 Task: Assign call and contact created
Action: Mouse moved to (551, 550)
Screenshot: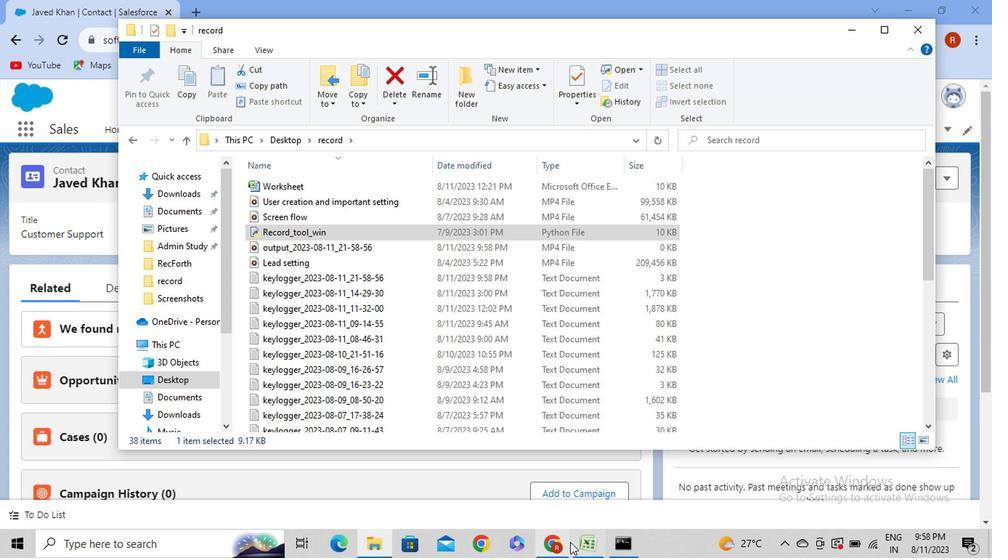 
Action: Mouse pressed left at (551, 550)
Screenshot: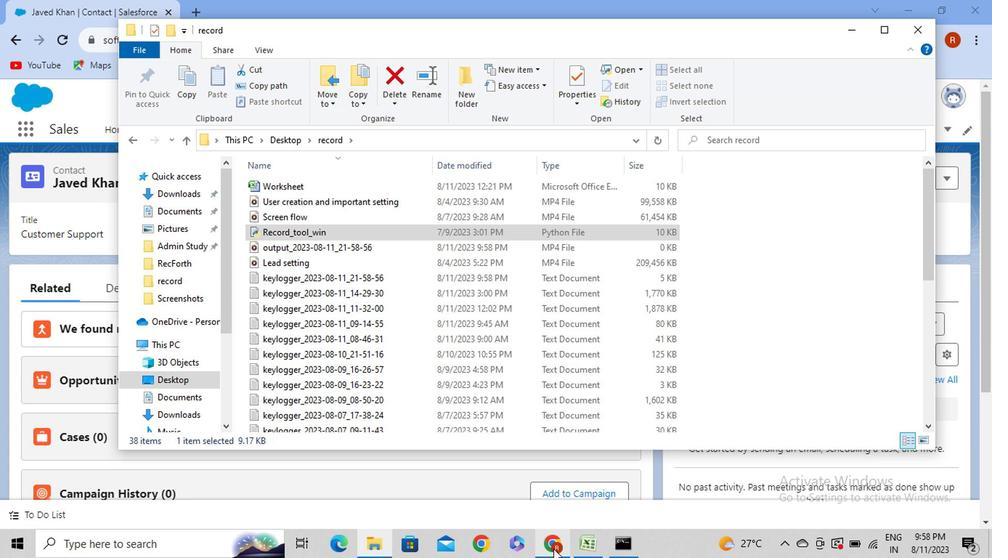 
Action: Mouse moved to (571, 130)
Screenshot: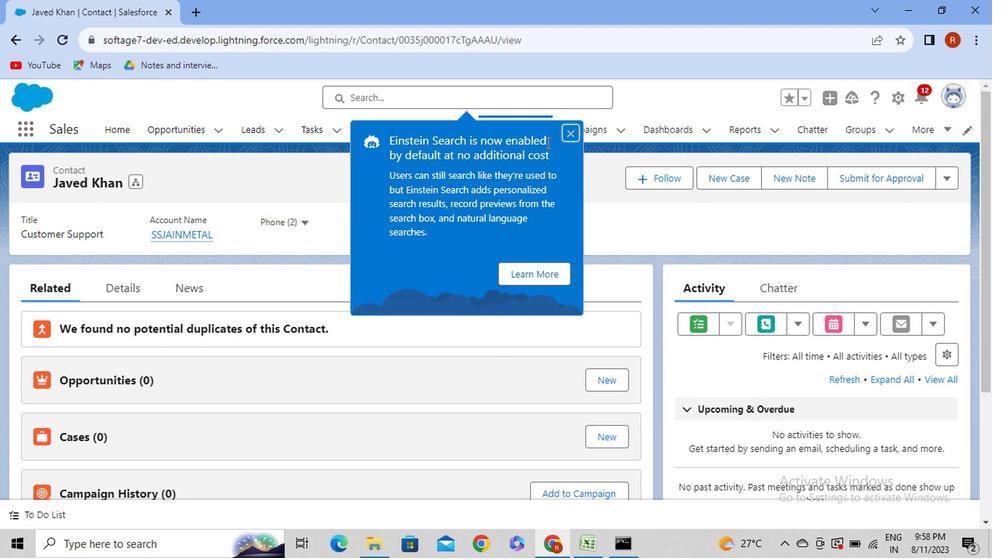 
Action: Mouse pressed left at (571, 130)
Screenshot: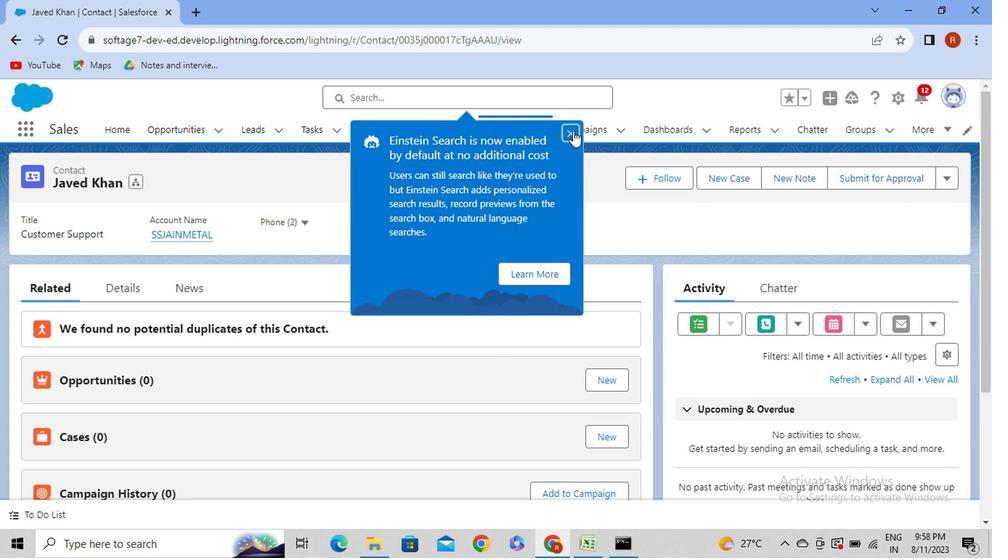 
Action: Mouse moved to (435, 132)
Screenshot: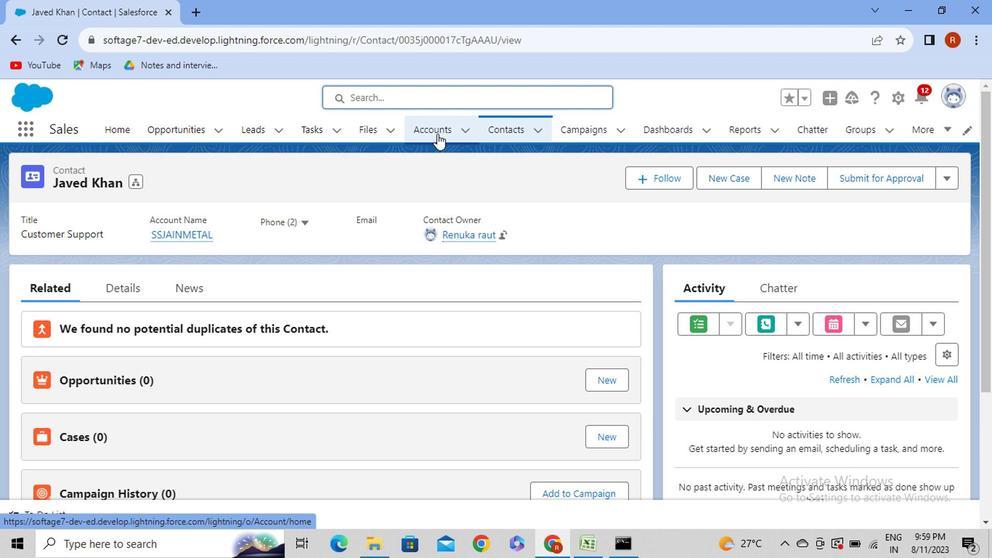 
Action: Mouse pressed left at (435, 132)
Screenshot: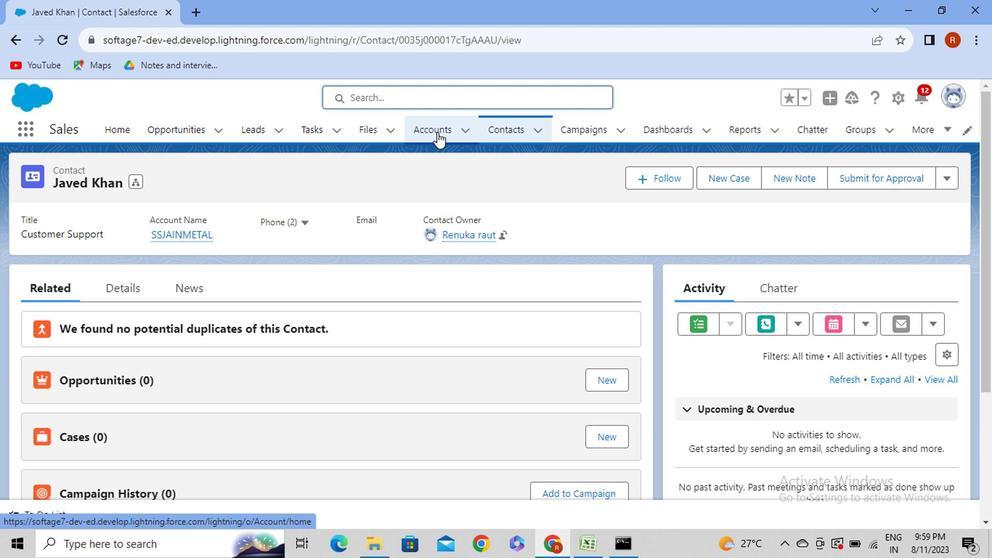 
Action: Mouse moved to (897, 176)
Screenshot: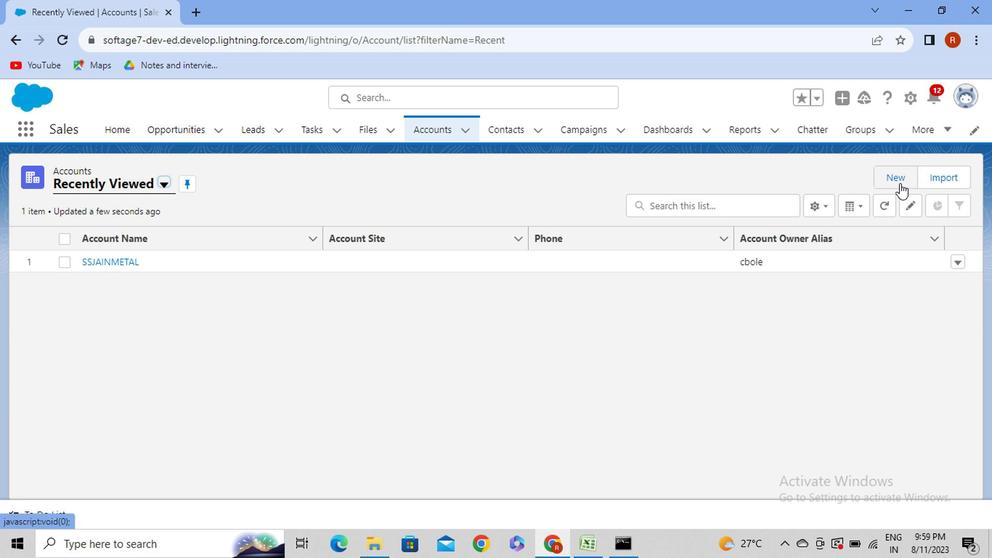 
Action: Mouse pressed left at (897, 176)
Screenshot: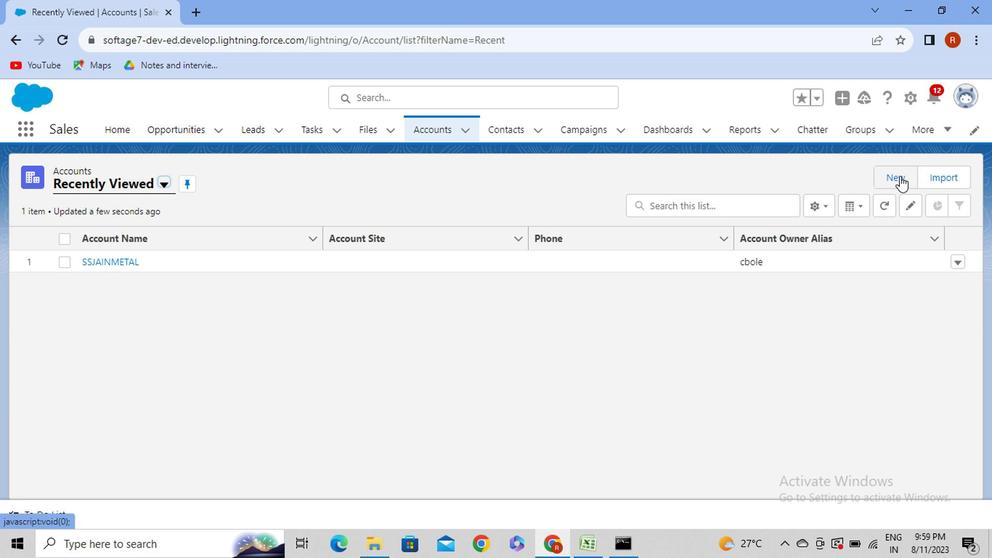 
Action: Mouse moved to (792, 217)
Screenshot: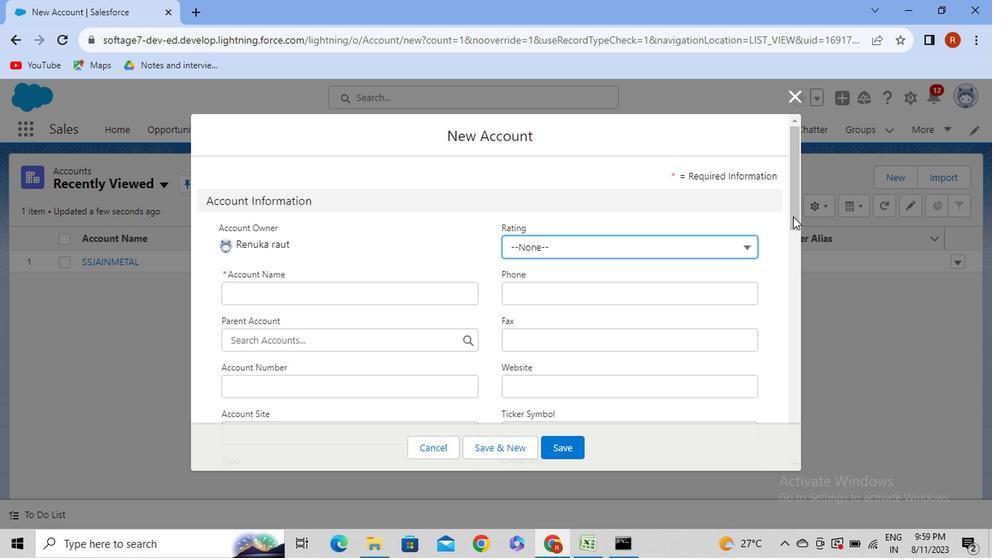 
Action: Mouse pressed left at (792, 217)
Screenshot: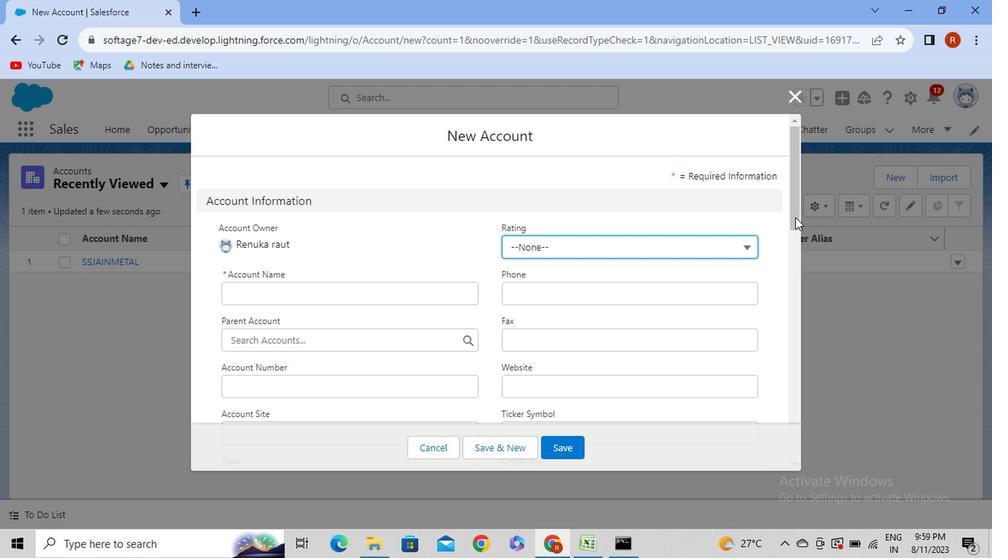 
Action: Mouse moved to (358, 202)
Screenshot: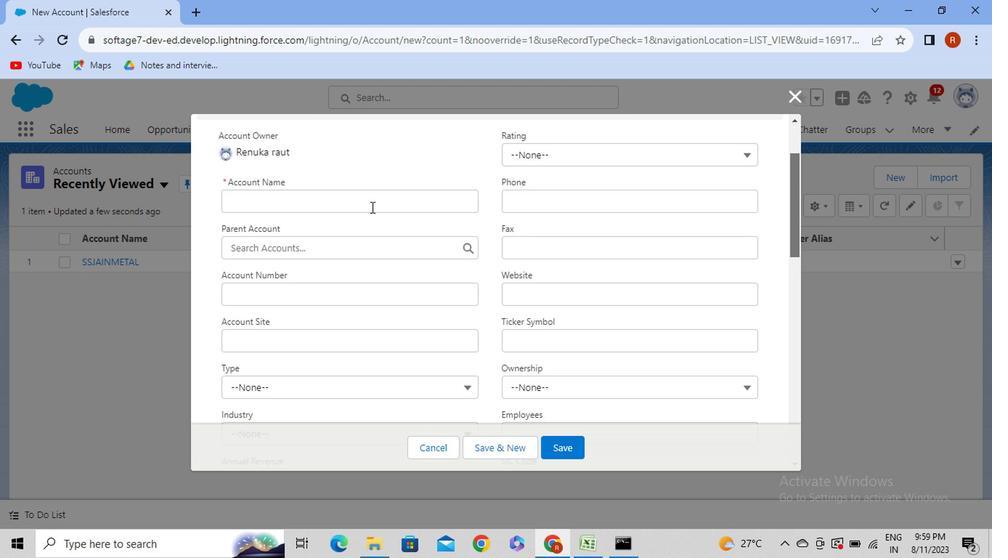 
Action: Mouse pressed left at (358, 202)
Screenshot: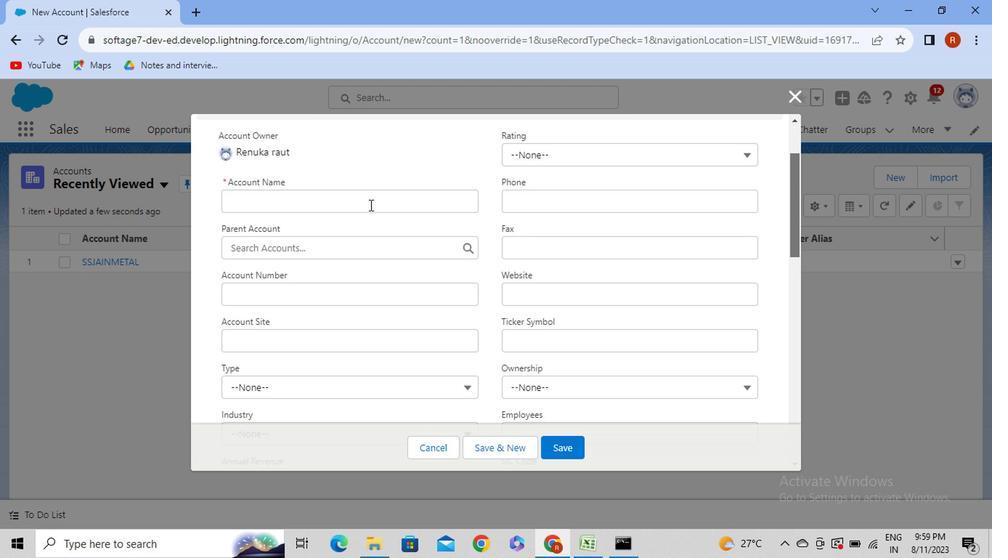 
Action: Mouse moved to (358, 207)
Screenshot: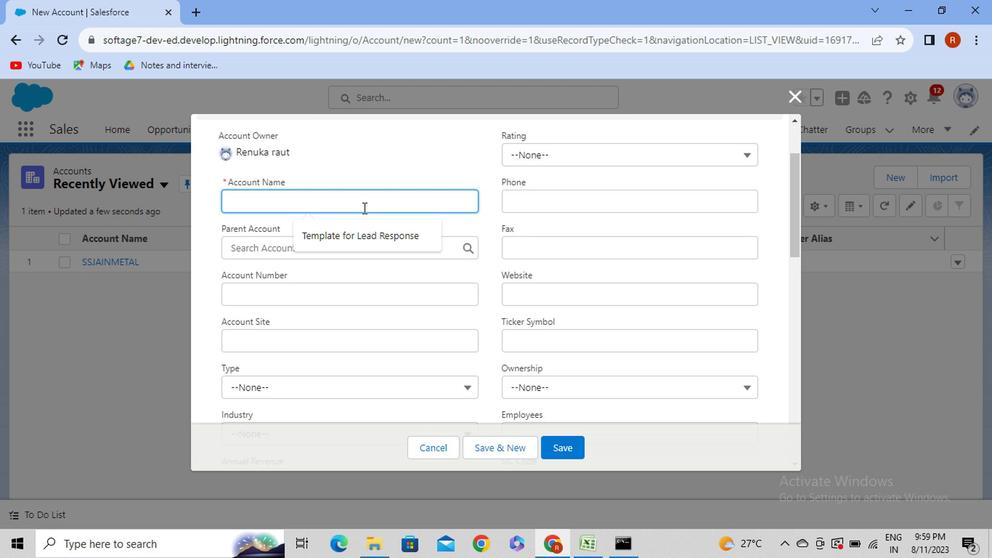 
Action: Mouse pressed left at (358, 207)
Screenshot: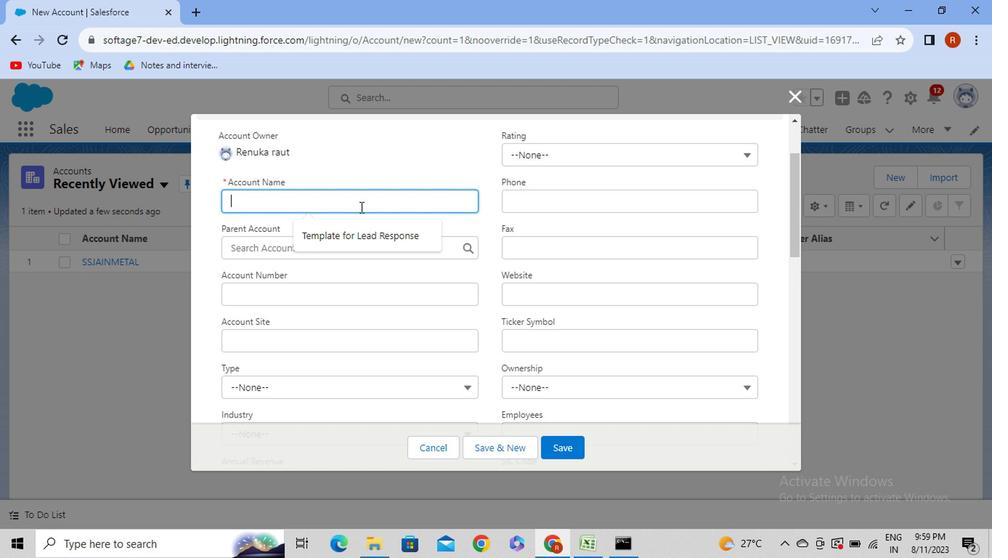 
Action: Mouse moved to (356, 203)
Screenshot: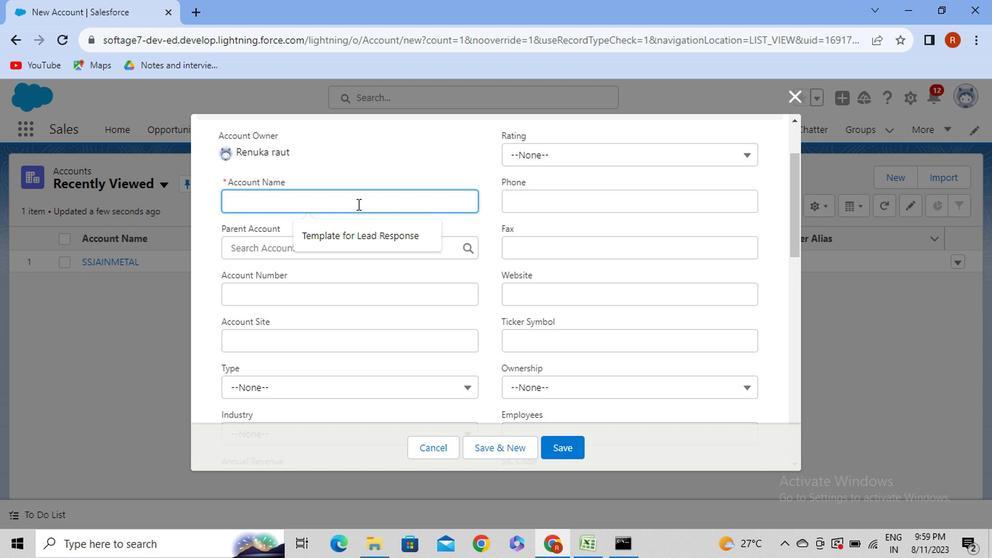 
Action: Mouse pressed left at (356, 203)
Screenshot: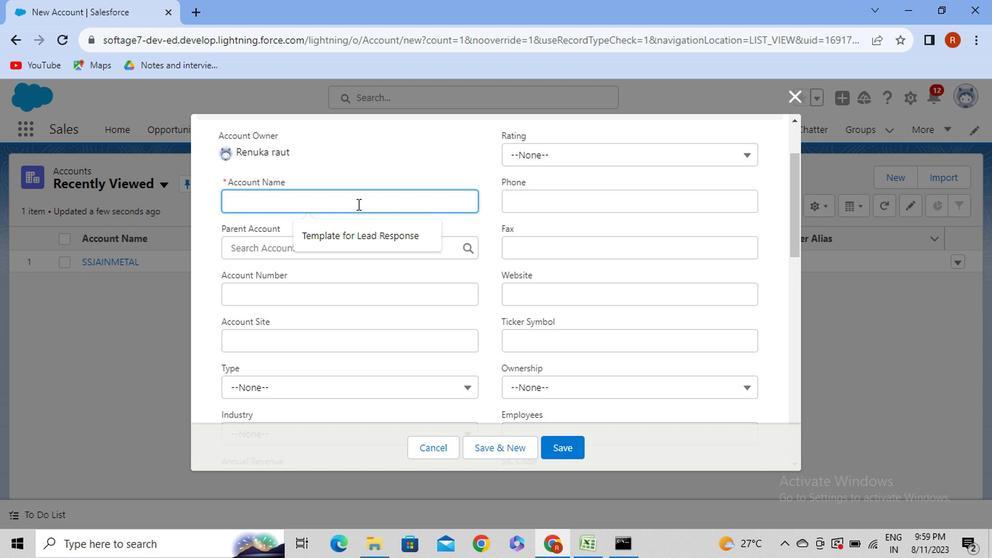 
Action: Mouse moved to (789, 94)
Screenshot: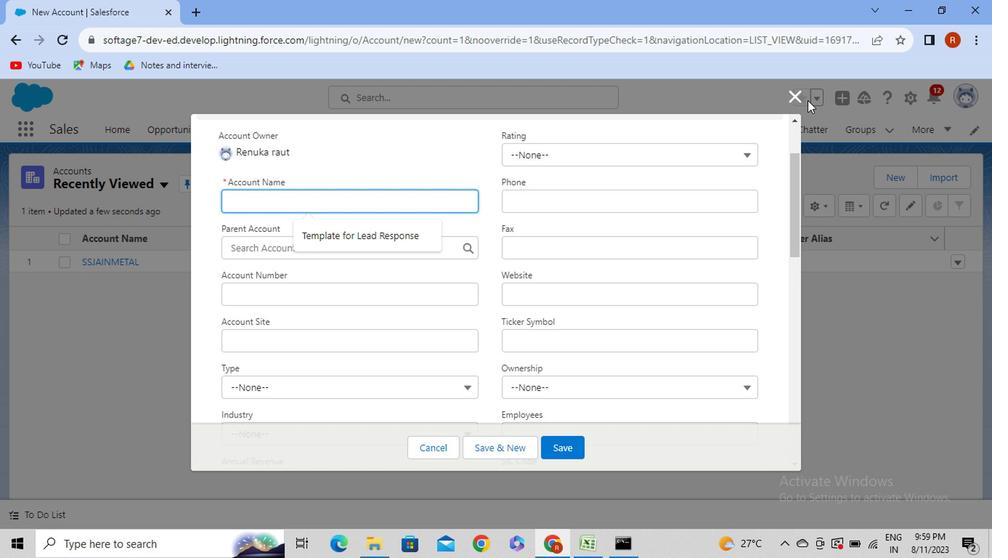 
Action: Mouse pressed left at (789, 94)
Screenshot: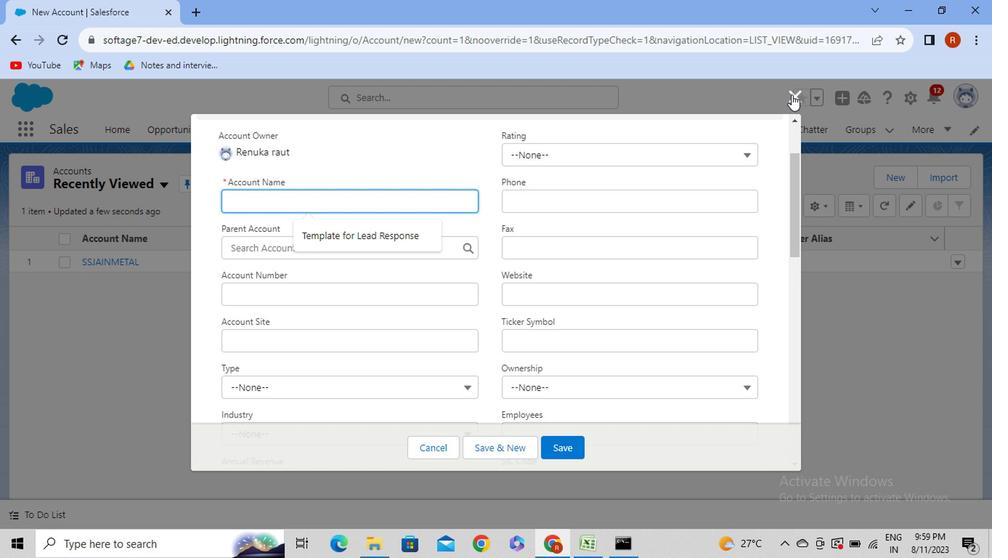 
Action: Mouse moved to (249, 127)
Screenshot: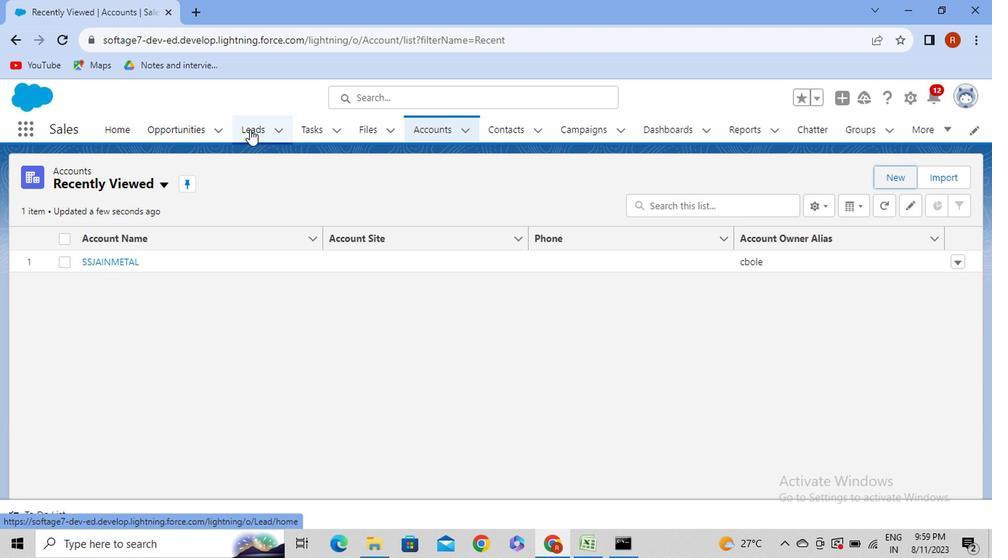 
Action: Mouse pressed left at (249, 127)
Screenshot: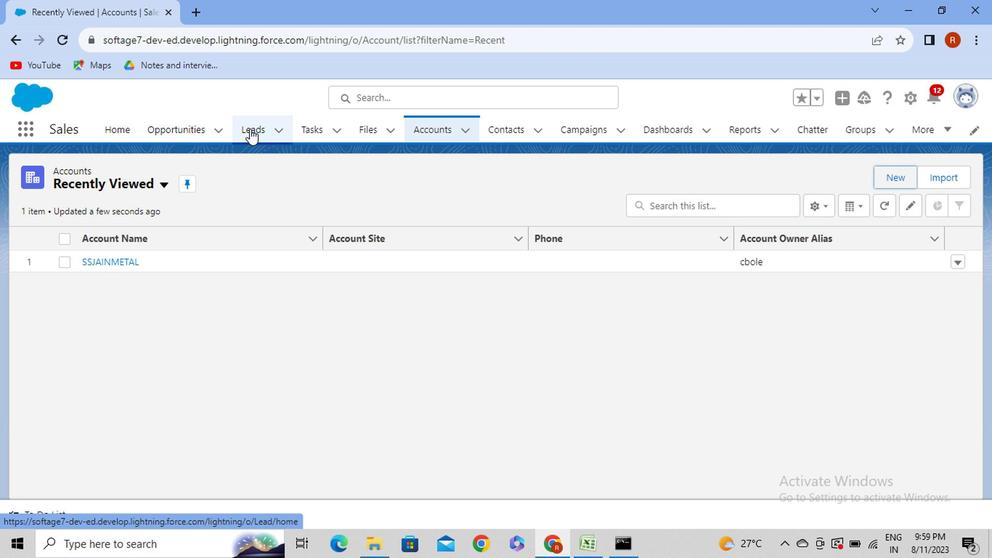 
Action: Mouse moved to (160, 182)
Screenshot: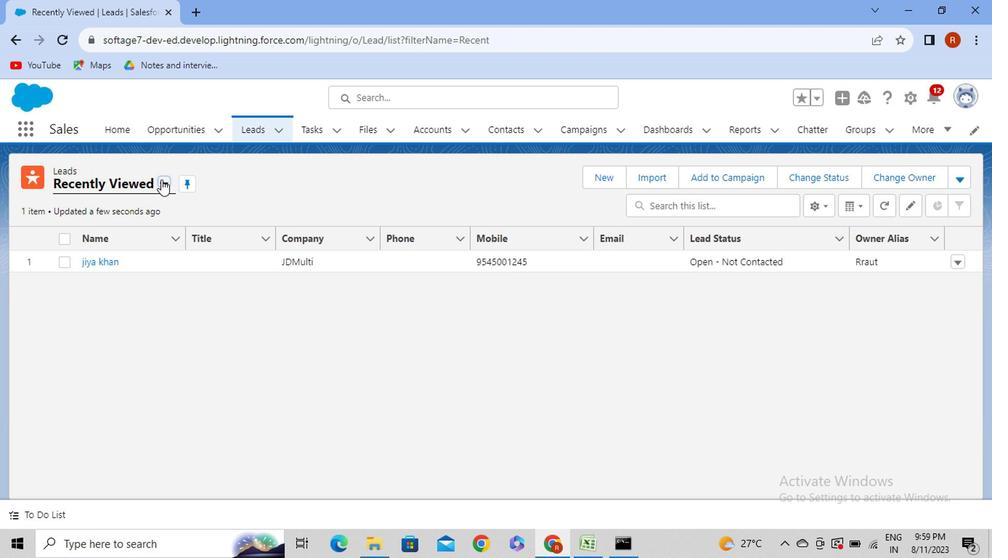 
Action: Mouse pressed left at (160, 182)
Screenshot: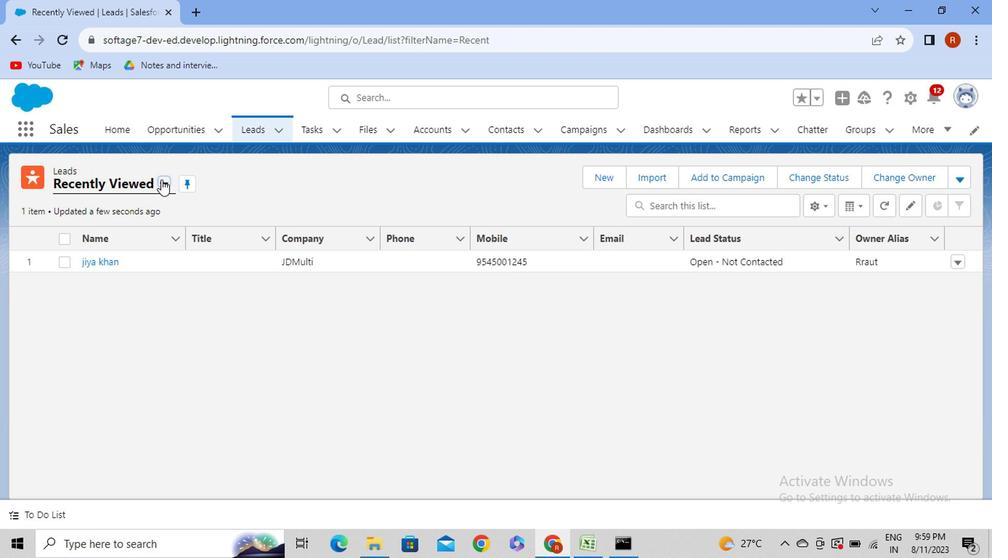 
Action: Mouse moved to (119, 235)
Screenshot: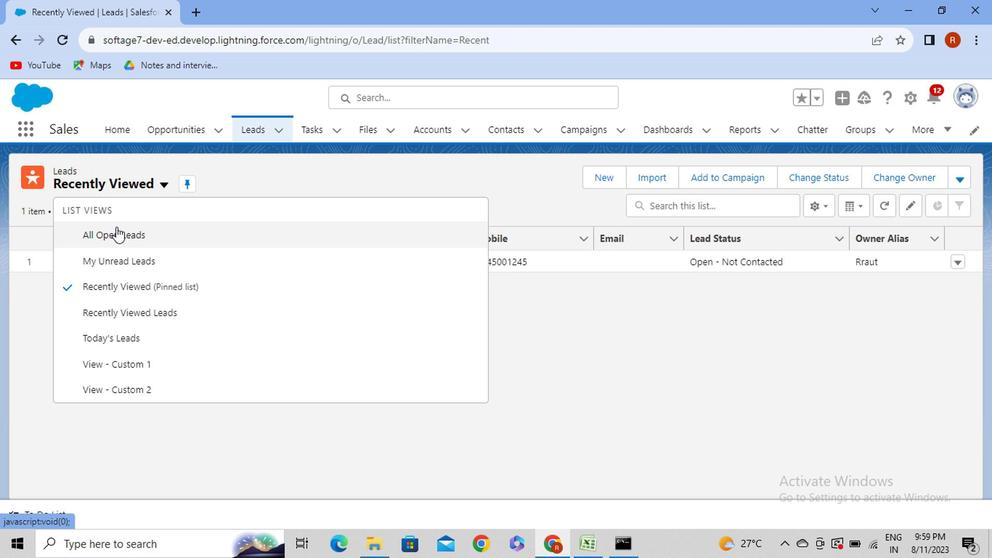 
Action: Mouse pressed left at (119, 235)
Screenshot: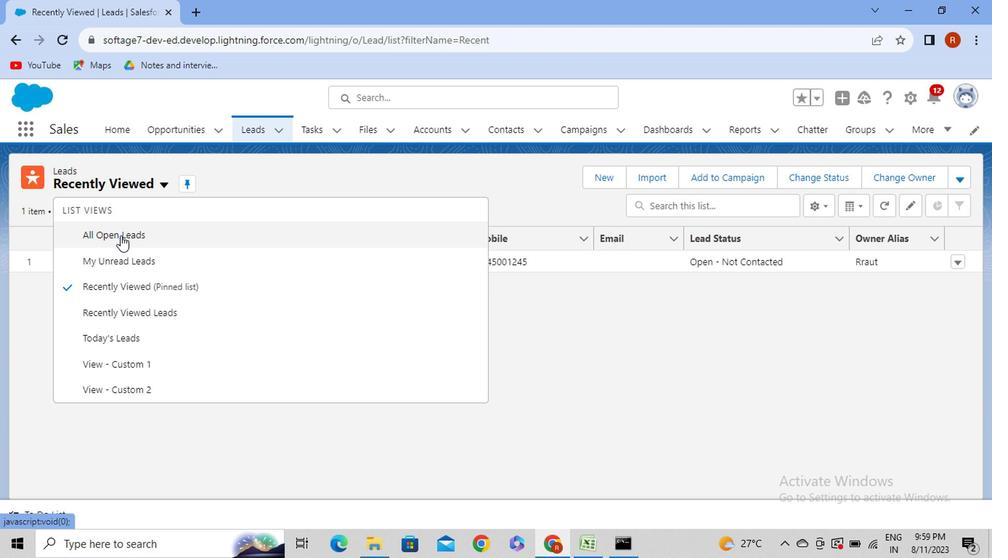 
Action: Mouse moved to (197, 351)
Screenshot: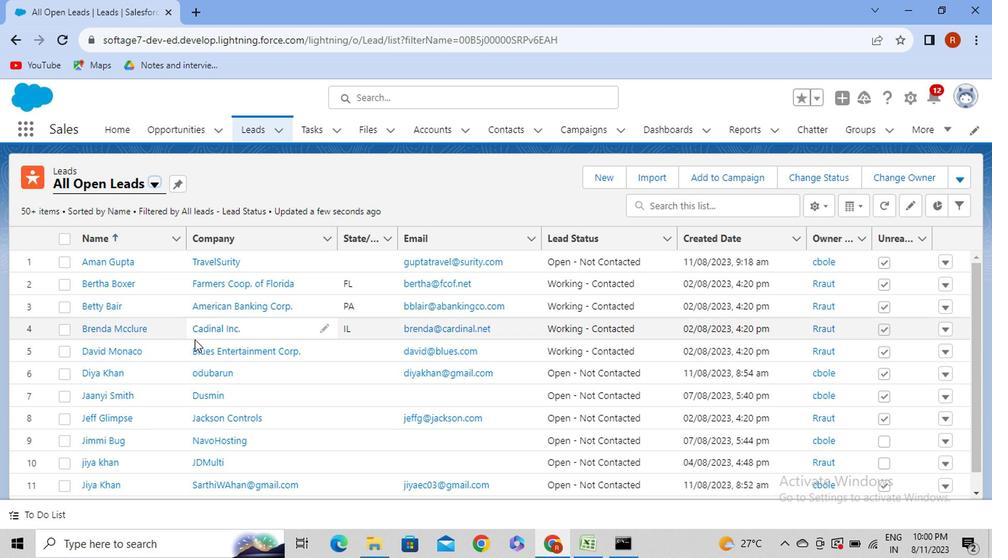 
Action: Mouse scrolled (197, 351) with delta (0, 0)
Screenshot: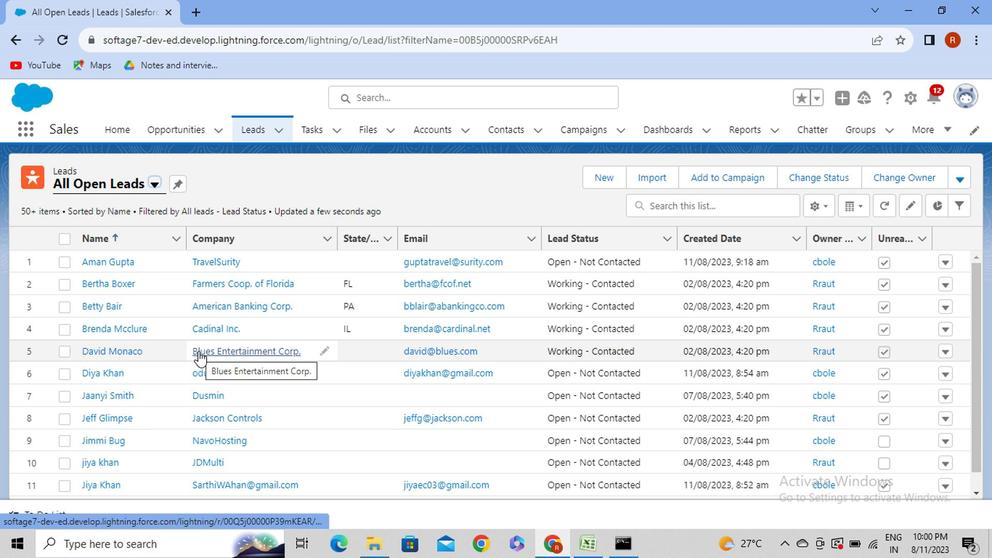 
Action: Mouse scrolled (197, 351) with delta (0, 0)
Screenshot: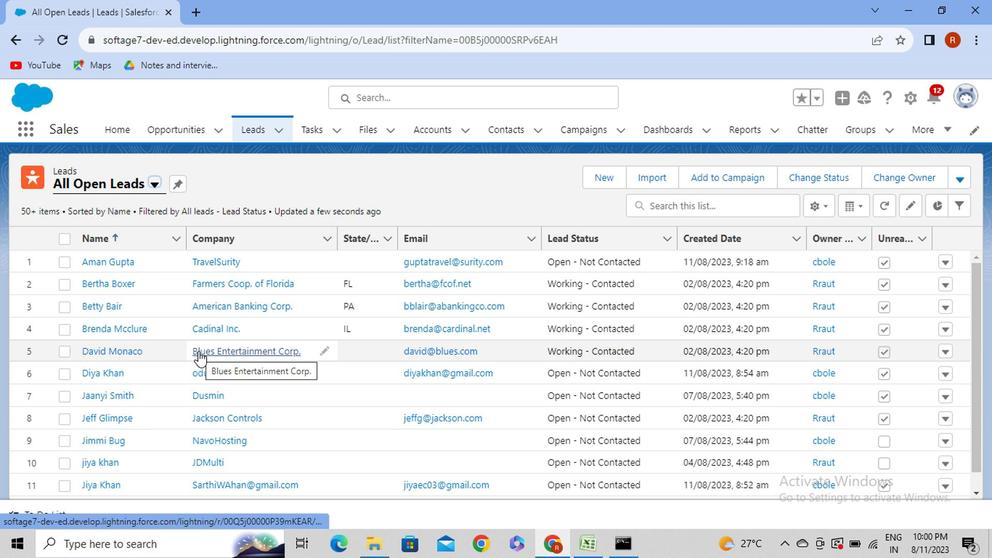 
Action: Mouse moved to (199, 404)
Screenshot: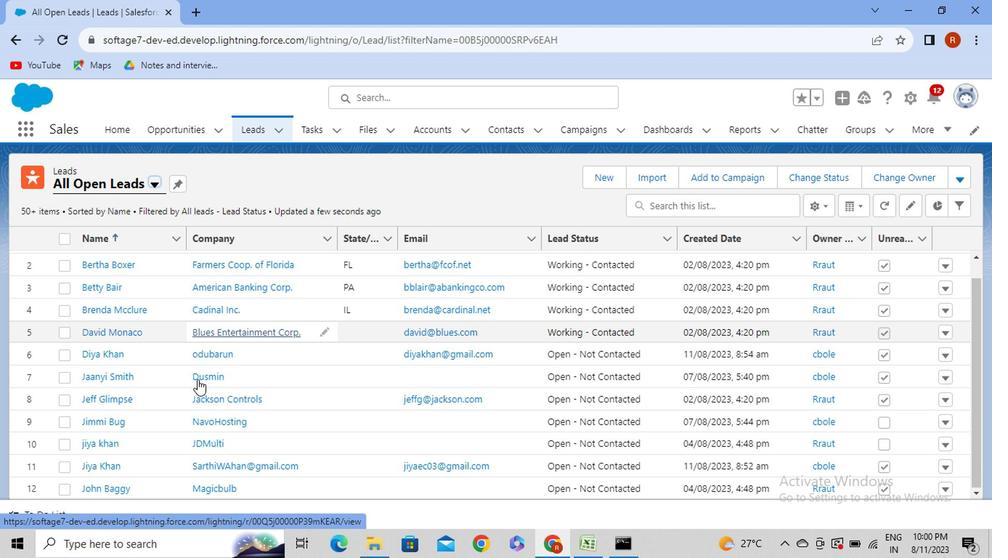 
Action: Mouse scrolled (199, 404) with delta (0, 0)
Screenshot: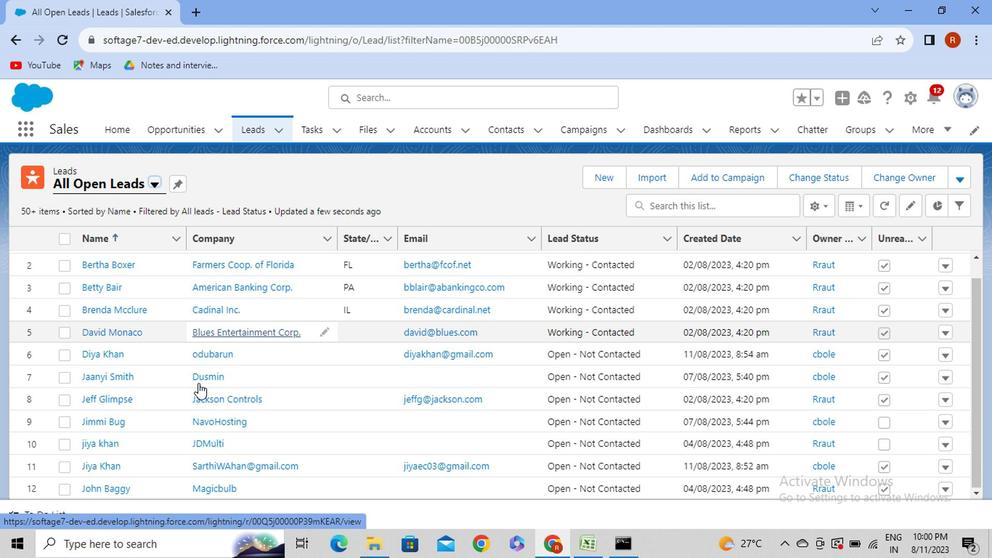 
Action: Mouse moved to (199, 406)
Screenshot: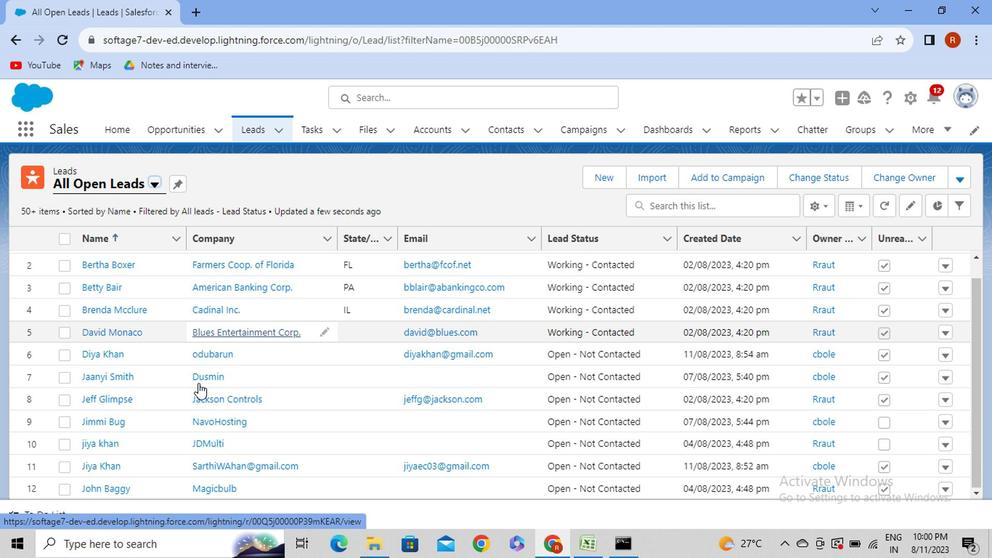 
Action: Mouse scrolled (199, 406) with delta (0, 0)
Screenshot: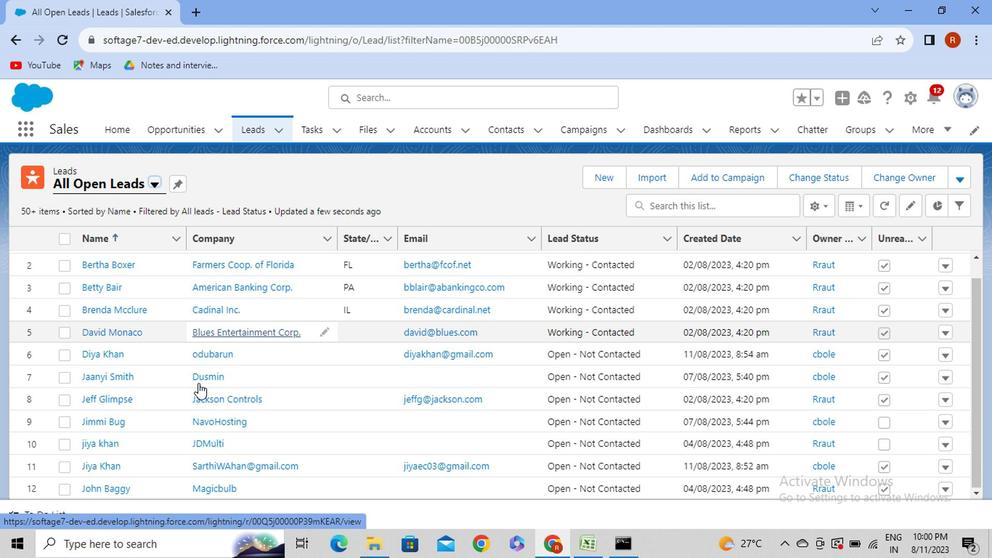 
Action: Mouse moved to (199, 408)
Screenshot: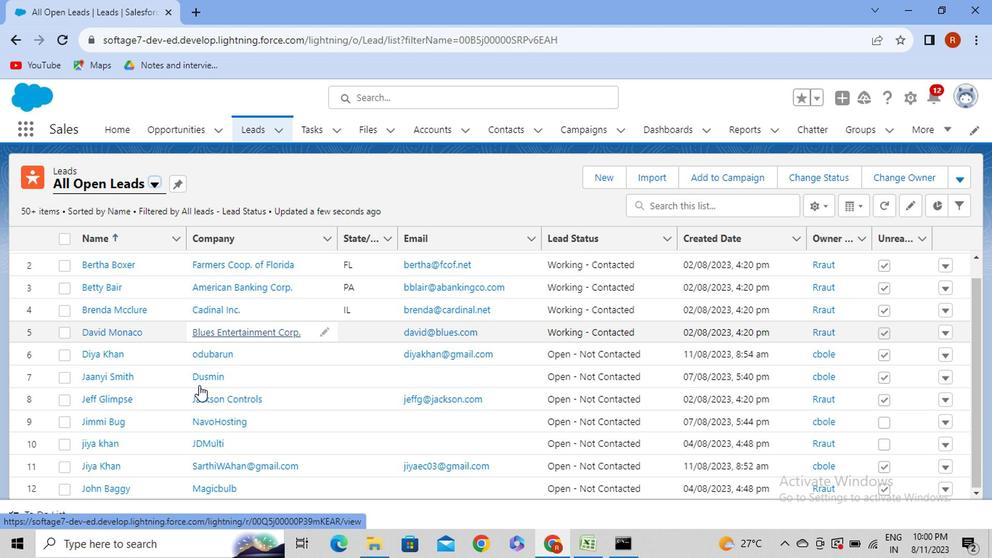 
Action: Mouse scrolled (199, 407) with delta (0, 0)
Screenshot: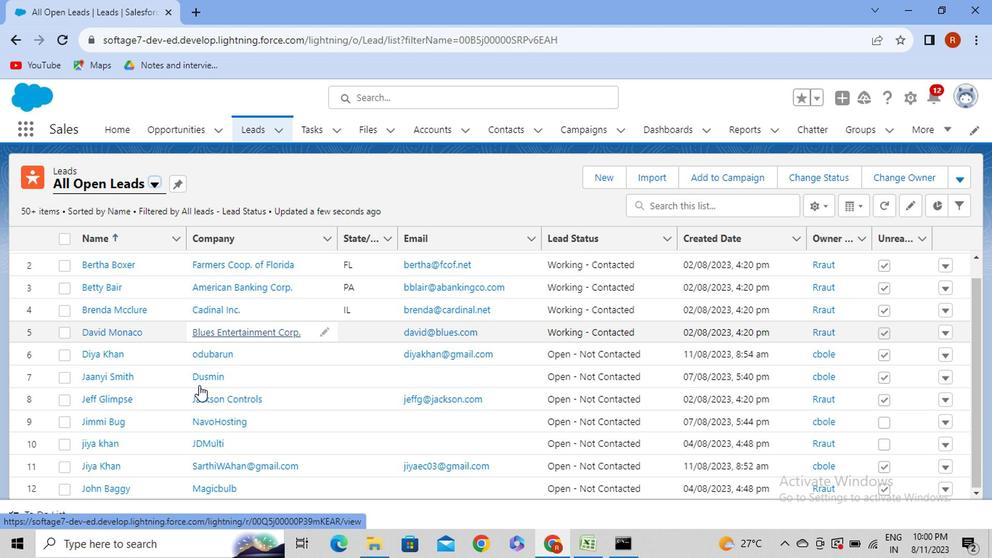 
Action: Mouse scrolled (199, 407) with delta (0, 0)
Screenshot: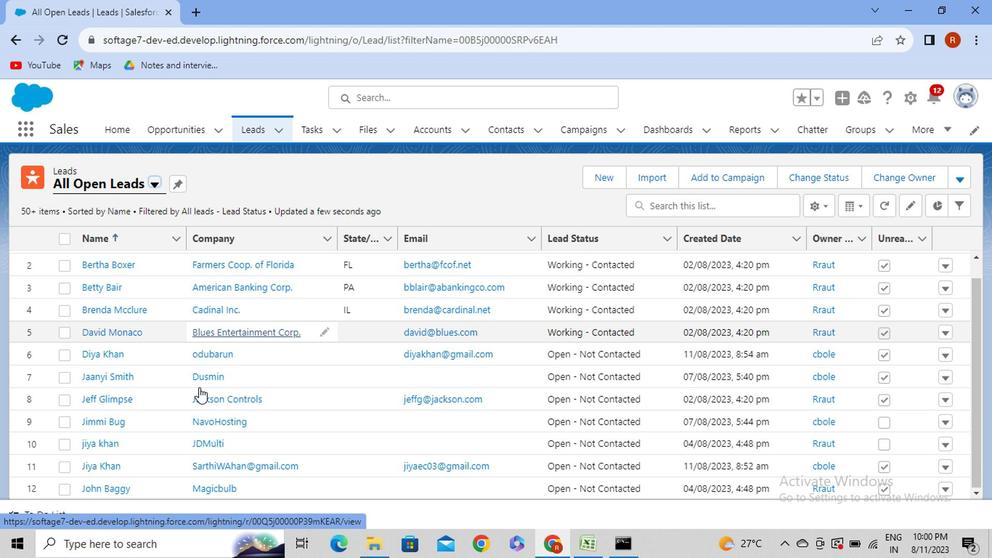 
Action: Mouse moved to (942, 467)
Screenshot: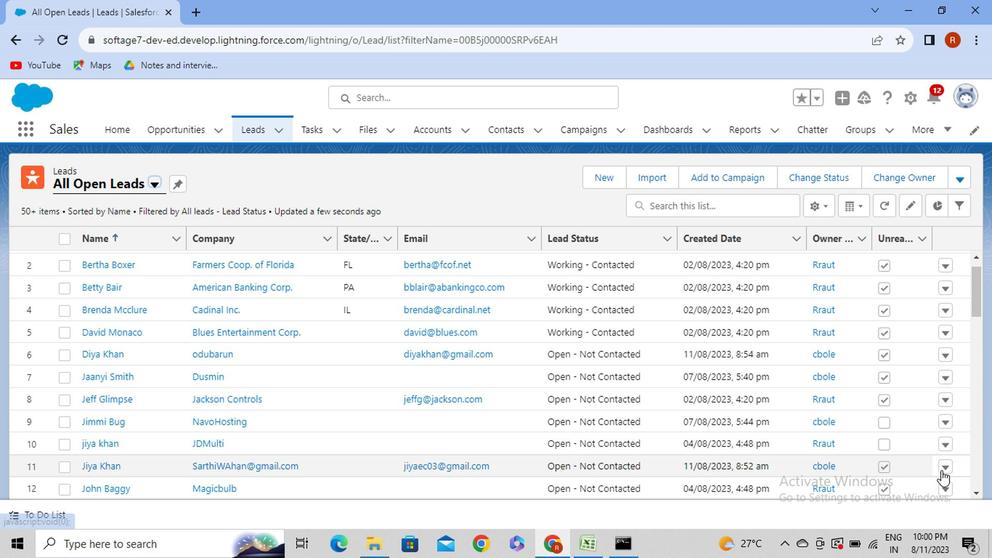 
Action: Mouse pressed left at (942, 467)
Screenshot: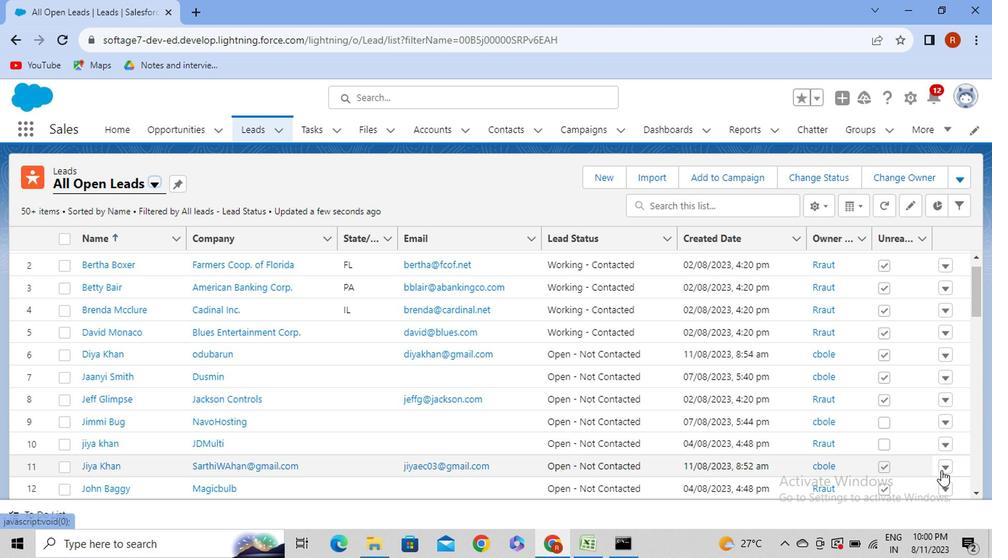 
Action: Mouse moved to (105, 467)
Screenshot: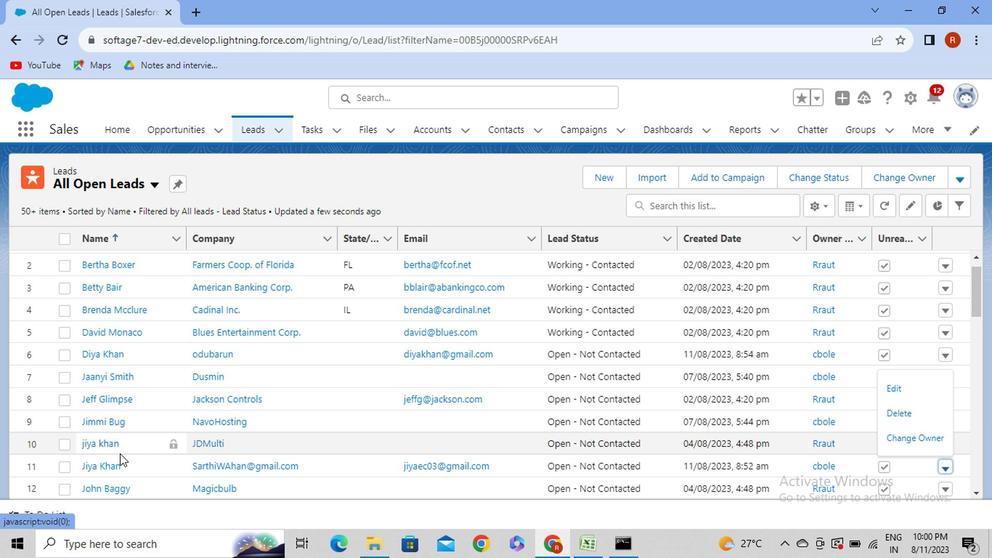 
Action: Mouse pressed left at (105, 467)
Screenshot: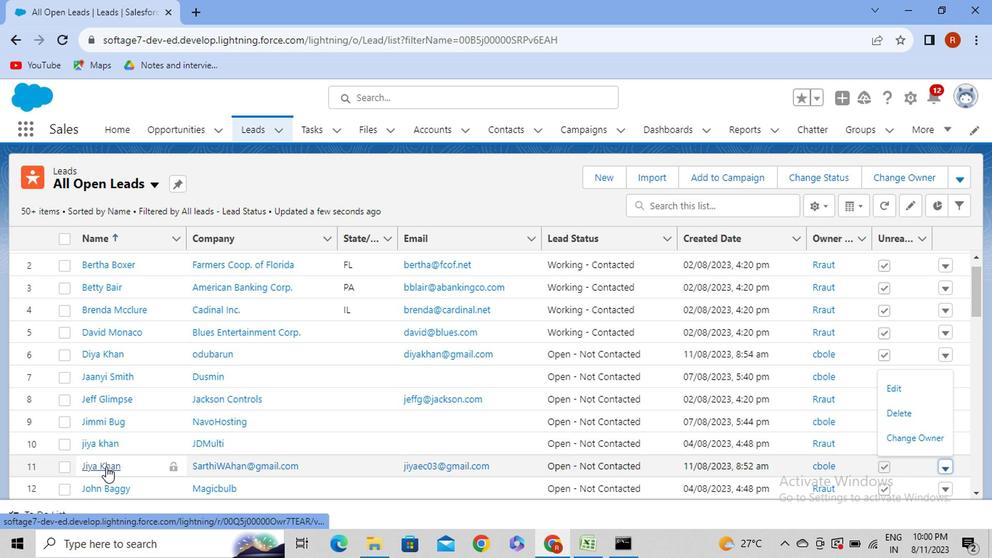 
Action: Mouse moved to (945, 185)
Screenshot: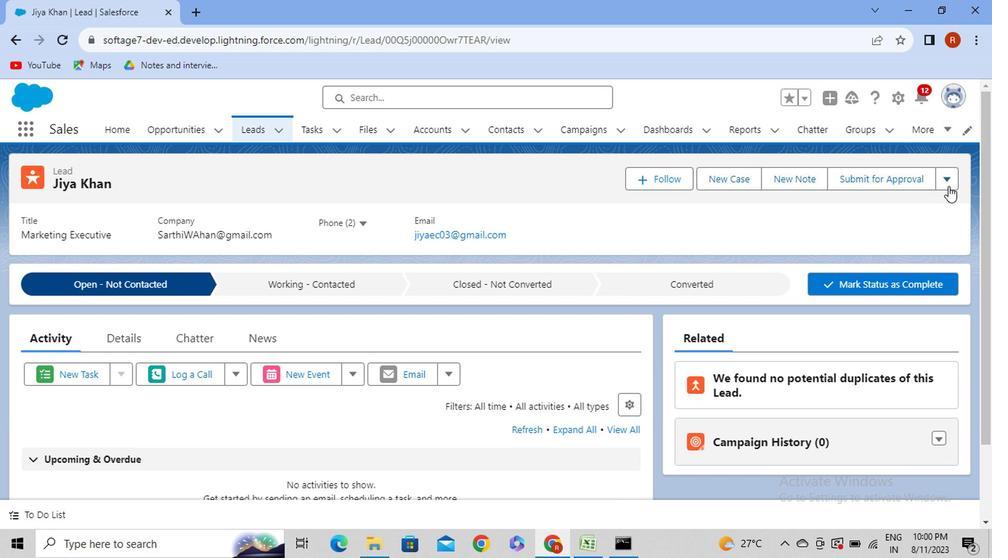 
Action: Mouse pressed left at (945, 185)
Screenshot: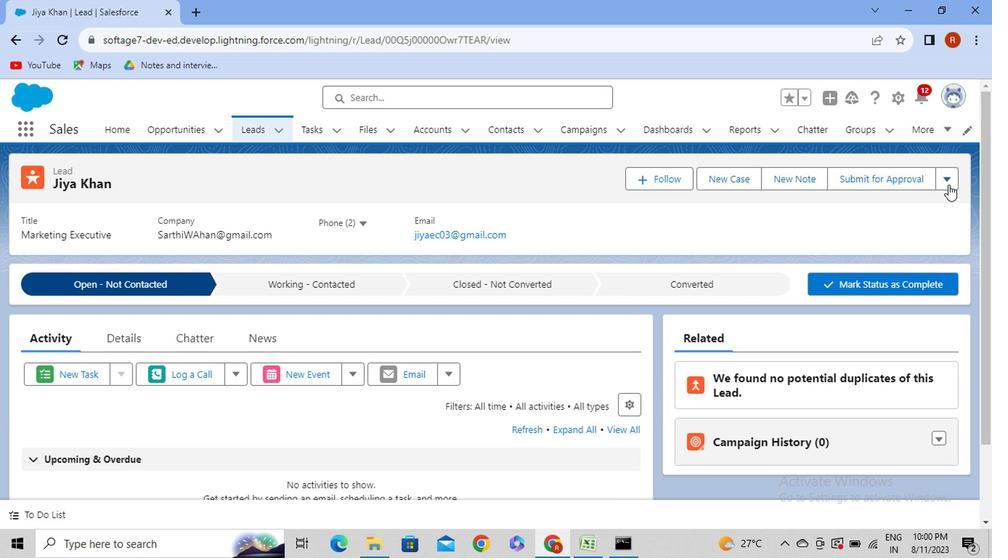 
Action: Mouse moved to (881, 357)
Screenshot: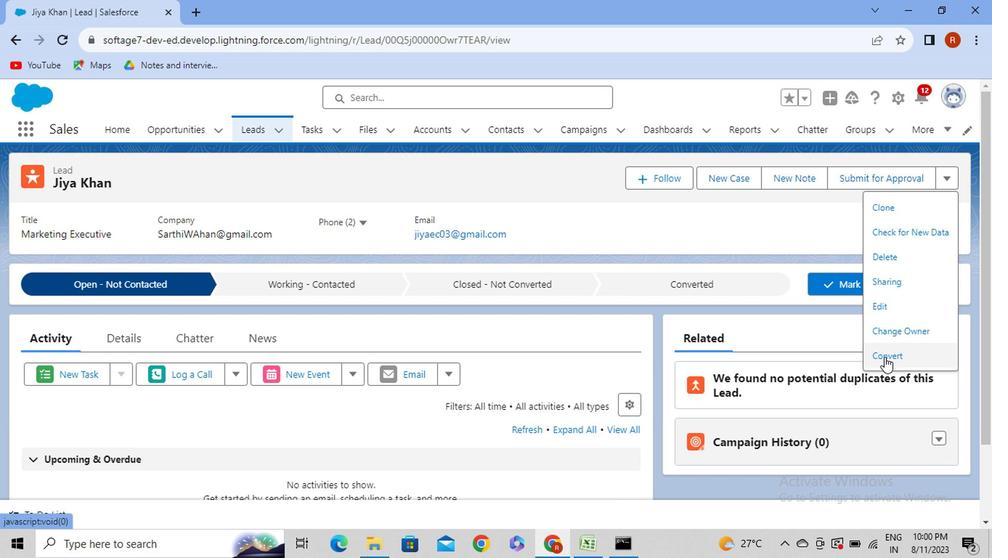 
Action: Mouse pressed left at (881, 357)
Screenshot: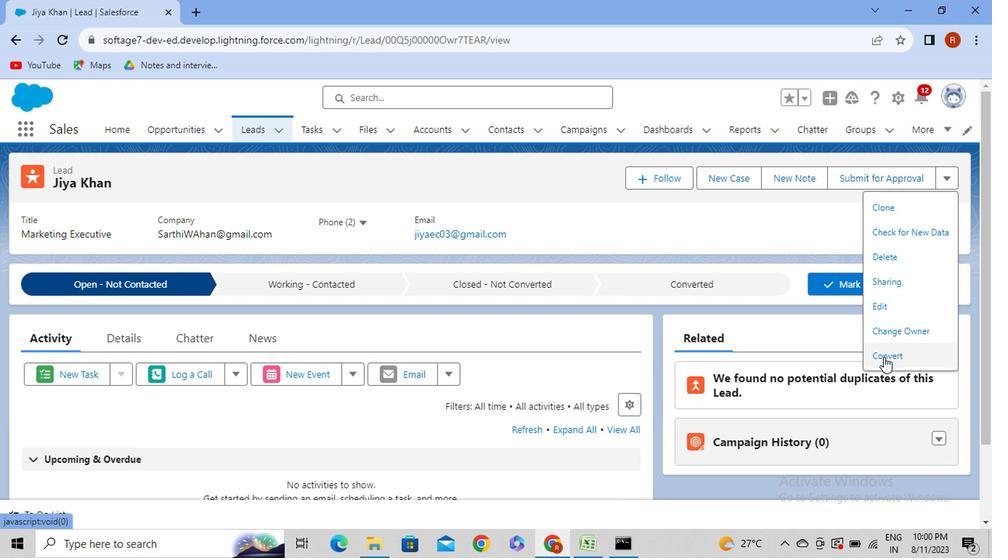 
Action: Mouse moved to (310, 188)
Screenshot: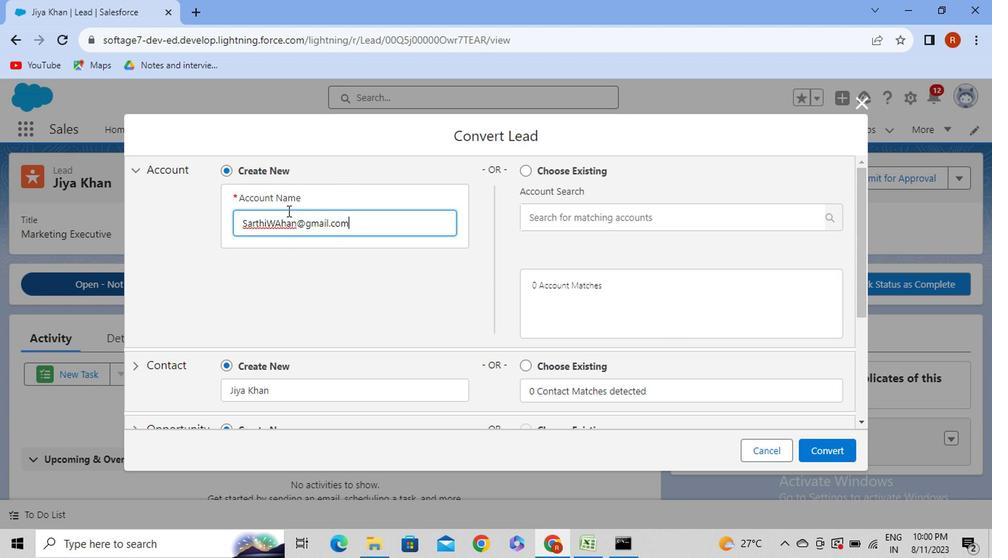 
Action: Mouse scrolled (310, 189) with delta (0, 0)
Screenshot: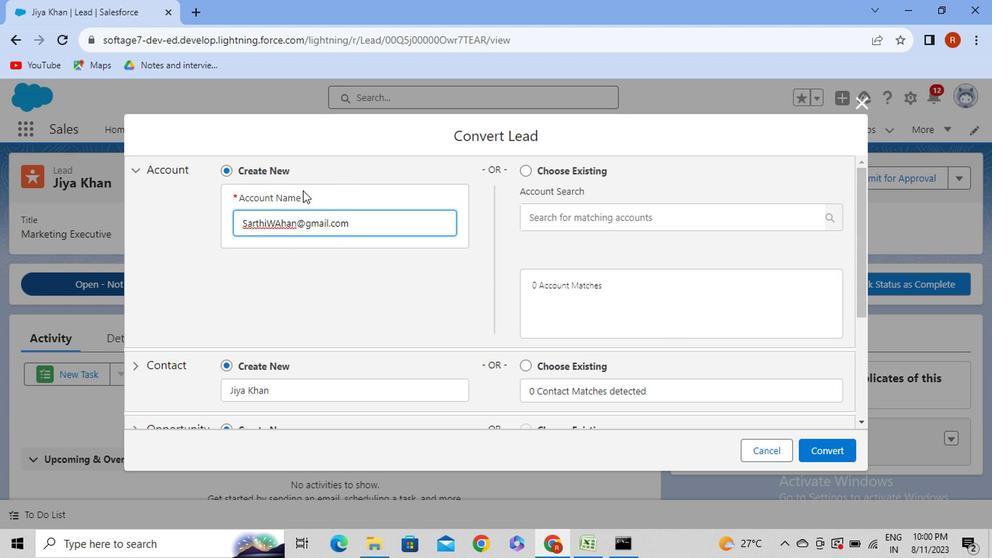 
Action: Mouse moved to (311, 188)
Screenshot: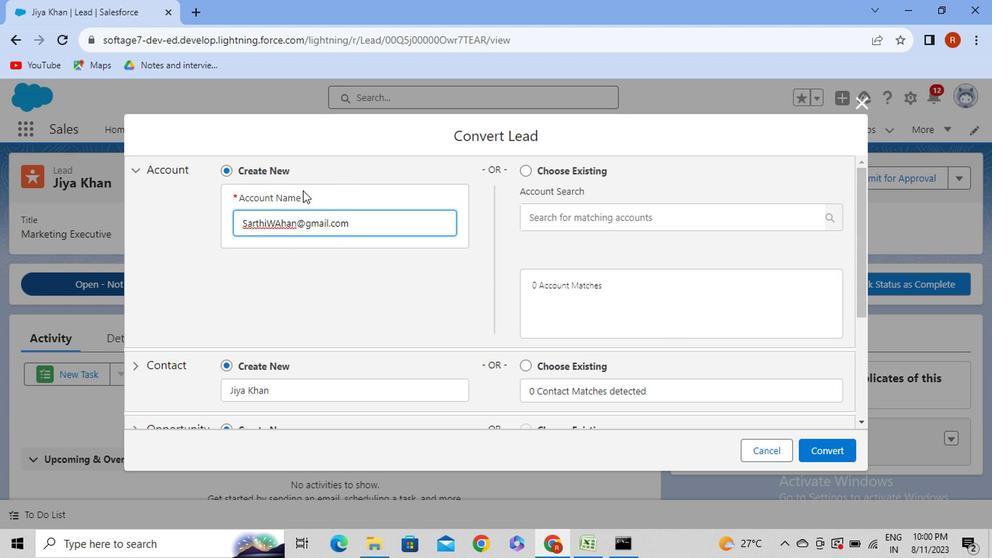 
Action: Mouse scrolled (311, 189) with delta (0, 0)
Screenshot: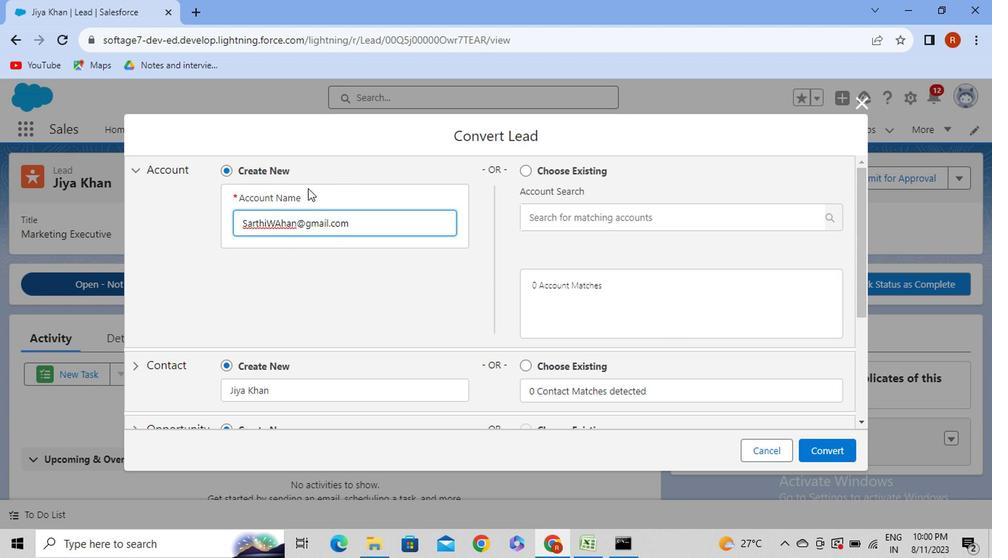 
Action: Mouse moved to (830, 454)
Screenshot: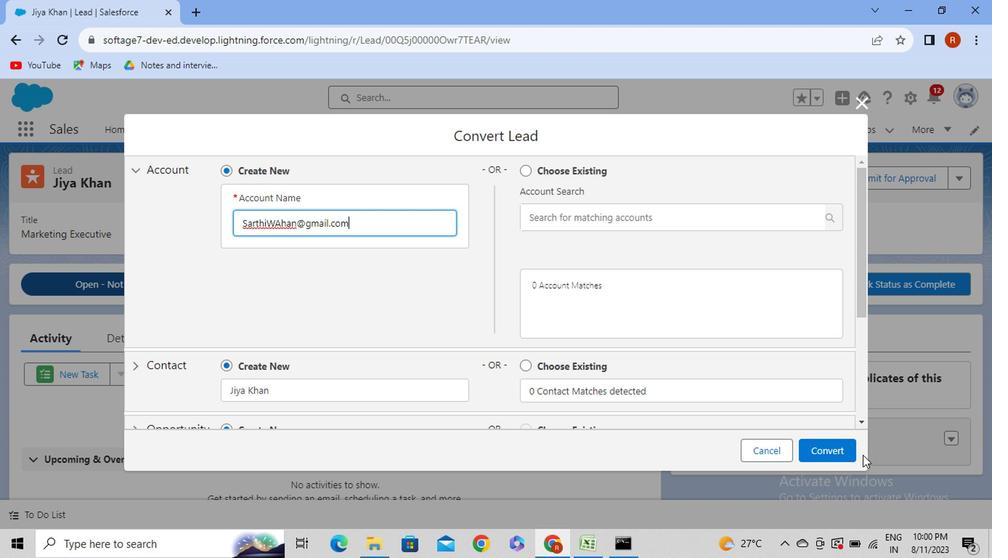 
Action: Mouse pressed left at (830, 454)
Screenshot: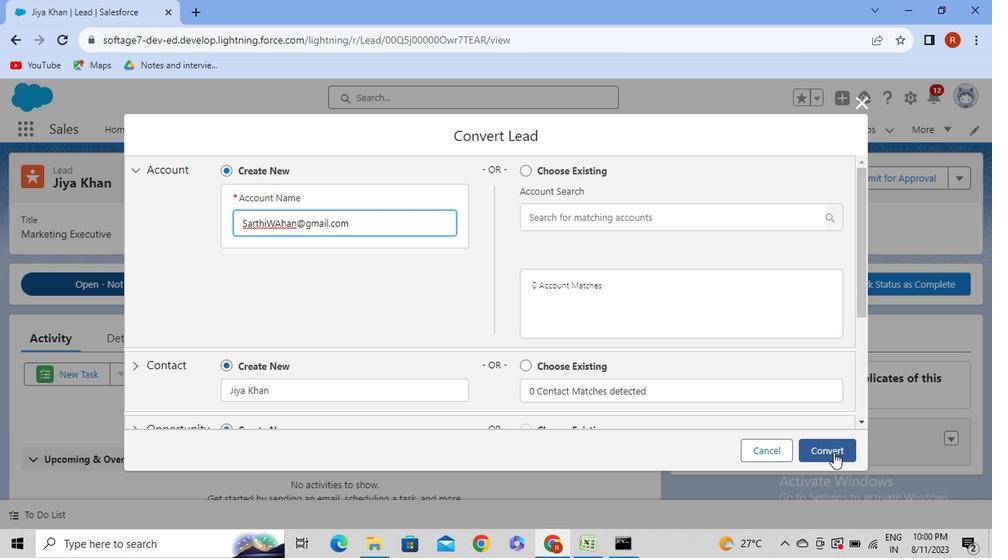 
Action: Mouse moved to (810, 448)
Screenshot: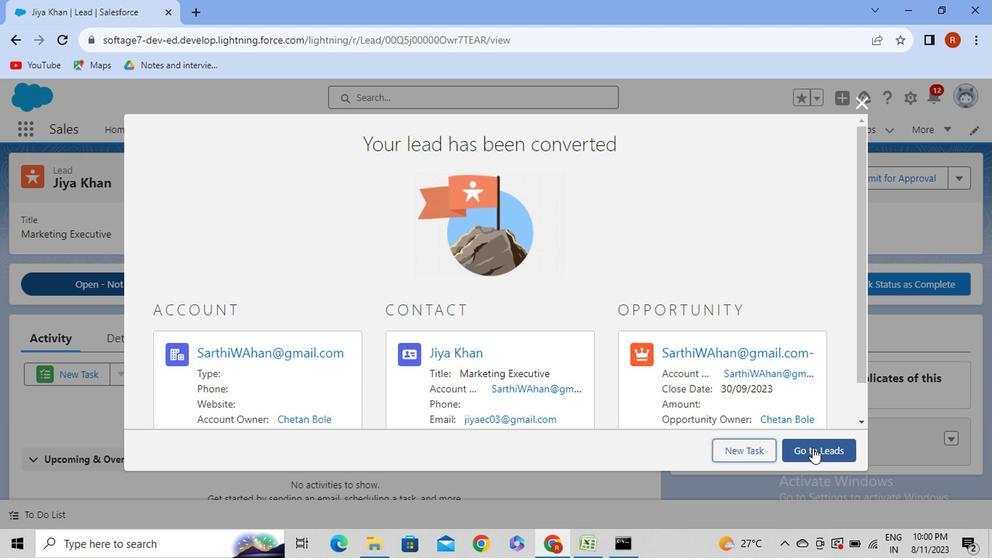 
Action: Mouse pressed left at (810, 448)
Screenshot: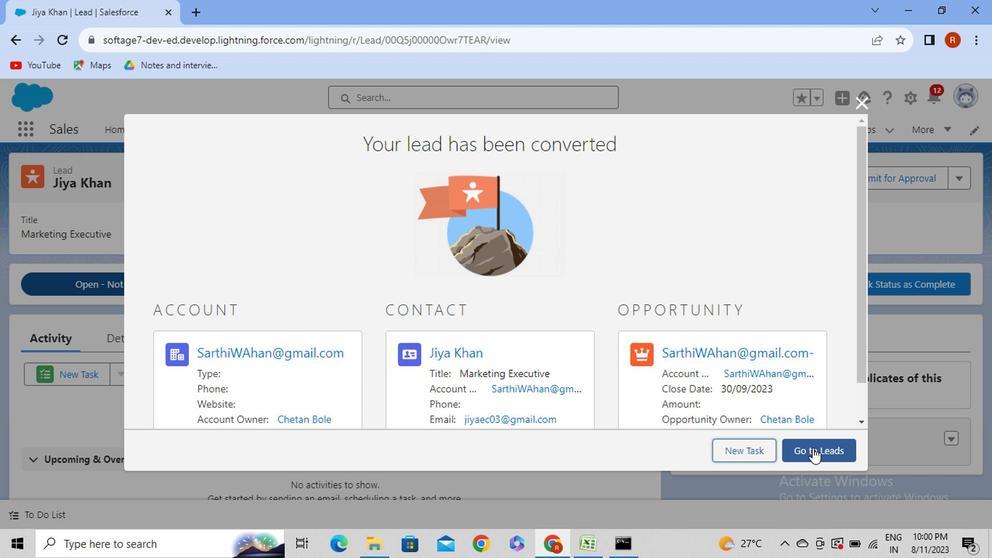 
Action: Mouse moved to (440, 126)
Screenshot: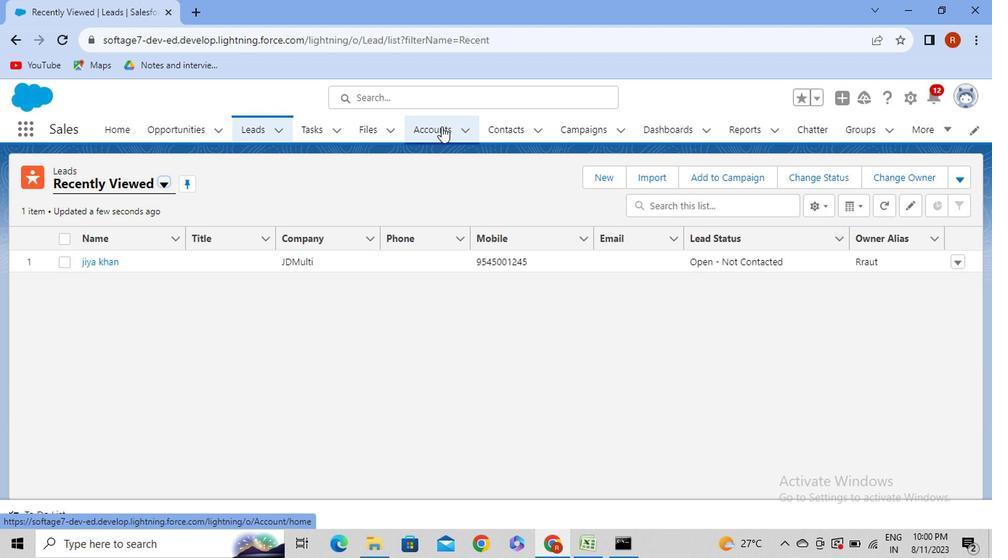 
Action: Mouse pressed left at (440, 126)
Screenshot: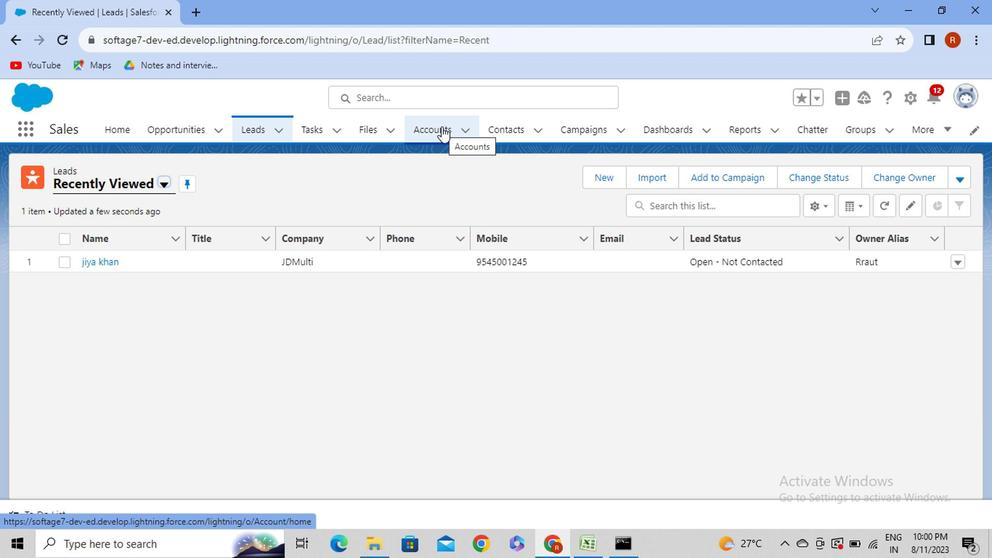 
Action: Mouse moved to (168, 259)
Screenshot: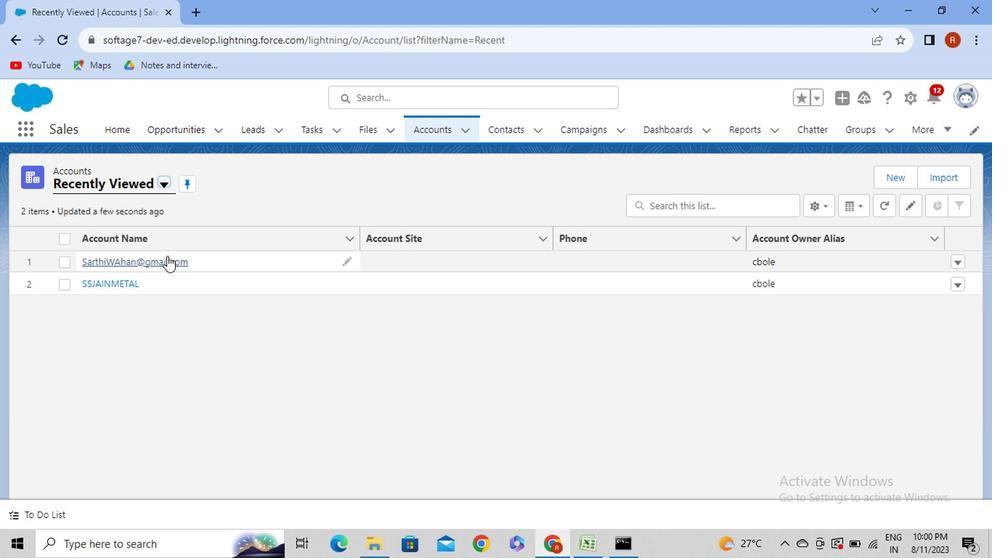 
Action: Mouse pressed left at (168, 259)
Screenshot: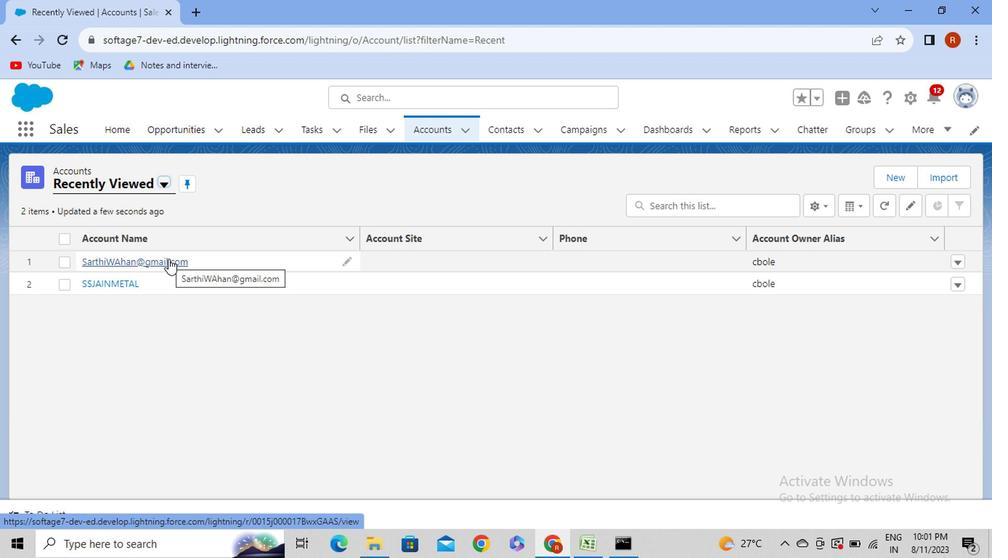 
Action: Mouse moved to (769, 178)
Screenshot: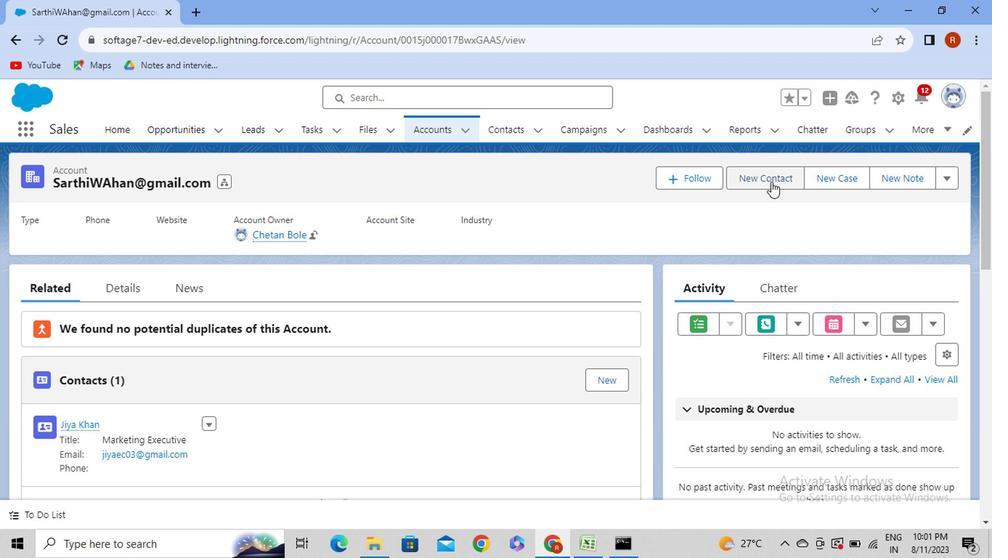 
Action: Mouse pressed left at (769, 178)
Screenshot: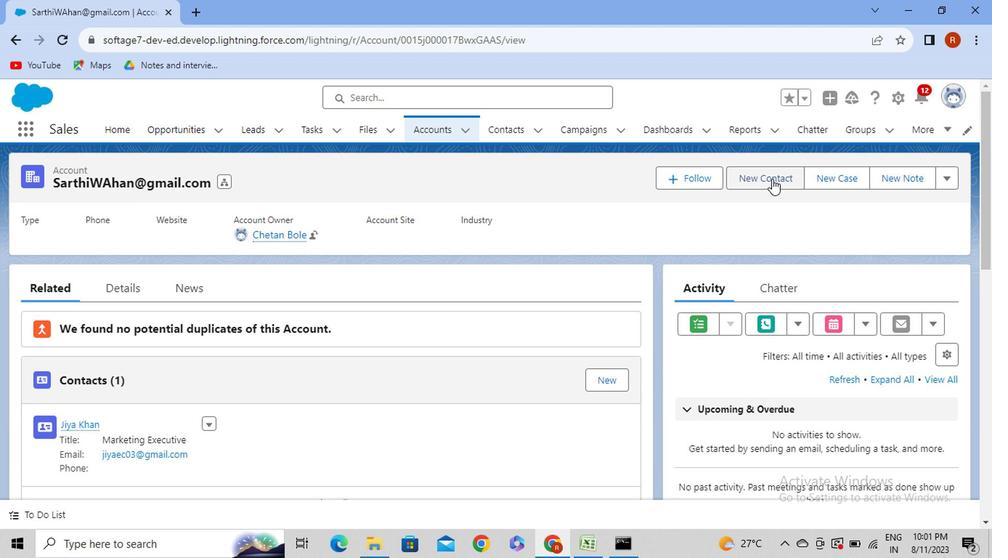 
Action: Mouse moved to (283, 271)
Screenshot: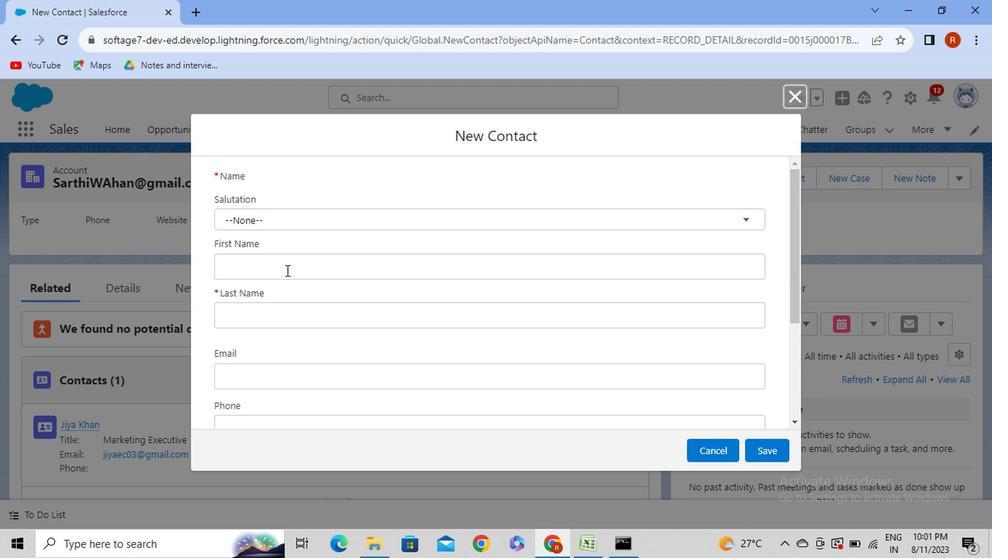 
Action: Mouse pressed left at (283, 271)
Screenshot: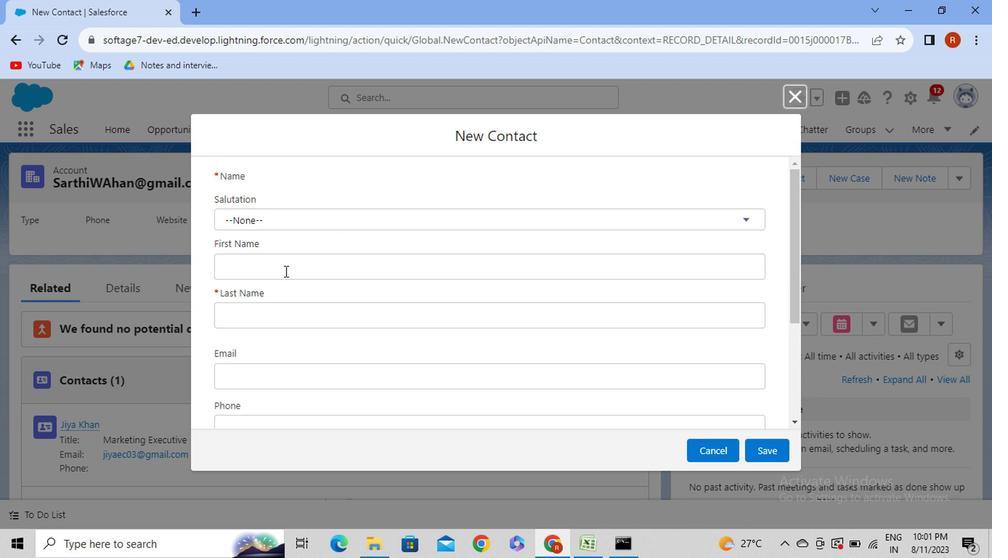 
Action: Mouse moved to (351, 354)
Screenshot: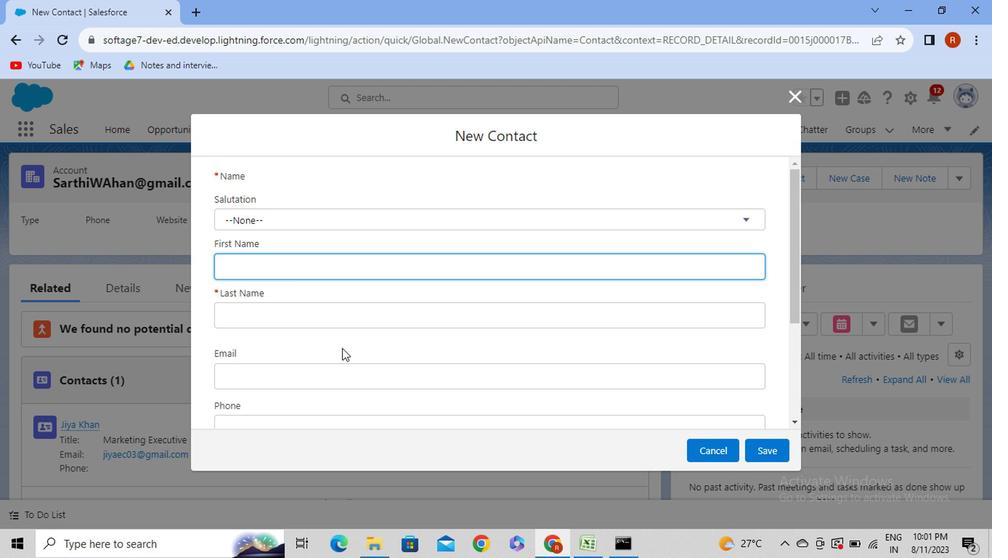 
Action: Mouse scrolled (351, 353) with delta (0, -1)
Screenshot: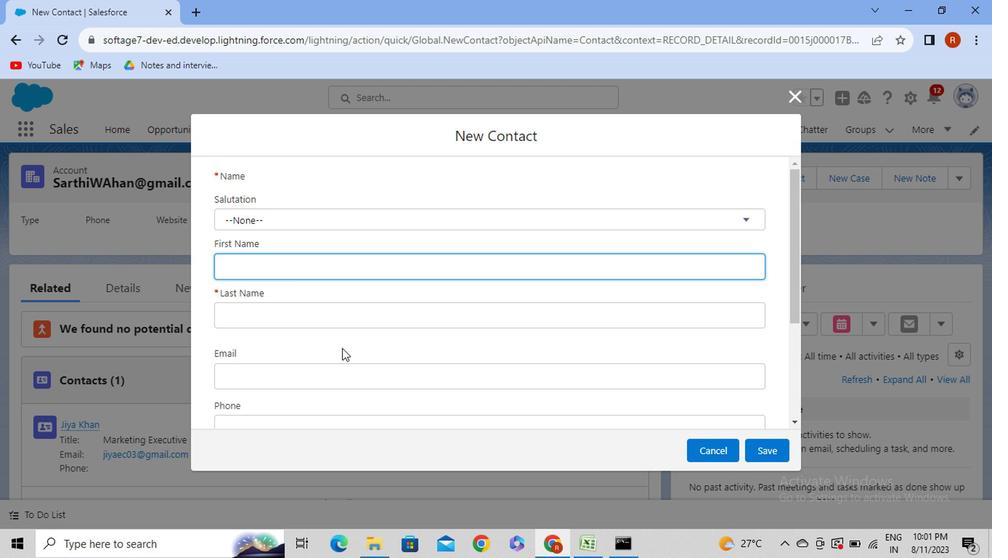 
Action: Mouse moved to (353, 354)
Screenshot: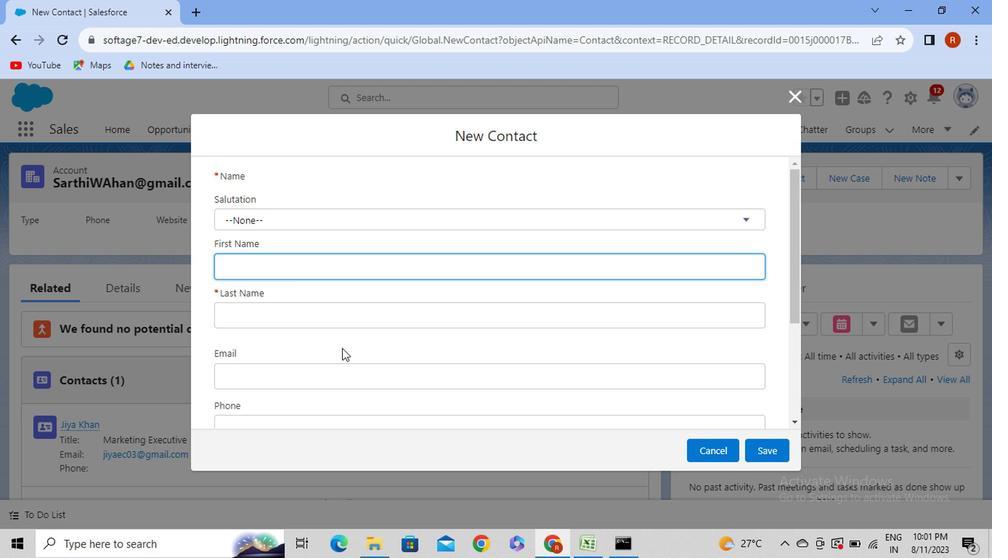 
Action: Mouse scrolled (353, 354) with delta (0, 0)
Screenshot: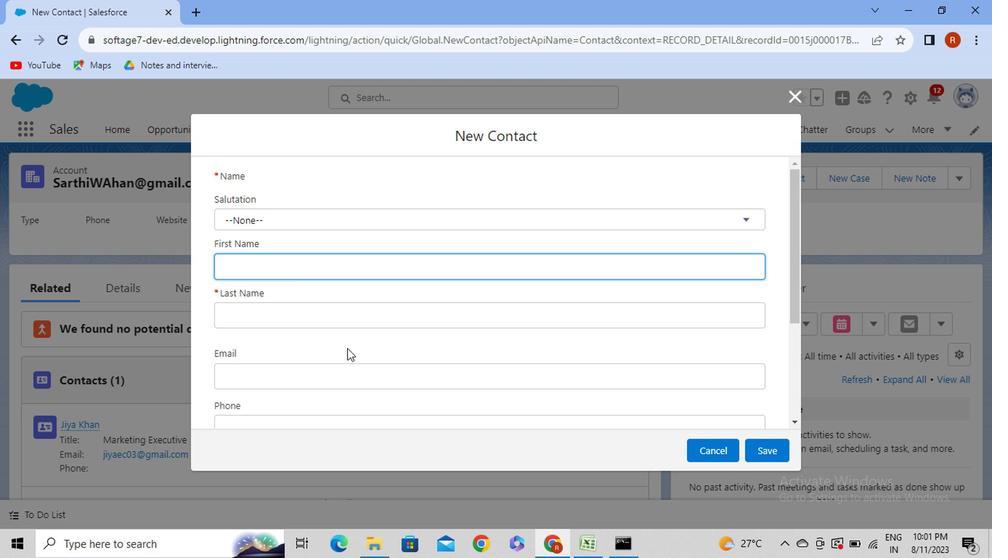 
Action: Mouse moved to (356, 354)
Screenshot: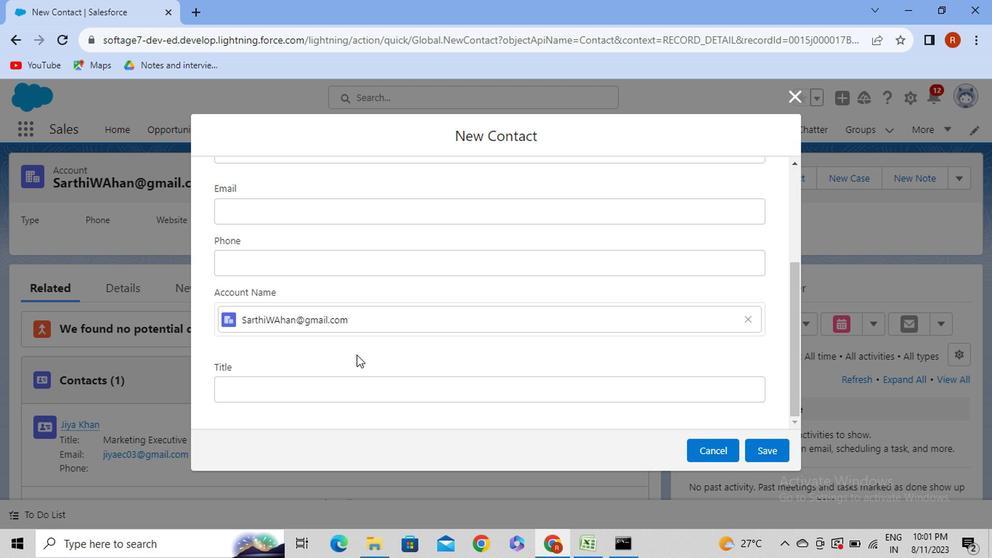 
Action: Mouse scrolled (356, 353) with delta (0, -1)
Screenshot: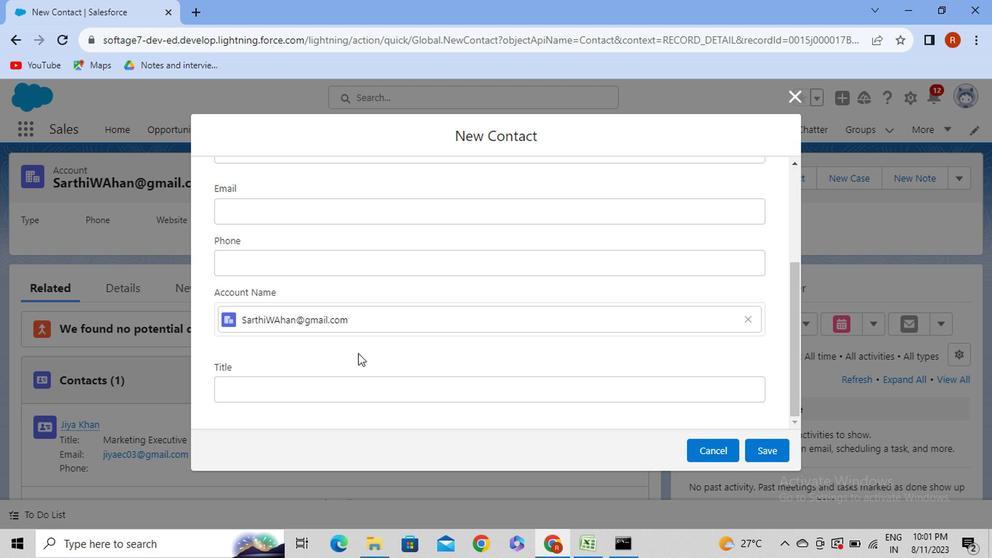 
Action: Mouse scrolled (356, 353) with delta (0, -1)
Screenshot: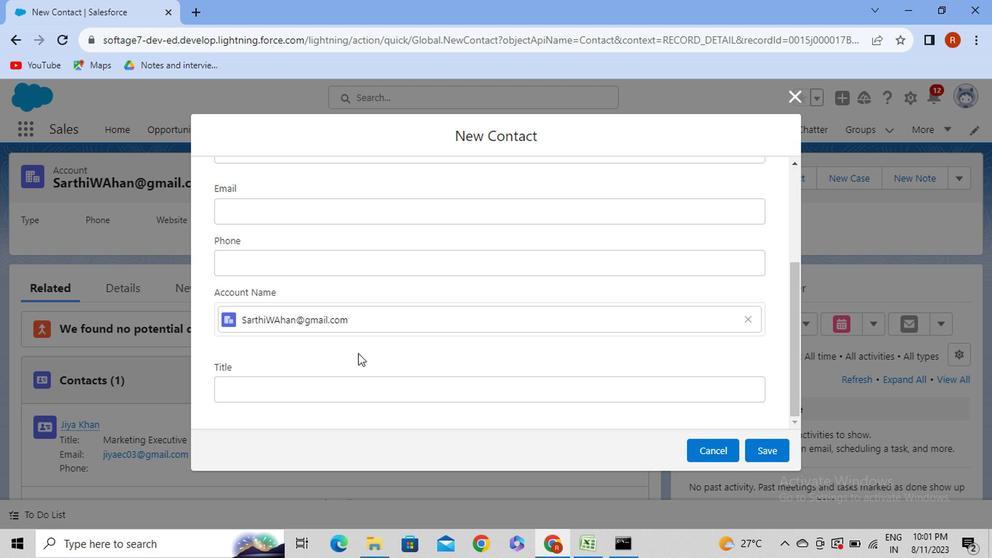 
Action: Mouse scrolled (356, 354) with delta (0, 0)
Screenshot: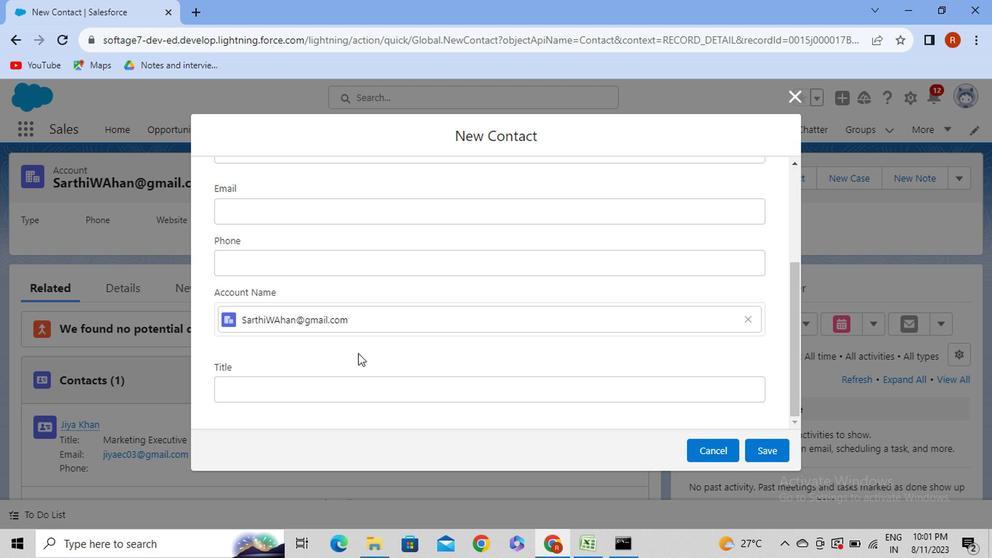
Action: Mouse scrolled (356, 354) with delta (0, 0)
Screenshot: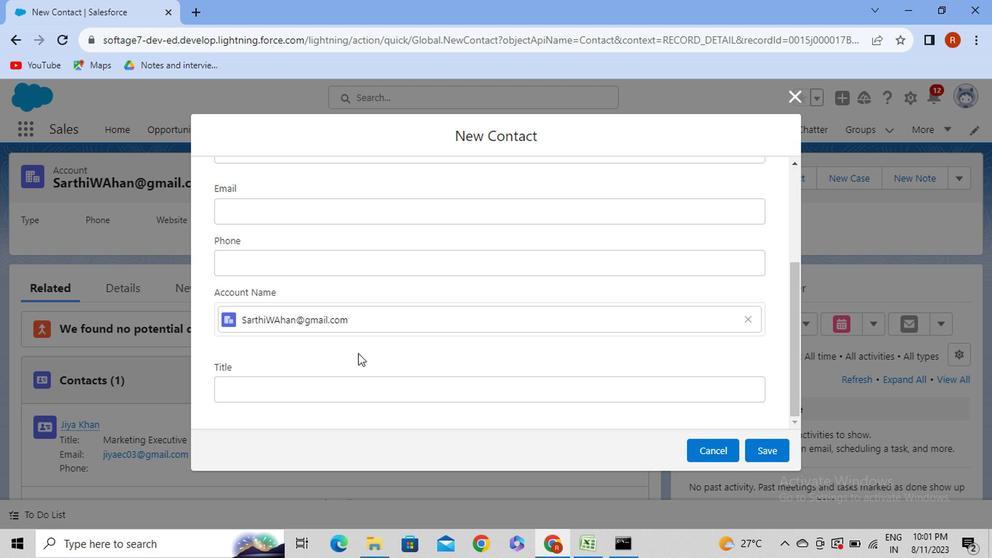 
Action: Mouse moved to (269, 328)
Screenshot: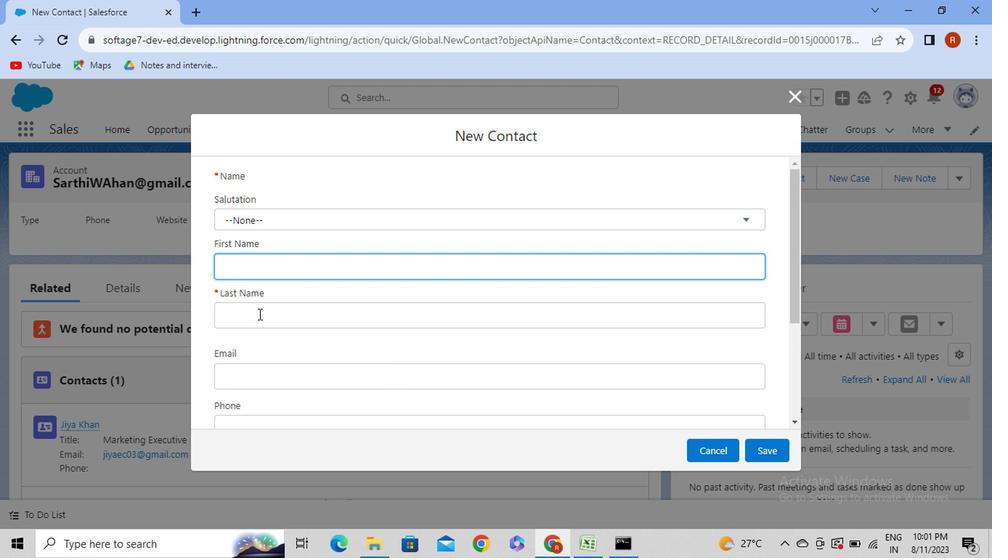 
Action: Mouse scrolled (269, 327) with delta (0, 0)
Screenshot: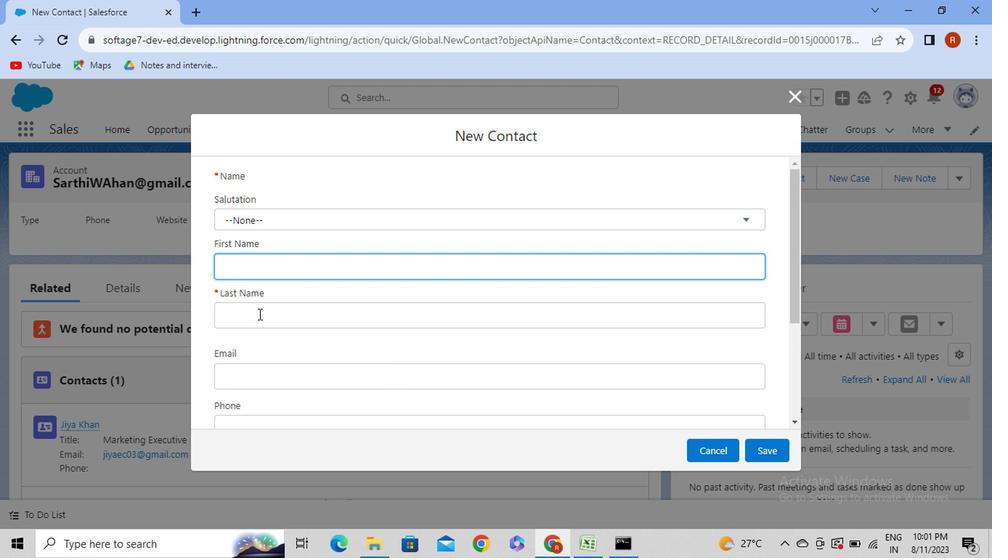 
Action: Mouse moved to (270, 329)
Screenshot: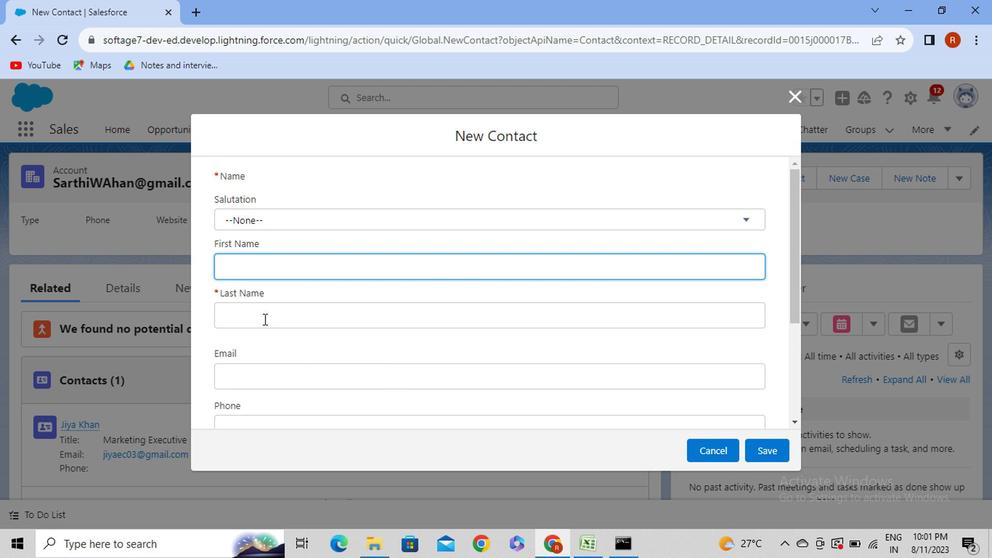 
Action: Mouse scrolled (270, 329) with delta (0, 0)
Screenshot: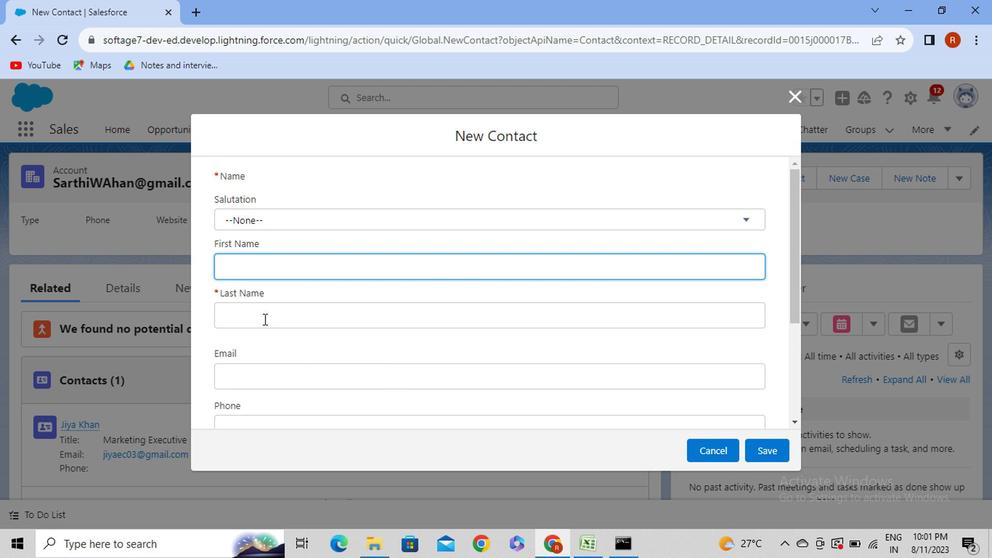 
Action: Mouse scrolled (270, 329) with delta (0, 0)
Screenshot: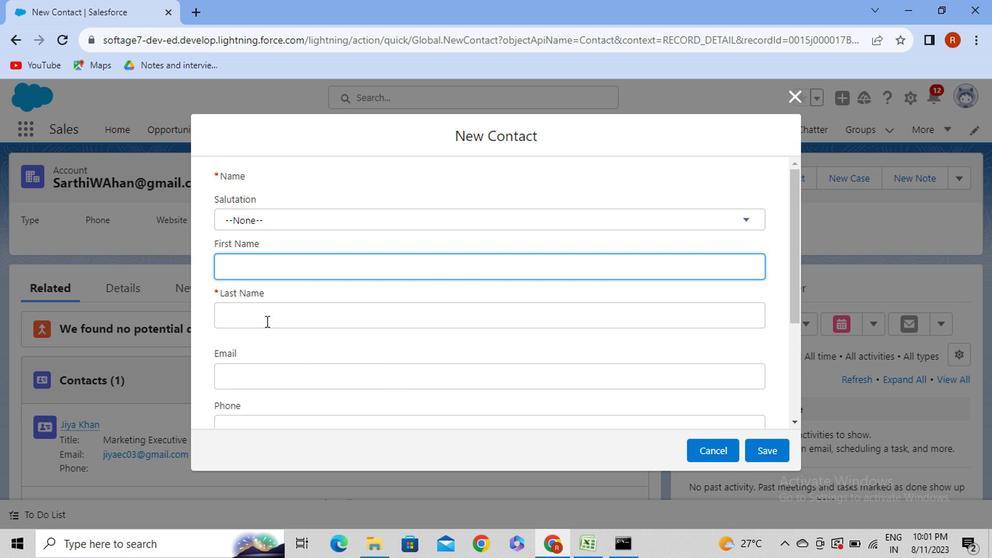 
Action: Mouse moved to (270, 333)
Screenshot: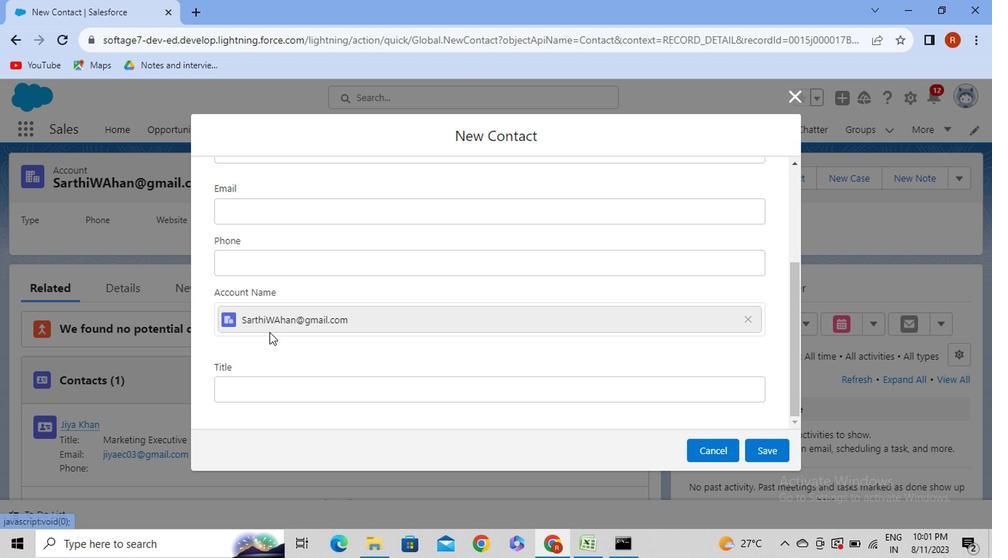 
Action: Mouse scrolled (270, 334) with delta (0, 1)
Screenshot: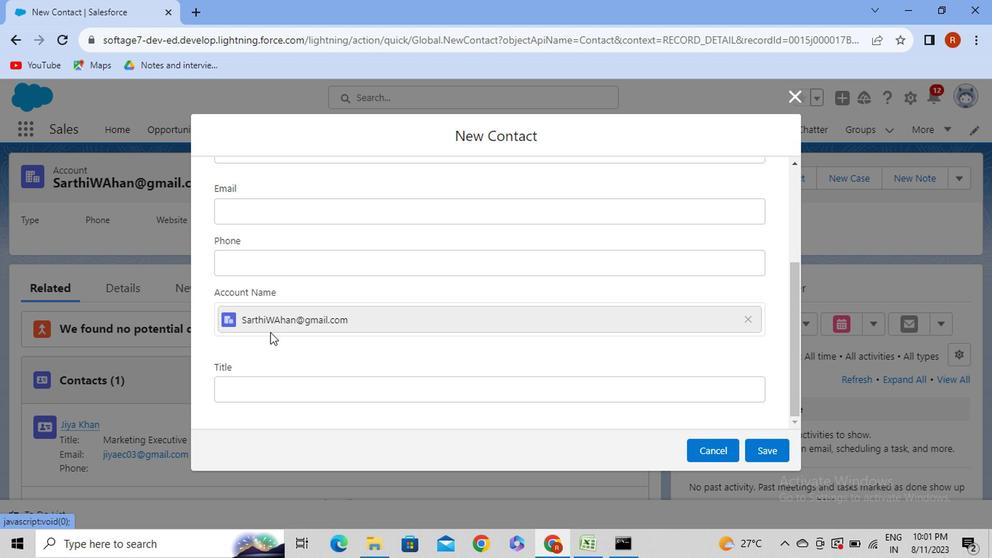 
Action: Mouse moved to (259, 269)
Screenshot: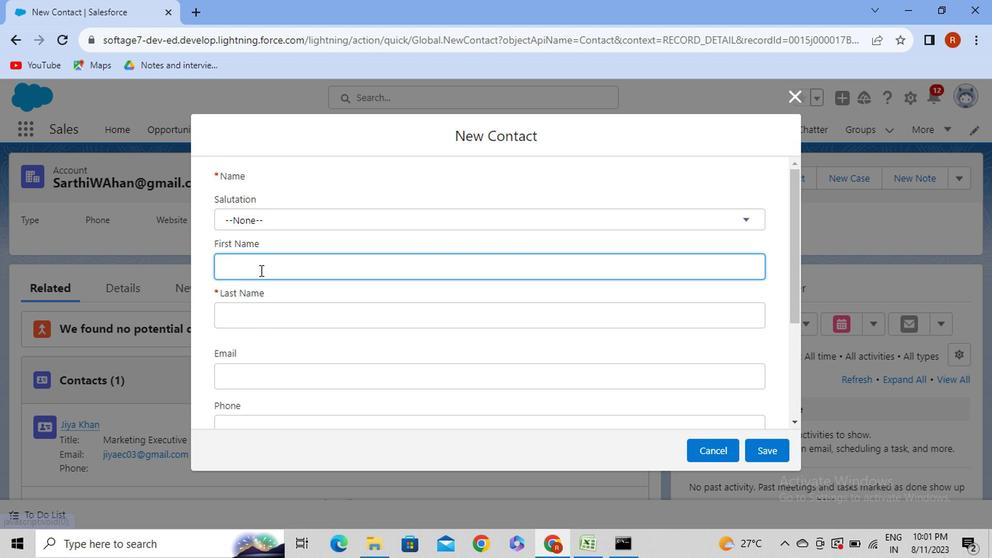 
Action: Mouse pressed left at (259, 269)
Screenshot: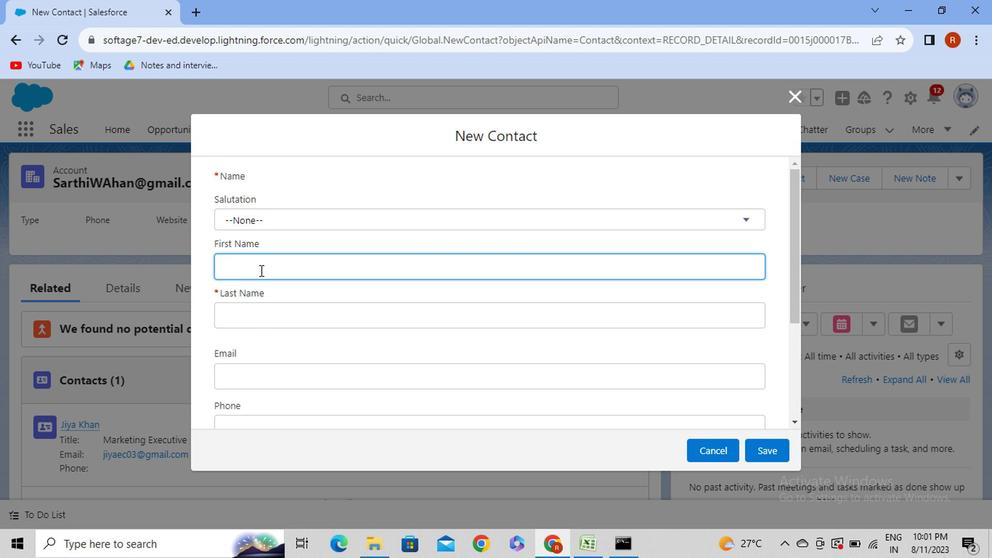 
Action: Mouse moved to (255, 266)
Screenshot: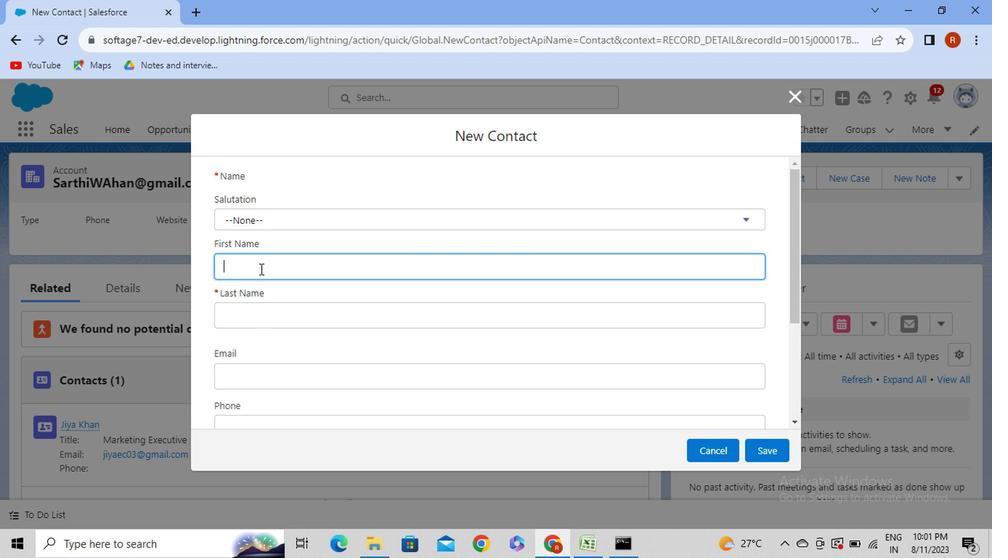 
Action: Key pressed <Key.caps_lock>R<Key.caps_lock>idhika
Screenshot: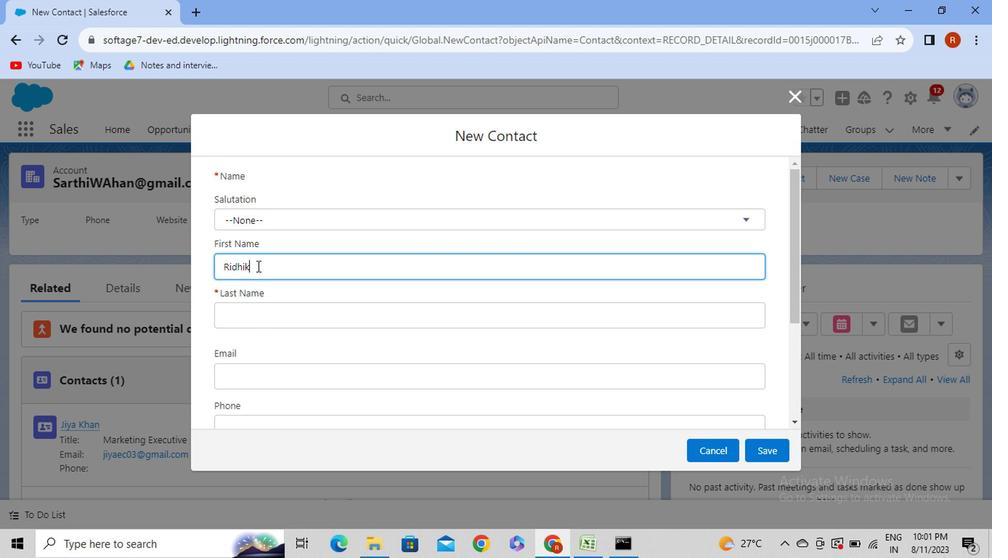 
Action: Mouse moved to (275, 319)
Screenshot: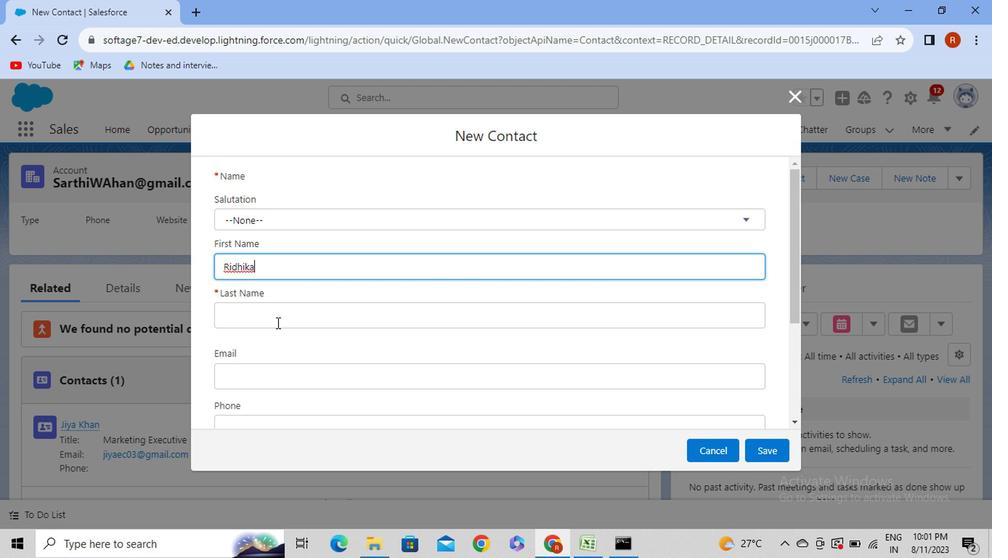 
Action: Mouse pressed left at (275, 319)
Screenshot: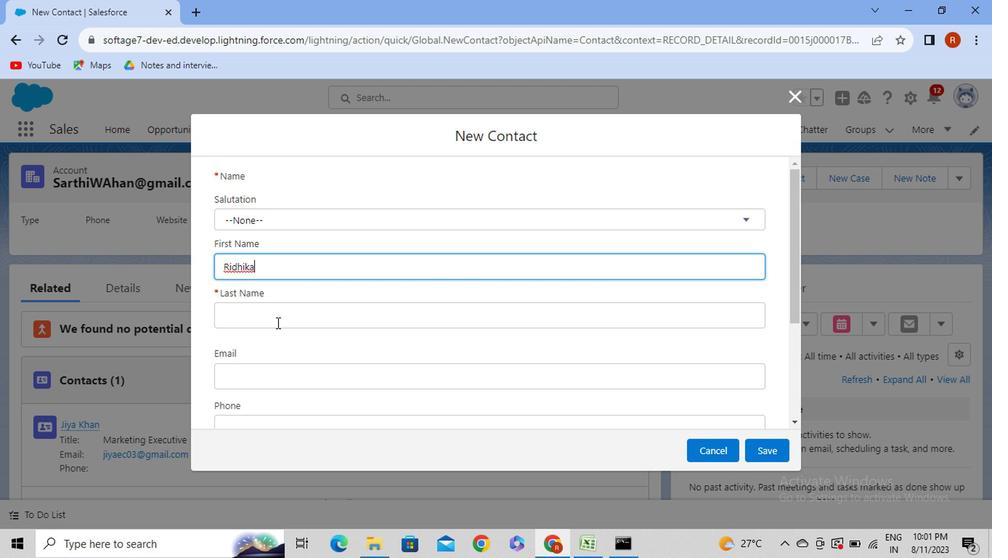 
Action: Key pressed <Key.caps_lock>R<Key.caps_lock>ane
Screenshot: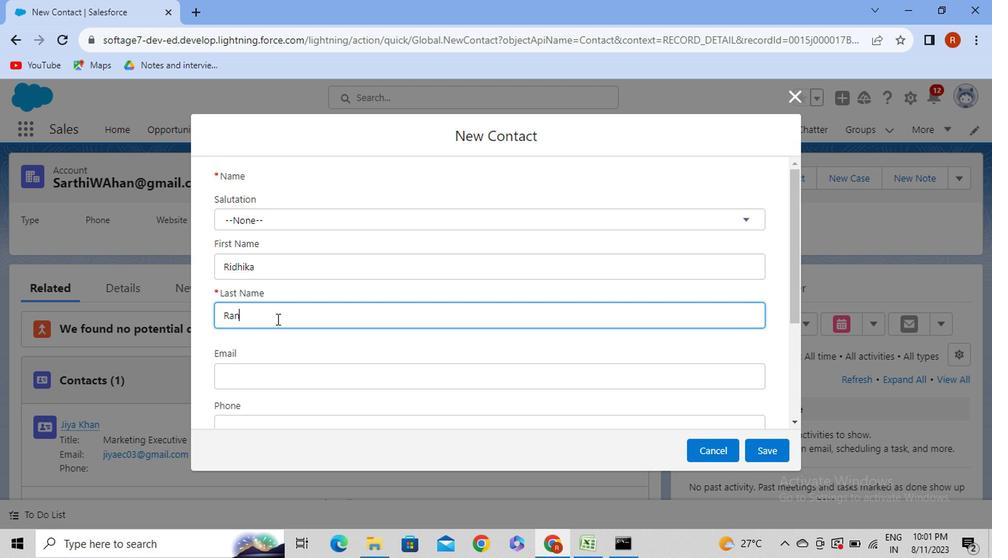 
Action: Mouse moved to (275, 381)
Screenshot: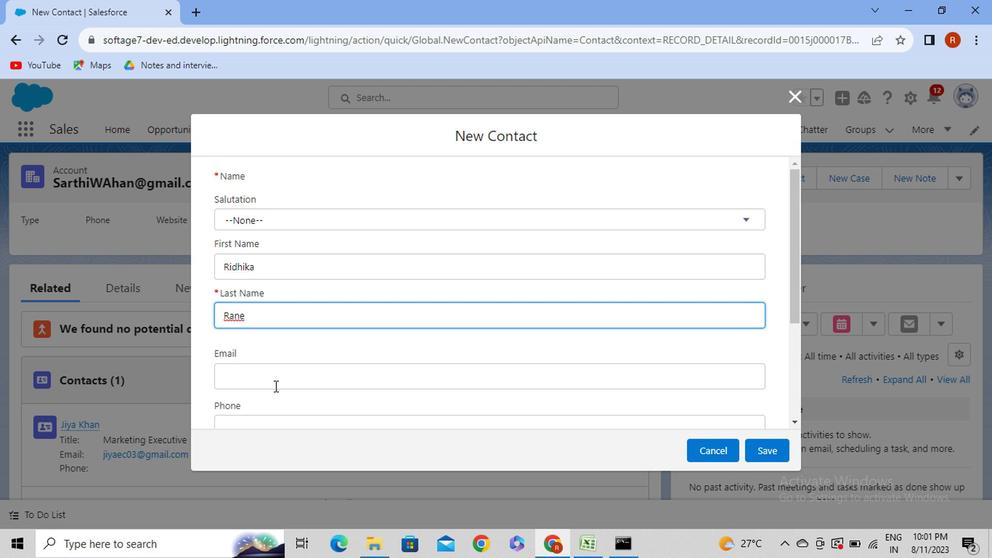 
Action: Mouse pressed left at (275, 381)
Screenshot: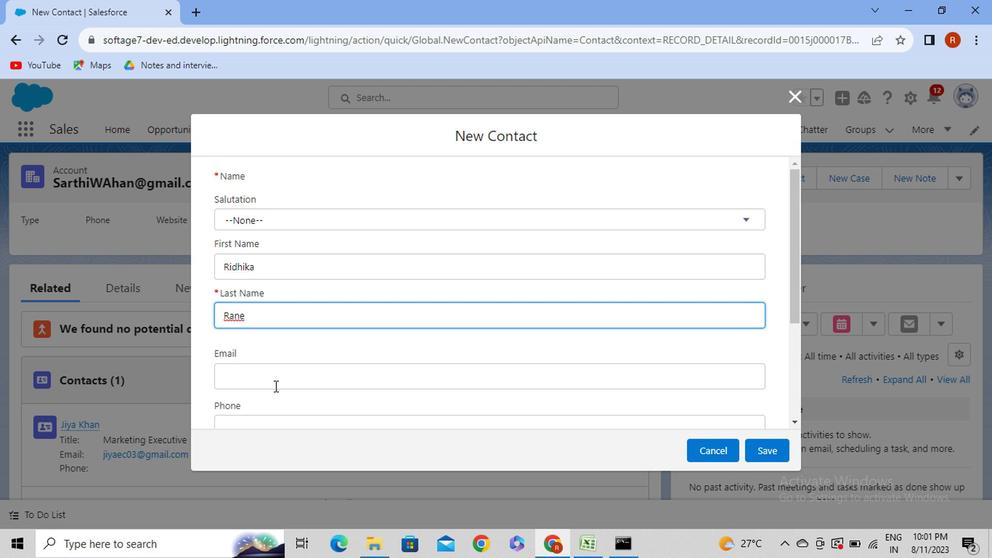 
Action: Mouse moved to (276, 381)
Screenshot: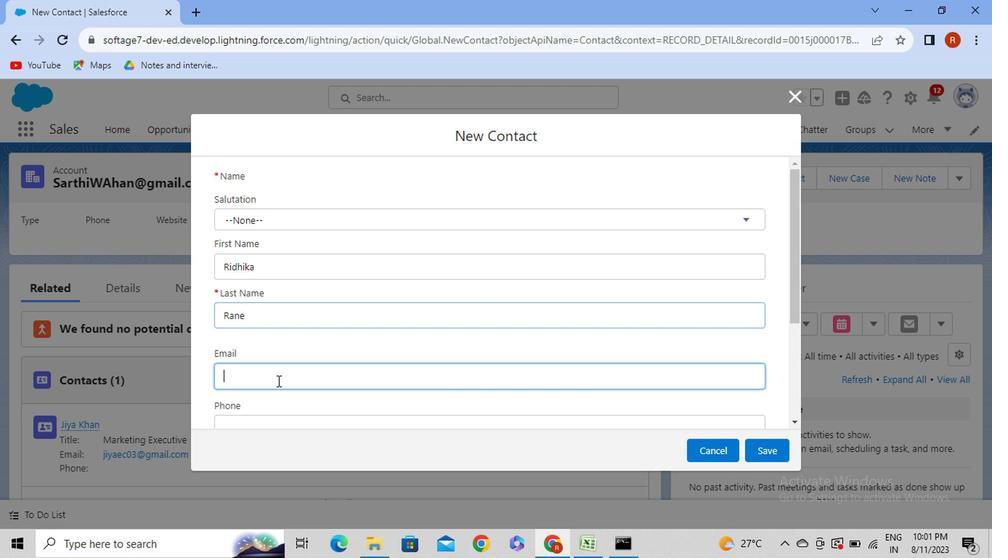 
Action: Key pressed ridhikarane25<Key.shift>@
Screenshot: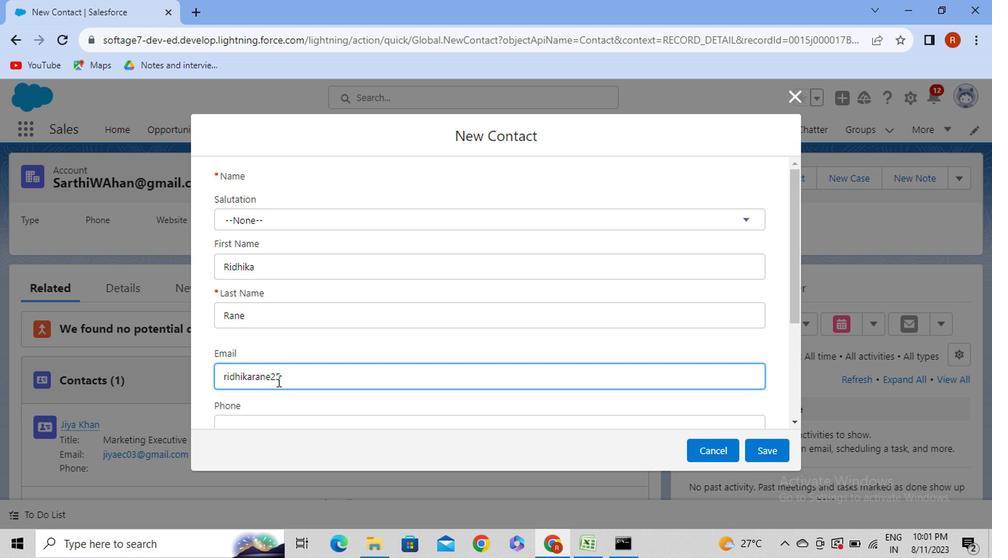 
Action: Mouse moved to (390, 340)
Screenshot: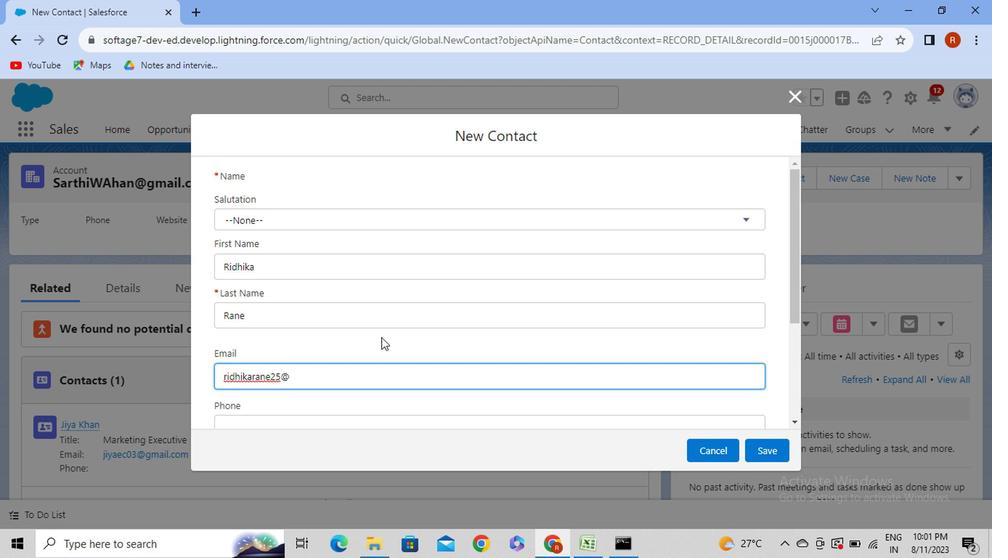 
Action: Key pressed sarthiwahan.com
Screenshot: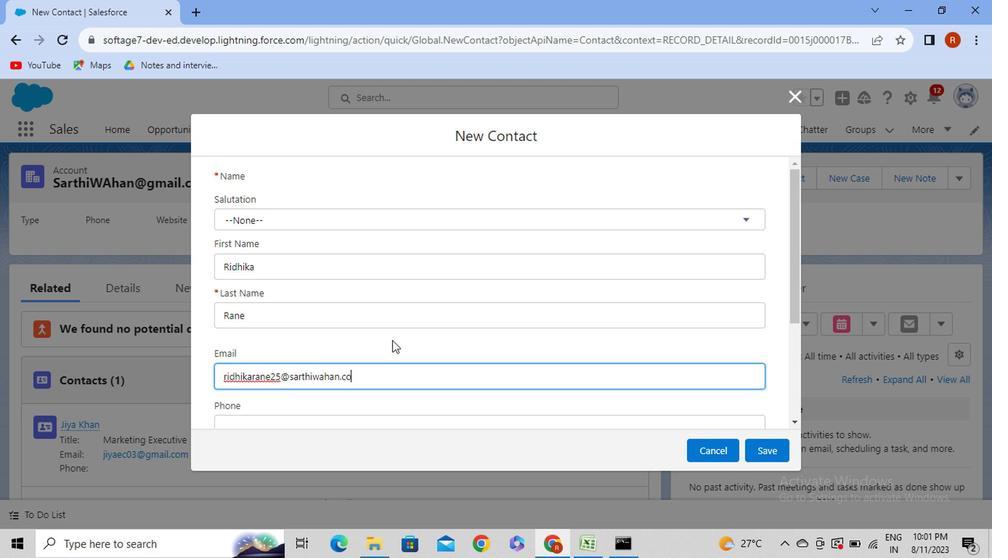 
Action: Mouse moved to (640, 321)
Screenshot: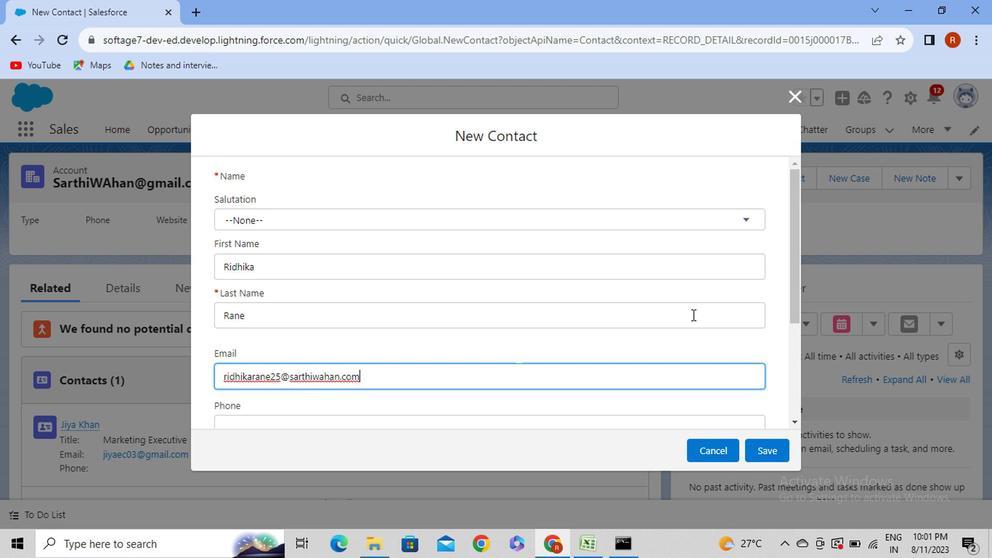 
Action: Mouse scrolled (640, 320) with delta (0, 0)
Screenshot: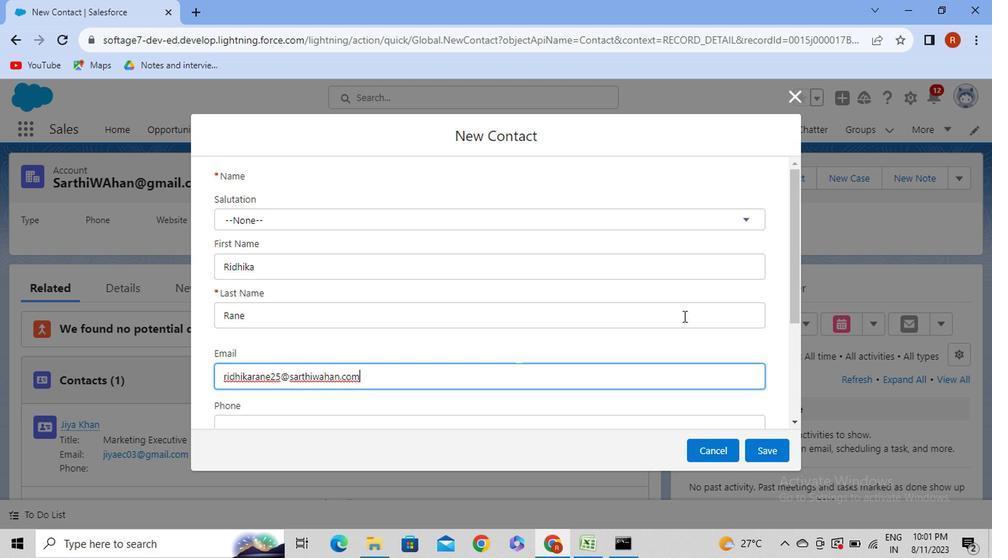 
Action: Mouse moved to (262, 399)
Screenshot: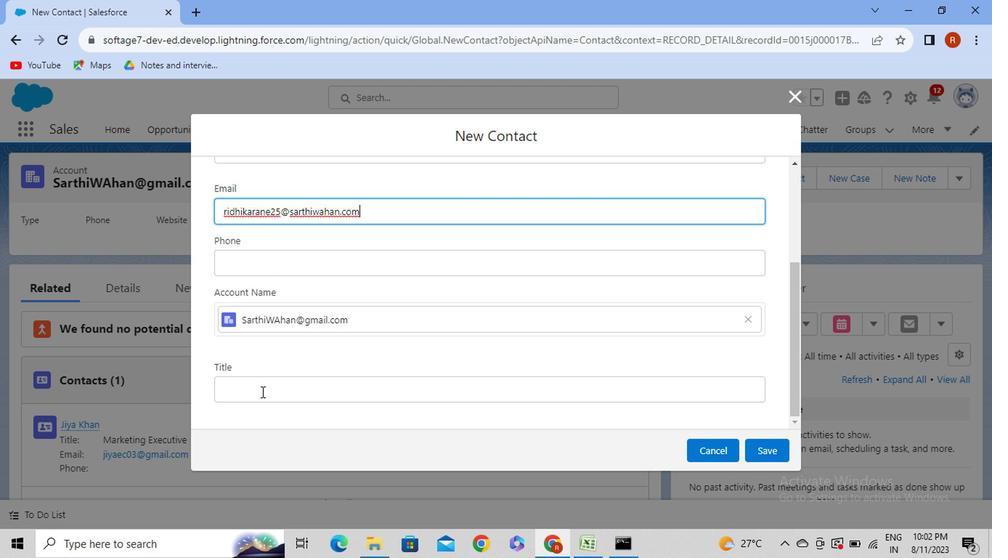 
Action: Mouse pressed left at (262, 399)
Screenshot: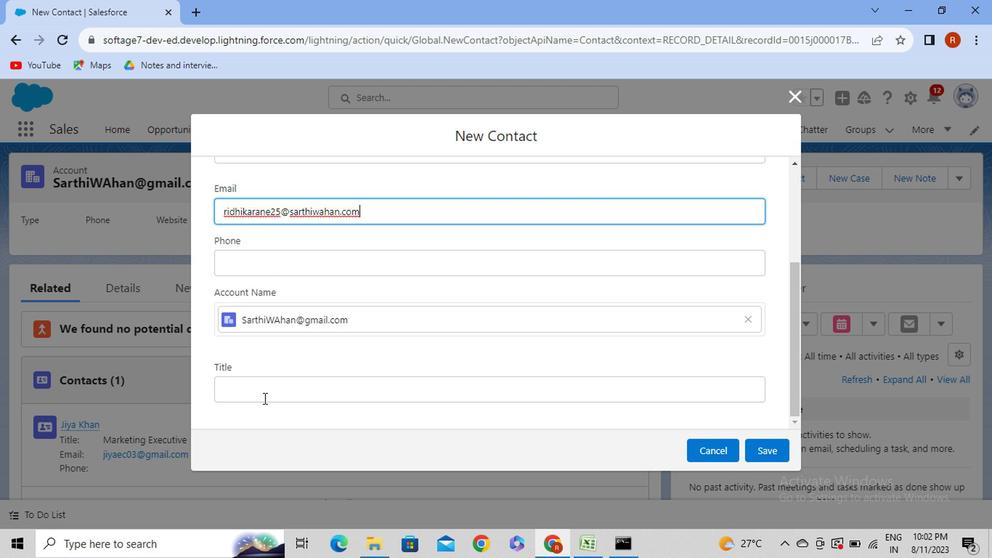 
Action: Mouse moved to (273, 399)
Screenshot: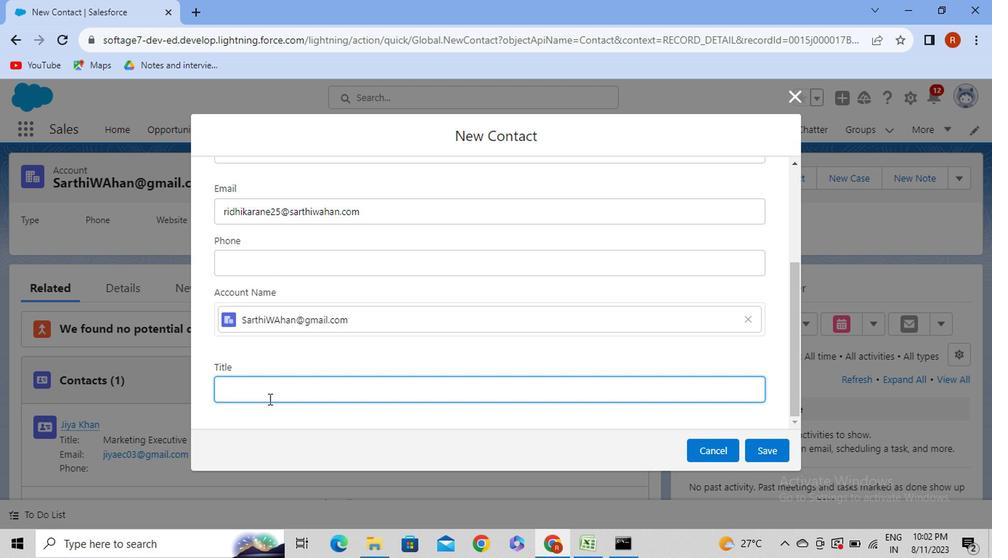 
Action: Key pressed <Key.caps_lock>MD<Key.caps_lock>
Screenshot: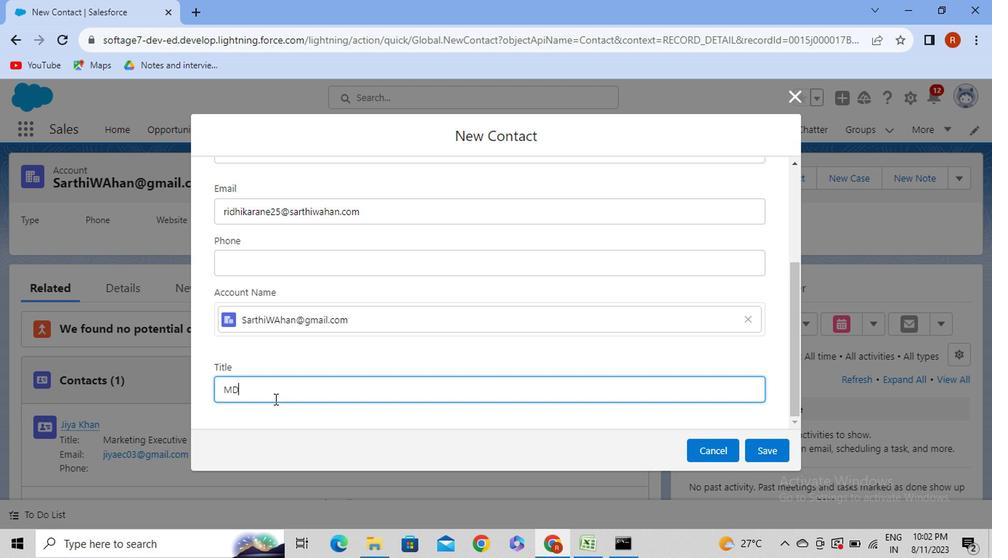 
Action: Mouse moved to (758, 449)
Screenshot: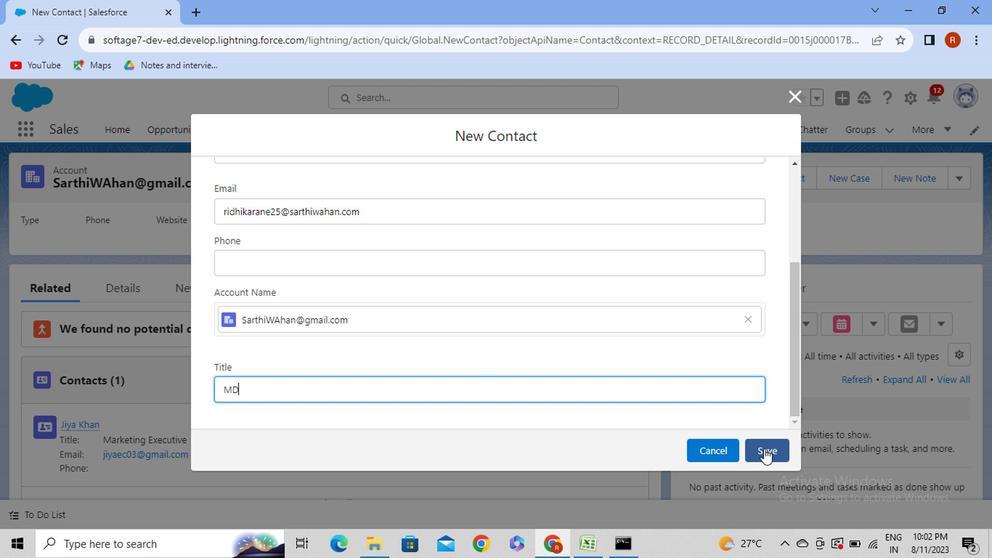 
Action: Mouse pressed left at (758, 449)
Screenshot: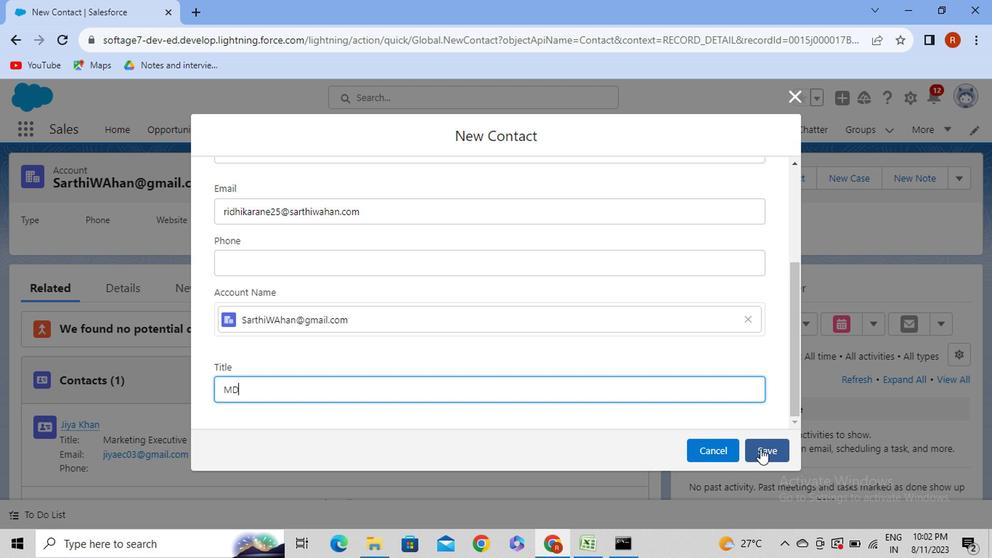 
Action: Mouse moved to (510, 129)
Screenshot: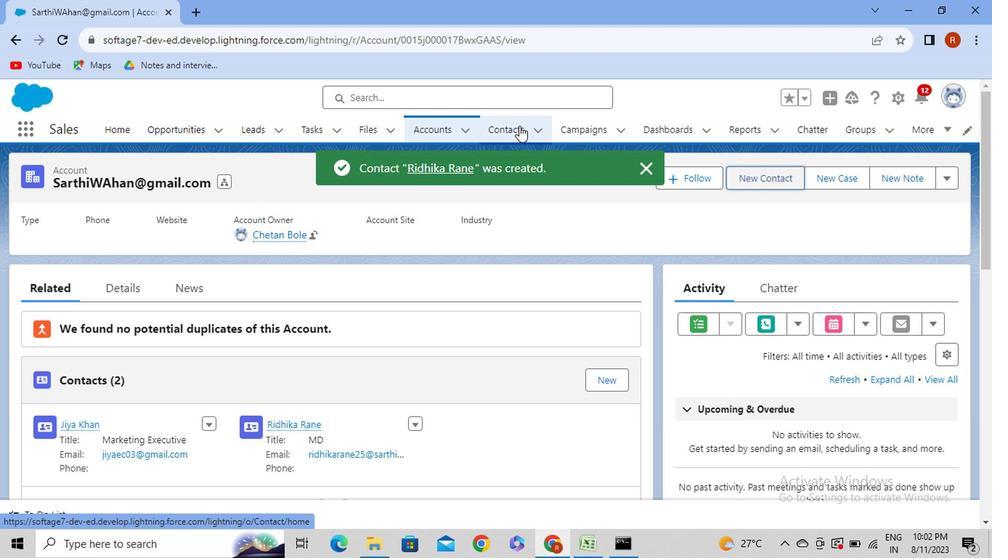 
Action: Mouse pressed left at (510, 129)
Screenshot: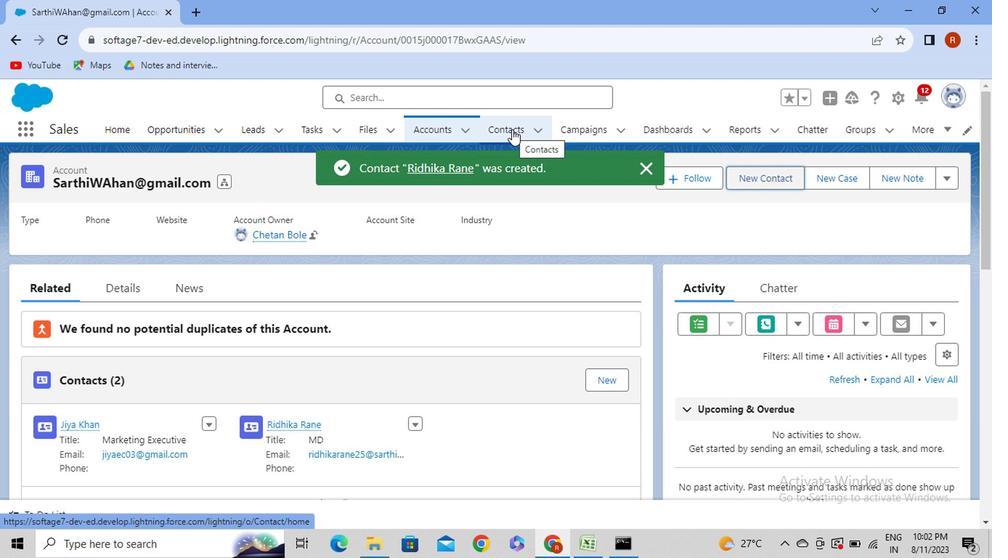
Action: Mouse moved to (652, 169)
Screenshot: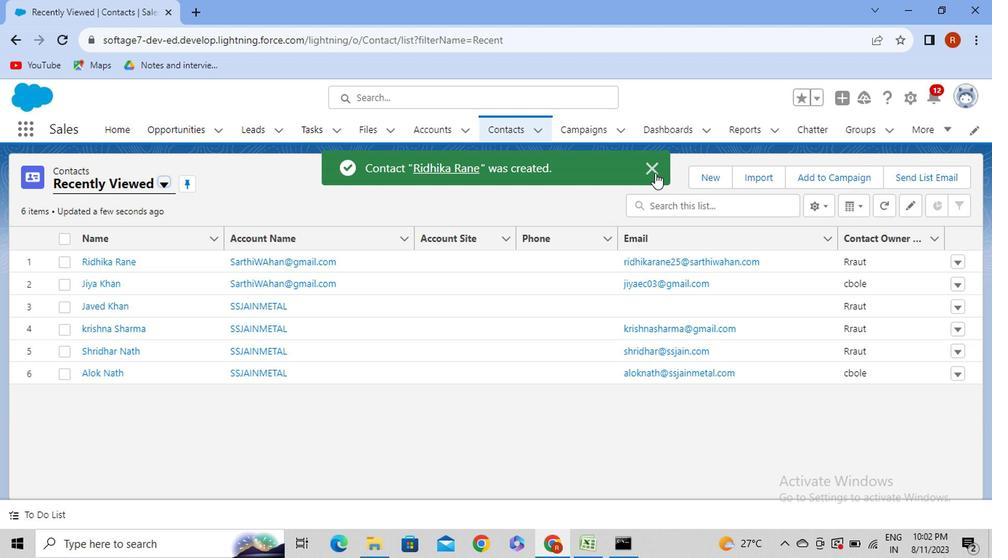
Action: Mouse pressed left at (652, 169)
Screenshot: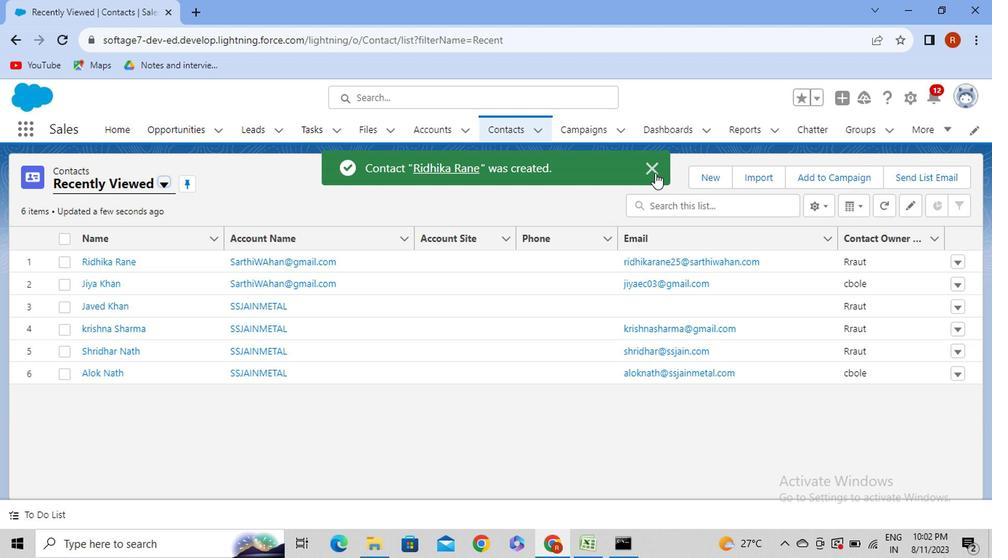 
Action: Mouse moved to (703, 173)
Screenshot: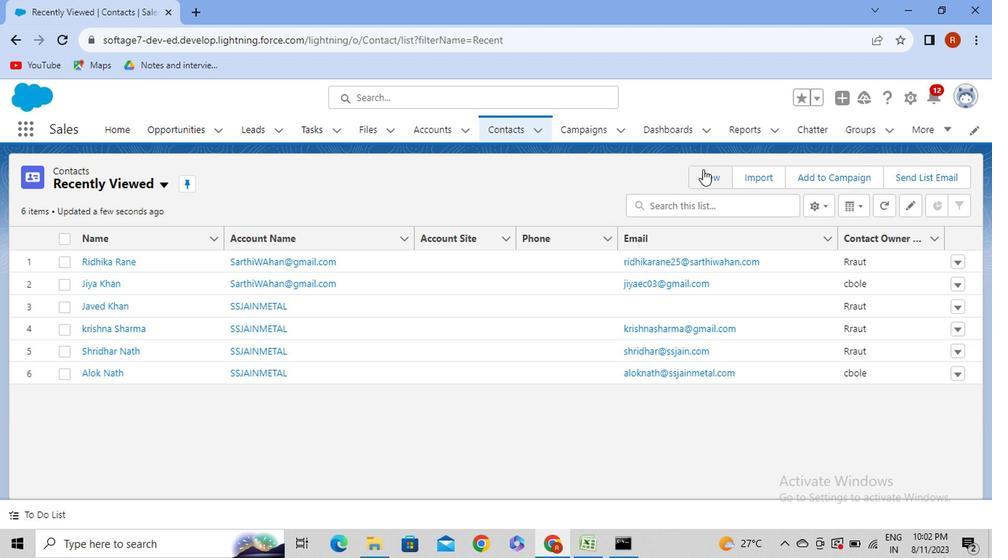
Action: Mouse pressed left at (703, 173)
Screenshot: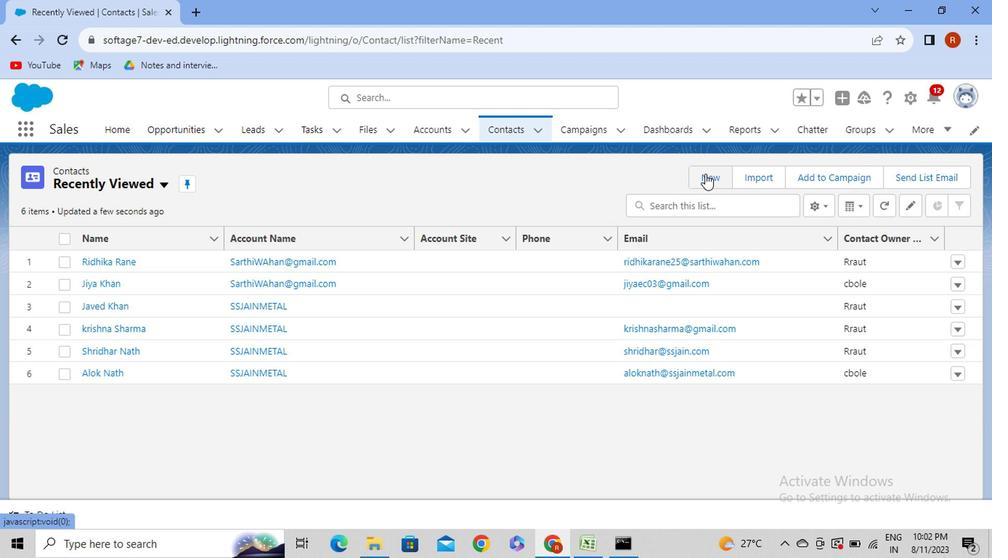 
Action: Mouse moved to (404, 354)
Screenshot: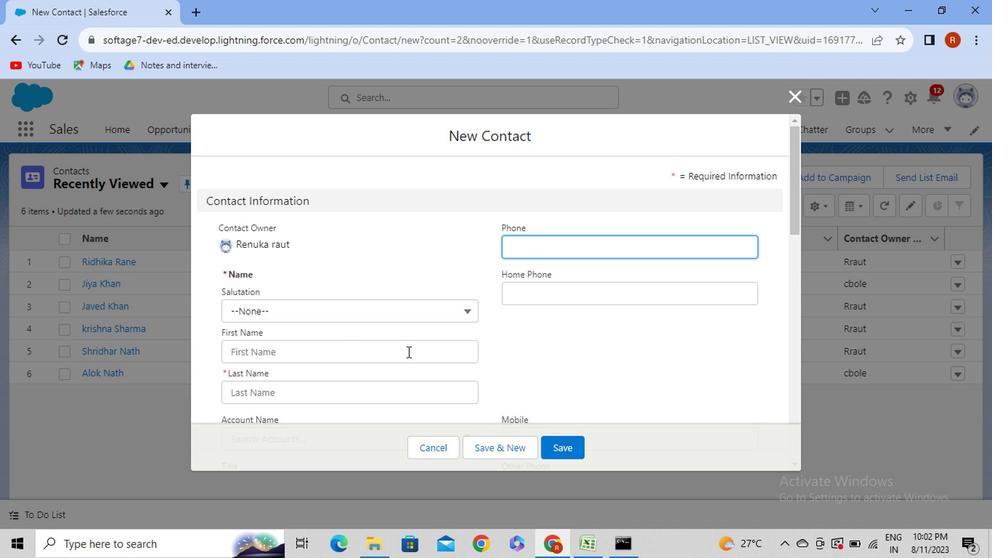 
Action: Mouse pressed left at (404, 354)
Screenshot: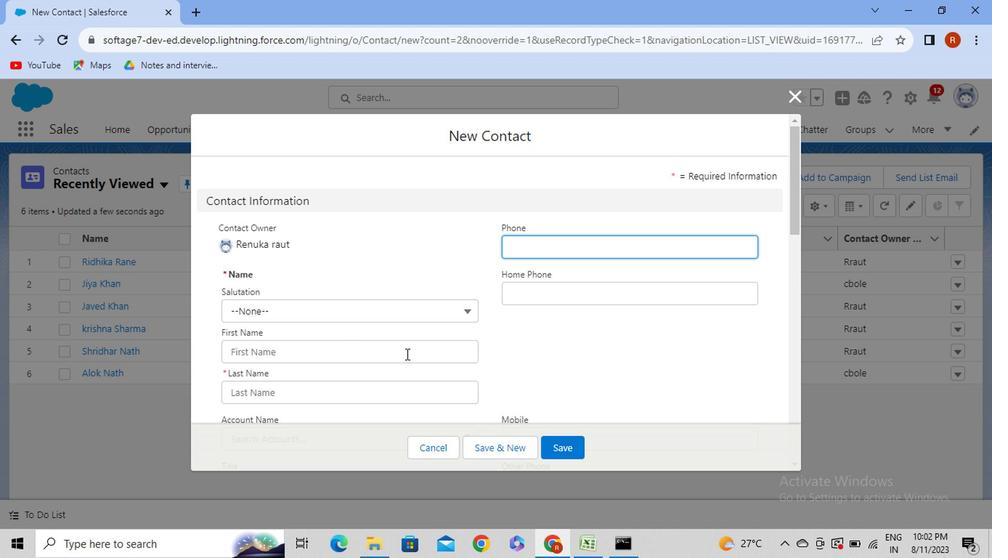 
Action: Mouse moved to (409, 349)
Screenshot: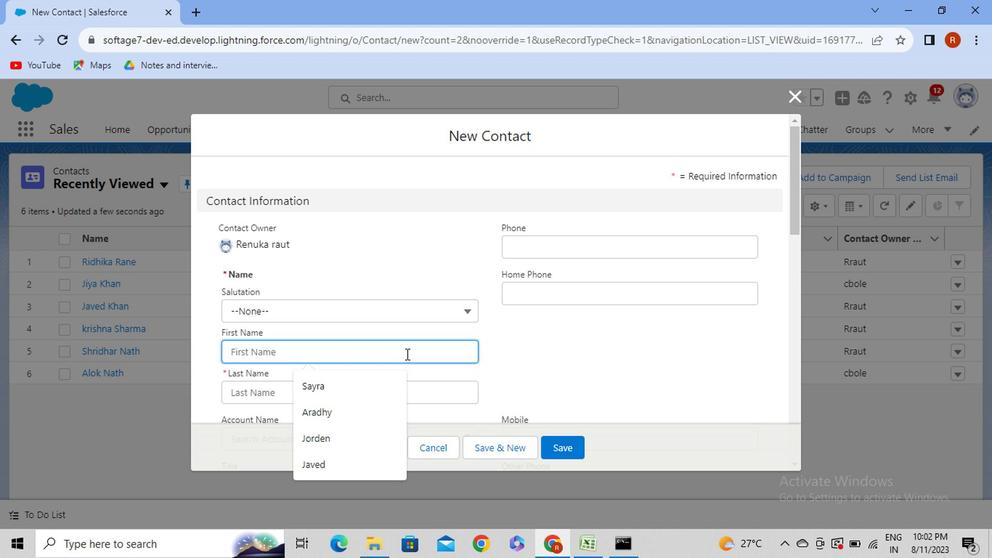 
Action: Key pressed <Key.caps_lock>S<Key.caps_lock>anjivani
Screenshot: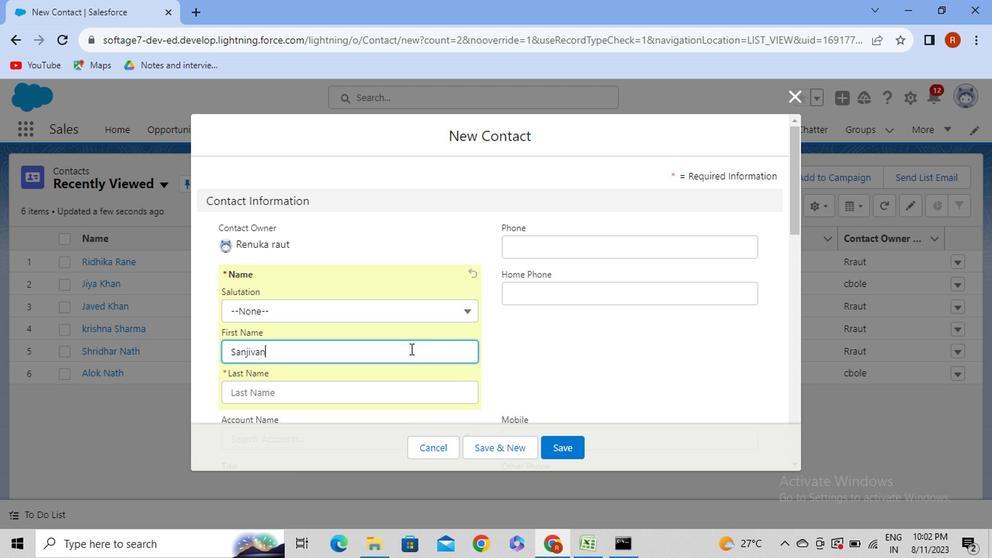 
Action: Mouse moved to (259, 398)
Screenshot: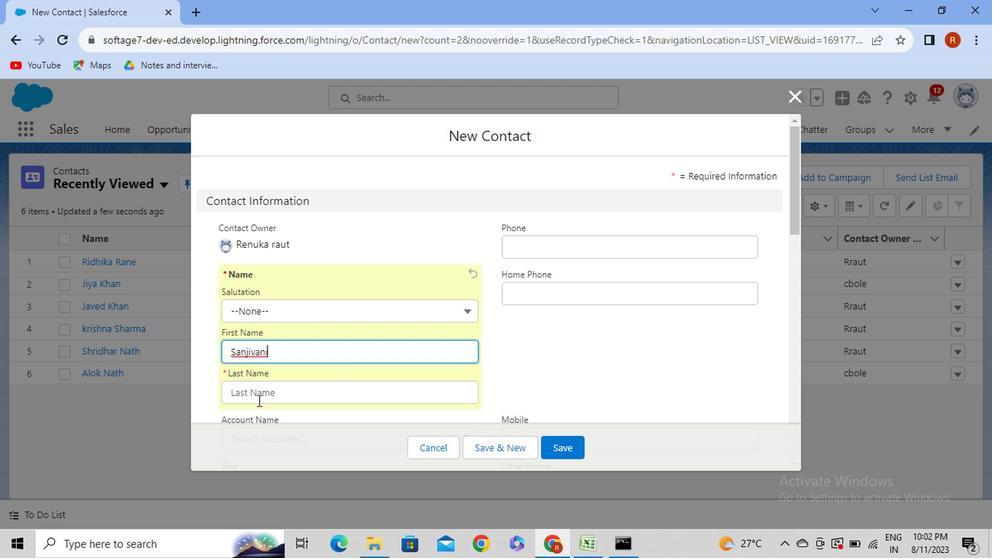 
Action: Mouse pressed left at (259, 398)
Screenshot: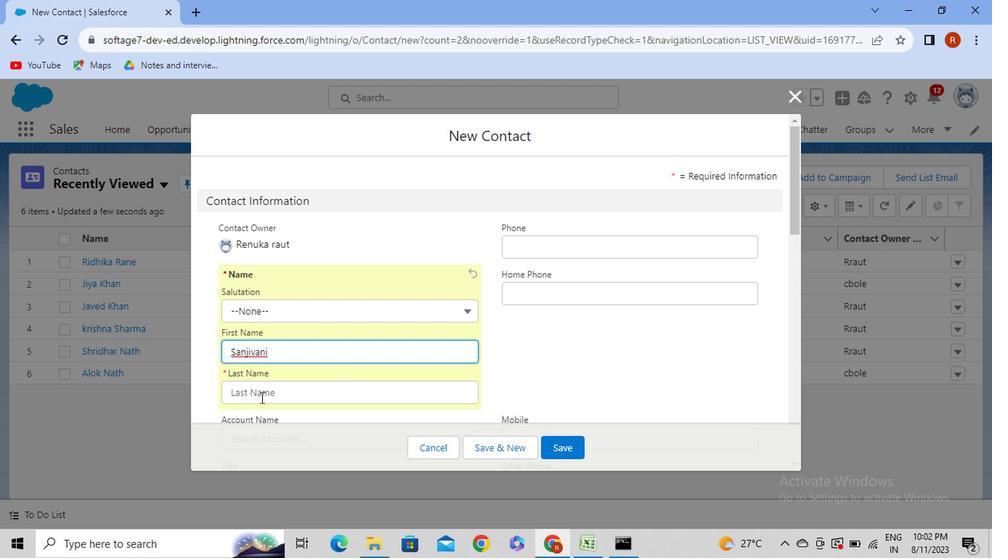 
Action: Mouse moved to (260, 393)
Screenshot: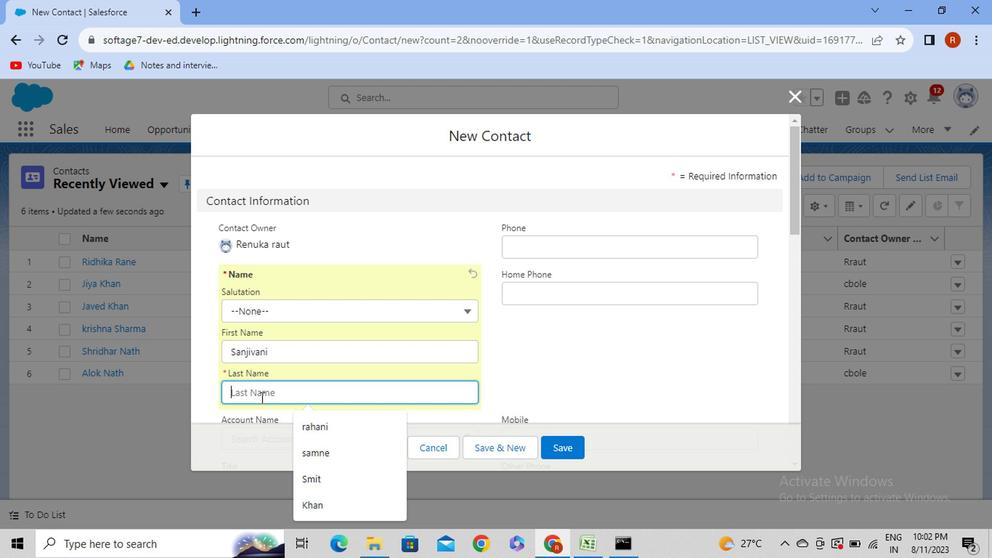 
Action: Key pressed sathe
Screenshot: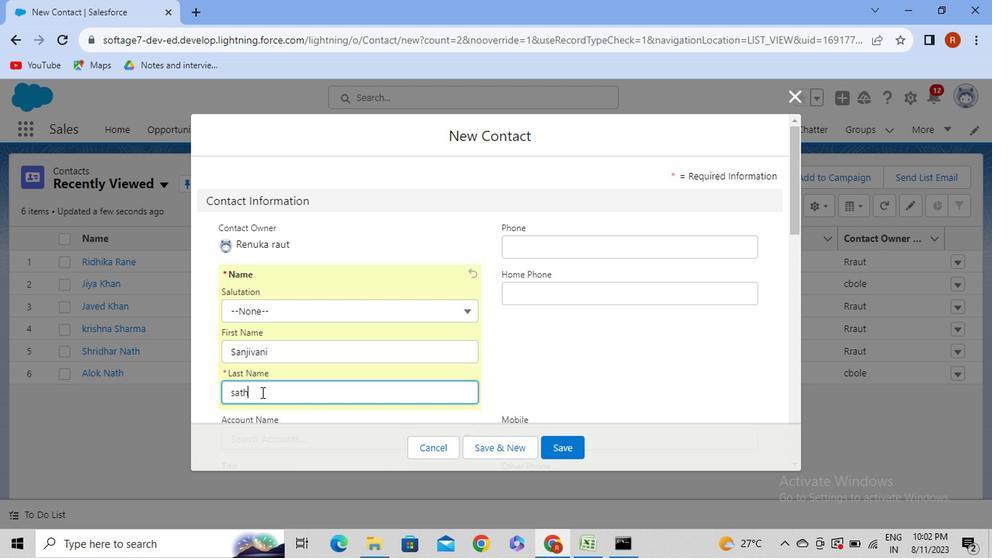 
Action: Mouse moved to (370, 328)
Screenshot: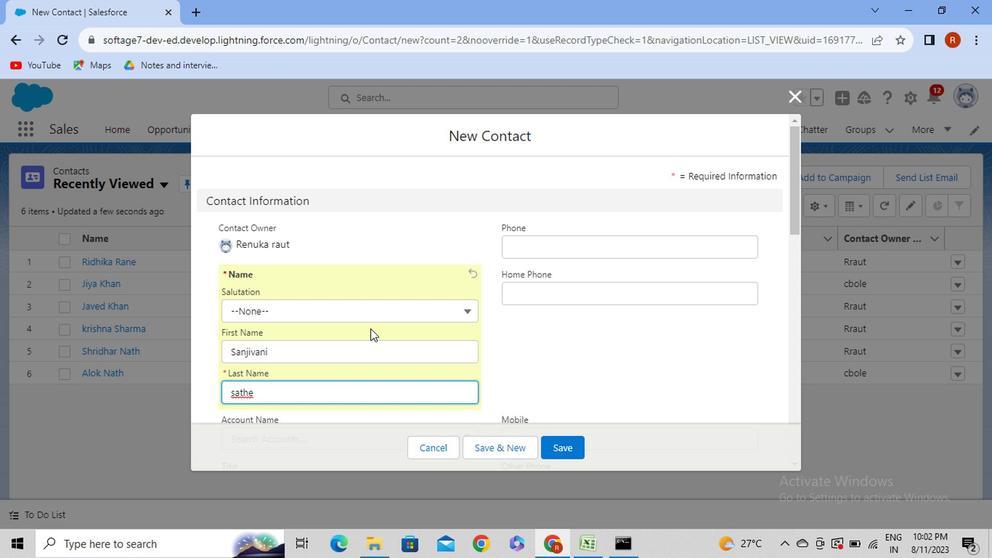 
Action: Mouse scrolled (370, 327) with delta (0, 0)
Screenshot: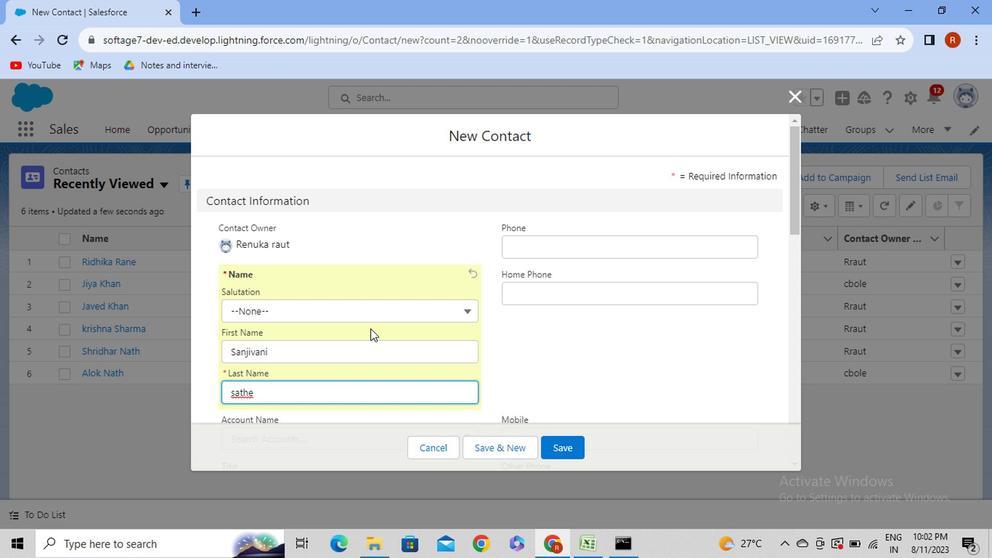 
Action: Mouse moved to (794, 334)
Screenshot: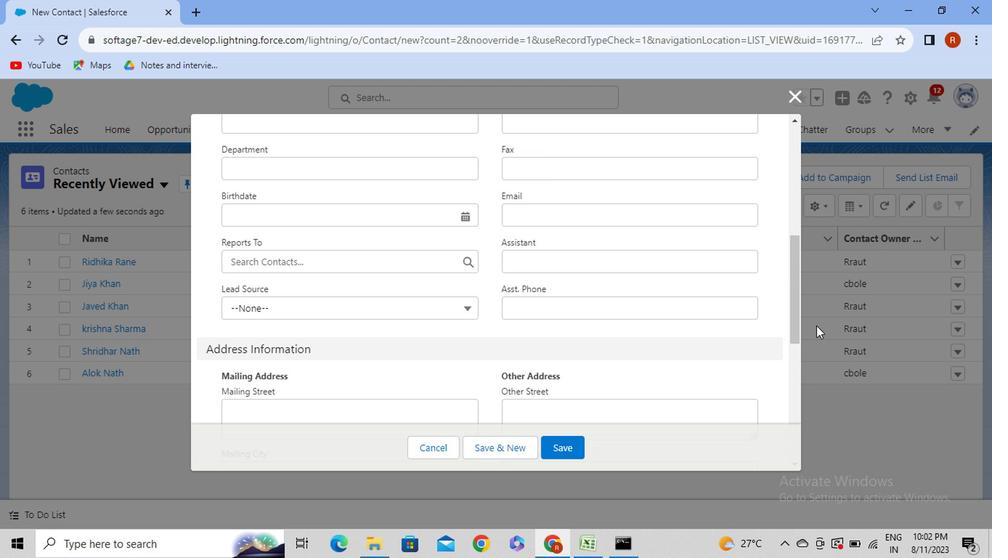 
Action: Mouse pressed left at (794, 334)
Screenshot: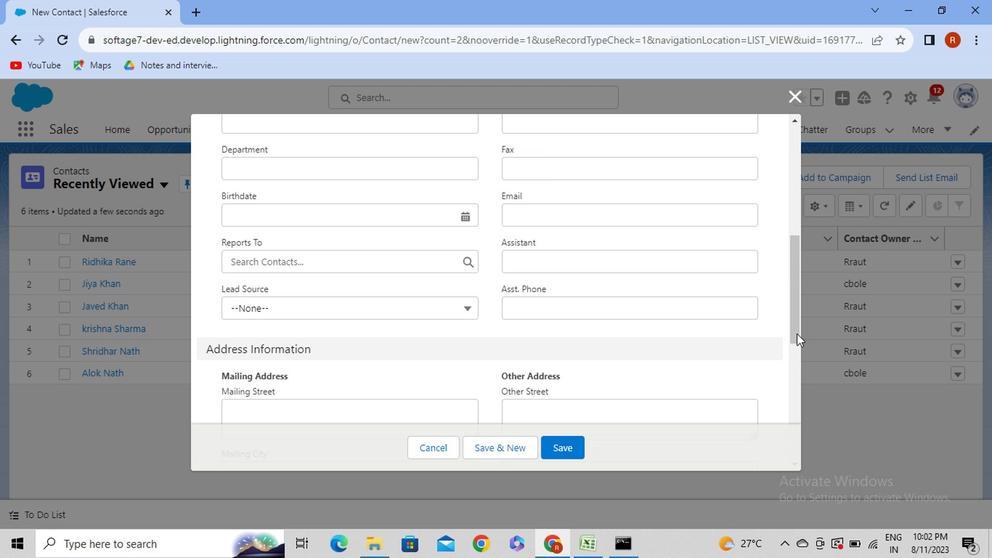 
Action: Mouse moved to (467, 246)
Screenshot: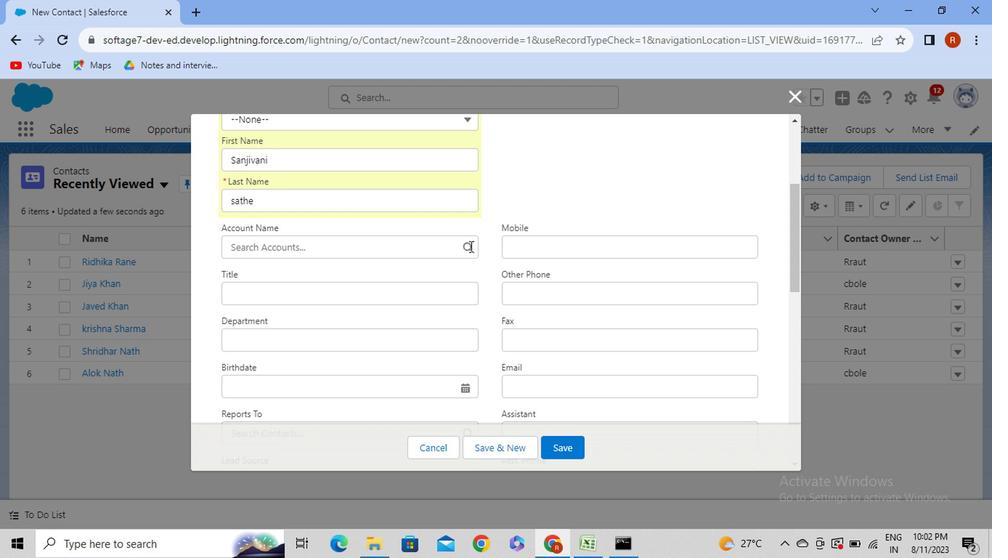 
Action: Mouse pressed left at (467, 246)
Screenshot: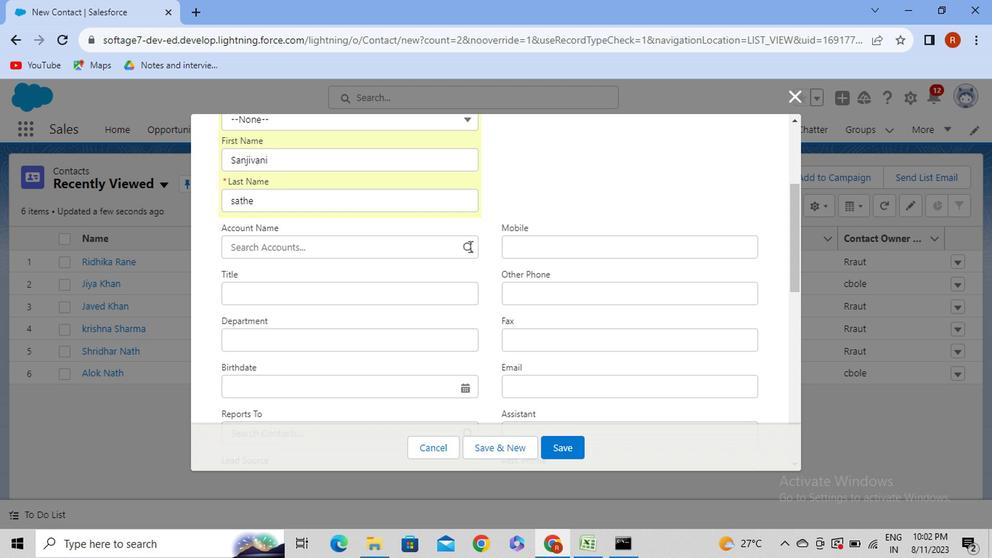 
Action: Mouse moved to (362, 243)
Screenshot: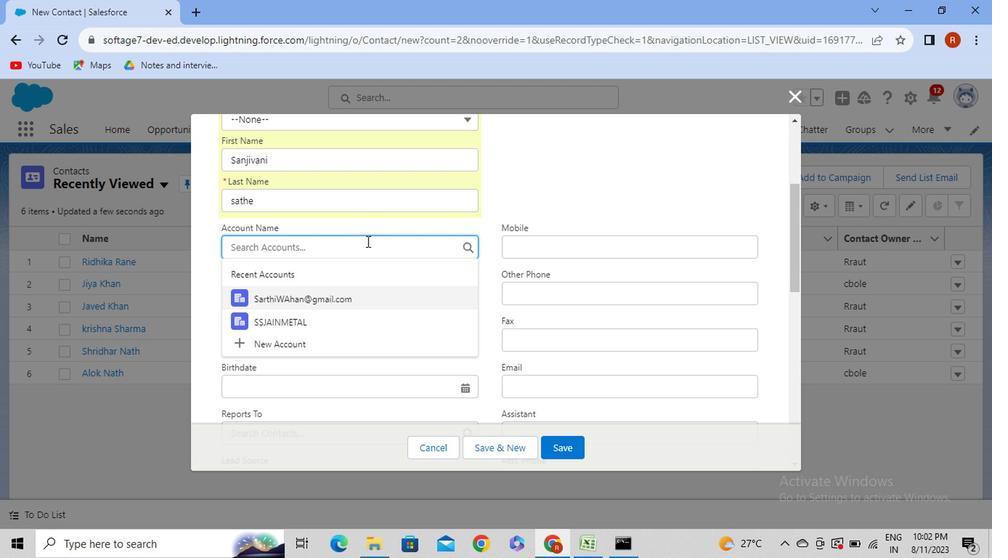 
Action: Mouse pressed left at (362, 243)
Screenshot: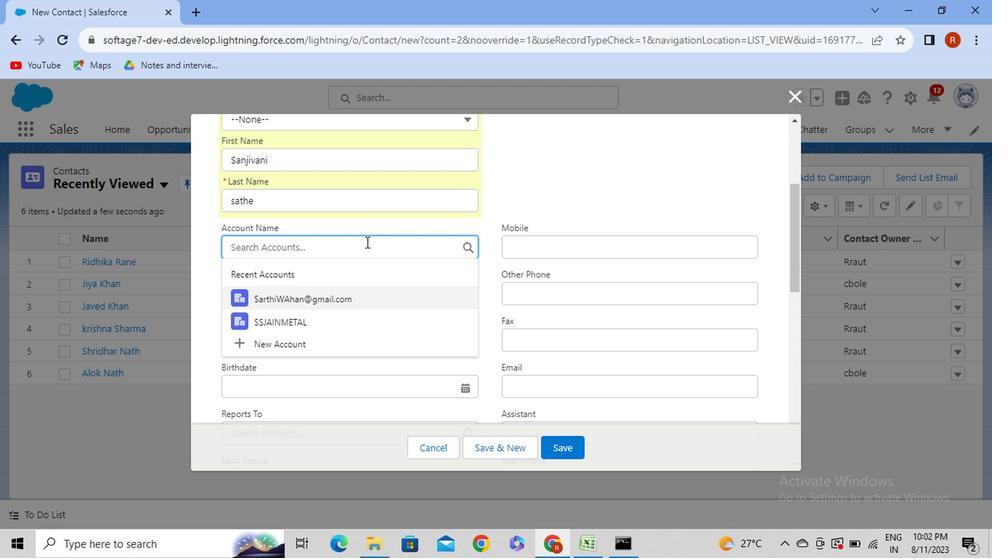 
Action: Mouse moved to (311, 297)
Screenshot: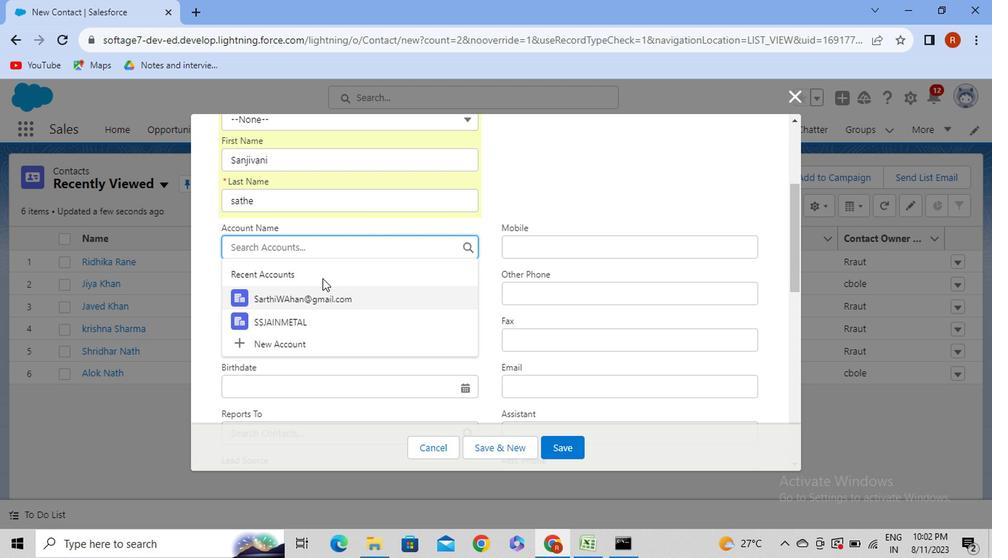 
Action: Mouse pressed left at (311, 297)
Screenshot: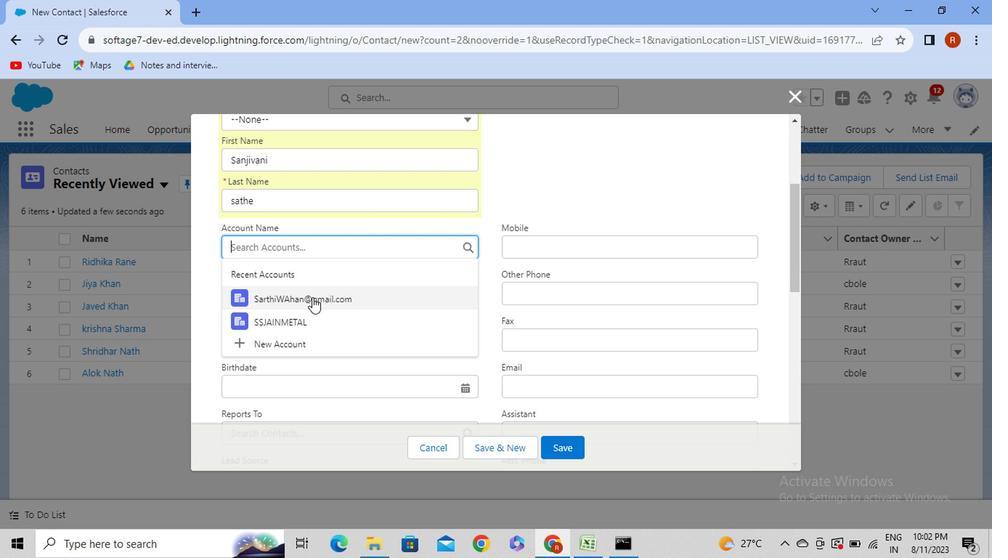 
Action: Mouse moved to (267, 300)
Screenshot: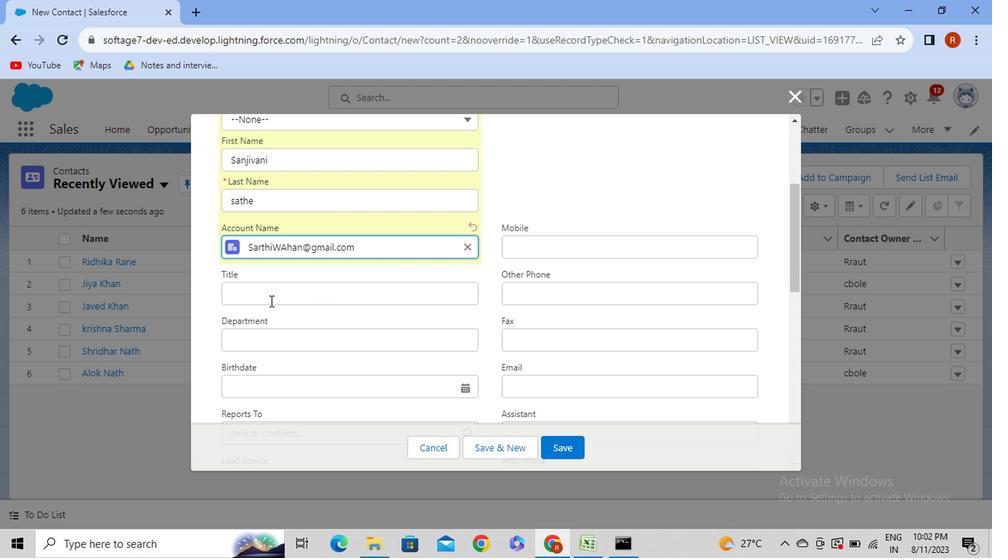 
Action: Mouse pressed left at (267, 300)
Screenshot: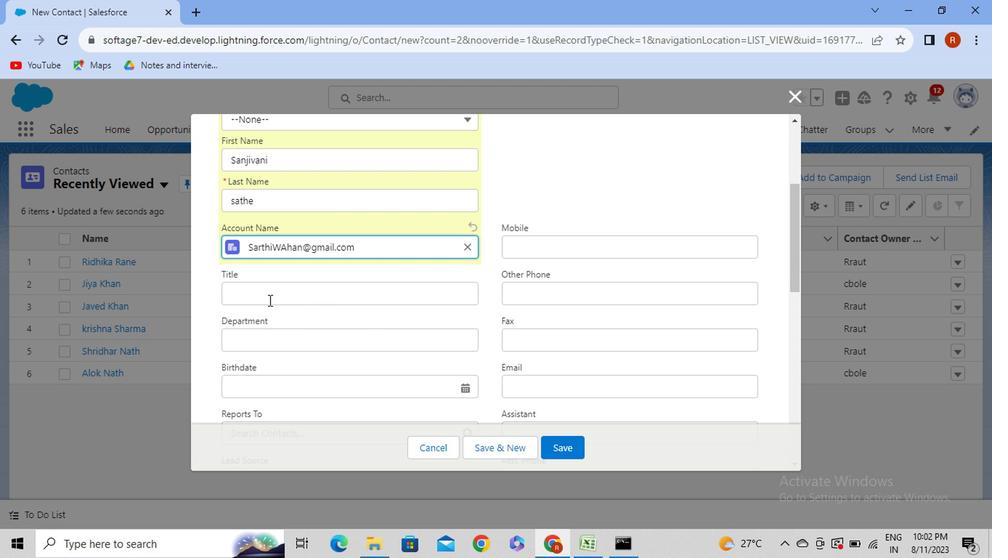 
Action: Key pressed <Key.caps_lock>M<Key.caps_lock>arketing<Key.space>manager
Screenshot: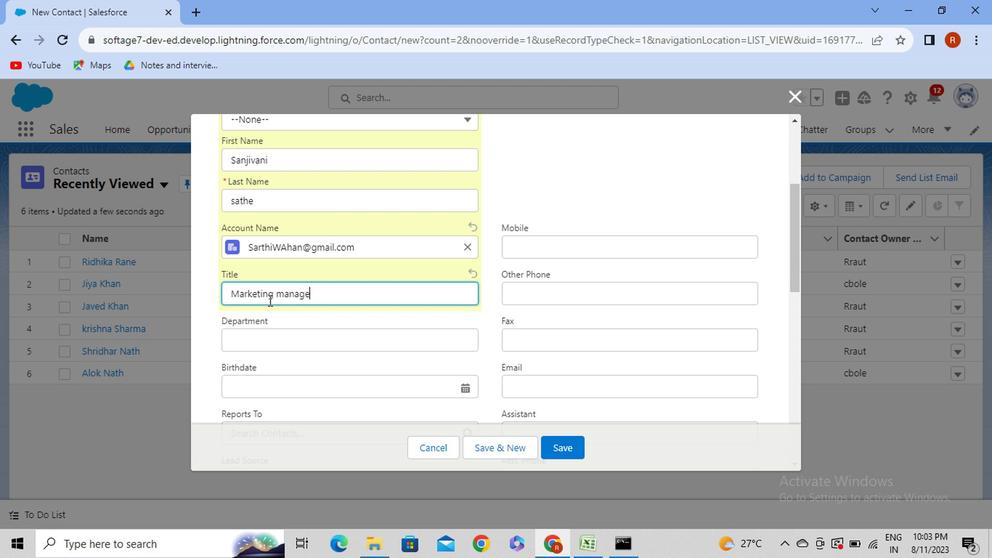 
Action: Mouse moved to (265, 345)
Screenshot: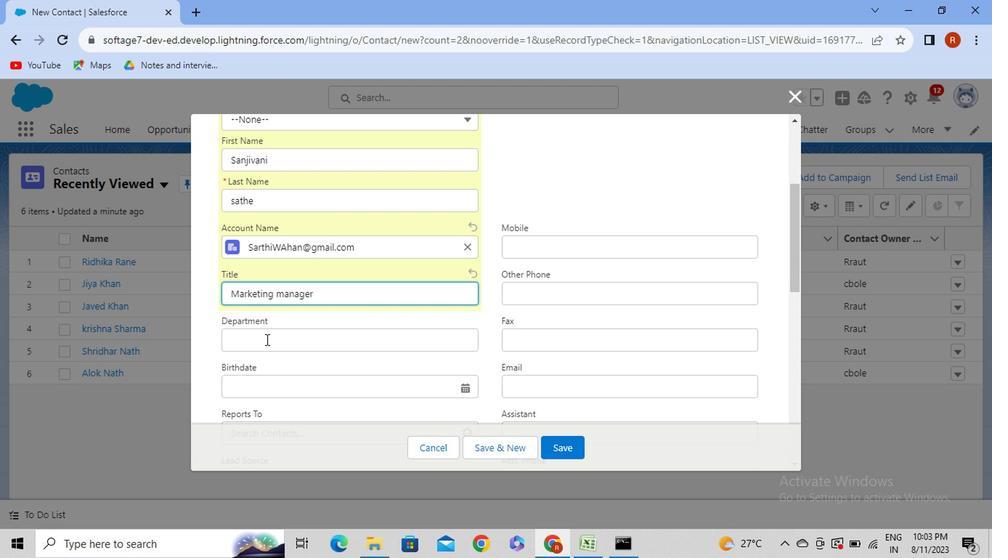 
Action: Mouse pressed left at (265, 345)
Screenshot: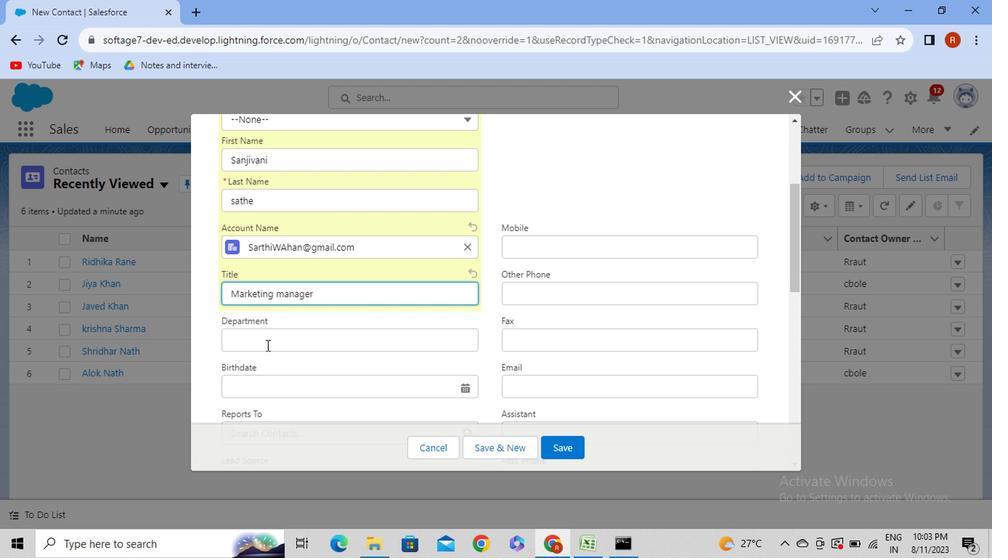 
Action: Mouse moved to (270, 345)
Screenshot: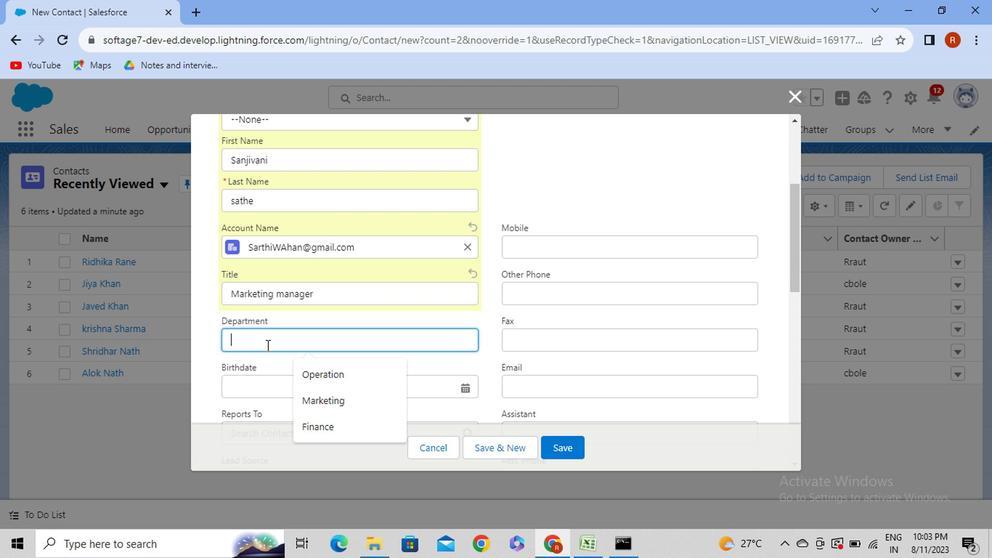 
Action: Key pressed <Key.caps_lock>M<Key.caps_lock>arketing
Screenshot: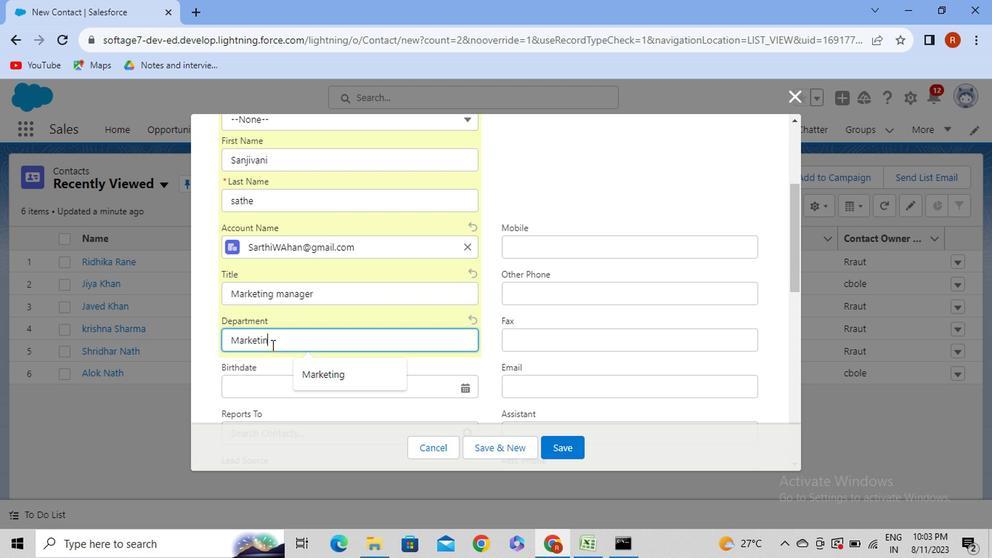 
Action: Mouse moved to (792, 281)
Screenshot: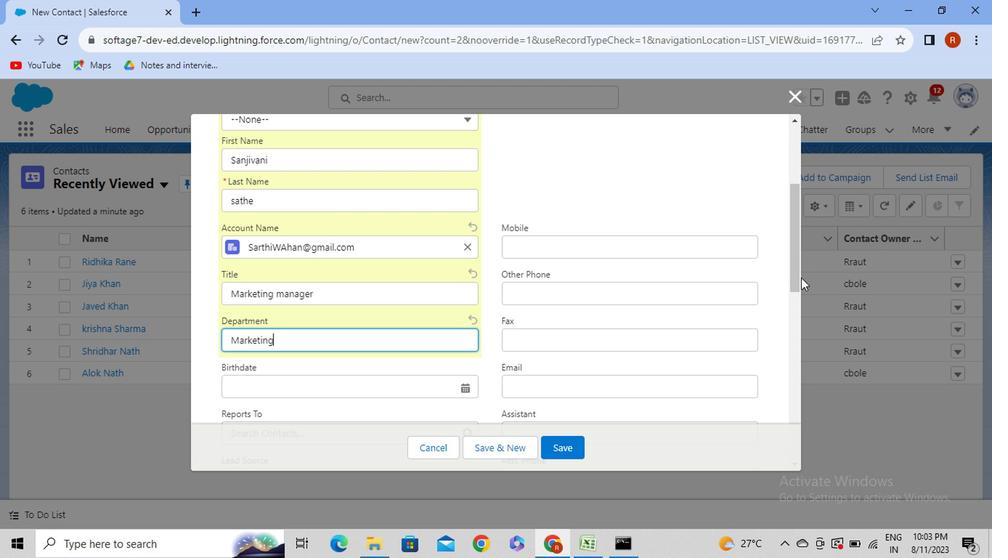 
Action: Mouse pressed left at (792, 281)
Screenshot: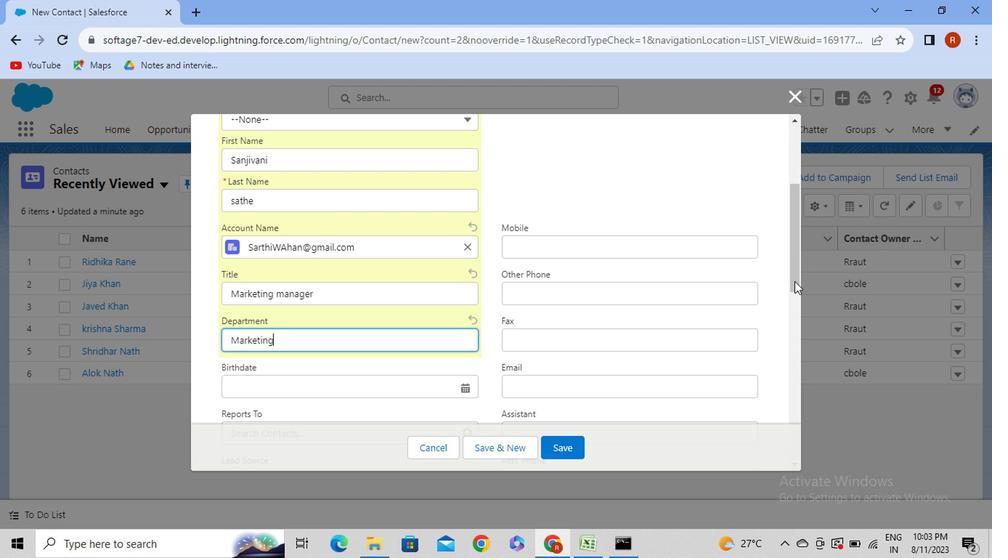 
Action: Mouse moved to (465, 290)
Screenshot: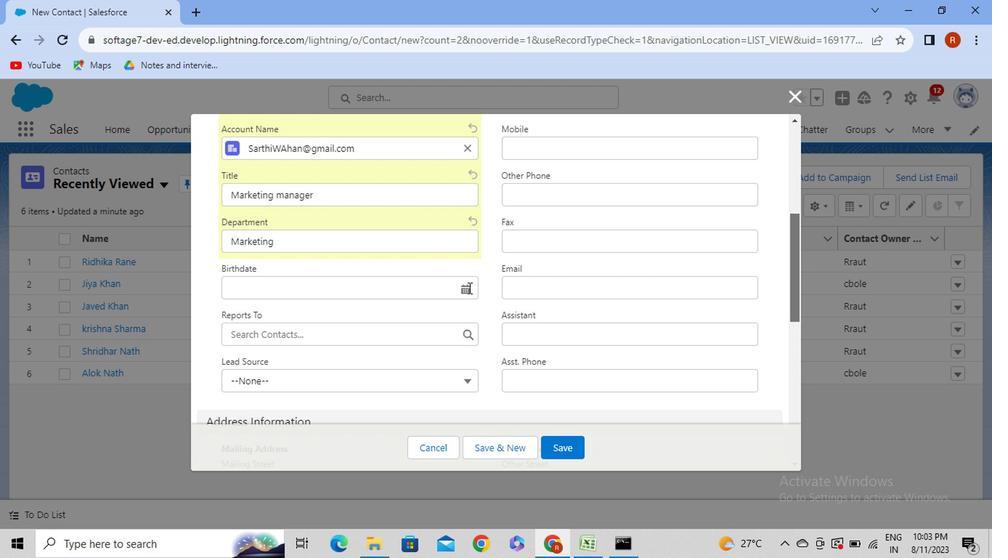 
Action: Mouse pressed left at (465, 290)
Screenshot: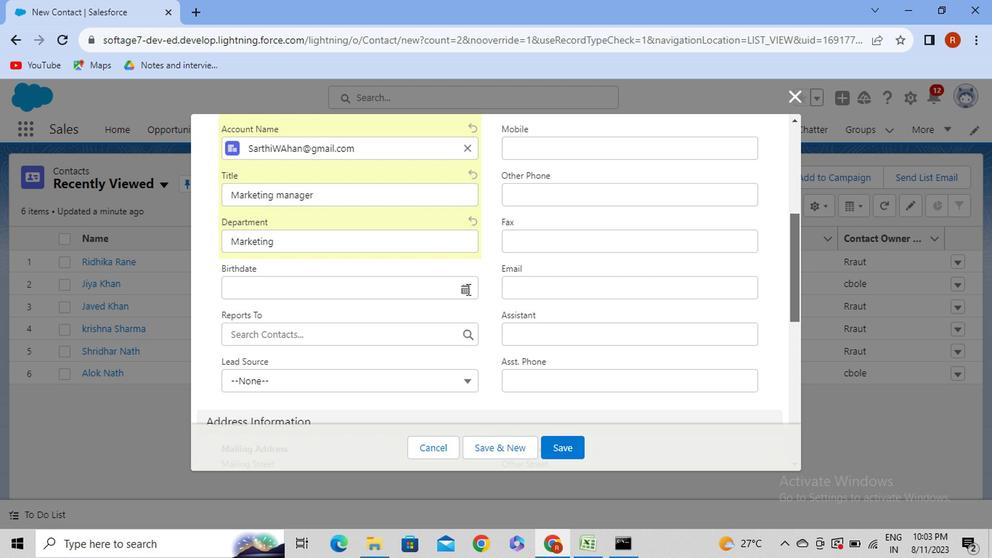
Action: Mouse moved to (466, 309)
Screenshot: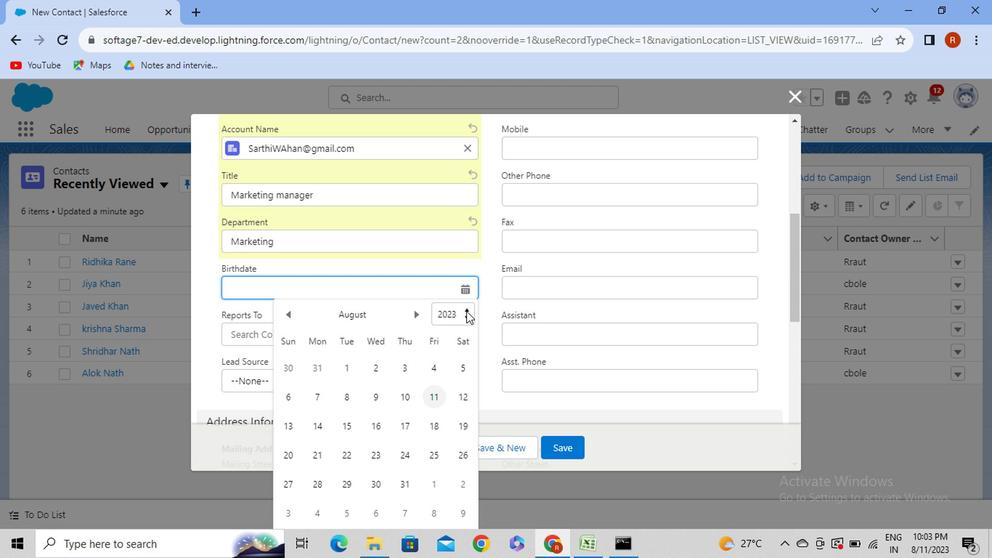 
Action: Mouse pressed left at (466, 309)
Screenshot: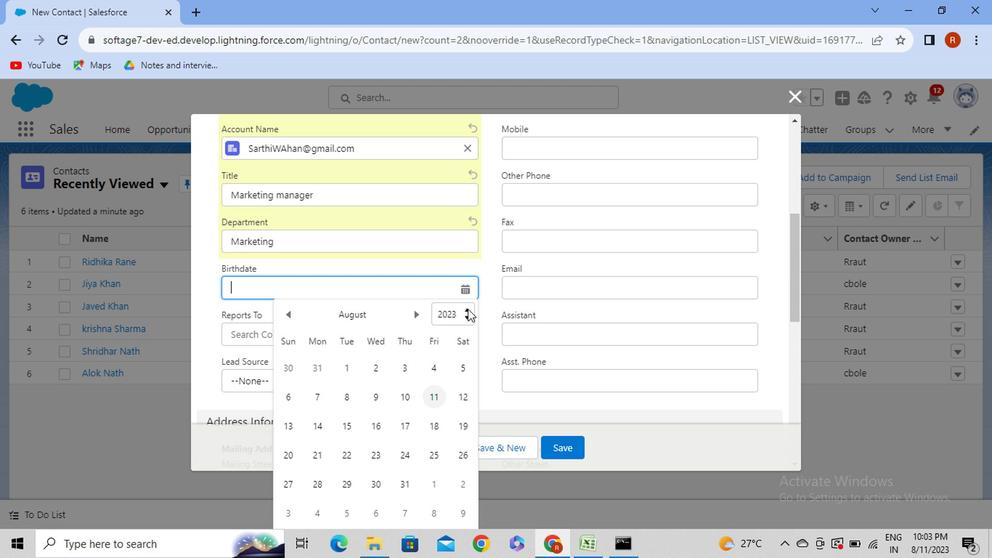 
Action: Mouse moved to (466, 173)
Screenshot: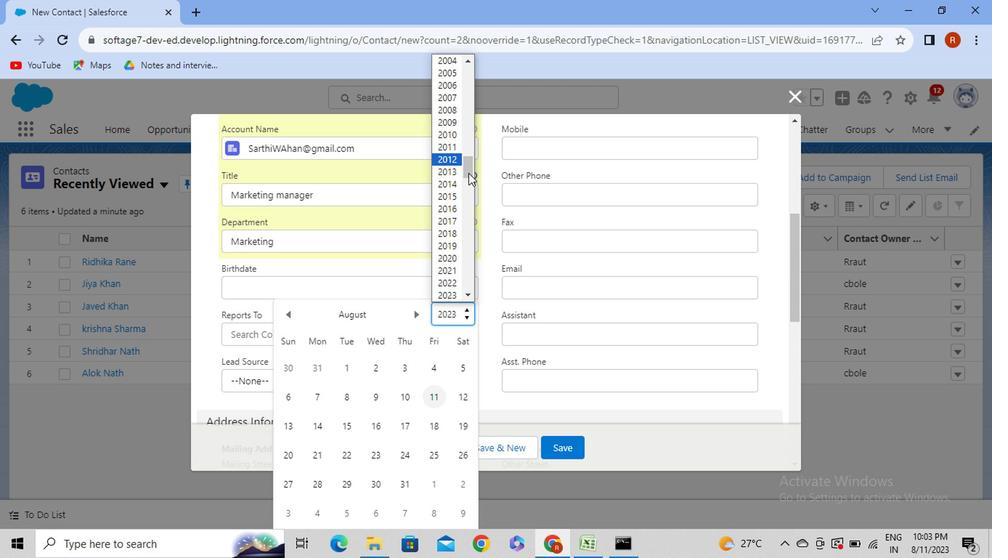 
Action: Mouse pressed left at (466, 173)
Screenshot: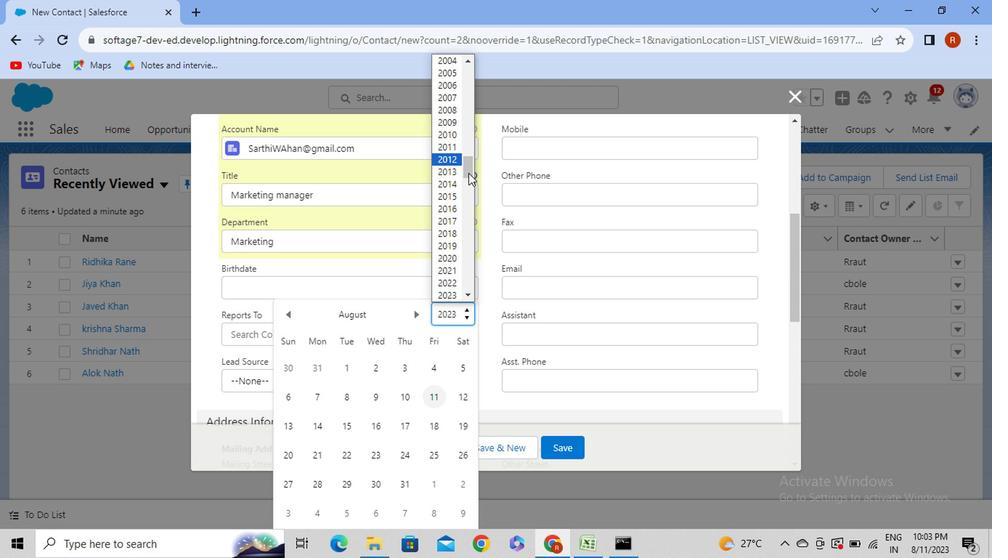 
Action: Mouse moved to (442, 77)
Screenshot: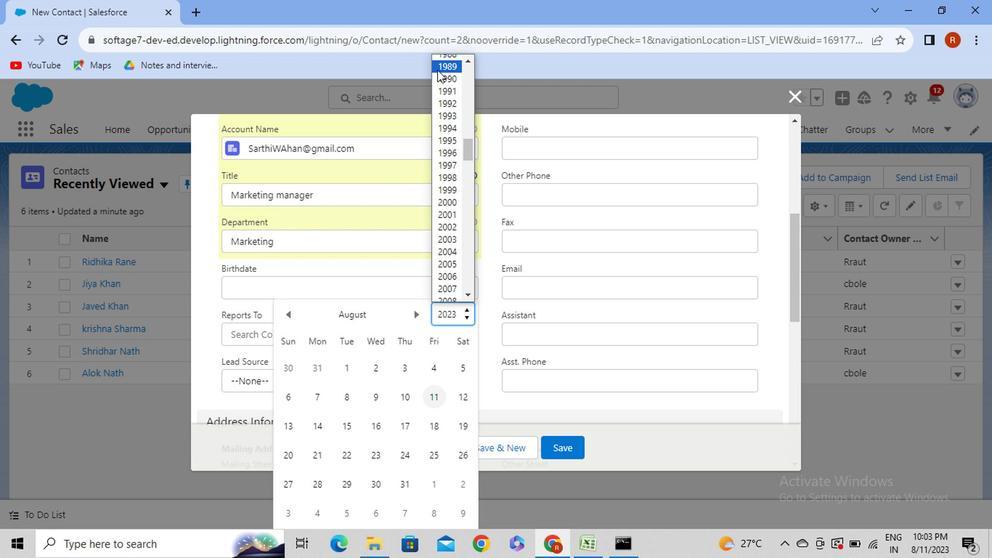
Action: Mouse pressed left at (442, 77)
Screenshot: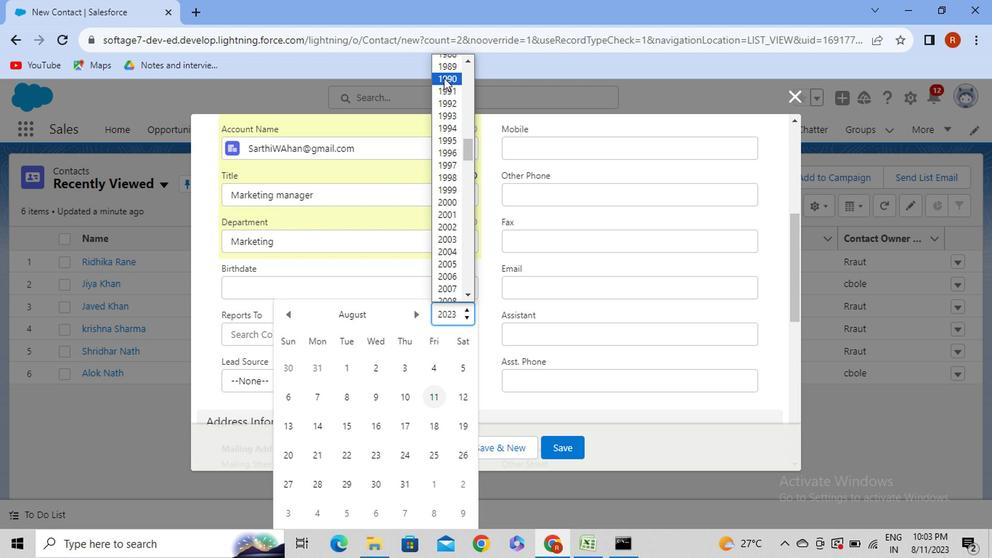 
Action: Mouse moved to (291, 313)
Screenshot: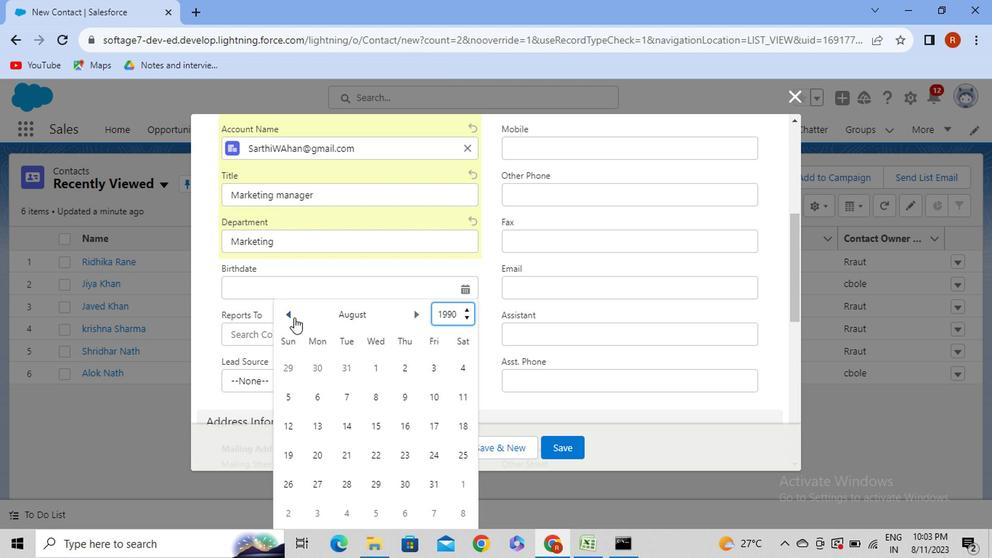 
Action: Mouse pressed left at (291, 313)
Screenshot: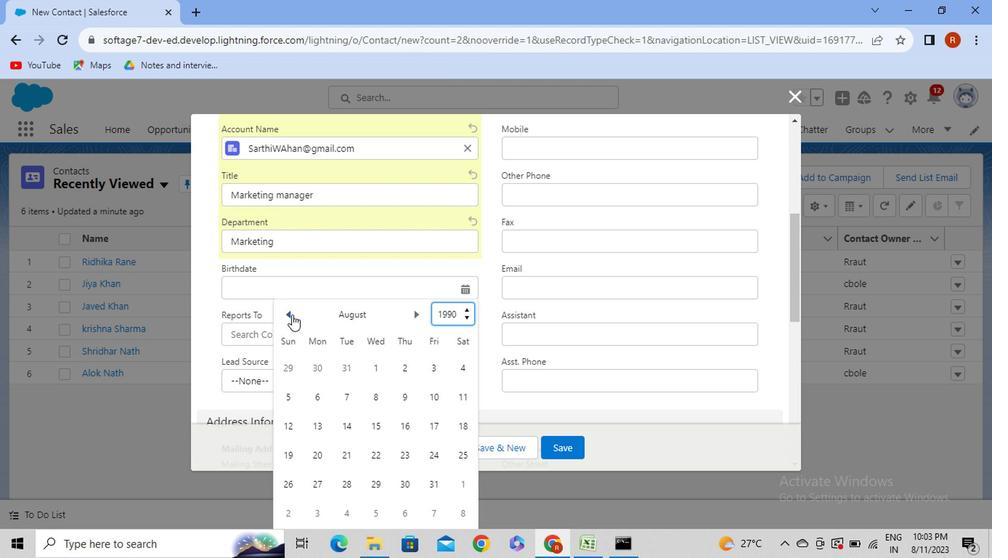 
Action: Mouse pressed left at (291, 313)
Screenshot: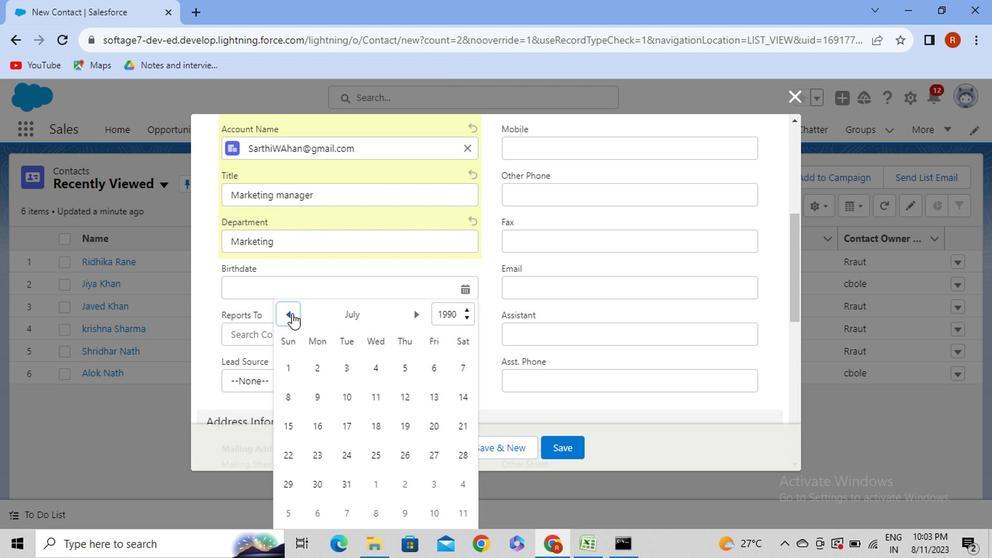 
Action: Mouse pressed left at (291, 313)
Screenshot: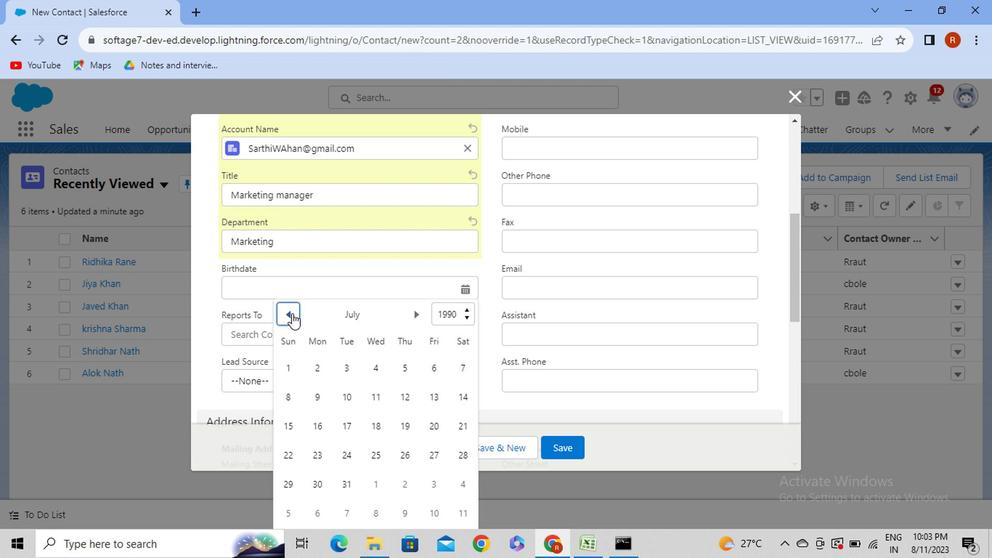 
Action: Mouse moved to (402, 396)
Screenshot: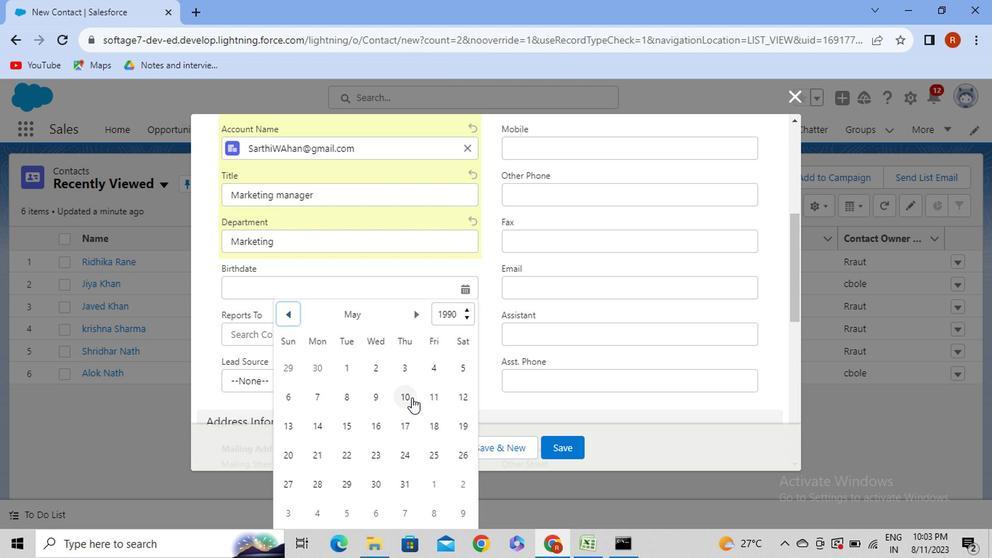 
Action: Mouse pressed left at (402, 396)
Screenshot: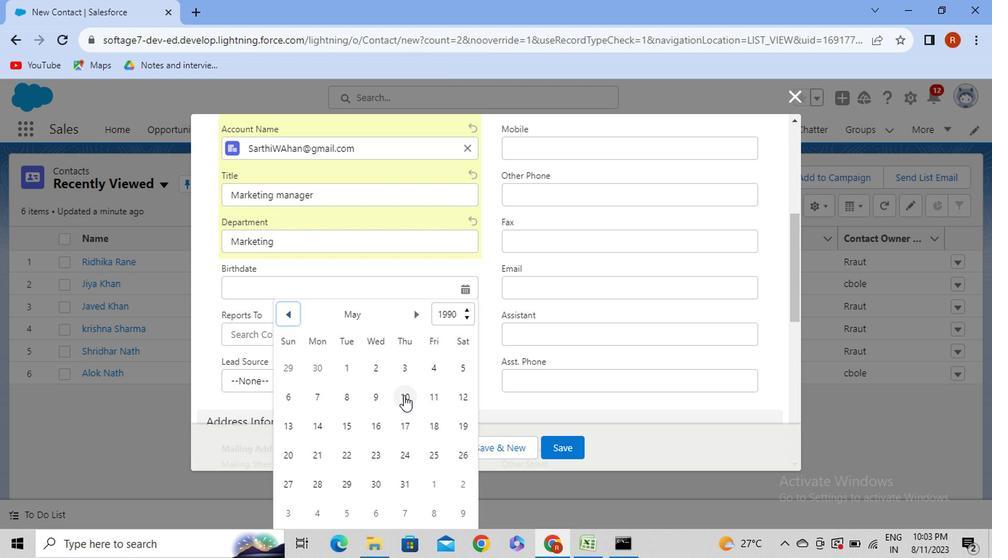 
Action: Mouse moved to (464, 331)
Screenshot: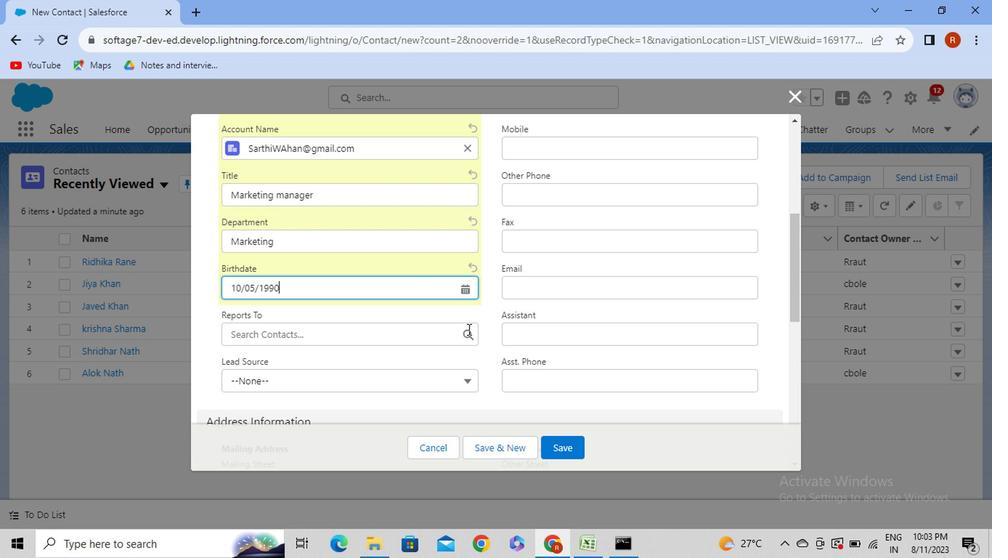 
Action: Mouse pressed left at (464, 331)
Screenshot: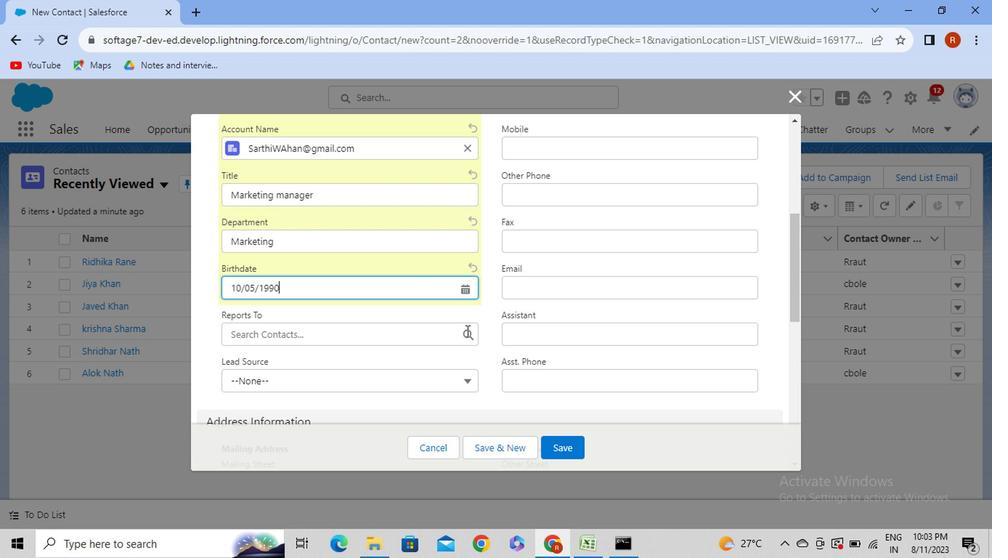 
Action: Mouse moved to (393, 269)
Screenshot: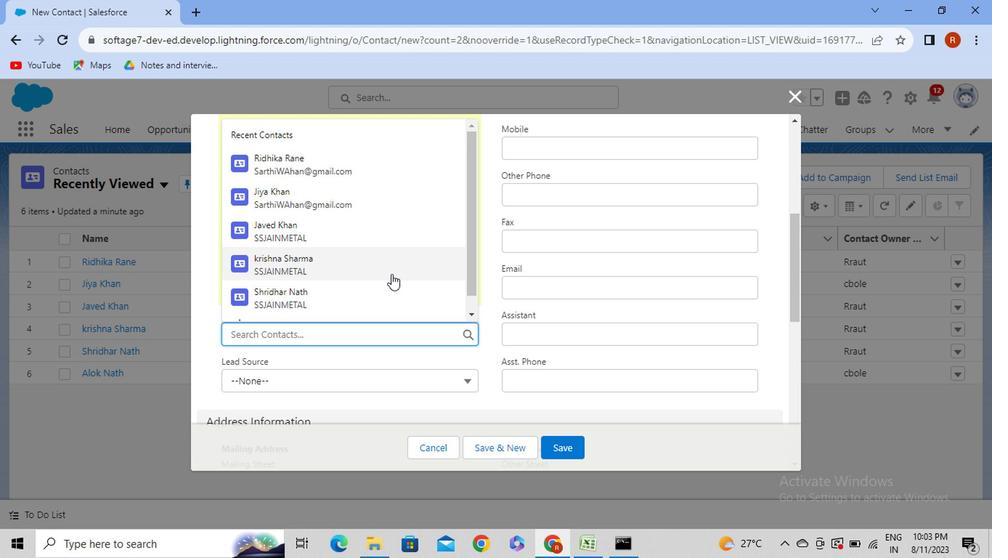
Action: Mouse scrolled (393, 268) with delta (0, 0)
Screenshot: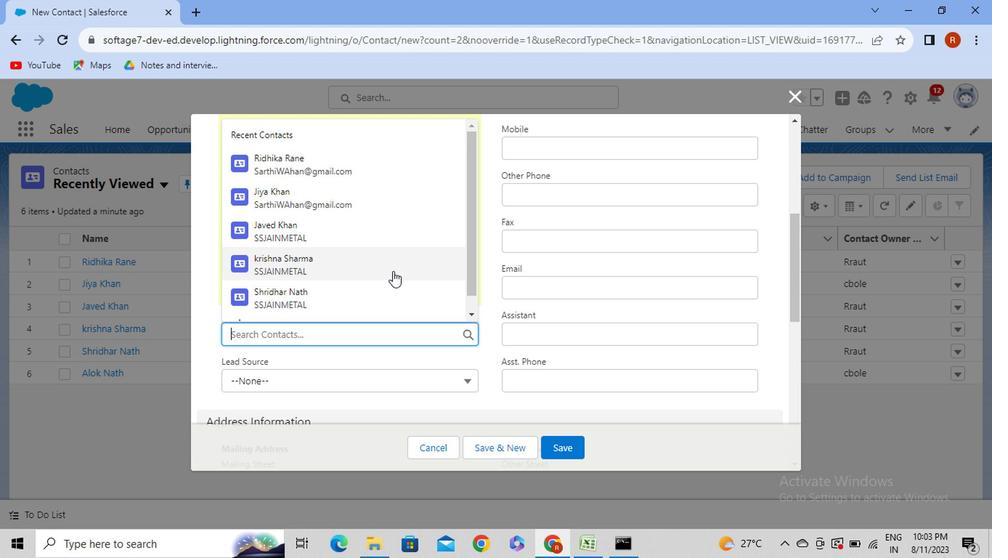 
Action: Mouse moved to (318, 155)
Screenshot: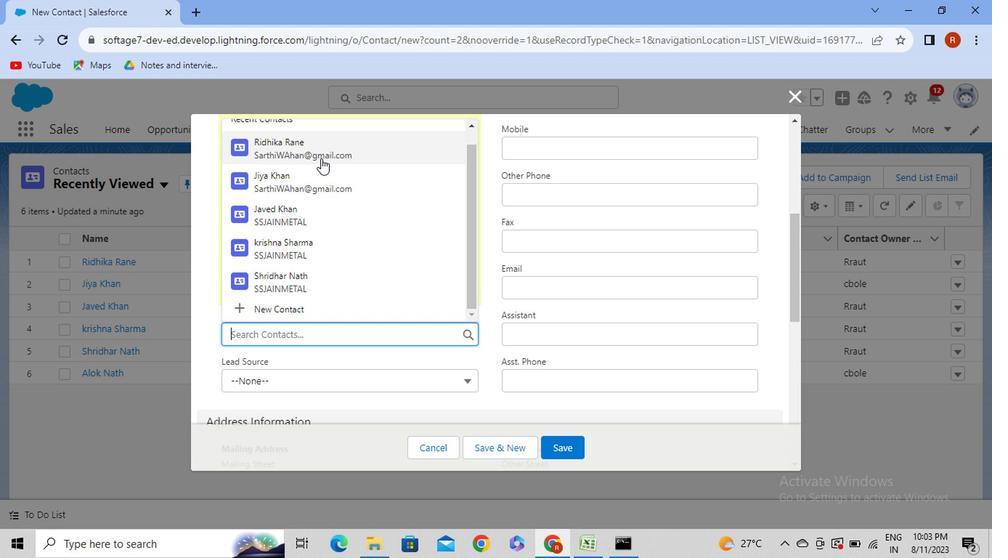 
Action: Mouse pressed left at (318, 155)
Screenshot: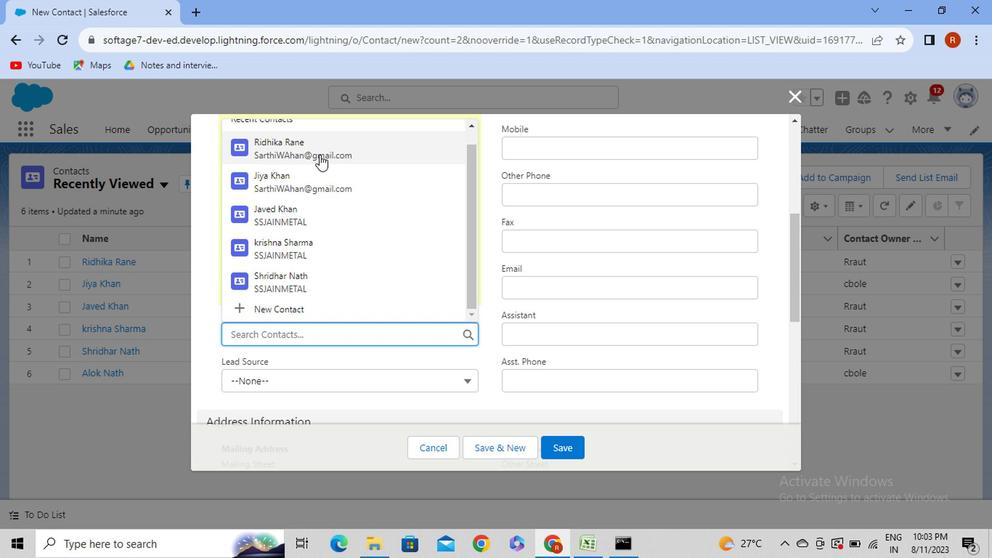 
Action: Mouse moved to (793, 309)
Screenshot: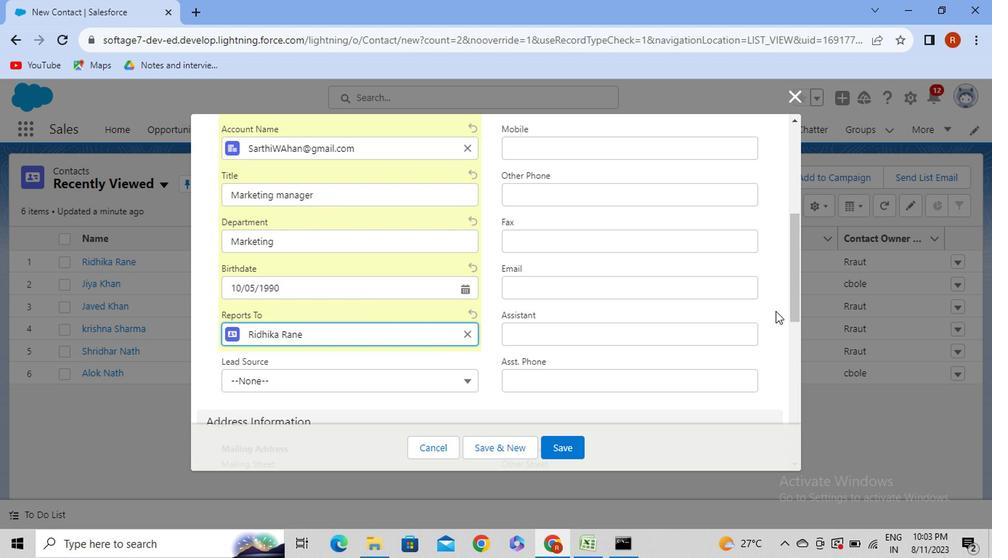 
Action: Mouse pressed left at (793, 309)
Screenshot: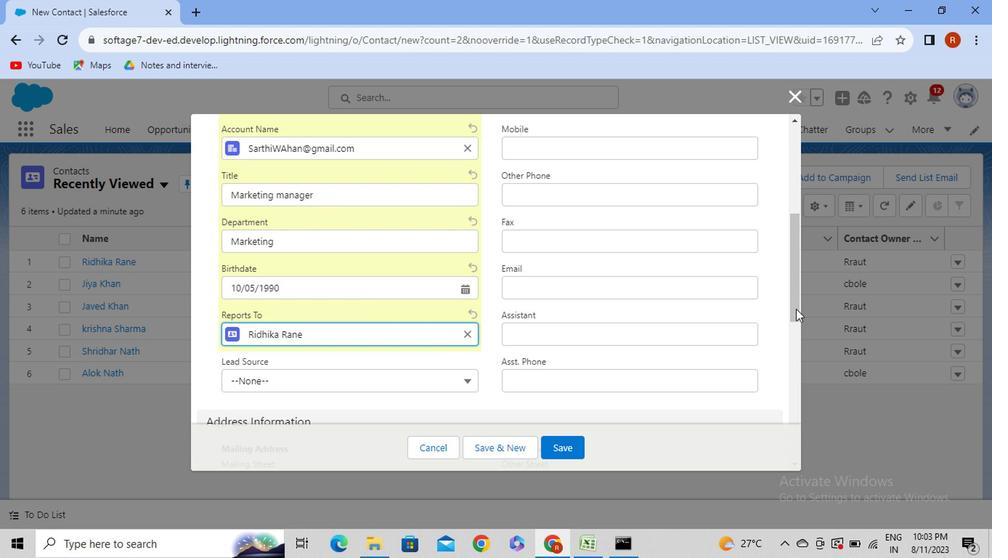 
Action: Mouse moved to (375, 253)
Screenshot: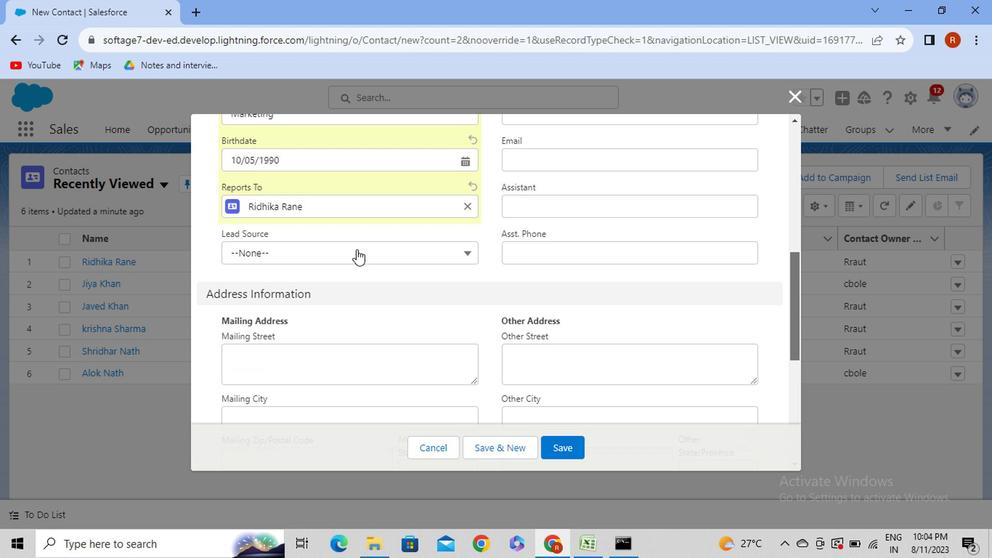
Action: Mouse pressed left at (375, 253)
Screenshot: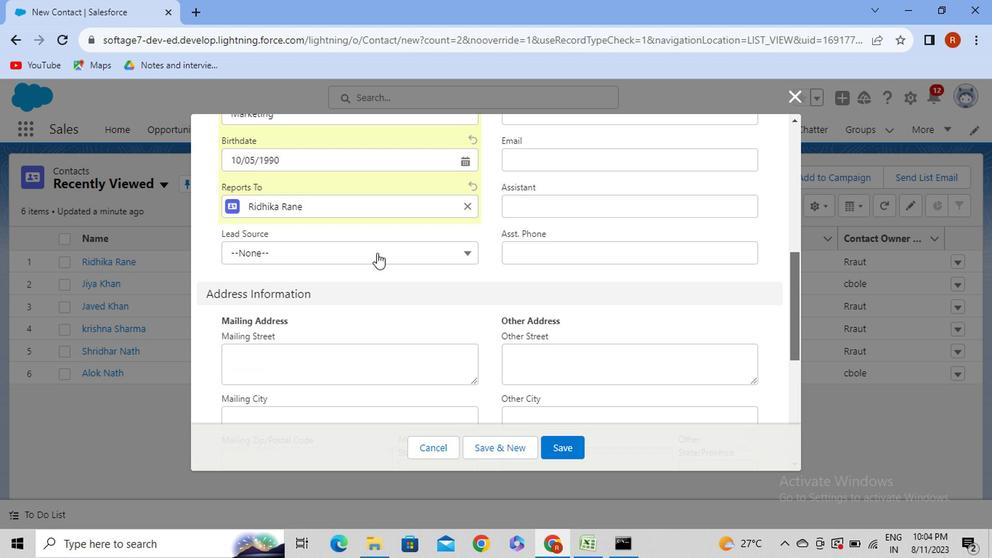 
Action: Mouse moved to (298, 363)
Screenshot: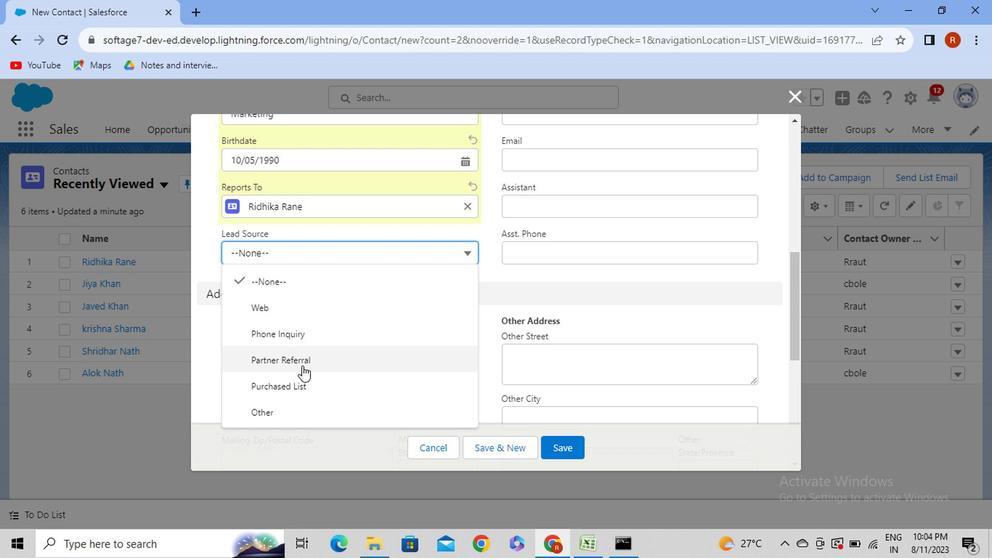 
Action: Mouse pressed left at (298, 363)
Screenshot: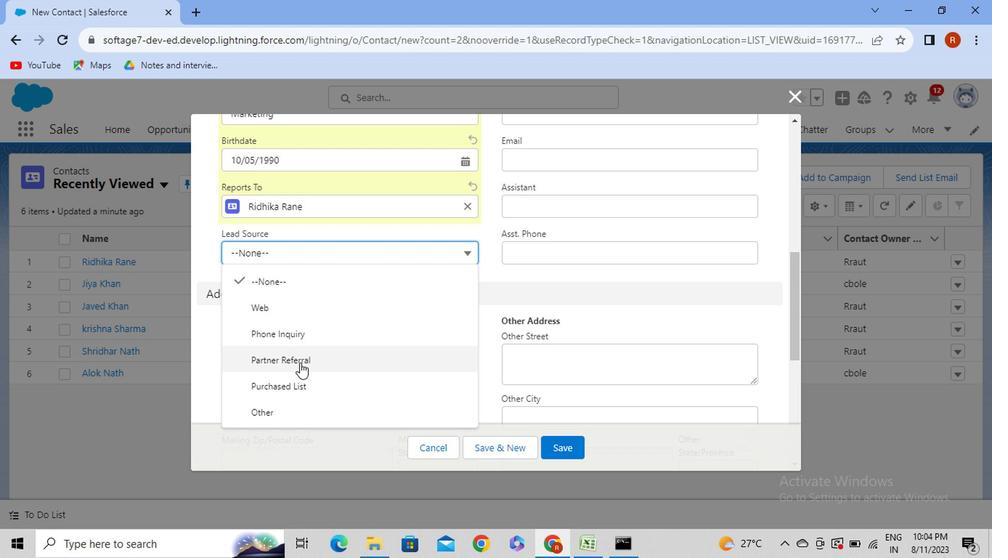 
Action: Mouse moved to (307, 367)
Screenshot: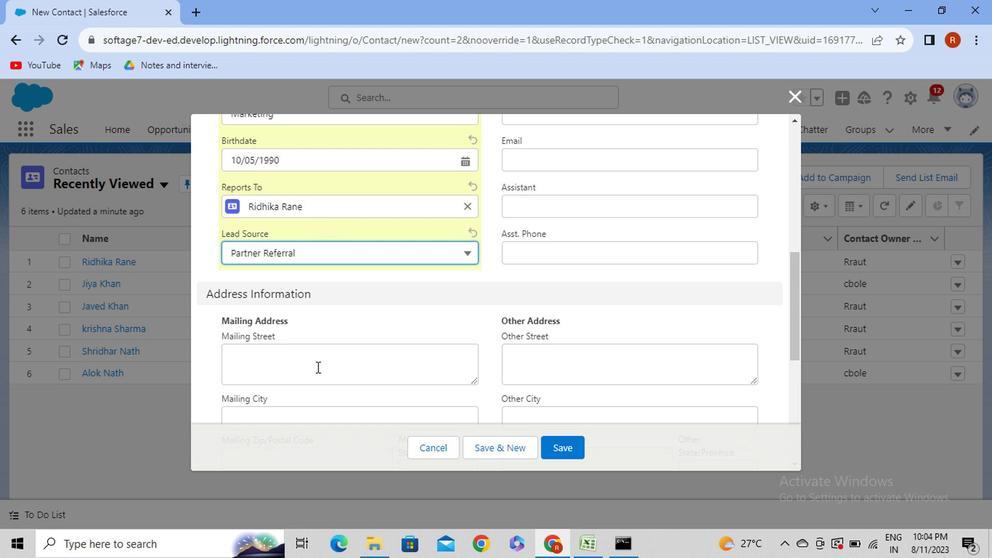 
Action: Mouse pressed left at (307, 367)
Screenshot: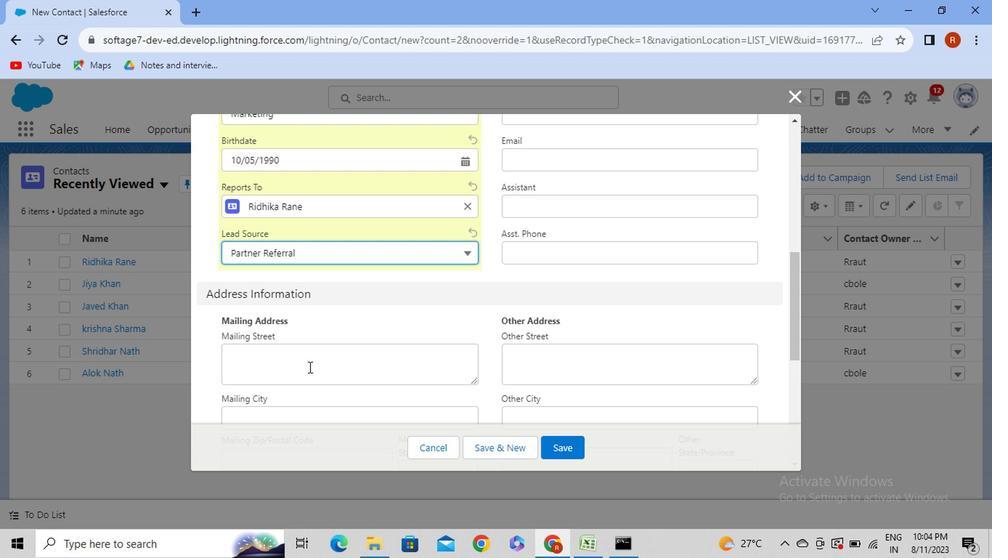 
Action: Mouse moved to (313, 338)
Screenshot: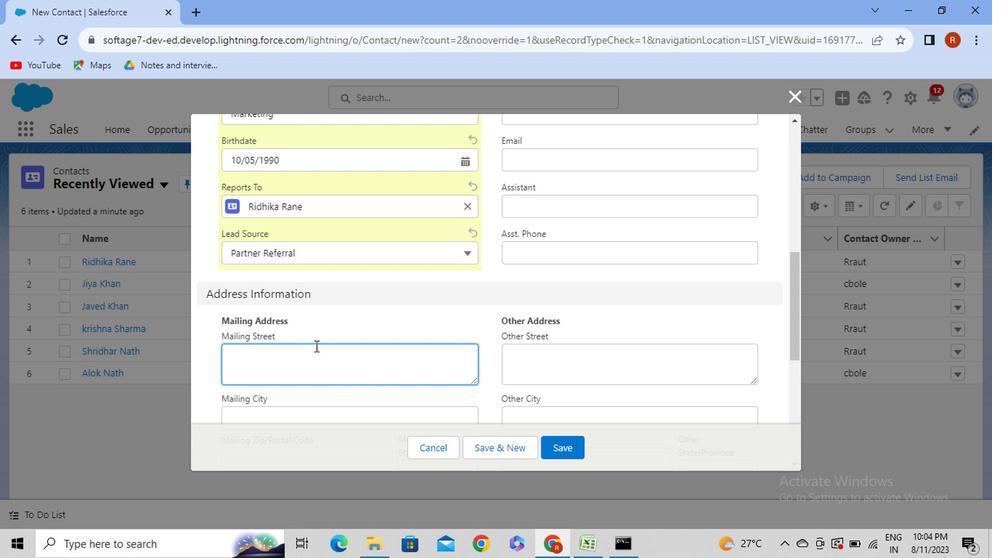 
Action: Key pressed <Key.caps_lock>R<Key.caps_lock>am<Key.space>nagar
Screenshot: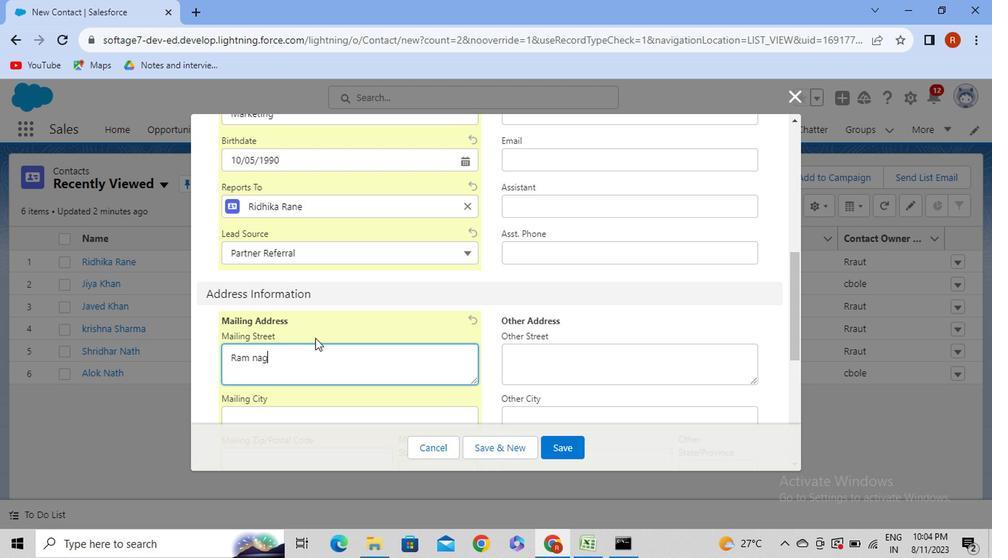 
Action: Mouse moved to (791, 340)
Screenshot: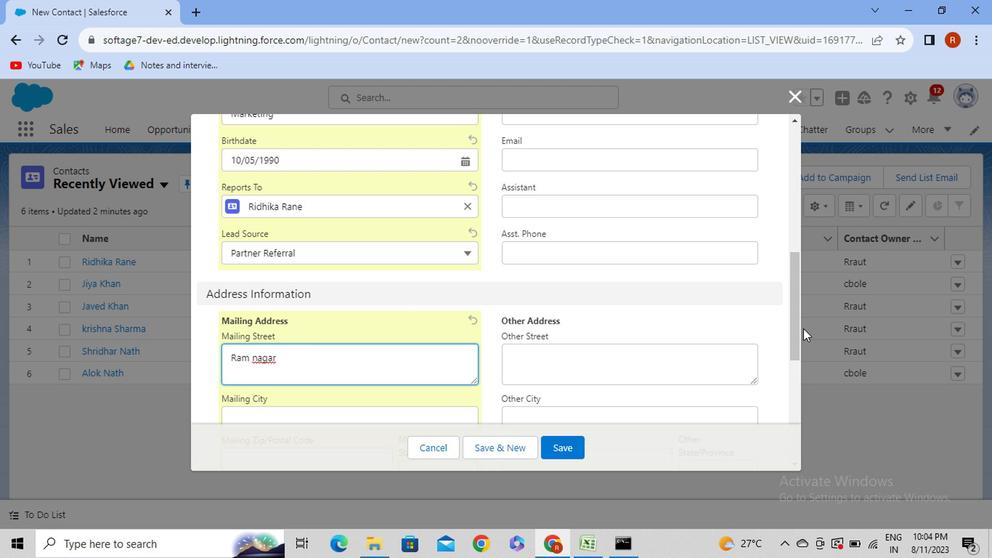 
Action: Mouse pressed left at (791, 340)
Screenshot: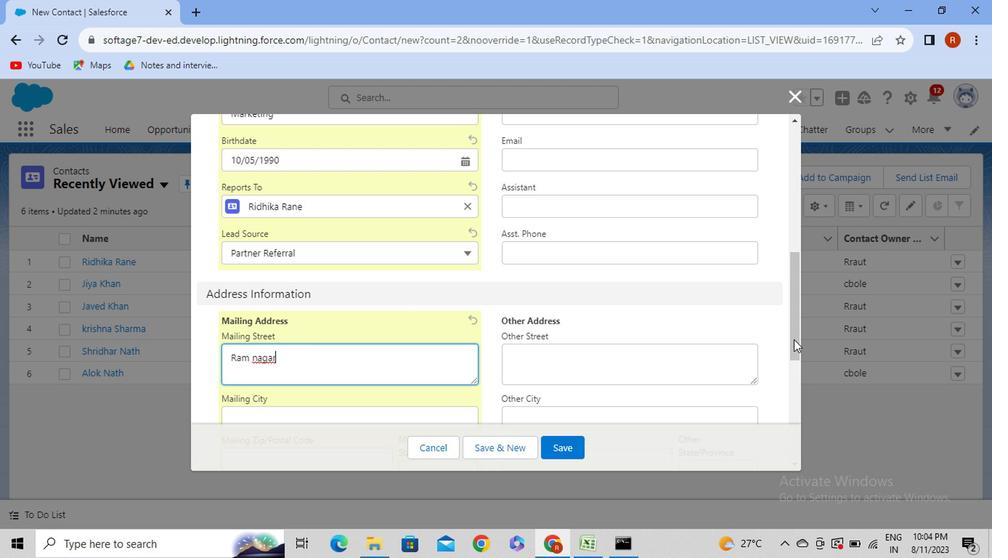 
Action: Mouse moved to (304, 311)
Screenshot: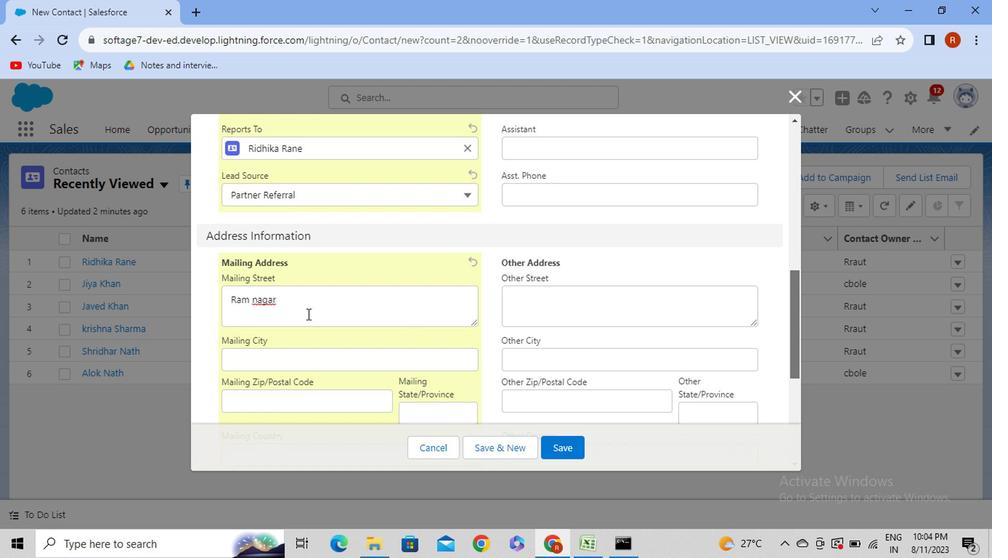 
Action: Mouse pressed left at (304, 311)
Screenshot: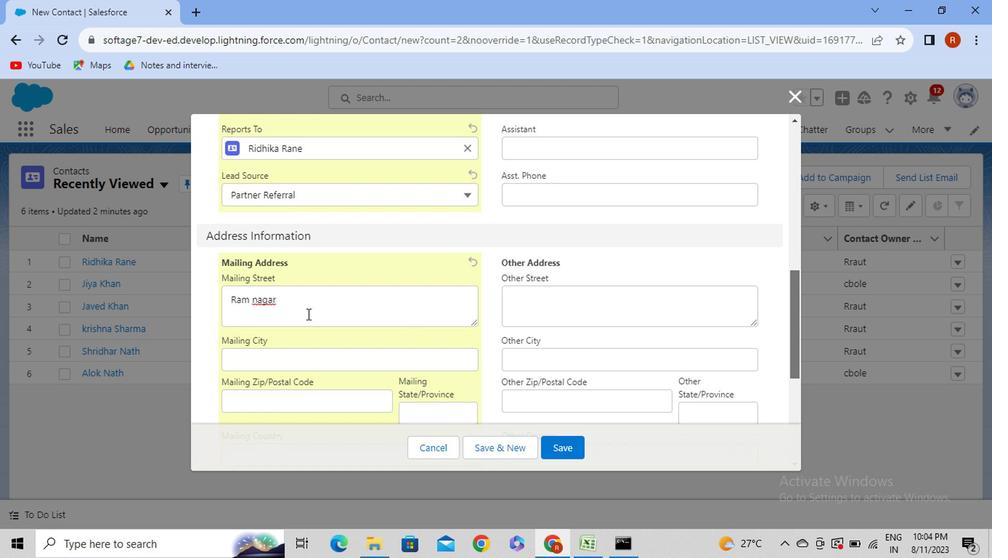 
Action: Mouse moved to (302, 285)
Screenshot: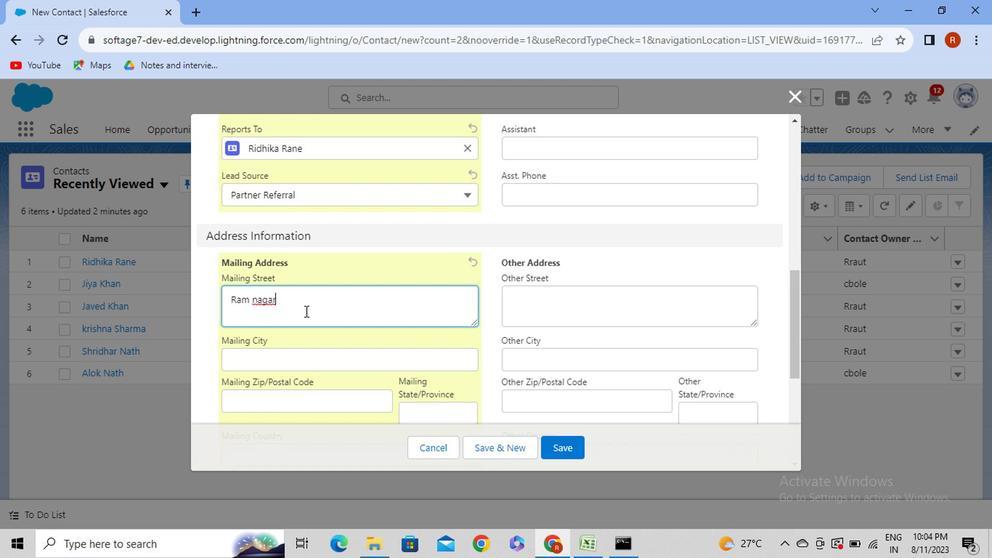 
Action: Key pressed <Key.space>road
Screenshot: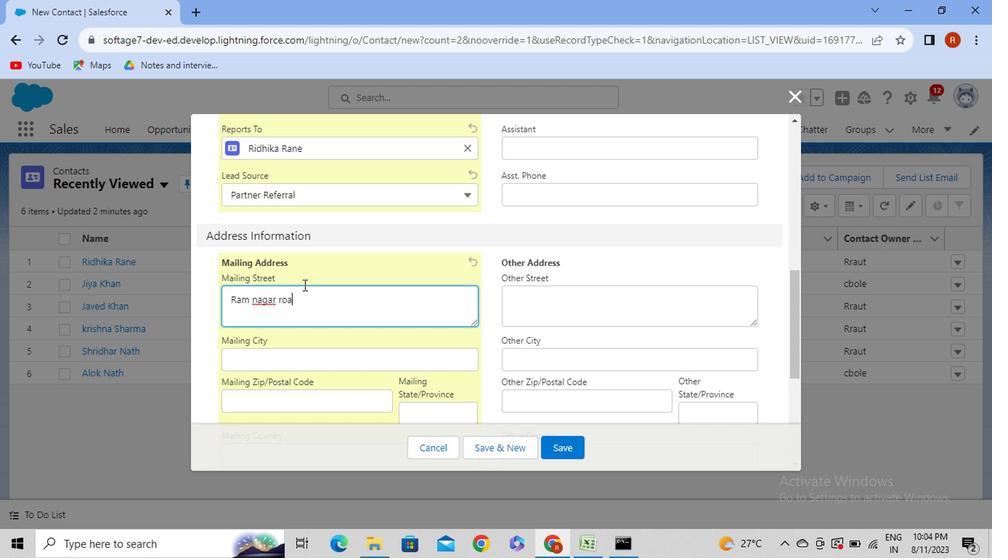 
Action: Mouse moved to (261, 365)
Screenshot: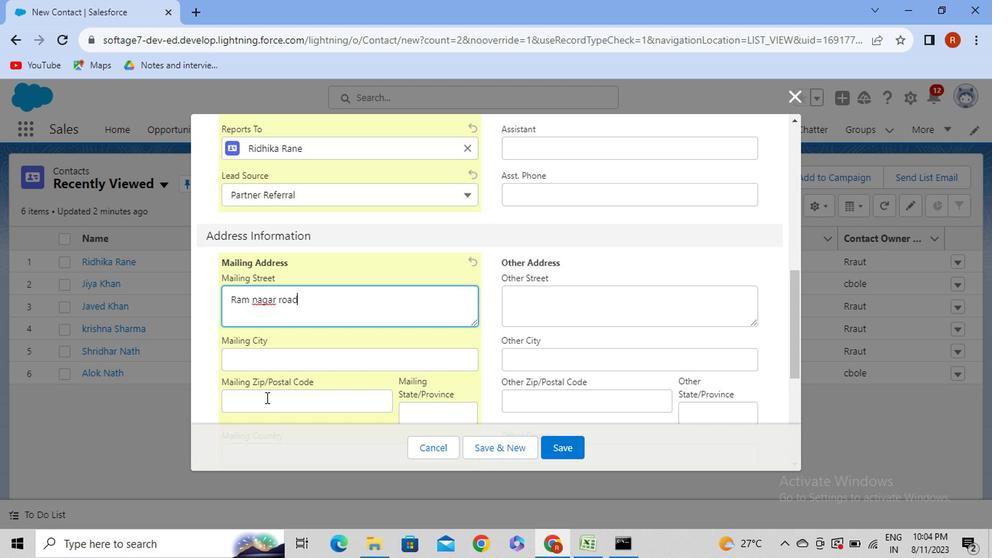 
Action: Mouse pressed left at (261, 365)
Screenshot: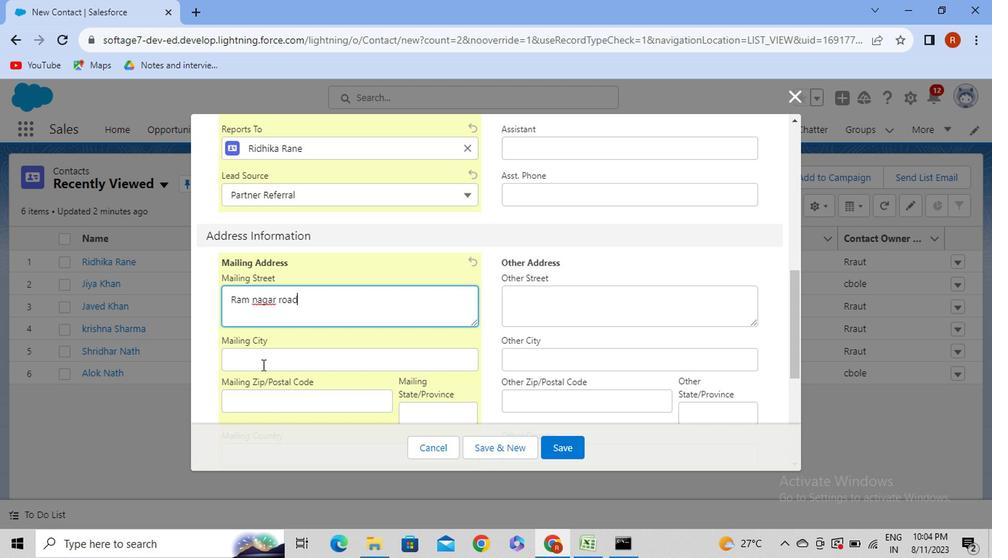 
Action: Mouse moved to (259, 365)
Screenshot: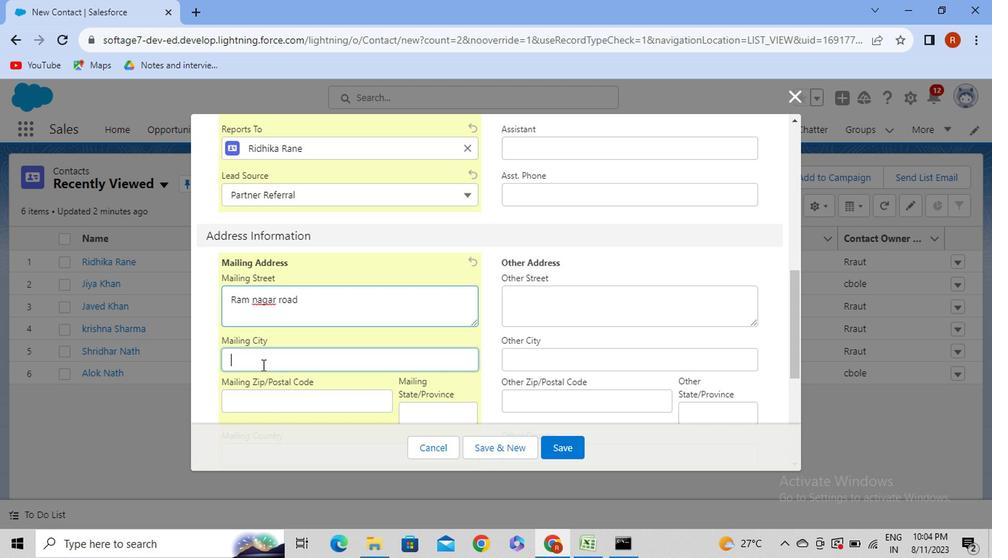 
Action: Key pressed <Key.caps_lock>I<Key.caps_lock>ndore
Screenshot: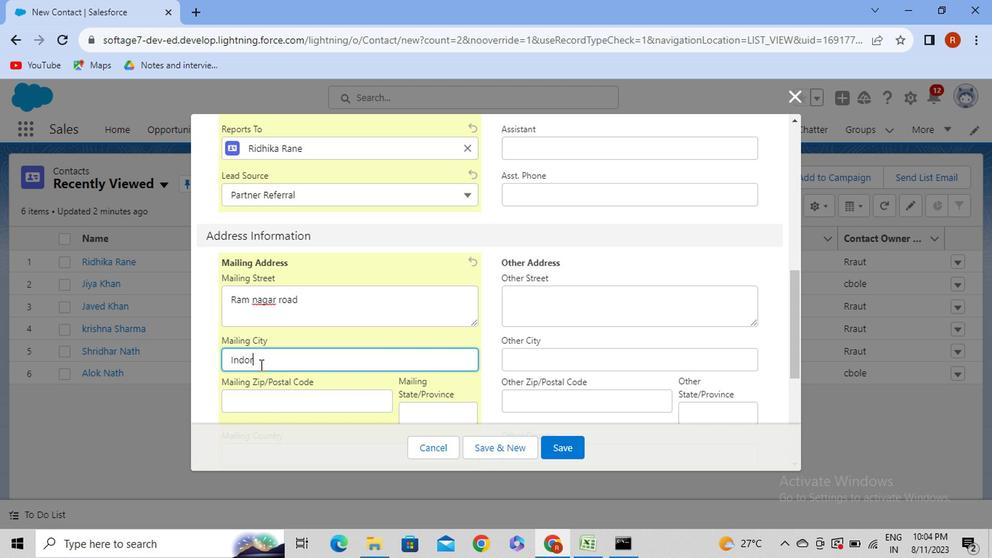 
Action: Mouse moved to (274, 400)
Screenshot: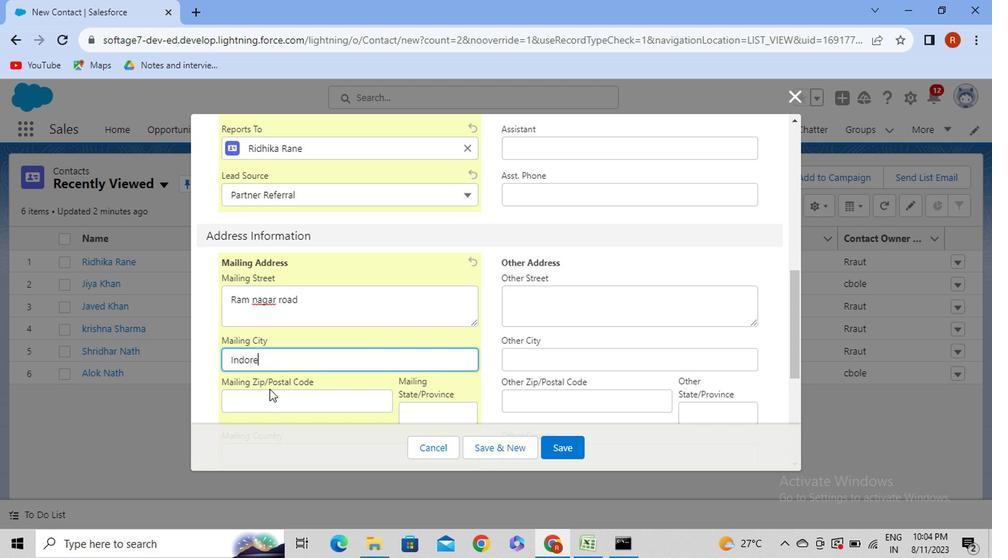 
Action: Mouse pressed left at (274, 400)
Screenshot: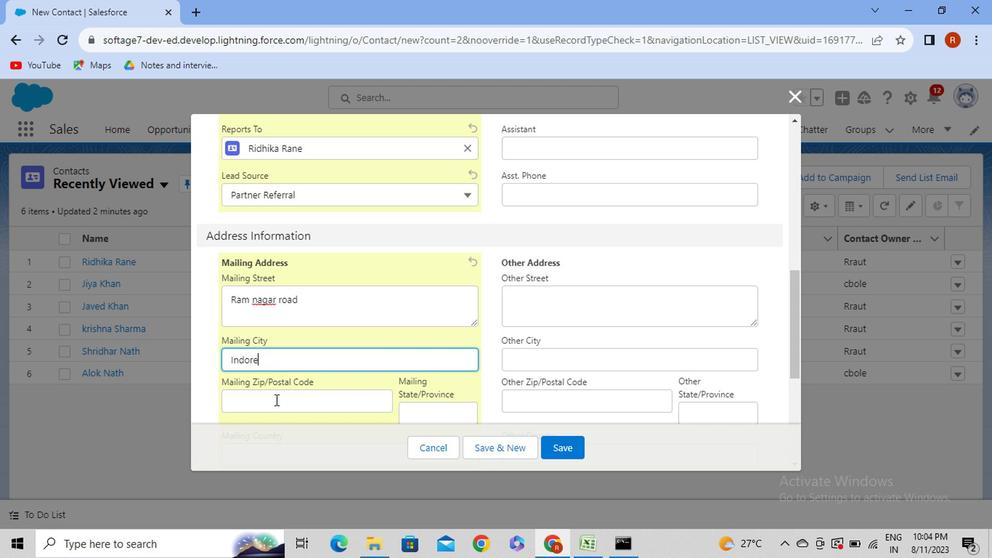 
Action: Mouse moved to (274, 401)
Screenshot: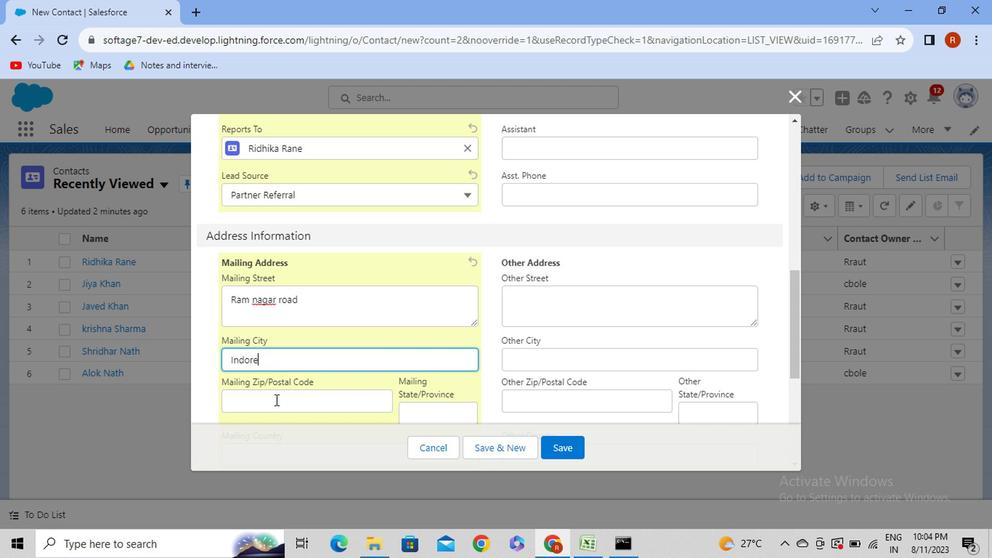 
Action: Key pressed <Key.caps_lock>MP
Screenshot: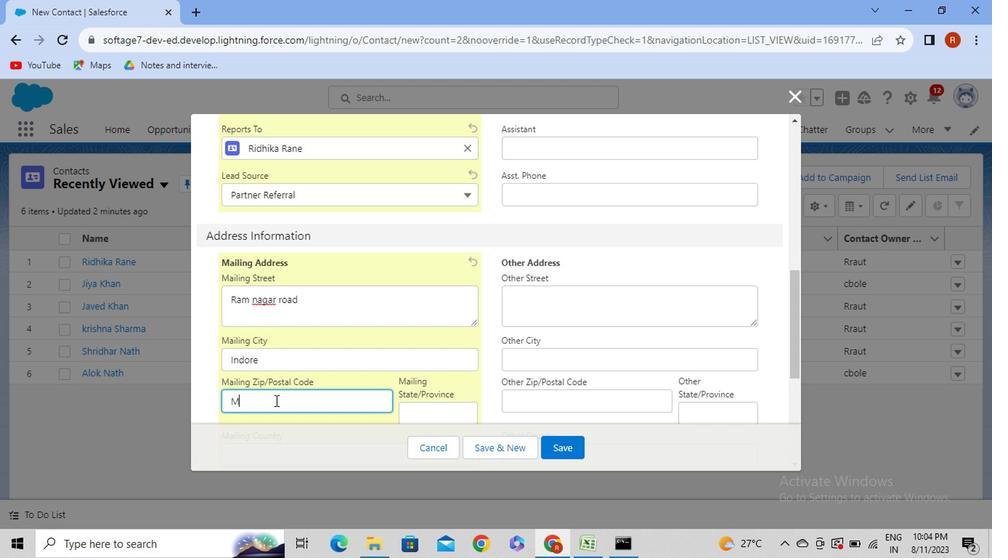 
Action: Mouse moved to (315, 369)
Screenshot: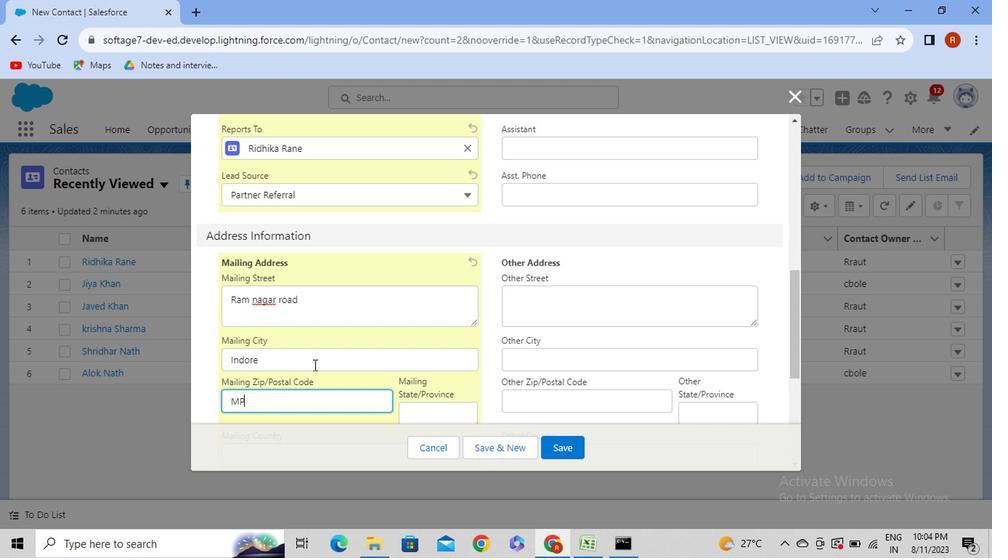 
Action: Mouse scrolled (315, 368) with delta (0, 0)
Screenshot: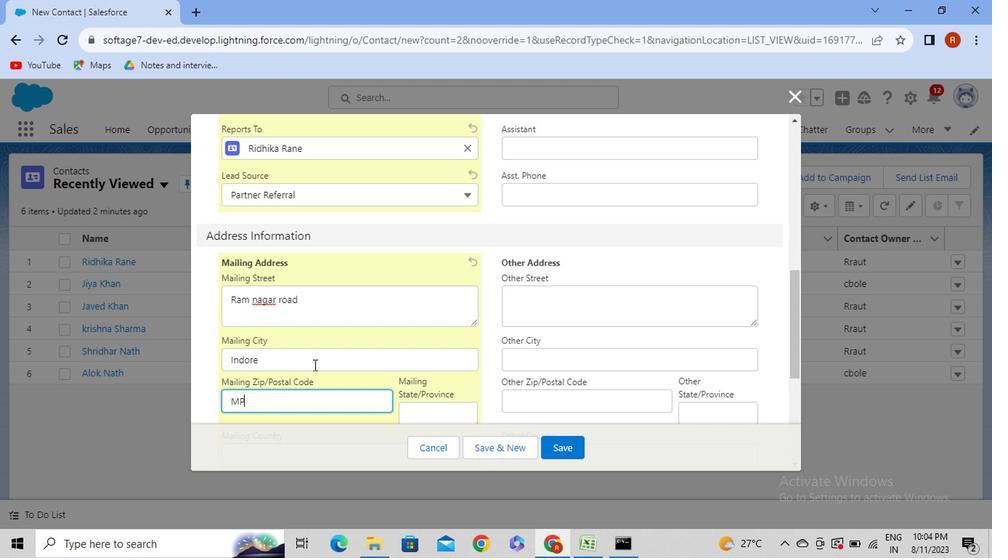 
Action: Mouse moved to (791, 399)
Screenshot: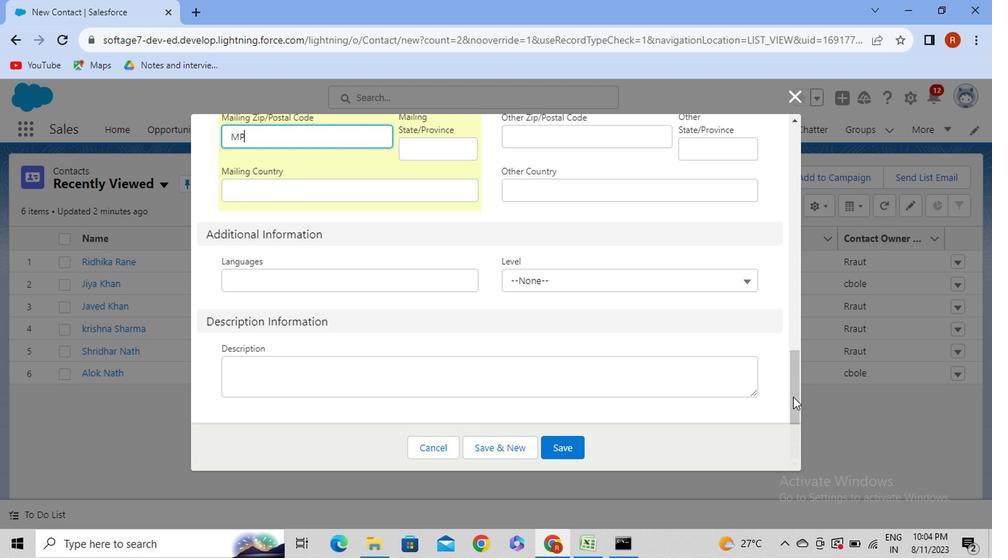 
Action: Mouse pressed left at (791, 399)
Screenshot: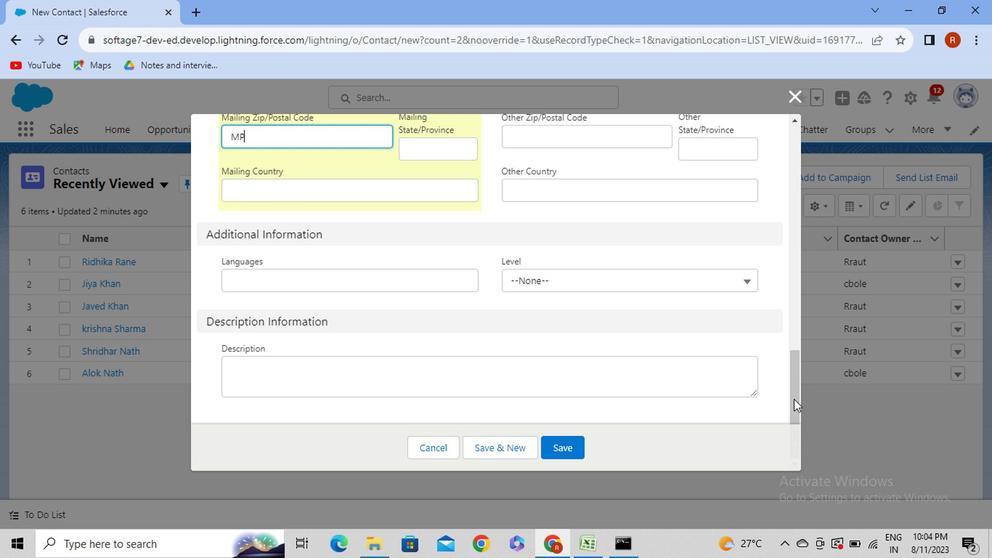 
Action: Mouse moved to (430, 205)
Screenshot: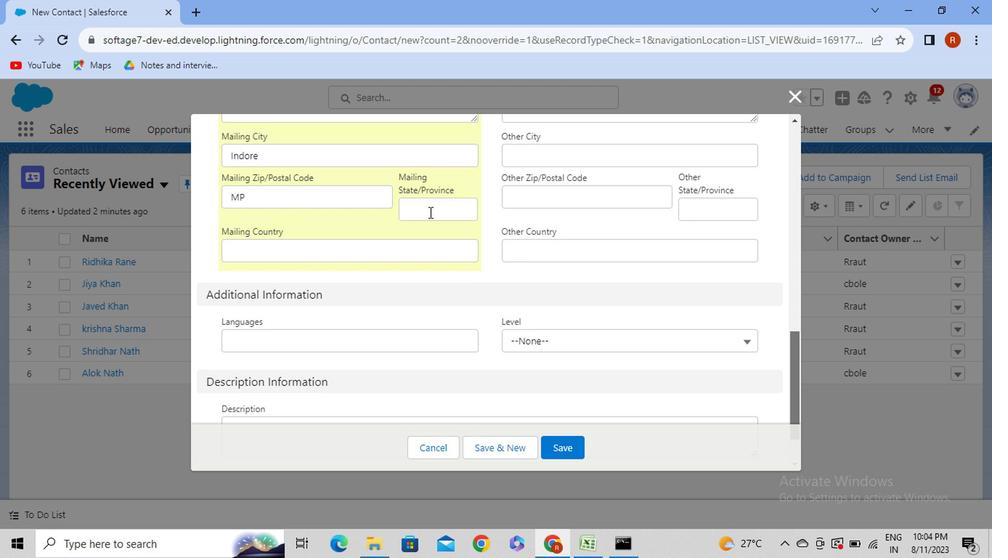 
Action: Mouse pressed left at (430, 205)
Screenshot: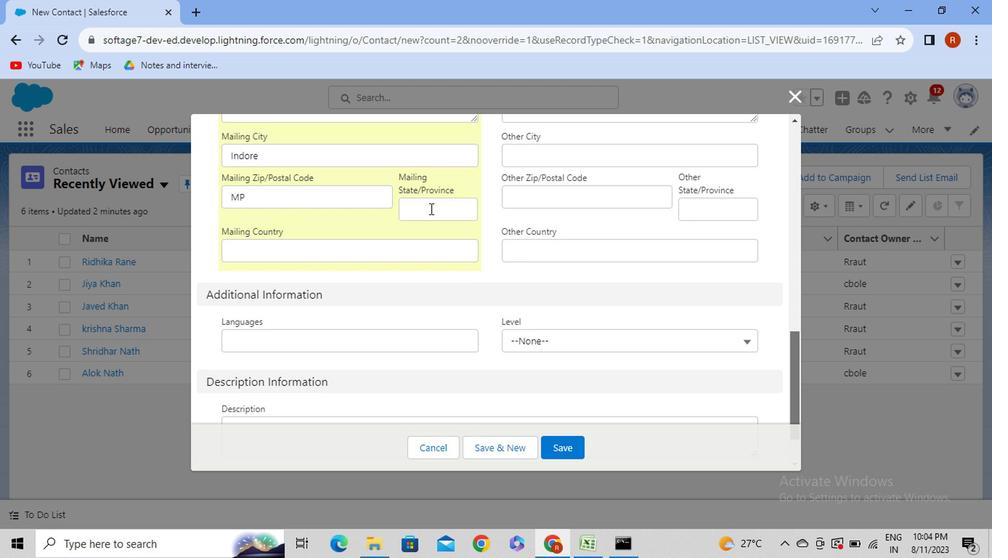 
Action: Mouse moved to (320, 204)
Screenshot: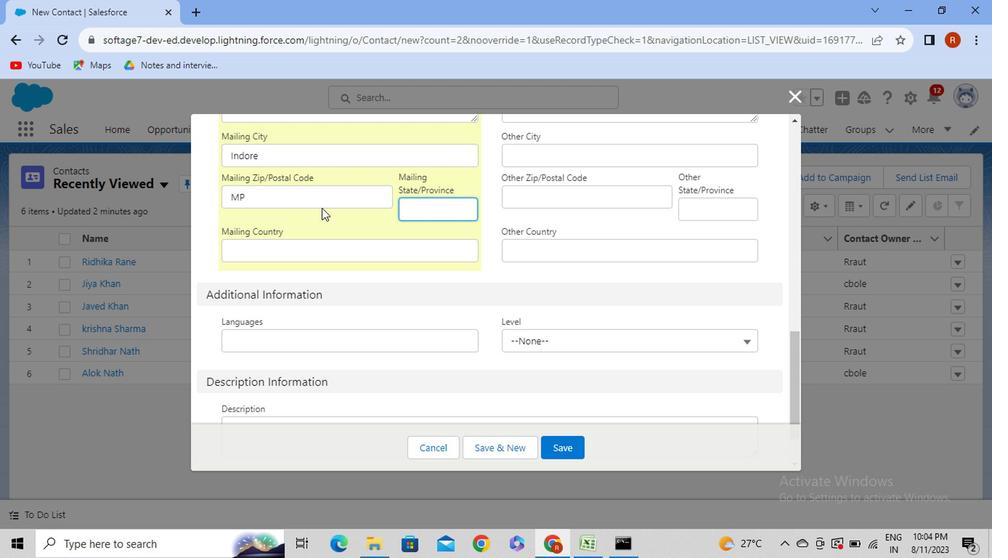 
Action: Mouse pressed left at (320, 204)
Screenshot: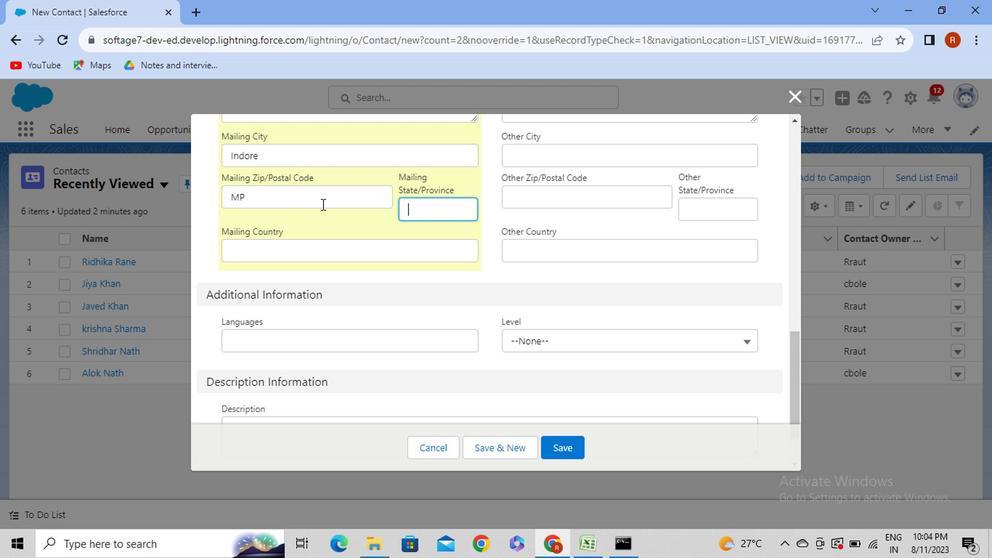 
Action: Key pressed <Key.backspace><Key.backspace><Key.backspace>560070
Screenshot: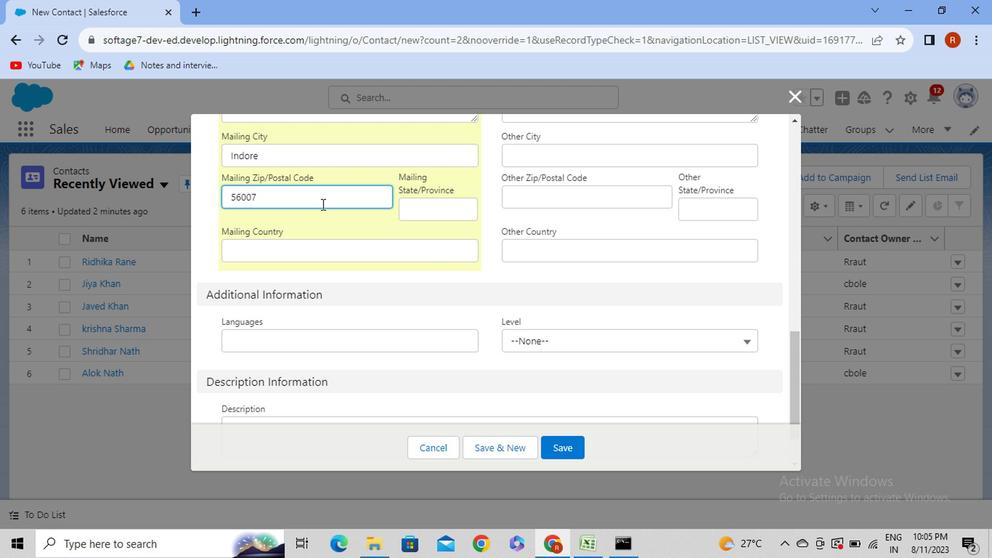 
Action: Mouse moved to (434, 210)
Screenshot: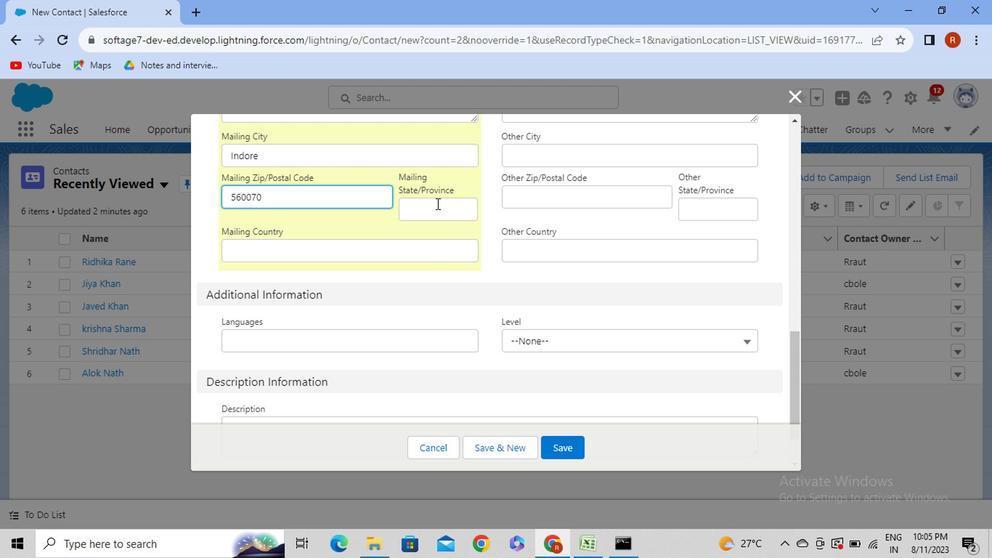
Action: Mouse pressed left at (434, 210)
Screenshot: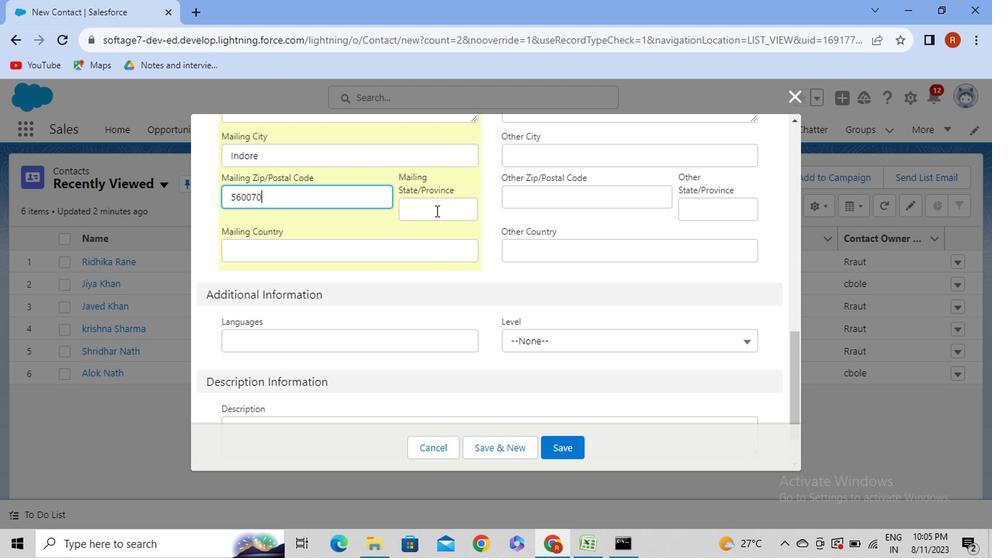 
Action: Key pressed MP
Screenshot: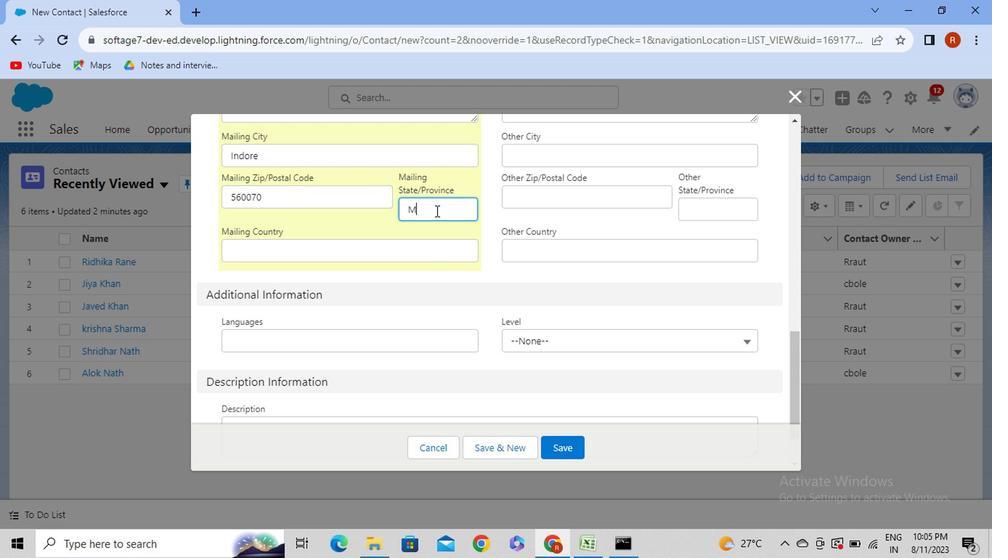 
Action: Mouse moved to (324, 249)
Screenshot: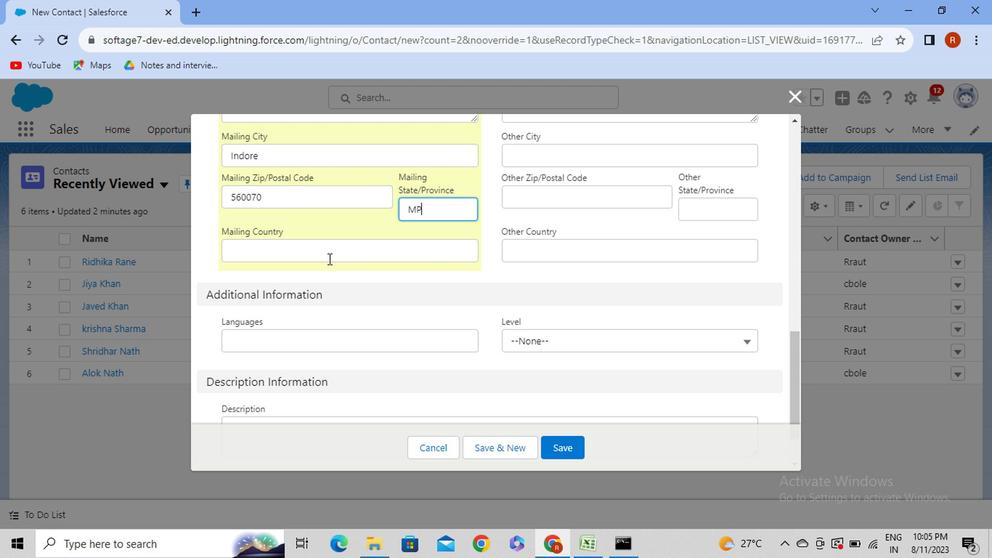 
Action: Mouse pressed left at (324, 249)
Screenshot: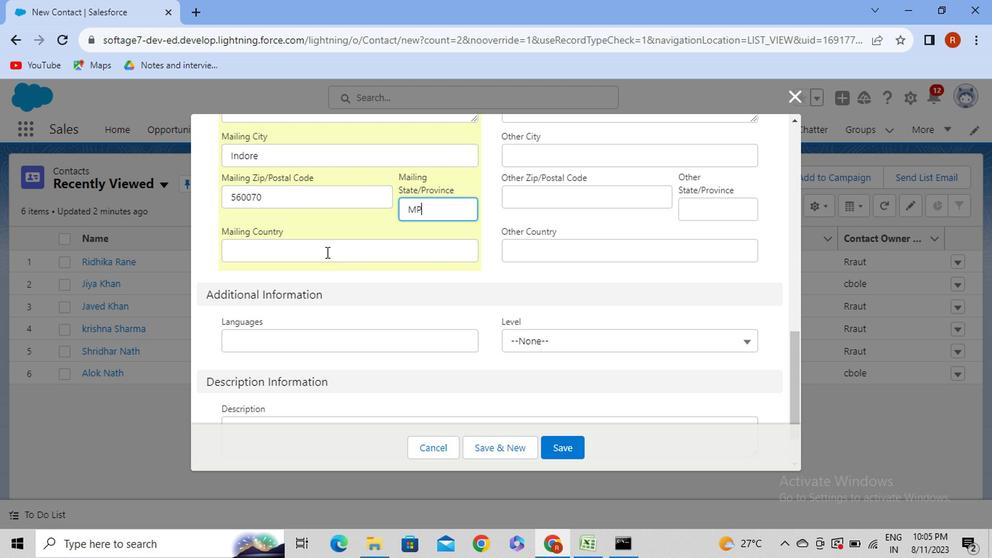 
Action: Mouse moved to (320, 251)
Screenshot: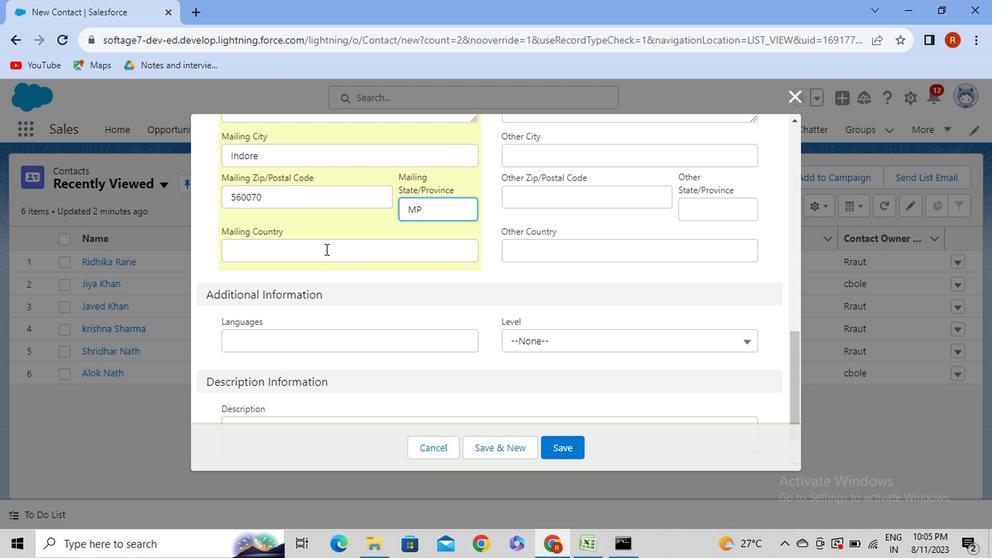 
Action: Key pressed I<Key.caps_lock>ndia
Screenshot: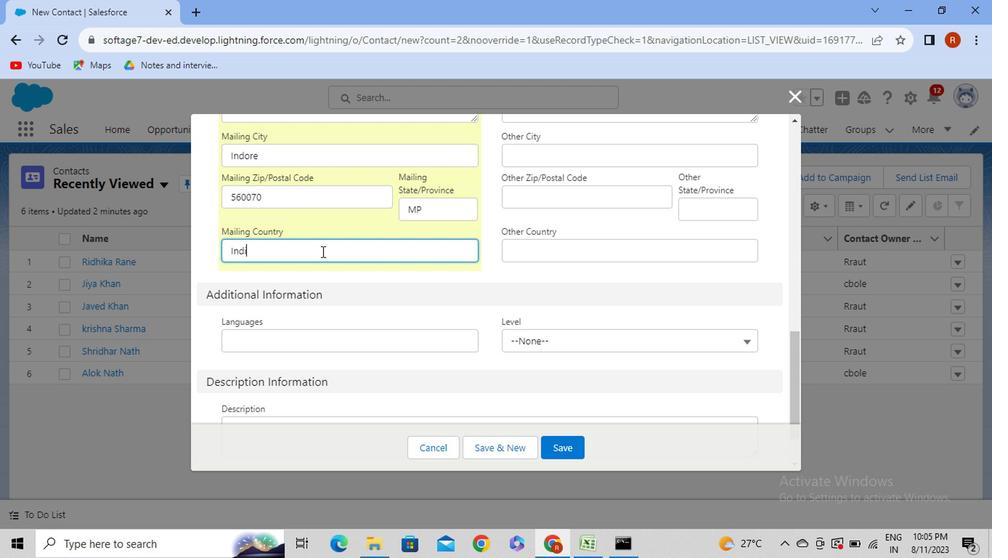 
Action: Mouse moved to (352, 342)
Screenshot: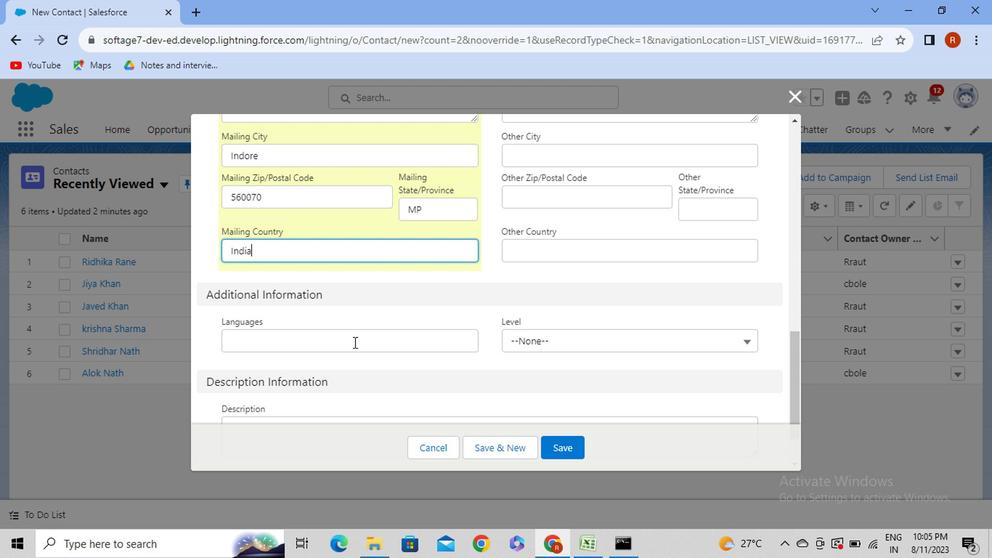 
Action: Mouse pressed left at (352, 342)
Screenshot: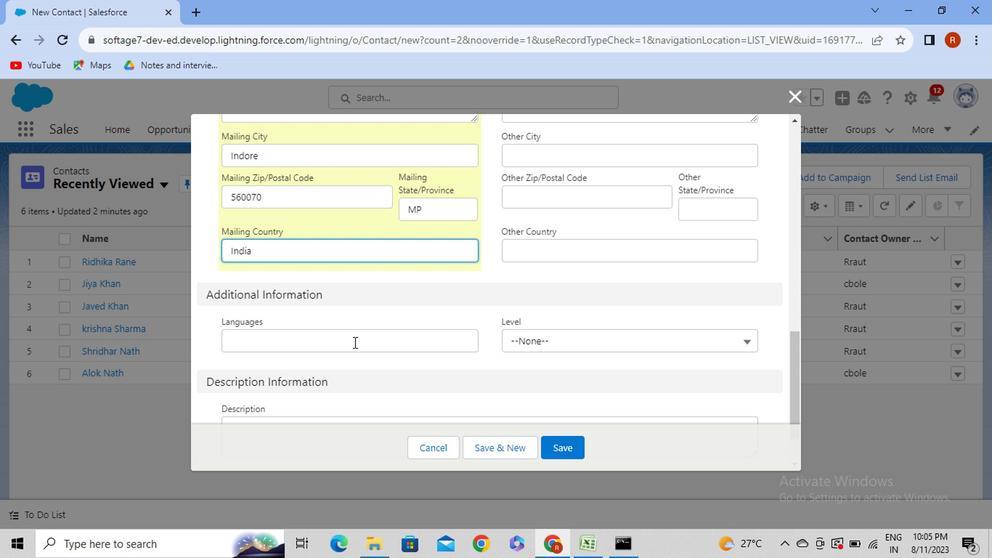 
Action: Mouse moved to (345, 341)
Screenshot: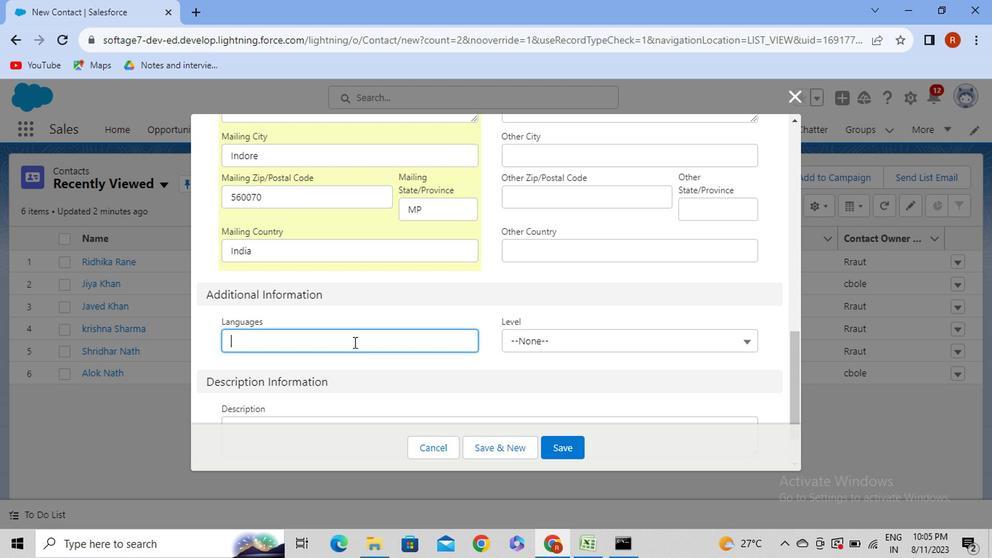 
Action: Key pressed <Key.caps_lock>E<Key.caps_lock>nglish
Screenshot: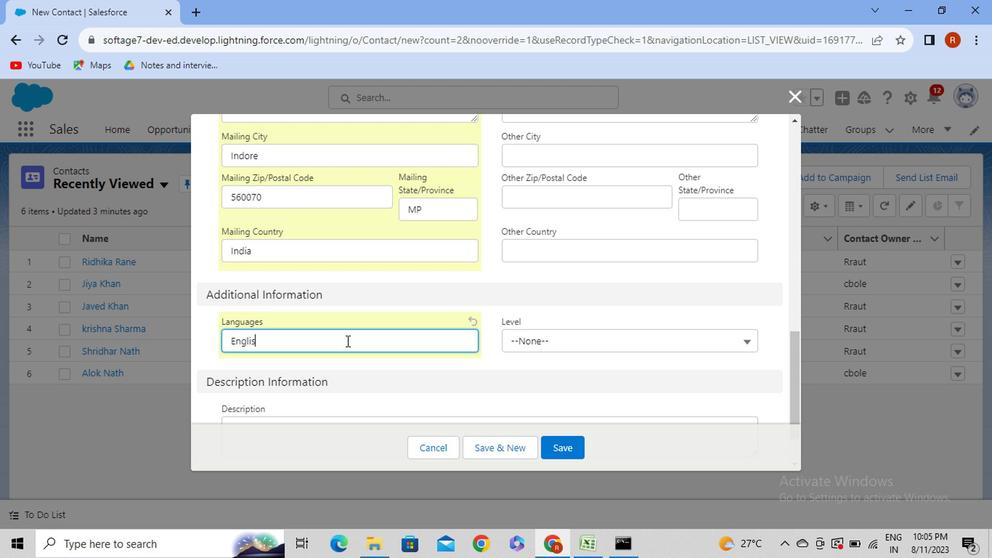 
Action: Mouse moved to (392, 306)
Screenshot: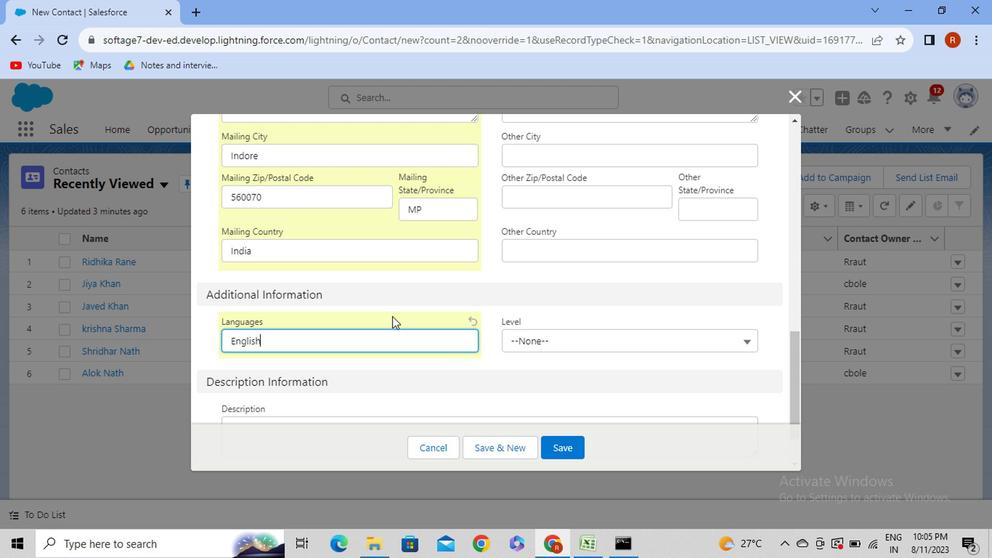 
Action: Mouse scrolled (392, 305) with delta (0, -1)
Screenshot: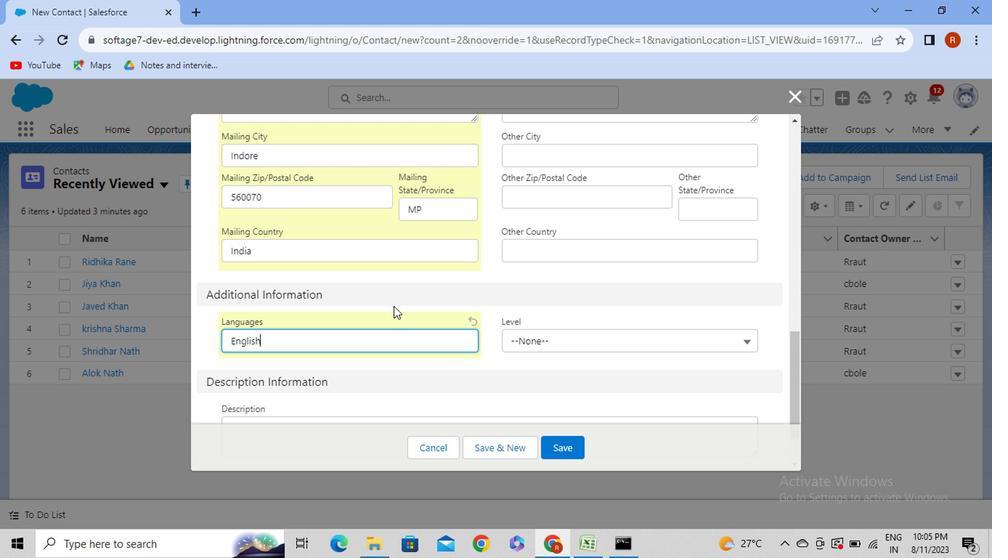 
Action: Mouse moved to (666, 278)
Screenshot: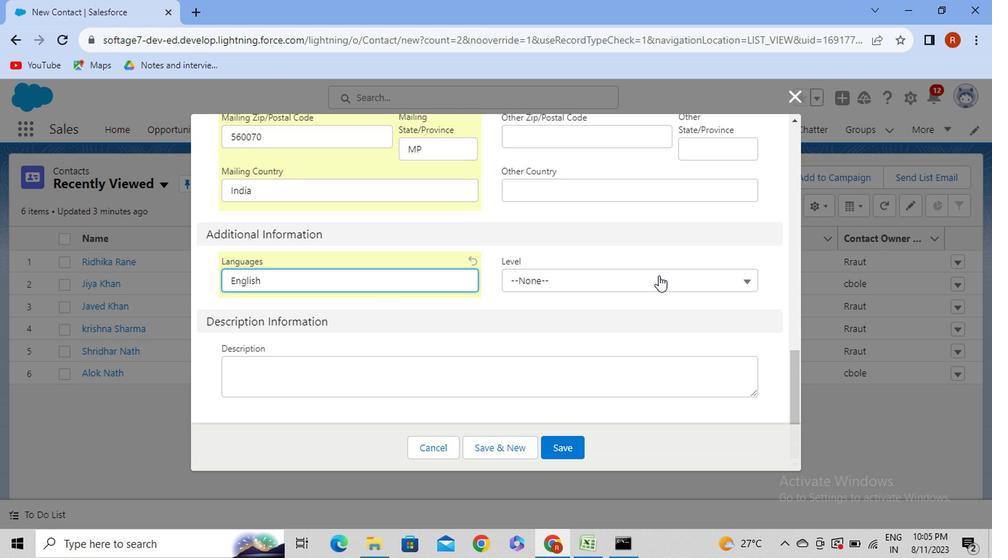 
Action: Mouse pressed left at (666, 278)
Screenshot: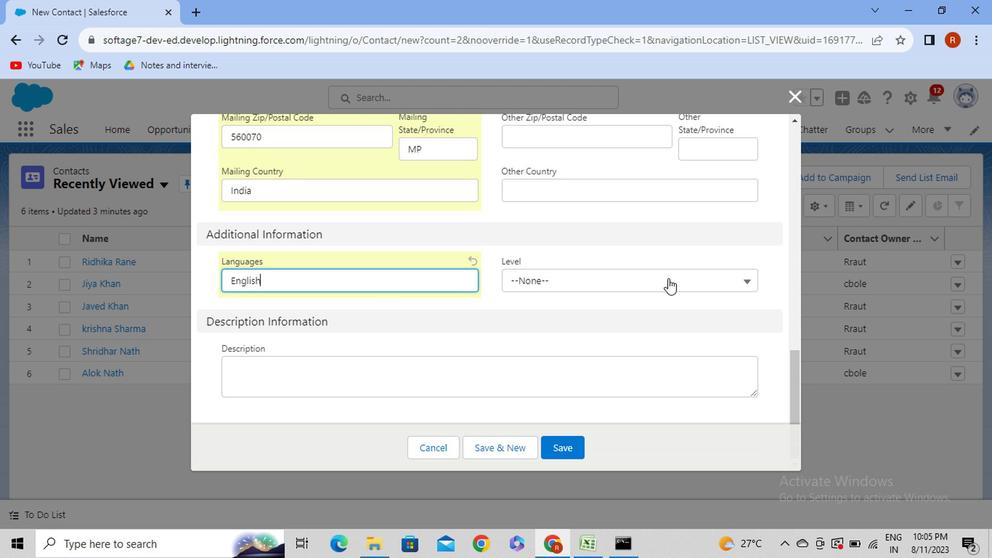 
Action: Mouse moved to (541, 391)
Screenshot: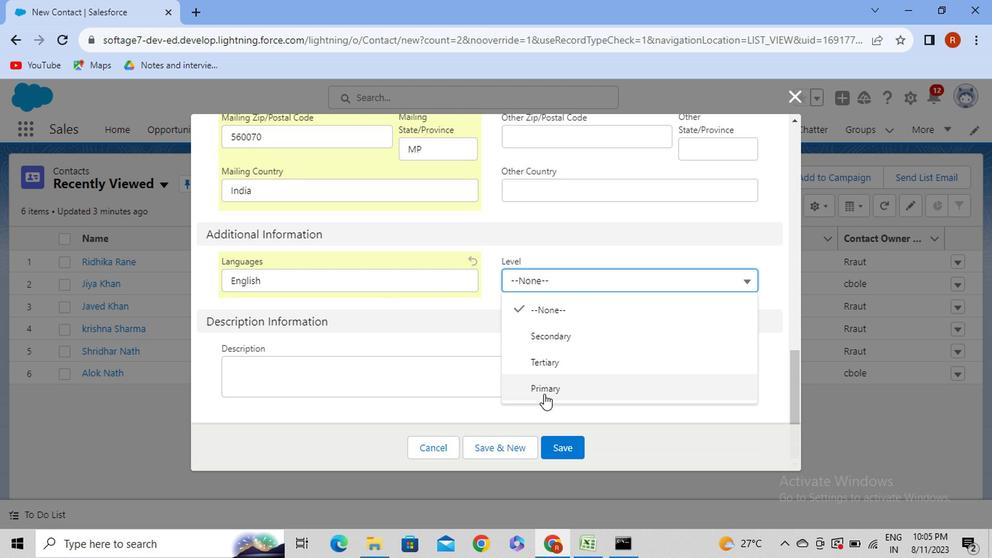 
Action: Mouse pressed left at (541, 391)
Screenshot: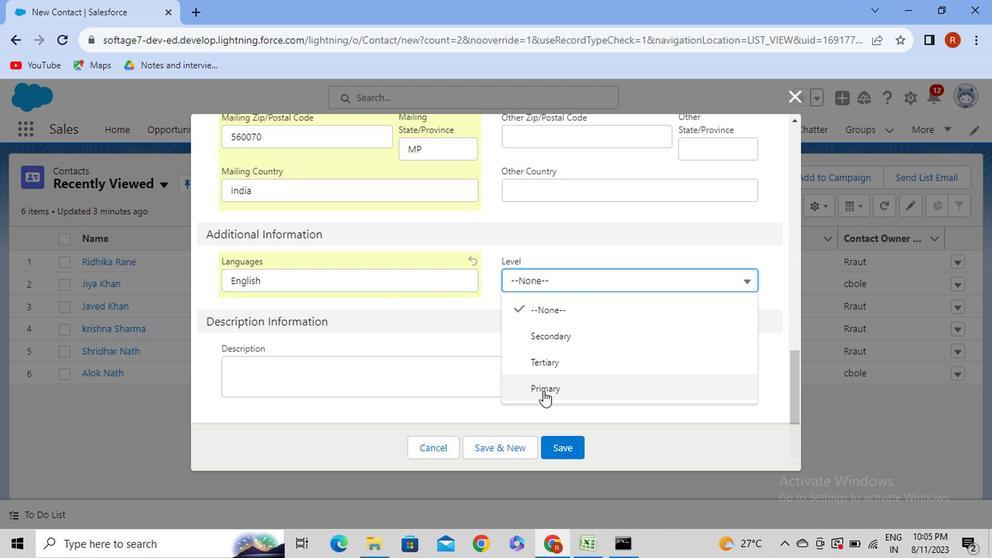 
Action: Mouse moved to (792, 400)
Screenshot: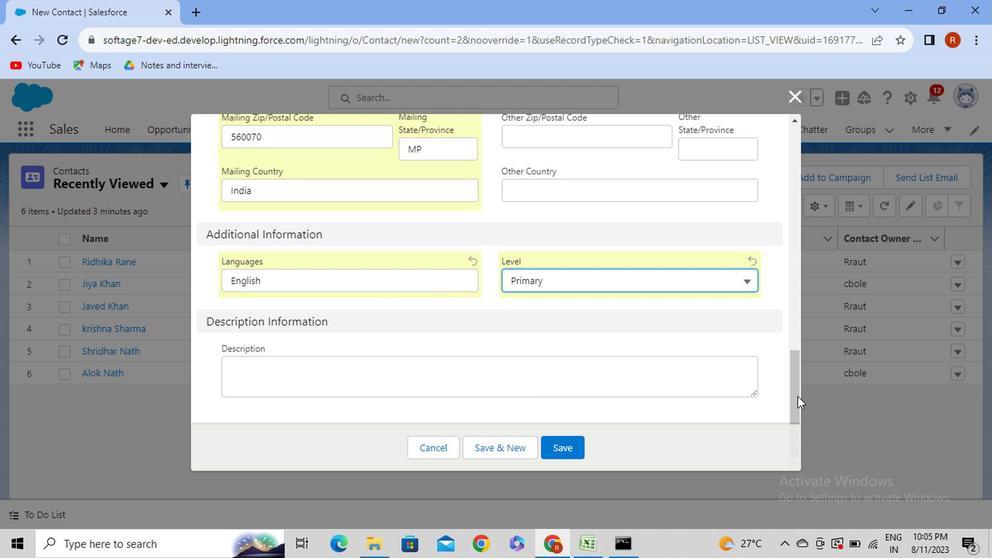 
Action: Mouse pressed left at (792, 400)
Screenshot: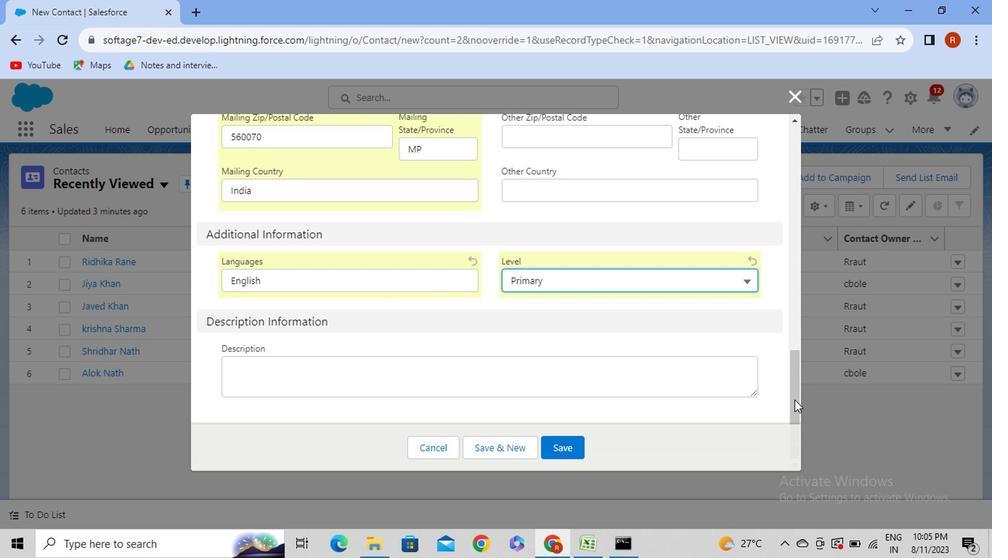 
Action: Mouse moved to (625, 219)
Screenshot: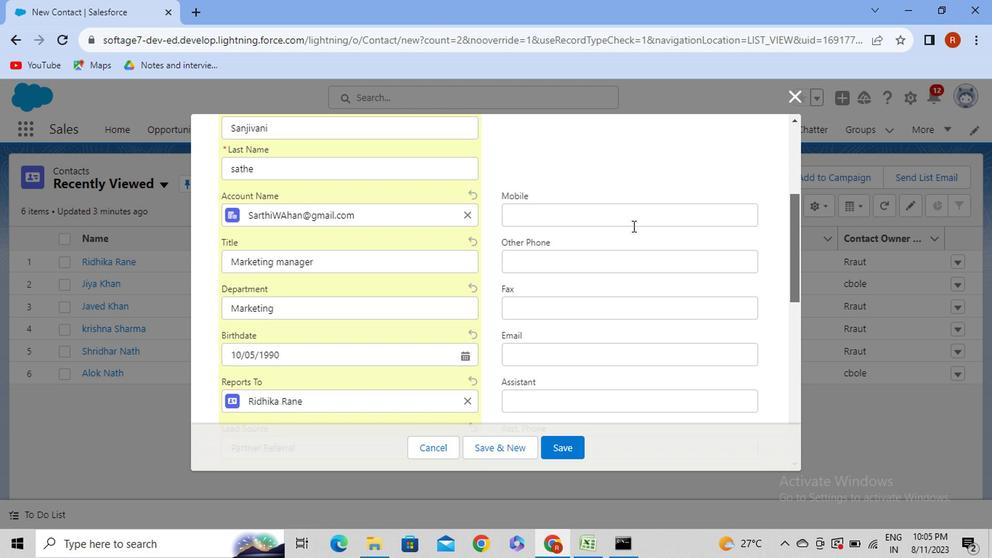 
Action: Mouse pressed left at (625, 219)
Screenshot: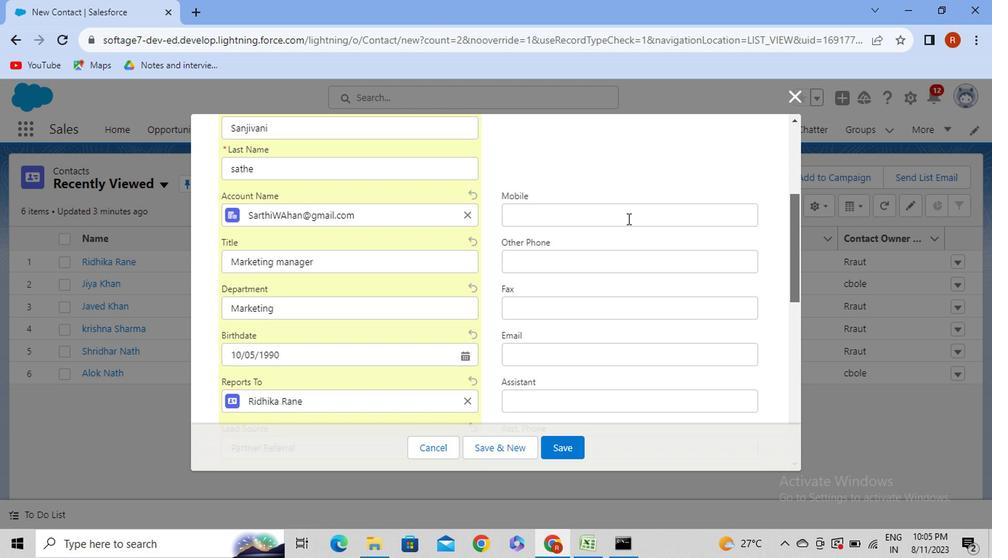 
Action: Key pressed 7866552345
Screenshot: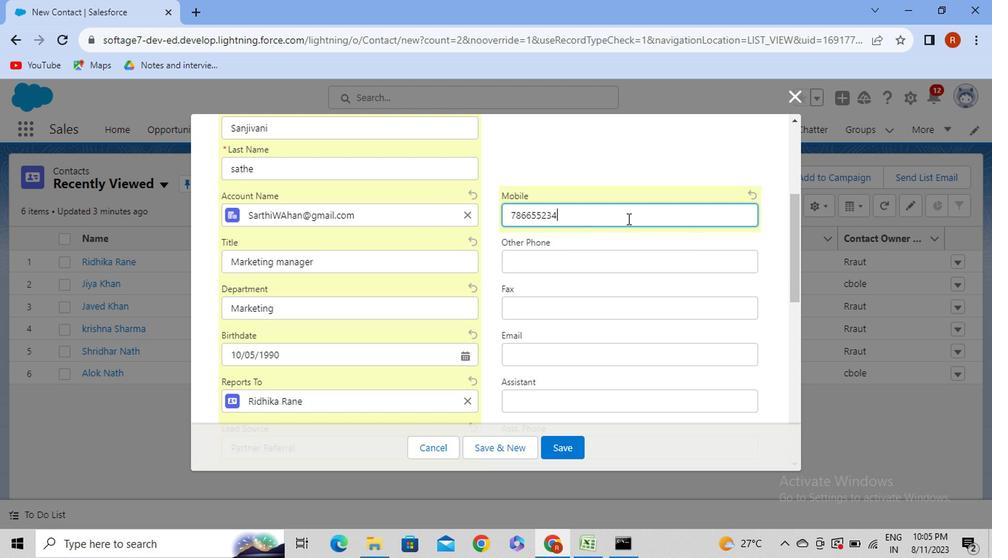 
Action: Mouse moved to (603, 359)
Screenshot: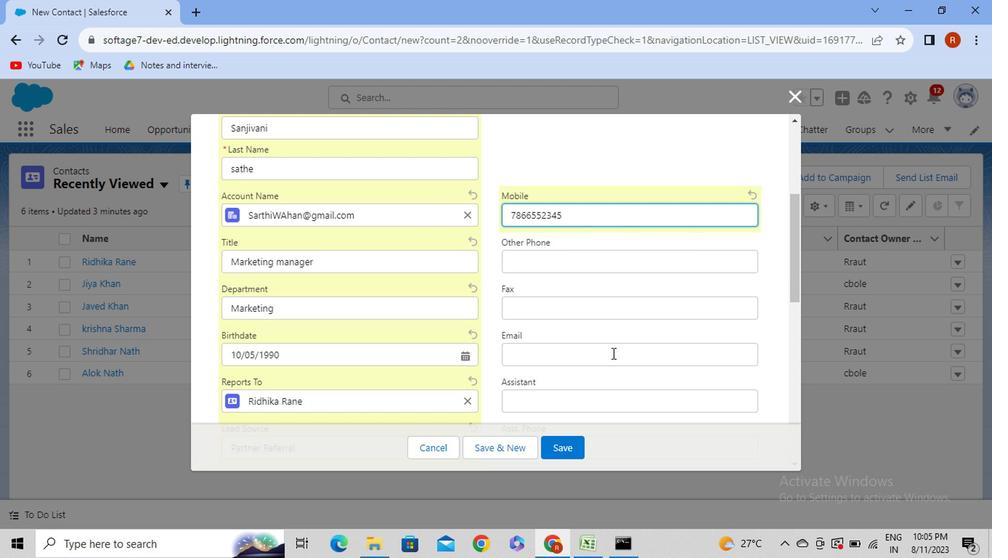 
Action: Mouse pressed left at (603, 359)
Screenshot: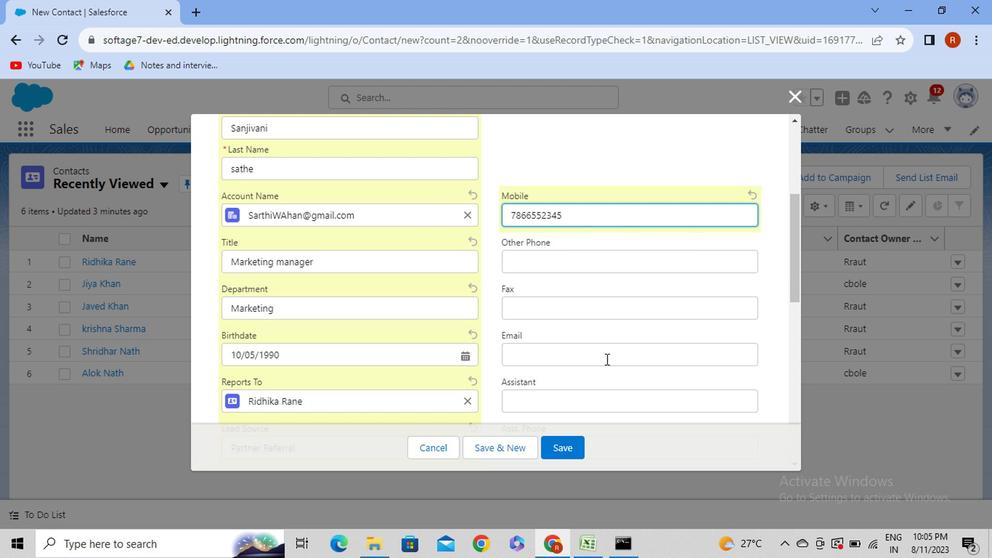 
Action: Mouse moved to (608, 347)
Screenshot: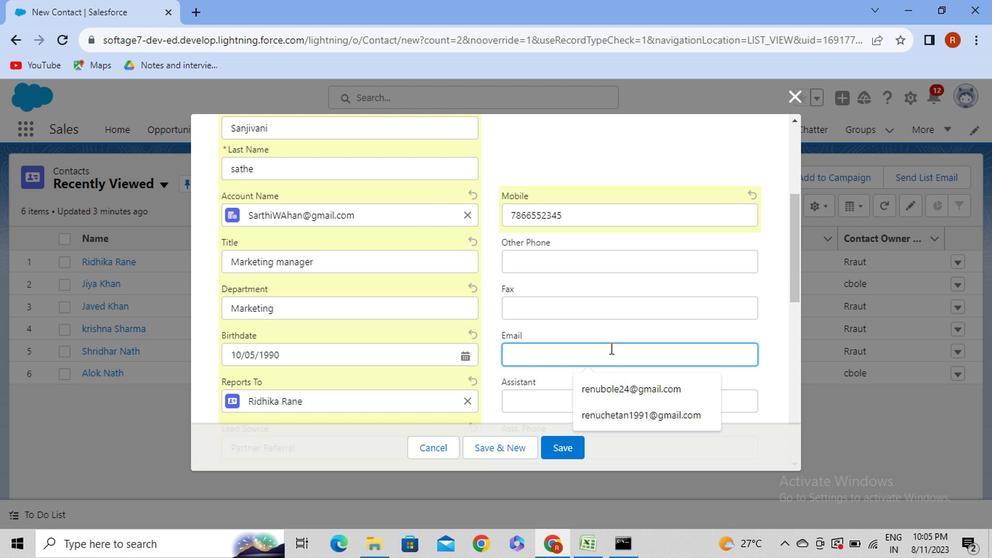 
Action: Key pressed m<Key.backspace>
Screenshot: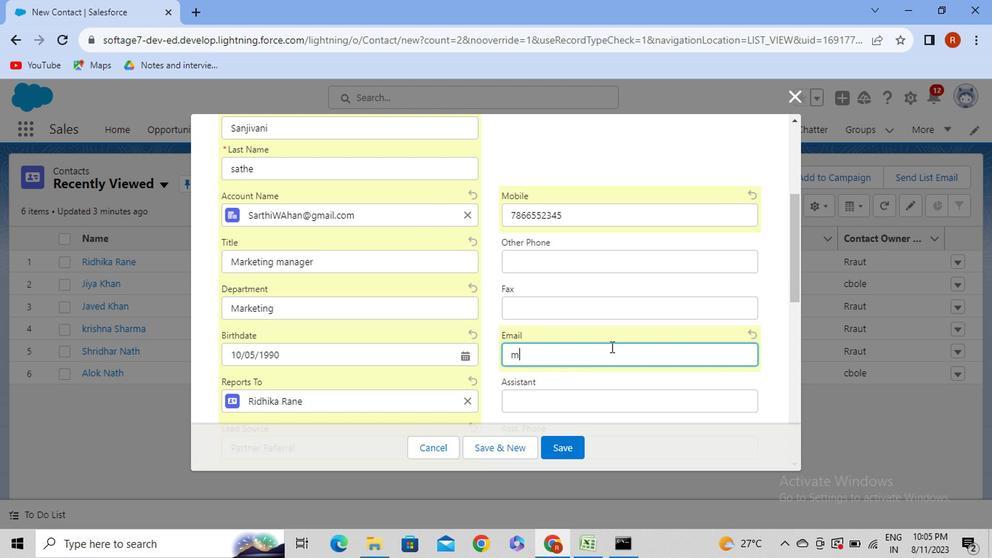 
Action: Mouse moved to (635, 340)
Screenshot: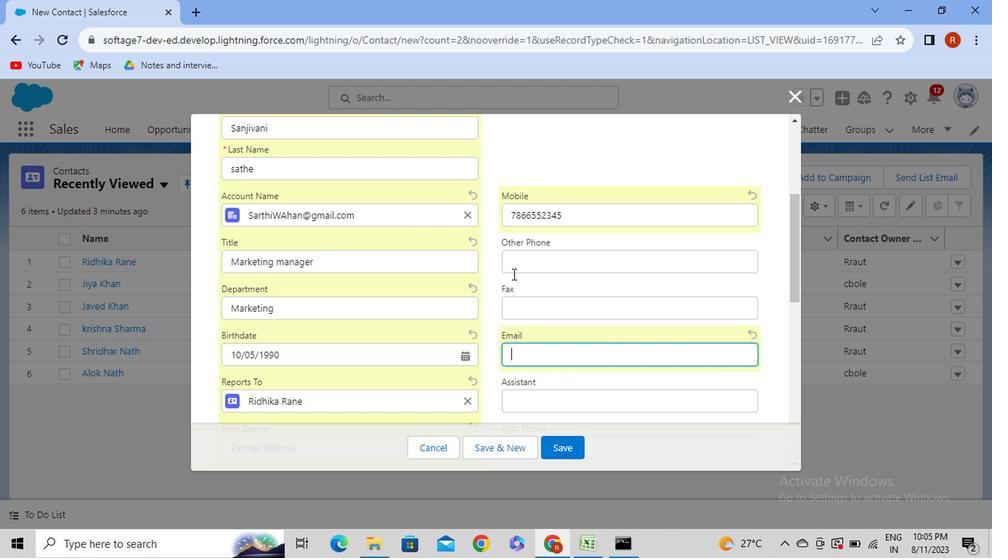 
Action: Key pressed sanjivanisathe<Key.shift>@sarthivahan.com
Screenshot: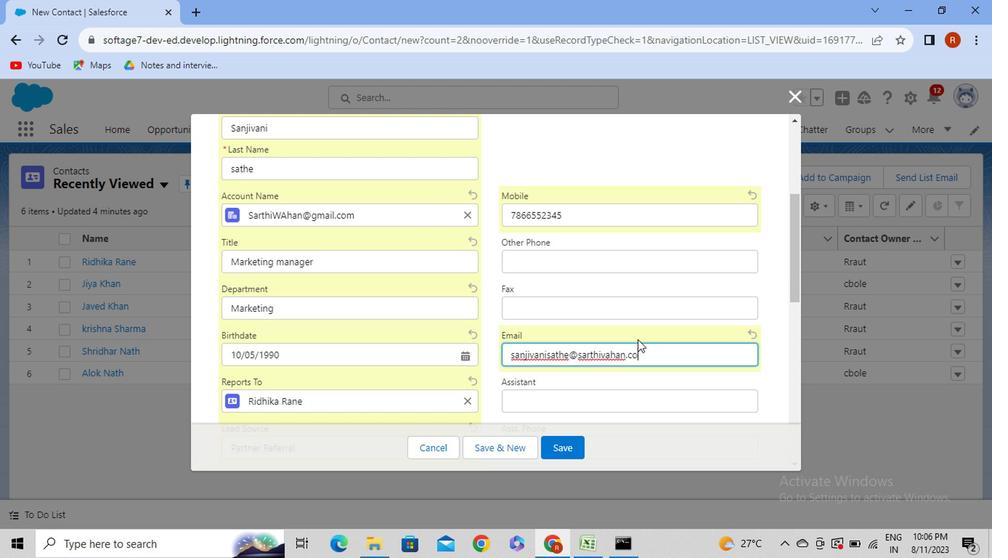 
Action: Mouse moved to (791, 287)
Screenshot: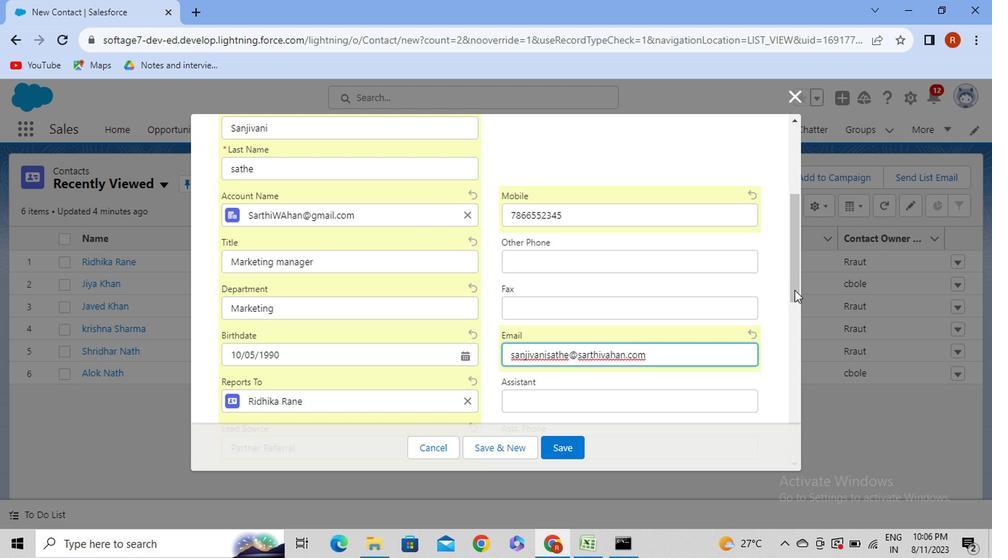 
Action: Mouse pressed left at (791, 287)
Screenshot: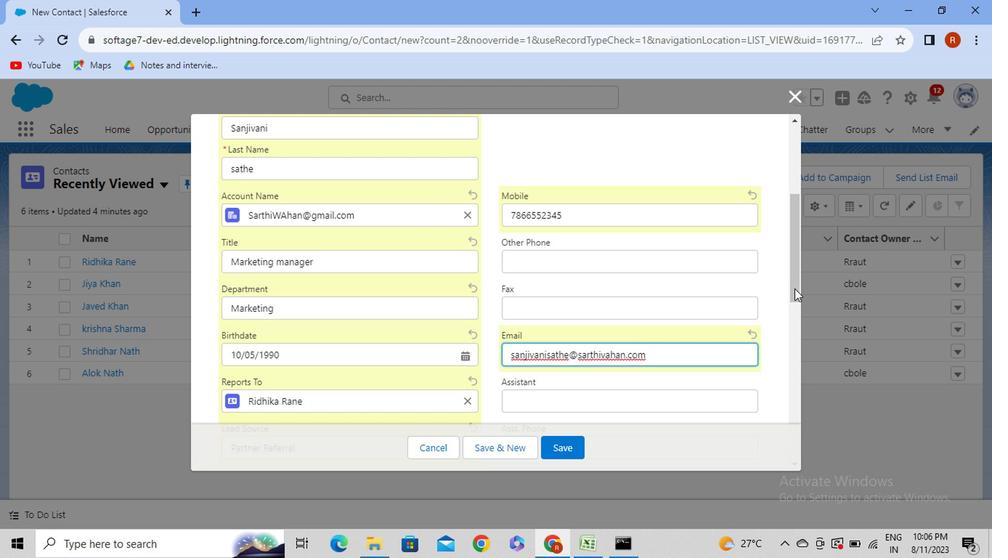 
Action: Mouse moved to (313, 382)
Screenshot: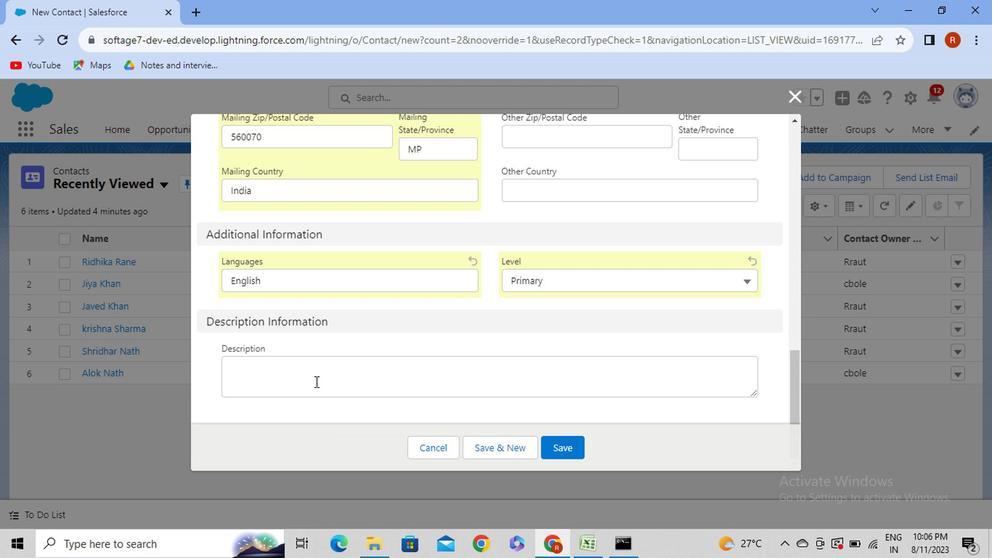 
Action: Mouse pressed left at (313, 382)
Screenshot: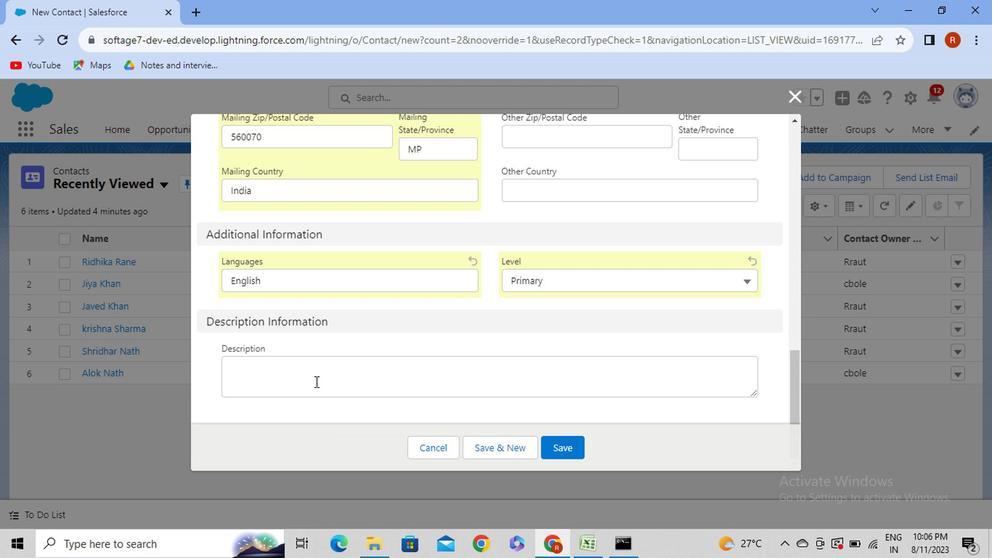 
Action: Mouse moved to (374, 313)
Screenshot: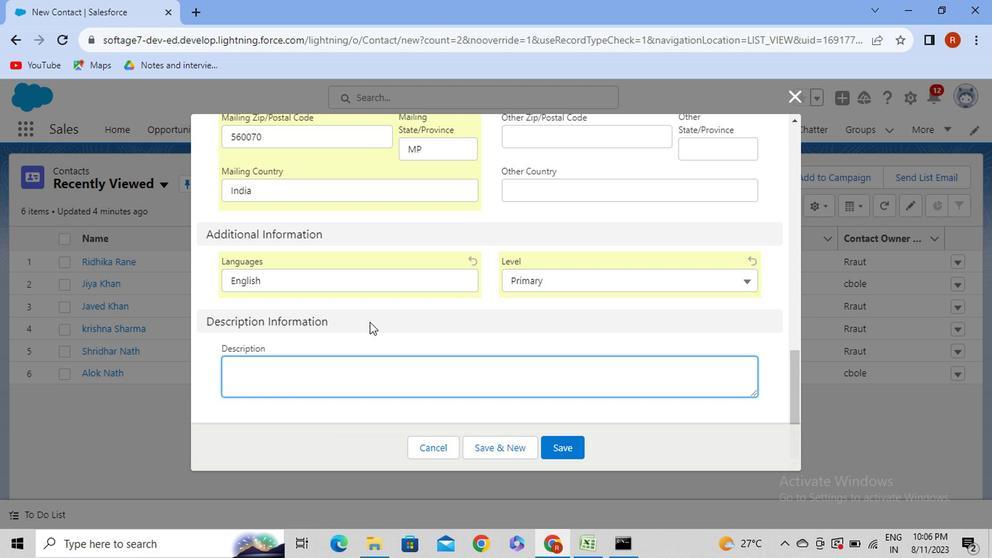 
Action: Mouse scrolled (374, 313) with delta (0, 0)
Screenshot: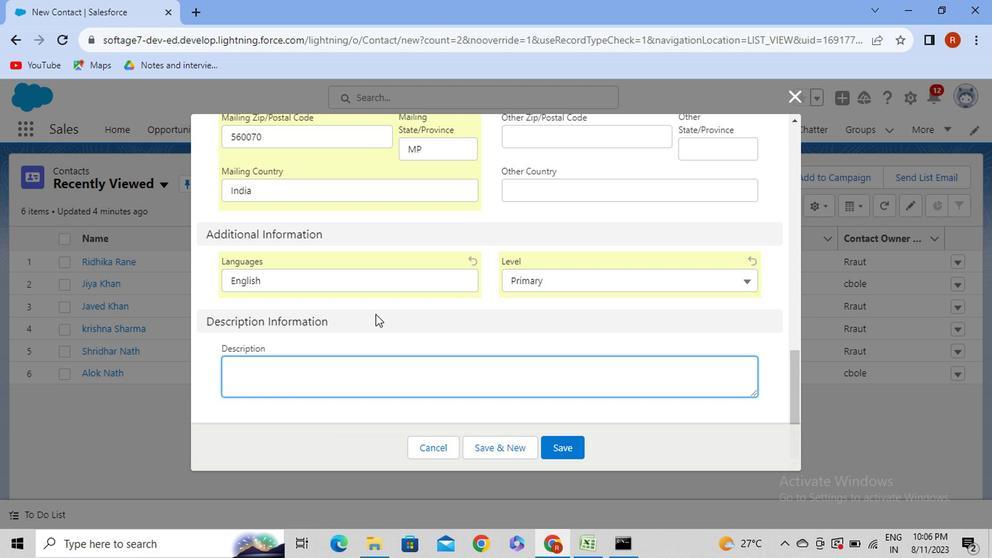 
Action: Mouse moved to (376, 315)
Screenshot: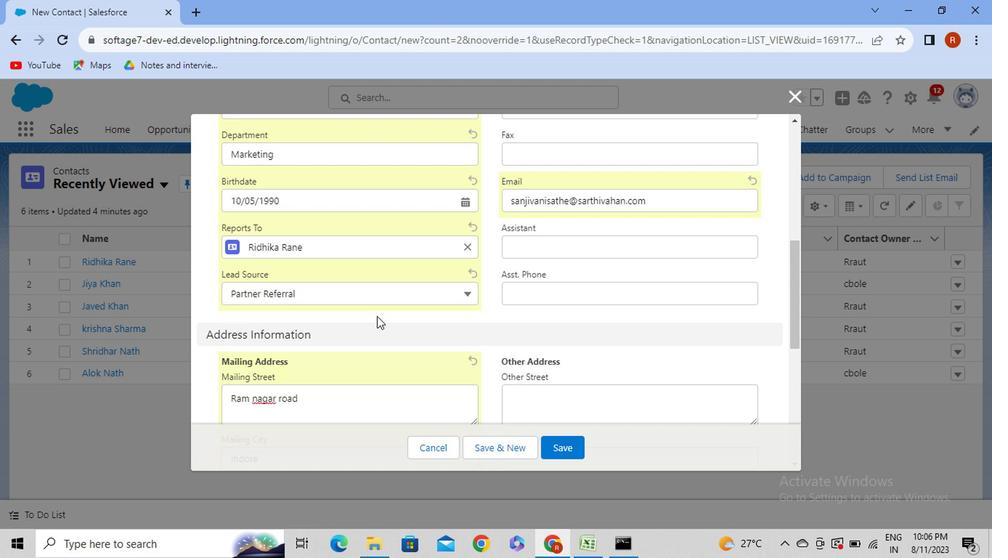 
Action: Mouse scrolled (376, 316) with delta (0, 1)
Screenshot: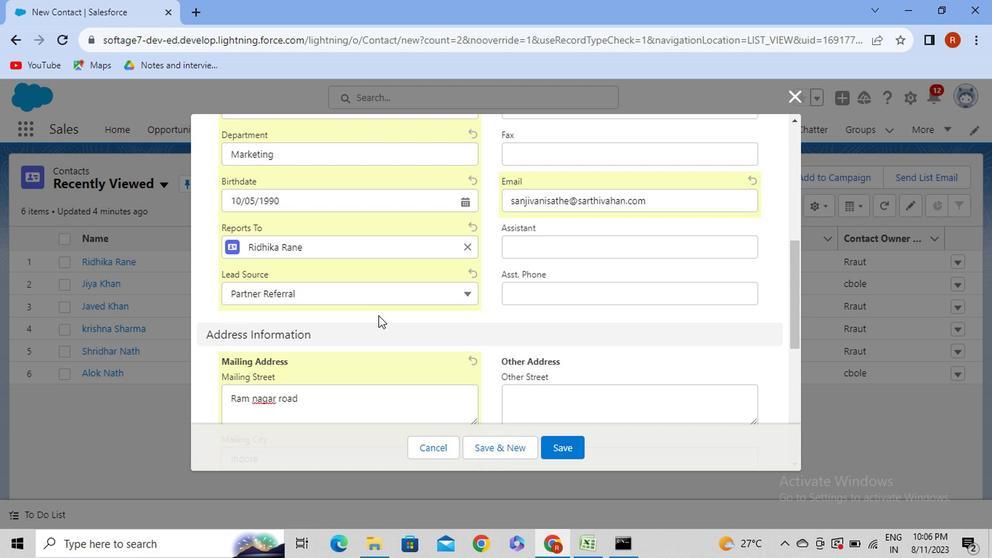 
Action: Mouse moved to (380, 316)
Screenshot: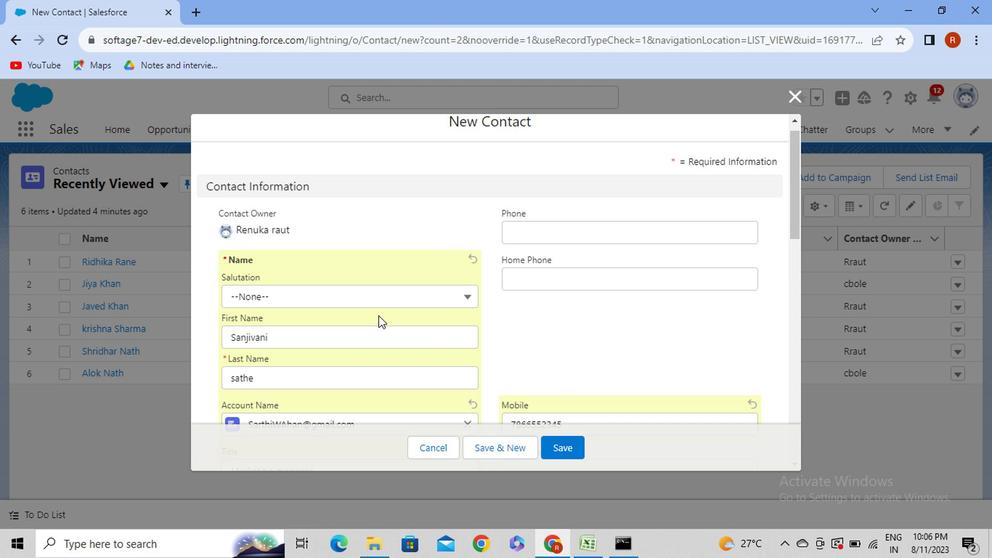 
Action: Mouse scrolled (380, 315) with delta (0, -1)
Screenshot: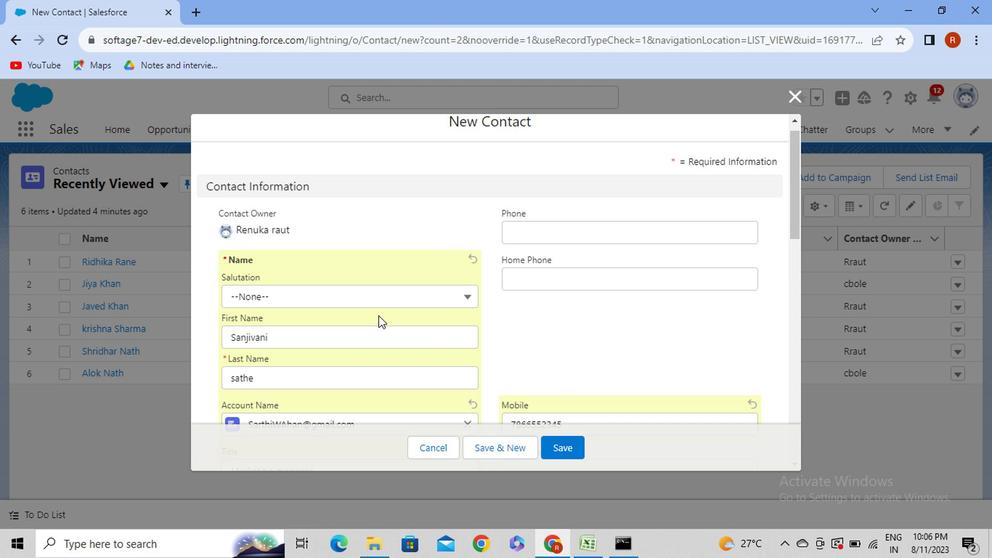 
Action: Mouse moved to (380, 316)
Screenshot: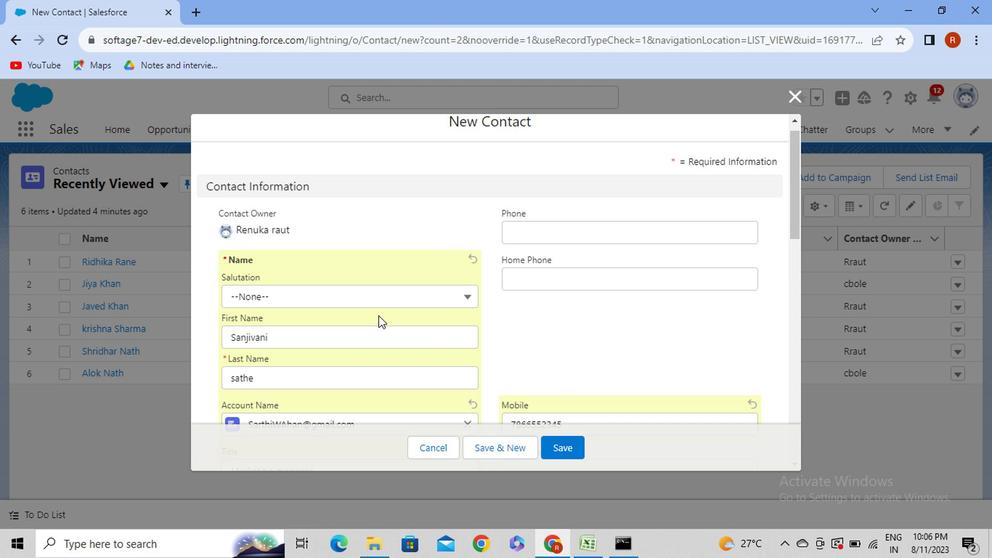 
Action: Mouse scrolled (380, 315) with delta (0, -1)
Screenshot: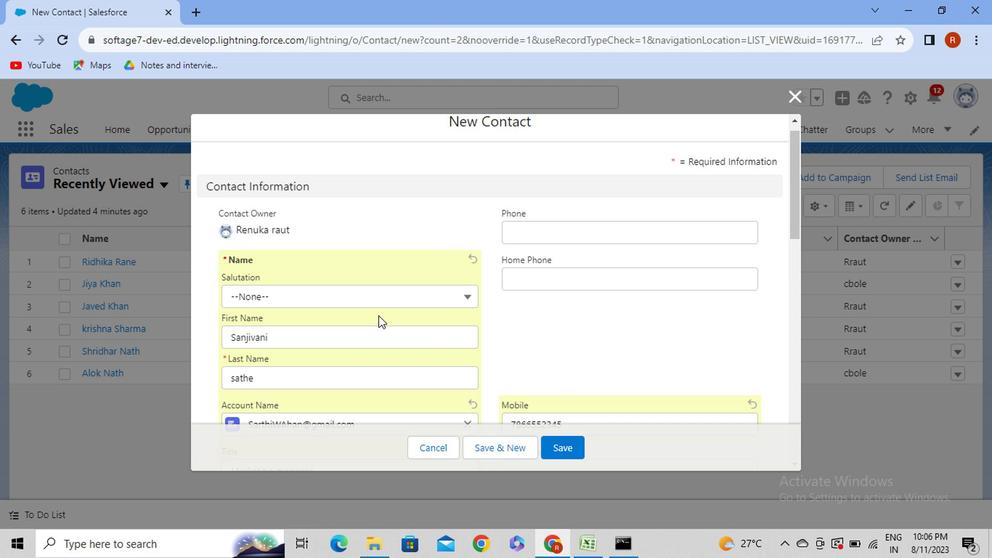 
Action: Mouse moved to (307, 385)
Screenshot: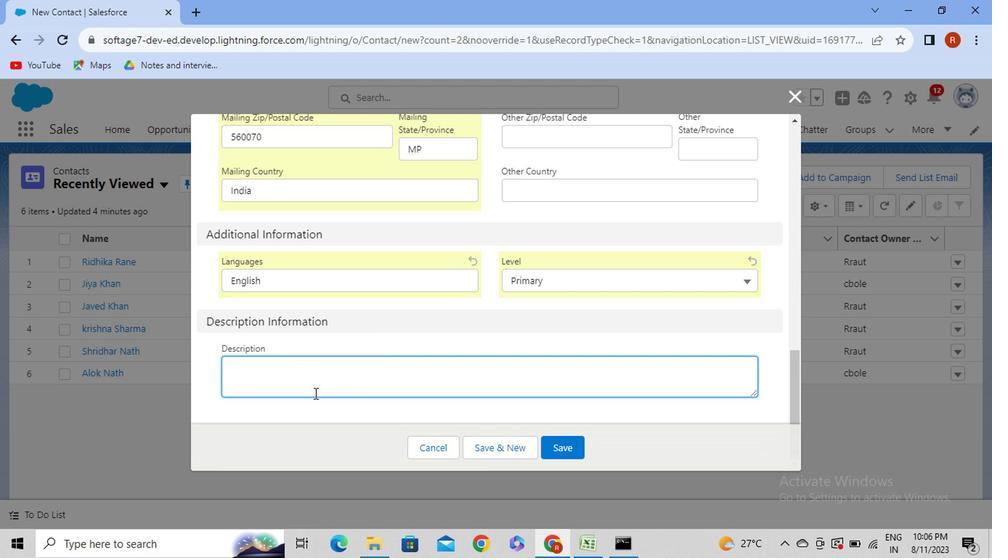 
Action: Mouse pressed left at (307, 385)
Screenshot: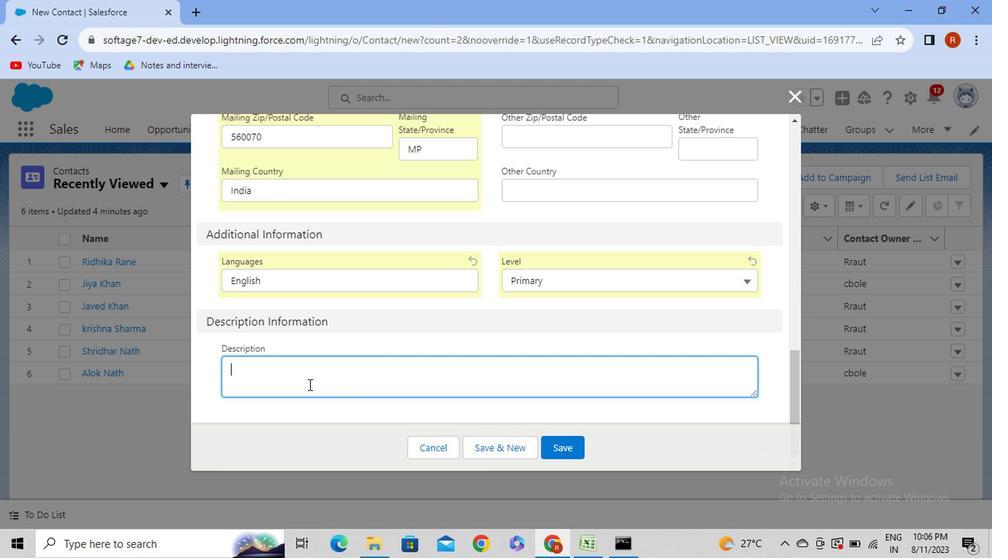 
Action: Key pressed <Key.caps_lock>T<Key.caps_lock>his<Key.space>contact<Key.space>will<Key.space>belongs<Key.space>to<Key.space>marketing<Key.space>department<Key.space>where<Key.space><Key.caps_lock>S<Key.caps_lock>anjivani<Key.space>is<Key.space>responsible<Key.space>person<Key.space>to<Key.space>tace<Key.space>care<Key.space>of<Key.space>
Screenshot: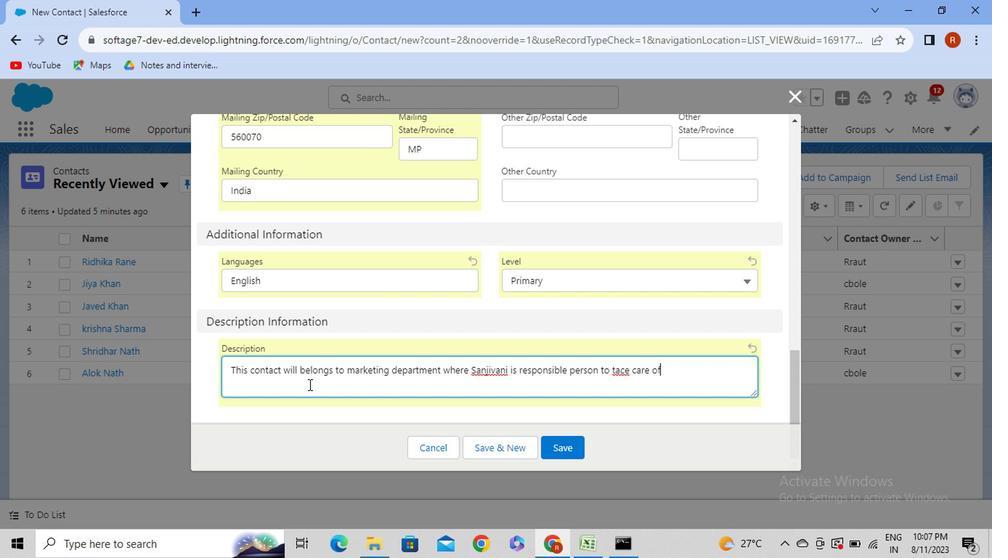 
Action: Mouse moved to (623, 372)
Screenshot: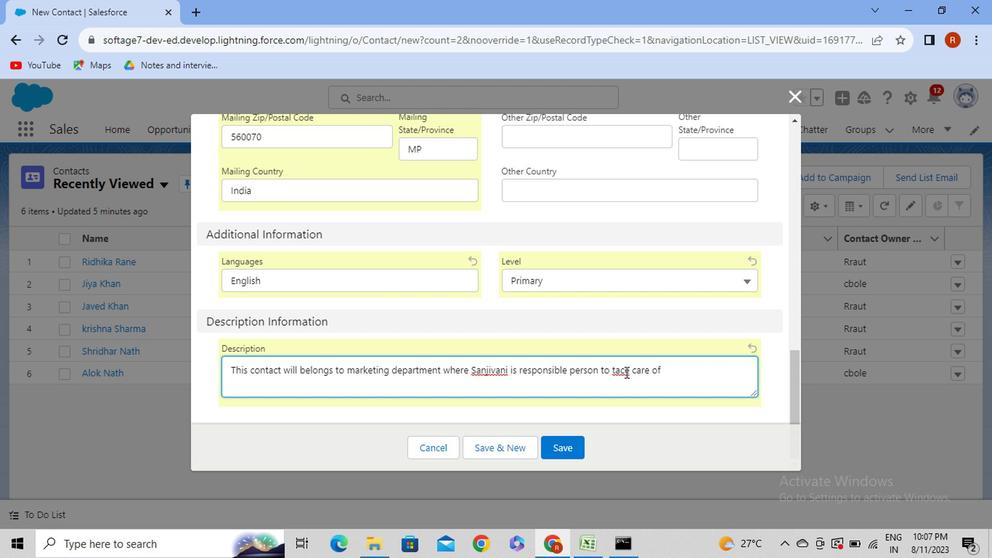 
Action: Mouse pressed right at (623, 372)
Screenshot: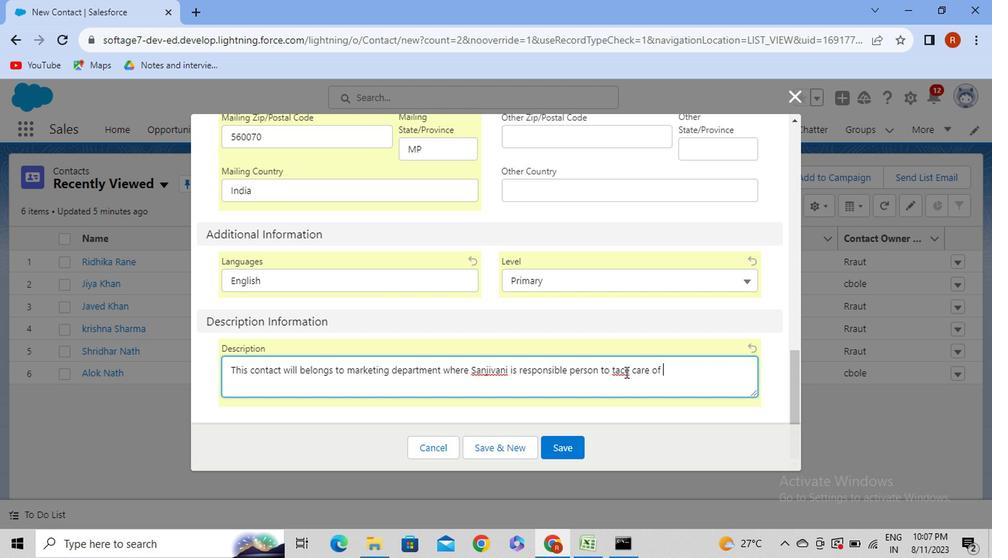 
Action: Mouse moved to (602, 387)
Screenshot: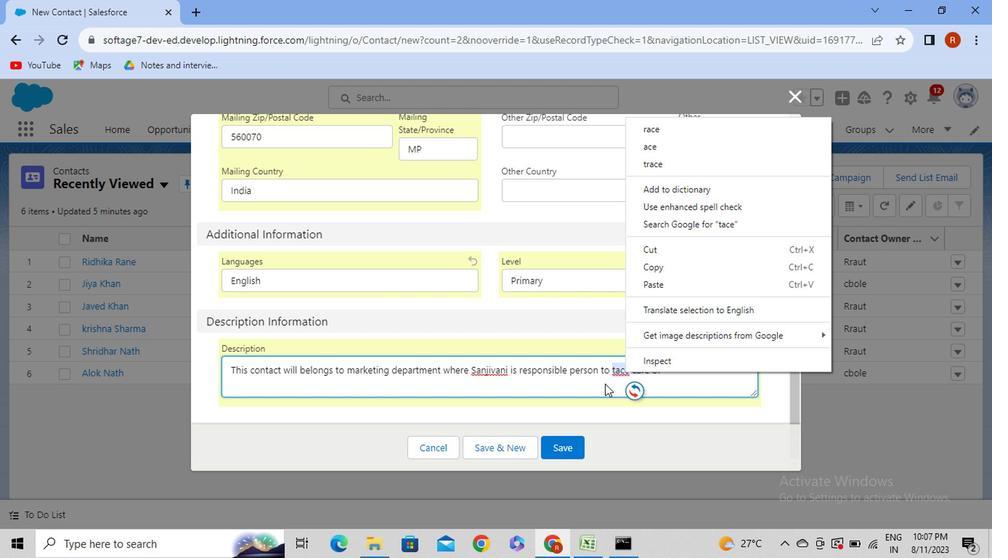 
Action: Mouse pressed left at (602, 387)
Screenshot: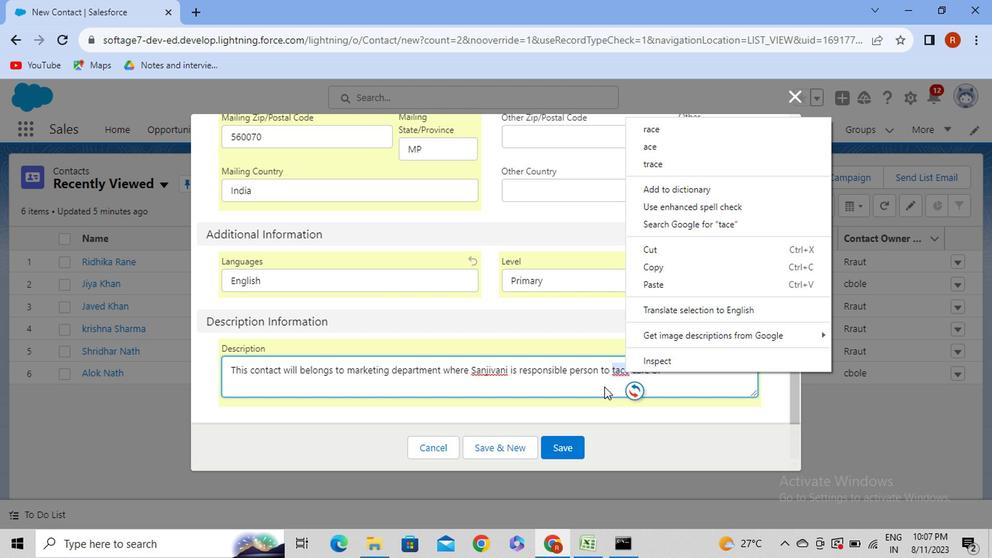 
Action: Mouse moved to (629, 373)
Screenshot: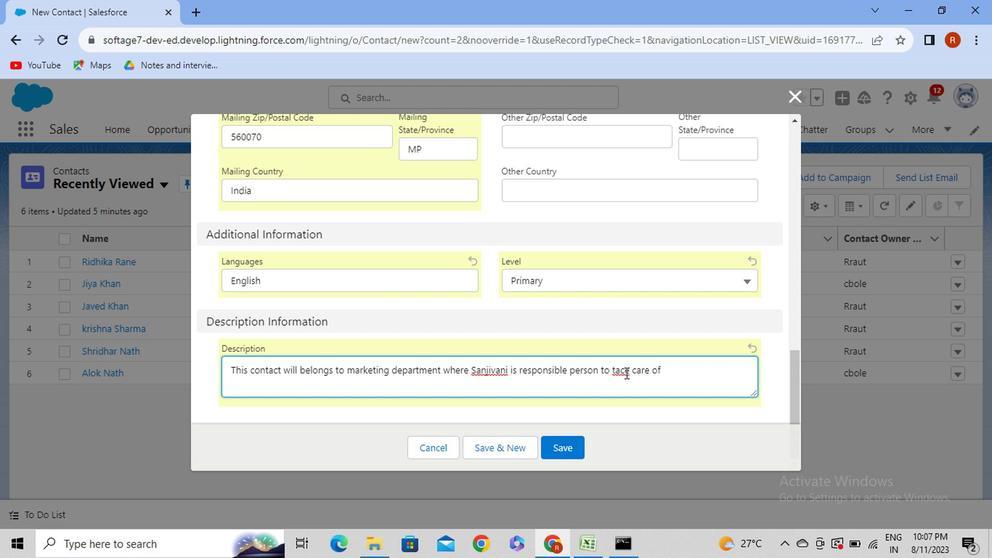 
Action: Mouse pressed left at (629, 373)
Screenshot: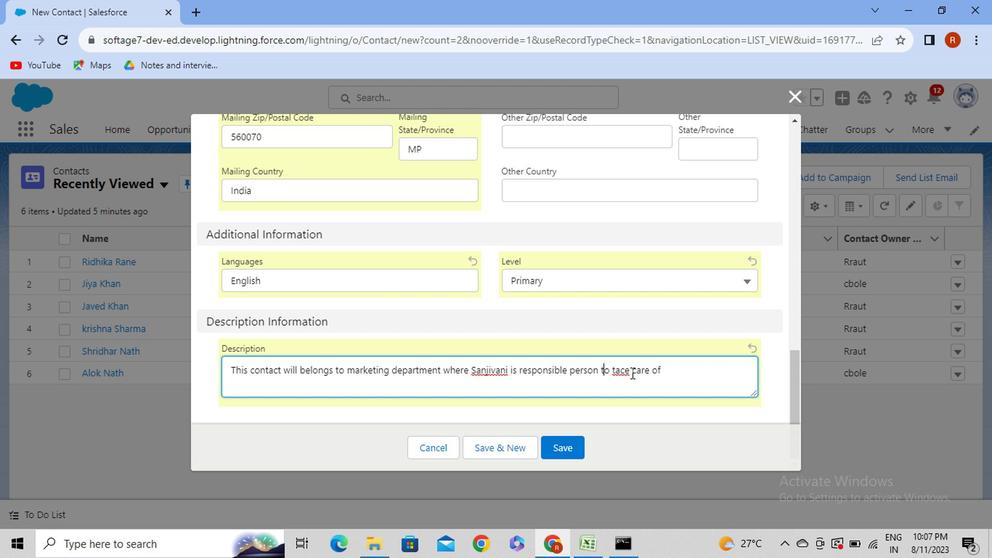 
Action: Mouse moved to (632, 372)
Screenshot: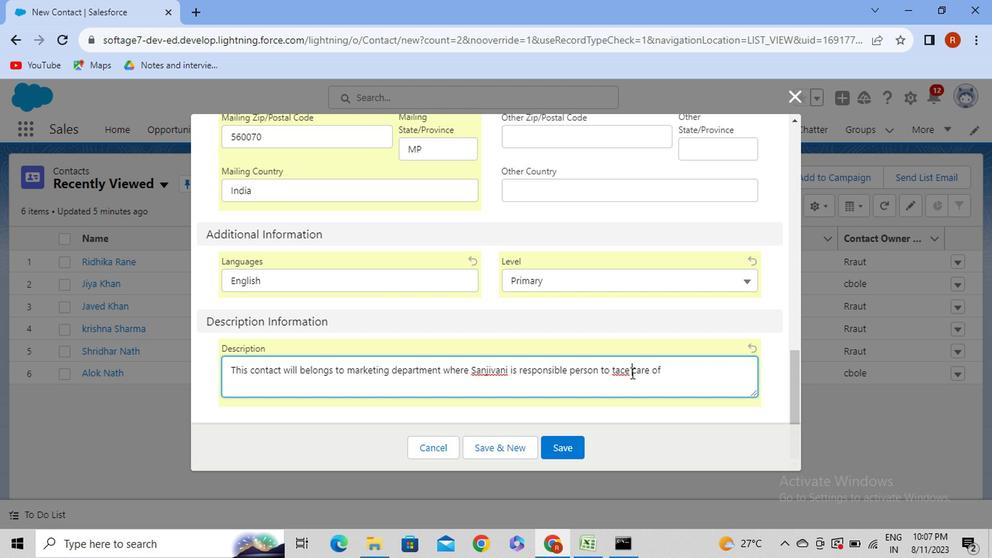 
Action: Key pressed <Key.backspace>
Screenshot: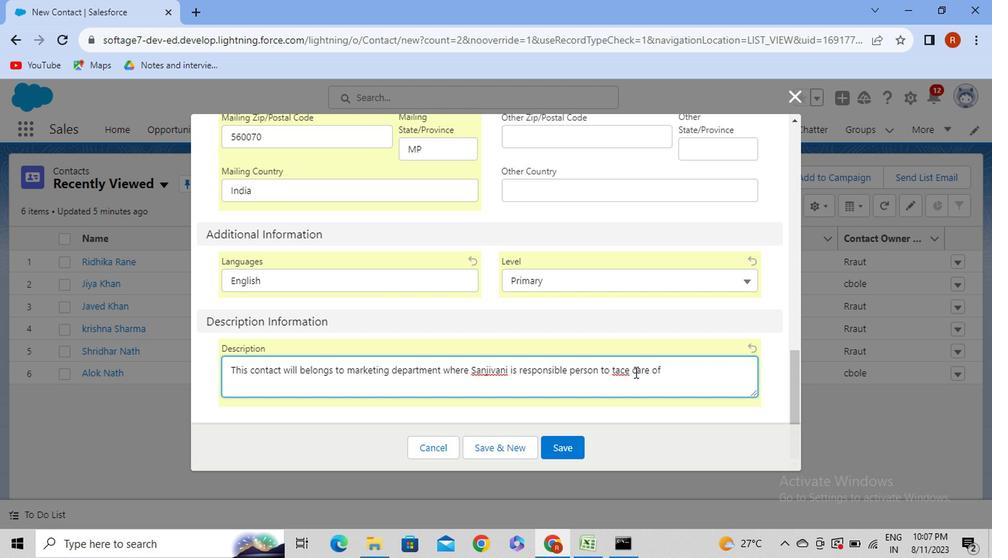 
Action: Mouse moved to (629, 371)
Screenshot: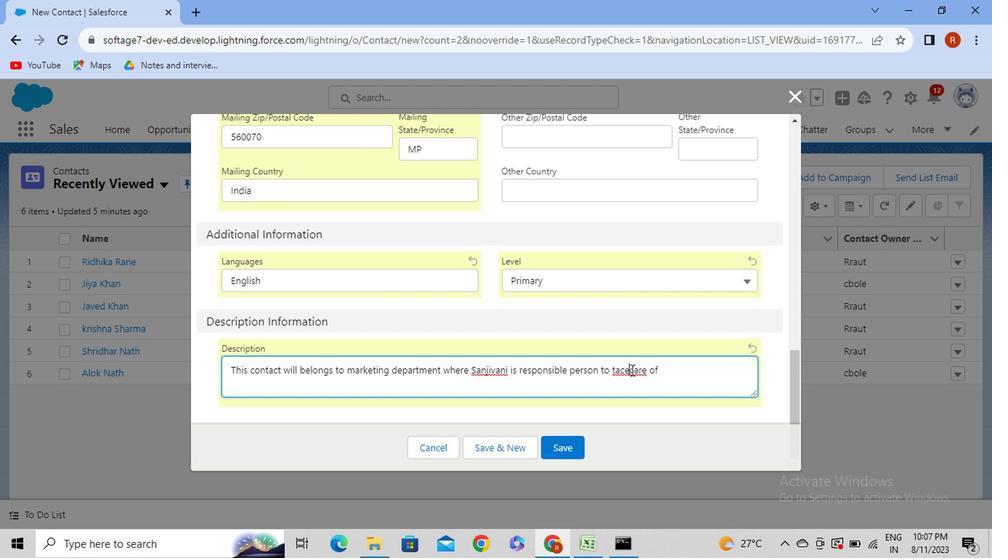 
Action: Mouse pressed right at (629, 371)
Screenshot: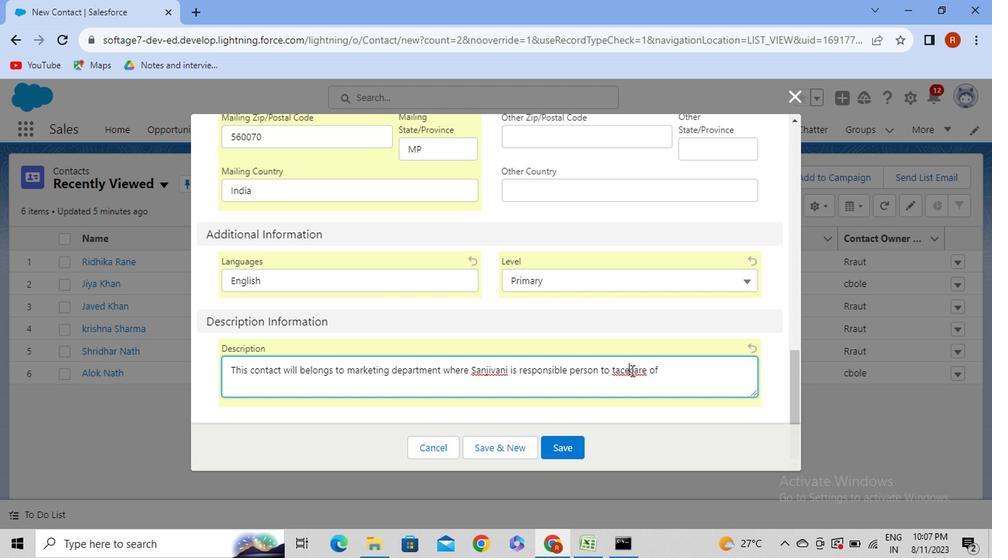 
Action: Mouse moved to (613, 388)
Screenshot: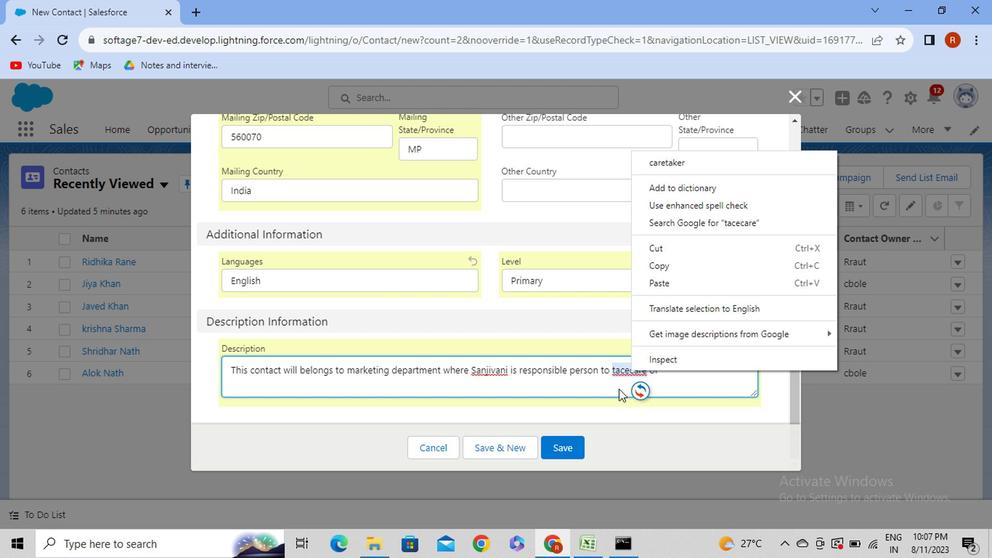 
Action: Mouse pressed left at (613, 388)
Screenshot: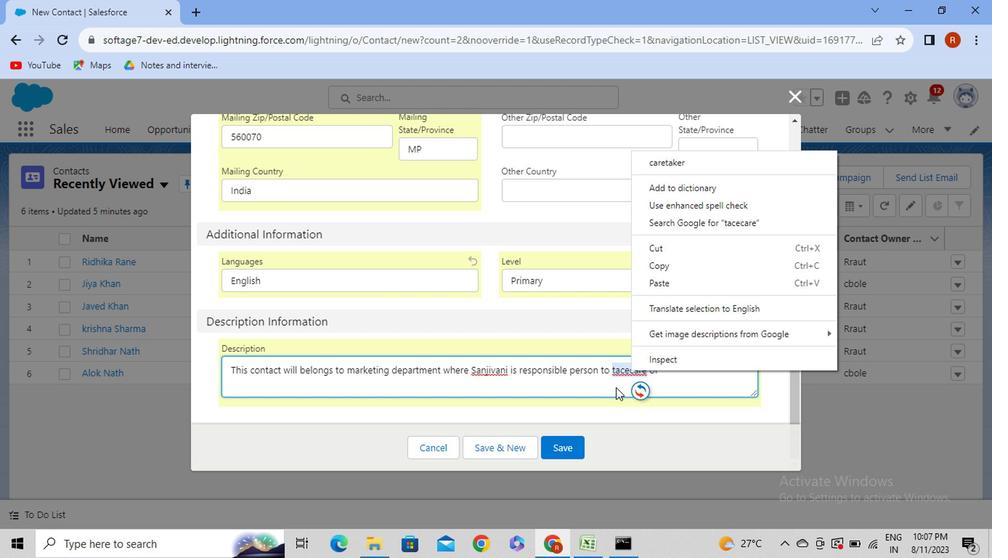 
Action: Mouse moved to (626, 372)
Screenshot: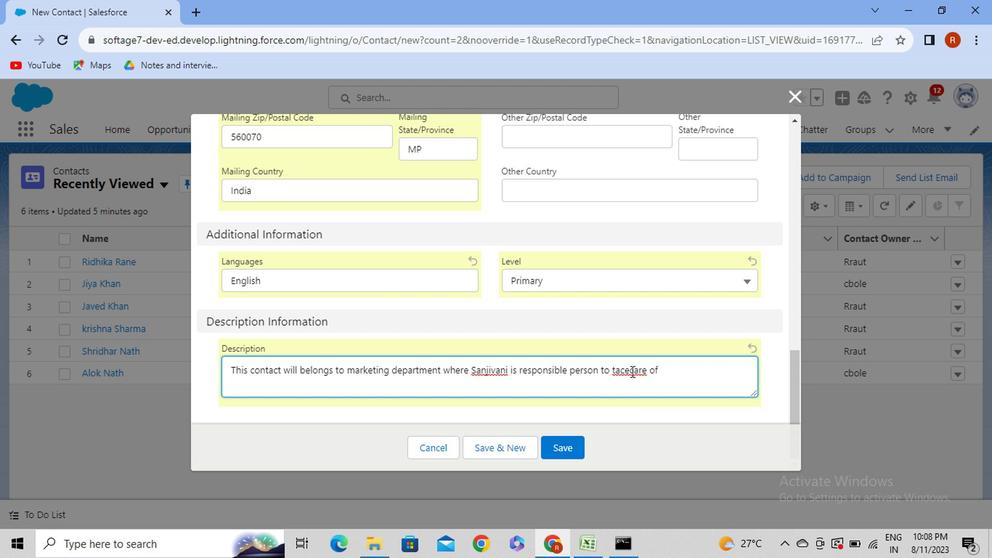 
Action: Mouse pressed left at (626, 372)
Screenshot: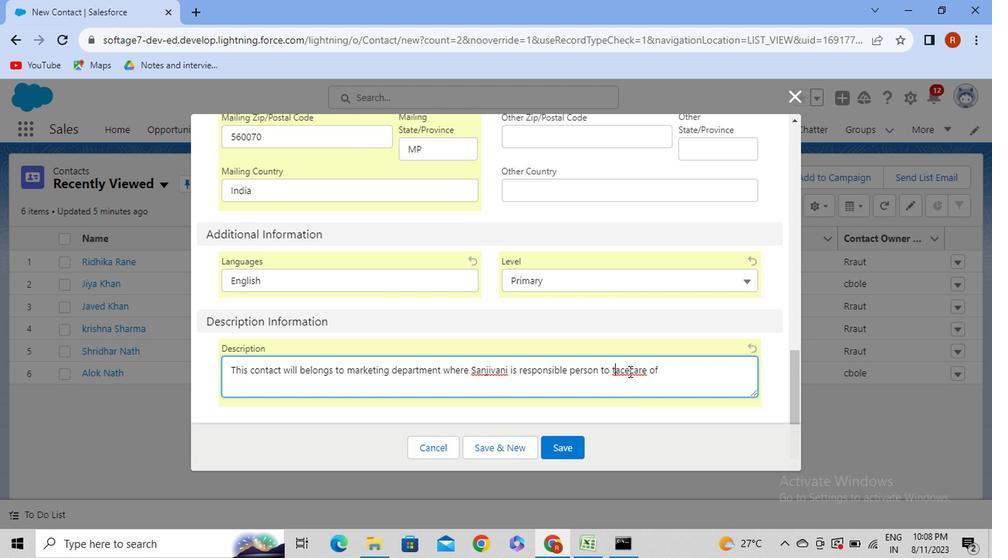 
Action: Key pressed <Key.backspace><Key.backspace>ke
Screenshot: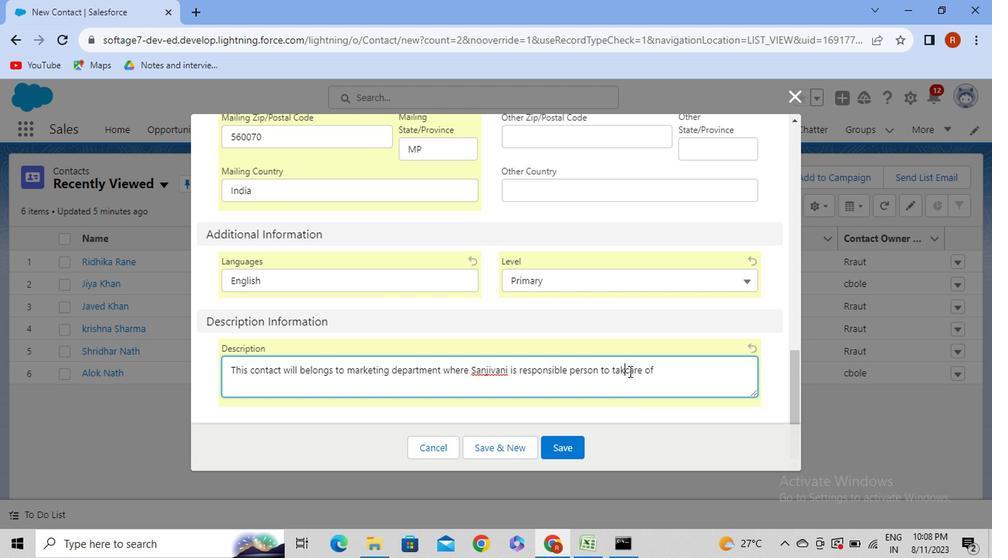 
Action: Mouse moved to (669, 371)
Screenshot: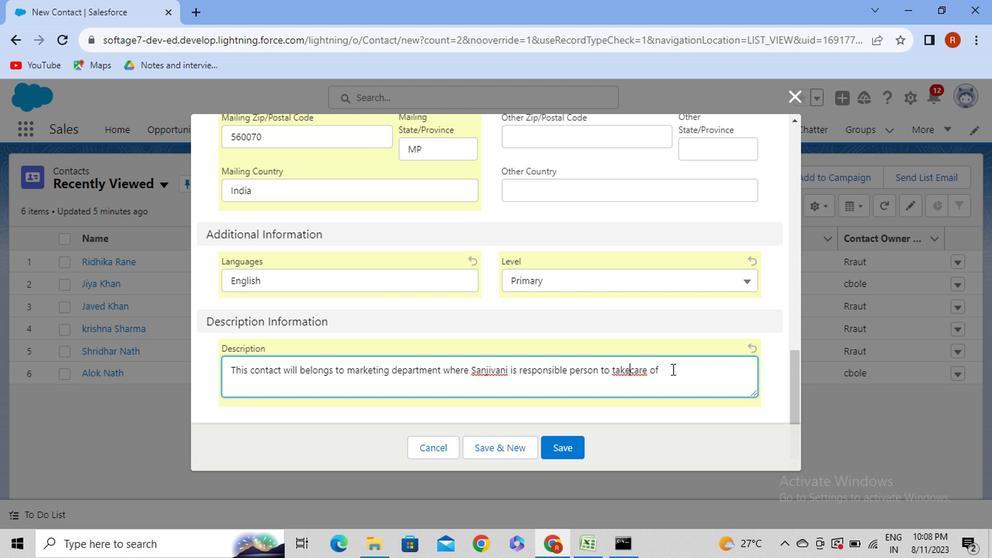 
Action: Mouse pressed left at (669, 371)
Screenshot: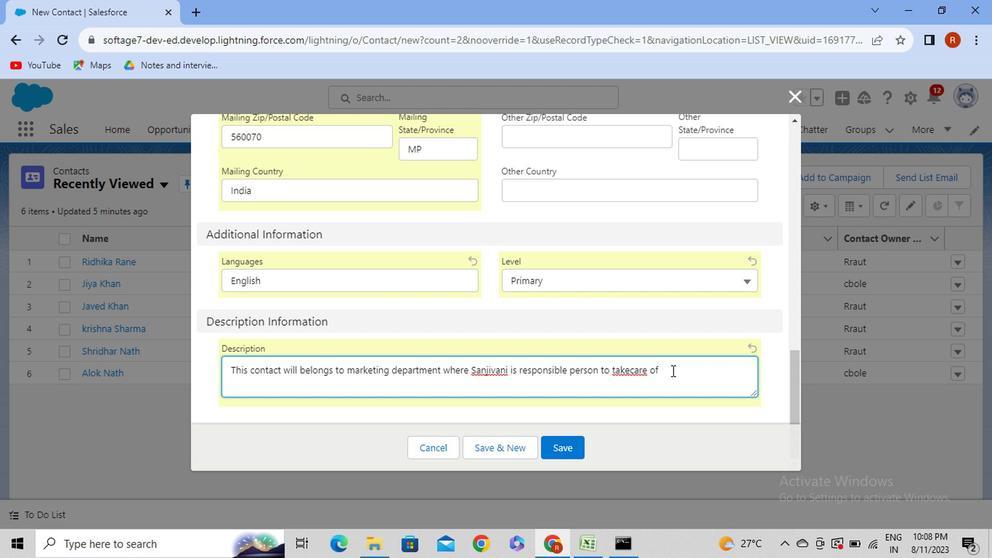 
Action: Key pressed all<Key.space>the<Key.space>marketing<Key.space>related<Key.space>activity.
Screenshot: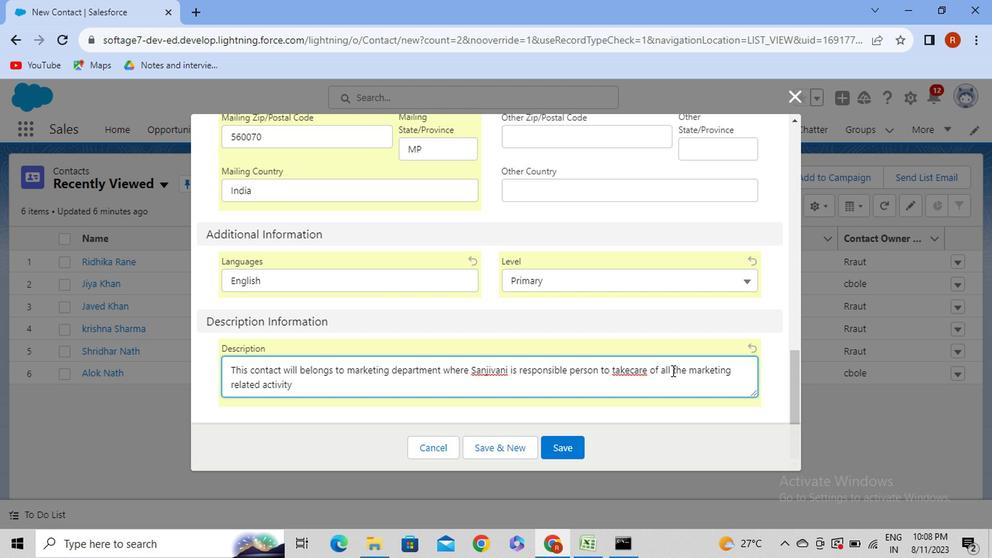 
Action: Mouse moved to (623, 345)
Screenshot: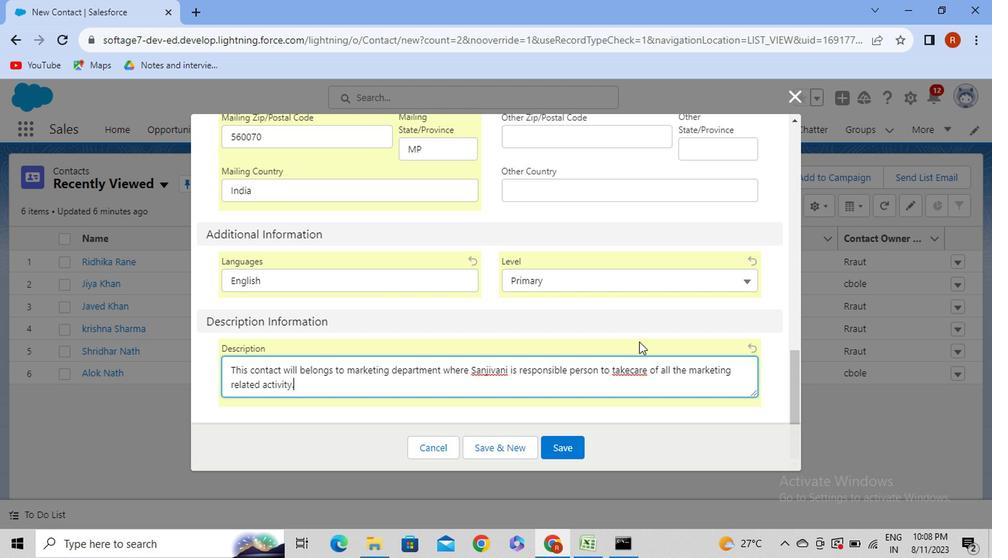 
Action: Mouse scrolled (623, 345) with delta (0, 0)
Screenshot: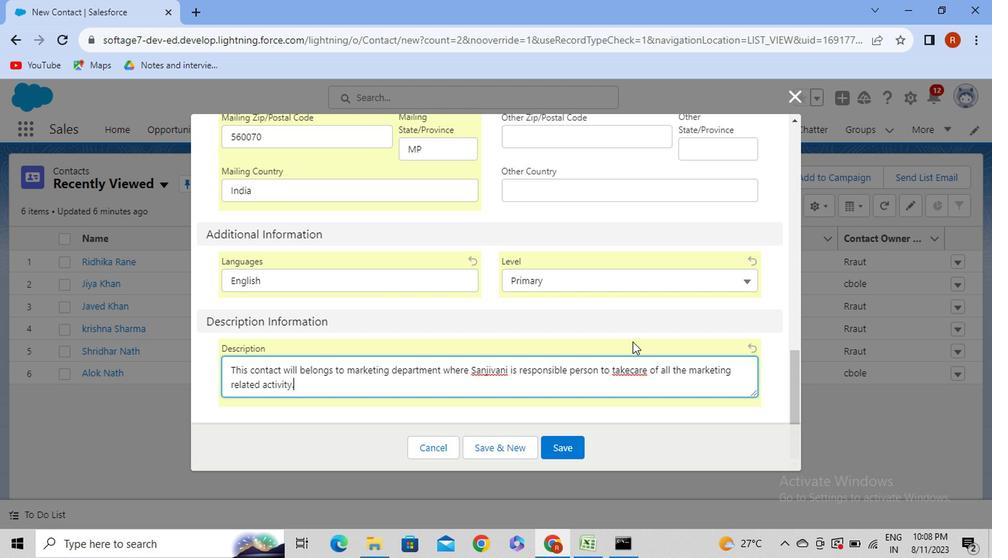
Action: Mouse moved to (503, 445)
Screenshot: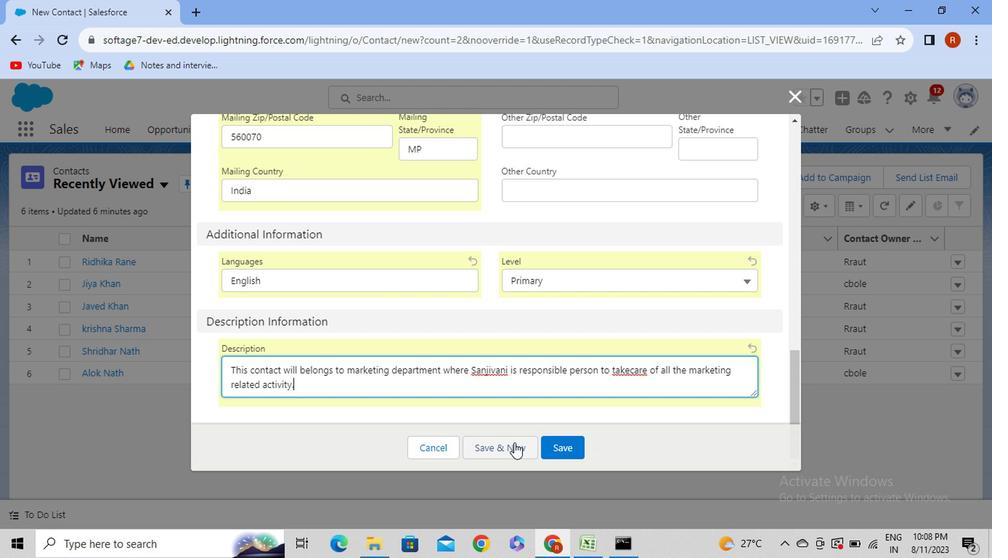 
Action: Mouse pressed left at (503, 445)
Screenshot: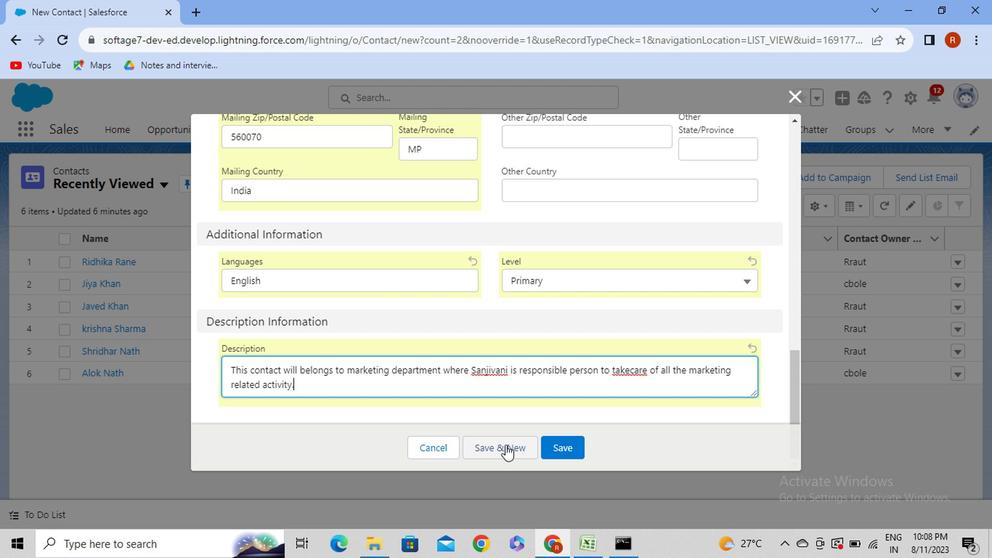 
Action: Mouse moved to (290, 352)
Screenshot: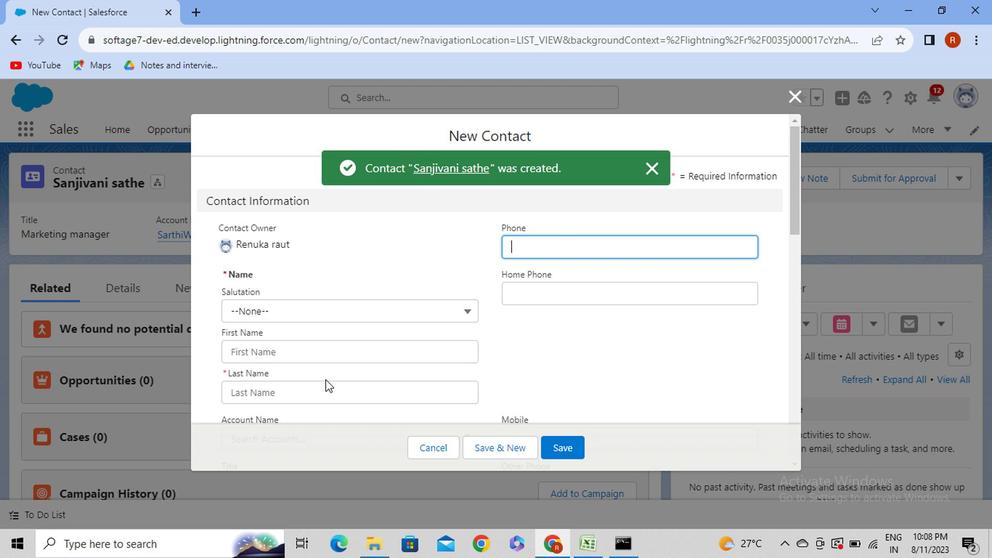 
Action: Mouse pressed left at (290, 352)
Screenshot: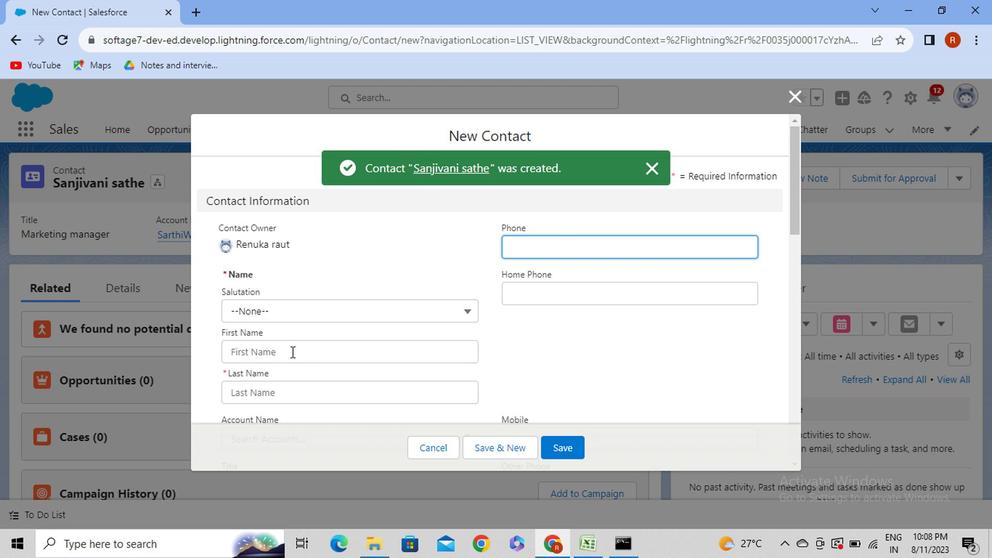 
Action: Mouse moved to (251, 357)
Screenshot: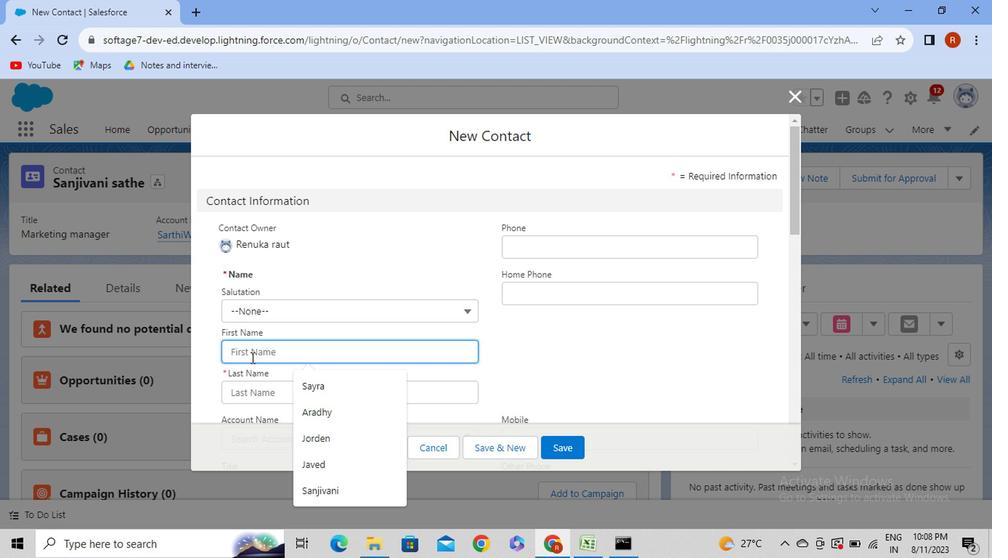 
Action: Key pressed <Key.caps_lock>A<Key.caps_lock>man<Key.space><Key.caps_lock>
